 Task: Research Airbnb properties in Kuala Pilah, Malaysia from 6th December, 2023 to 10th December, 2023 for 1 adult.1  bedroom having 1 bed and 1 bathroom. Property type can be hotel. Look for 5 properties as per requirement.
Action: Mouse moved to (378, 227)
Screenshot: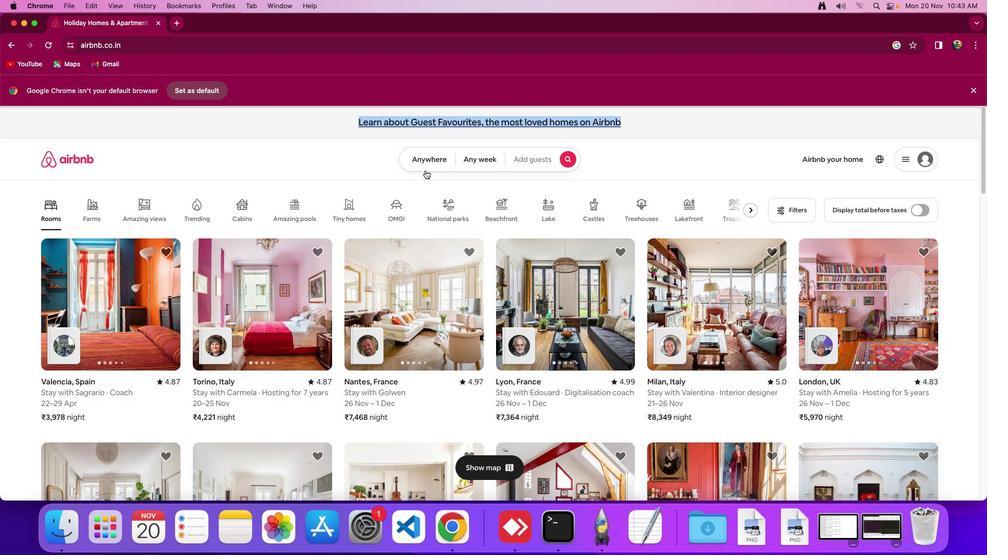 
Action: Mouse pressed left at (378, 227)
Screenshot: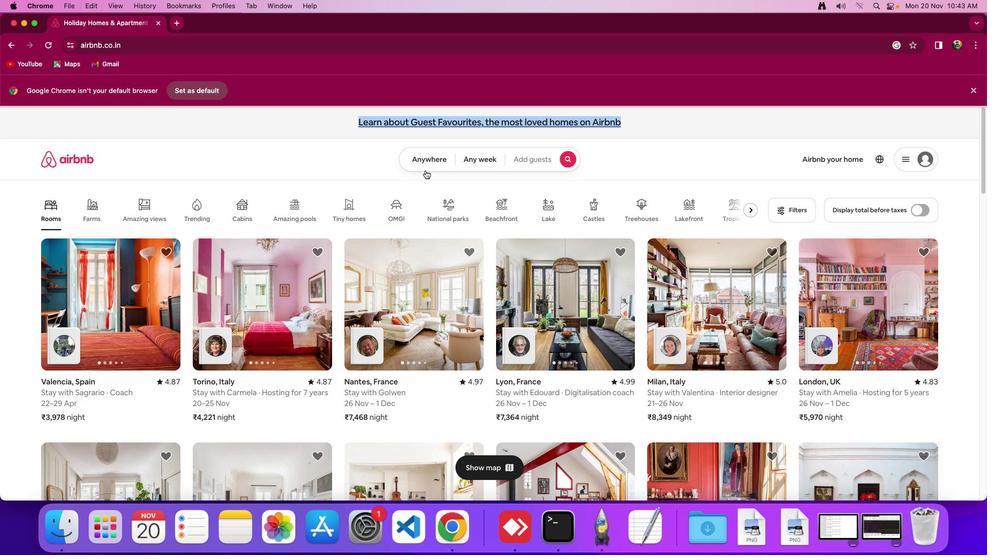 
Action: Mouse moved to (380, 222)
Screenshot: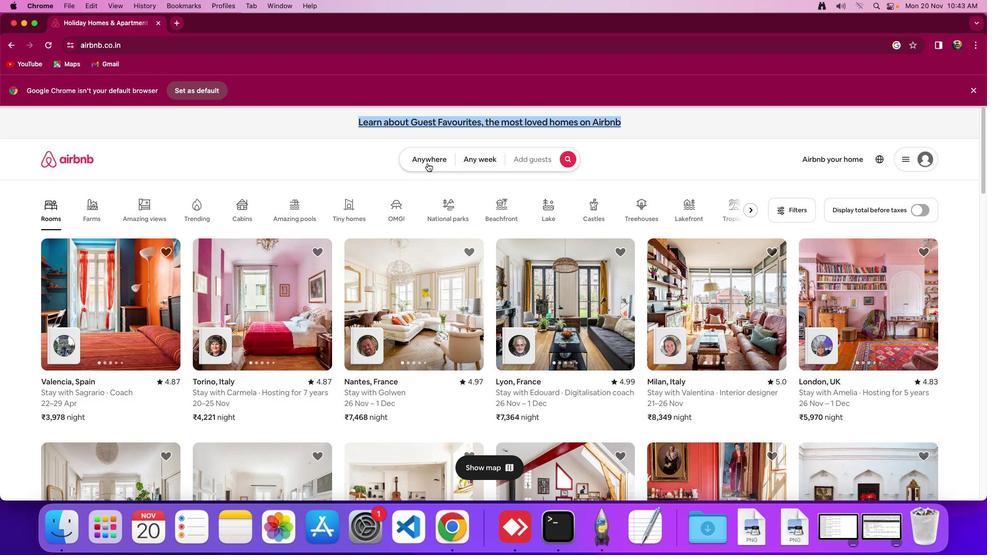 
Action: Mouse pressed left at (380, 222)
Screenshot: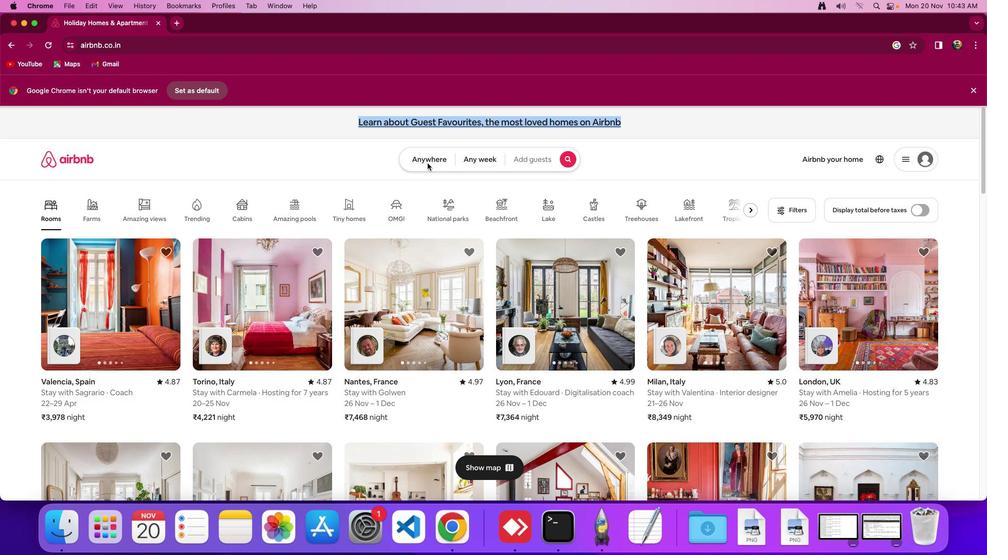 
Action: Mouse moved to (326, 246)
Screenshot: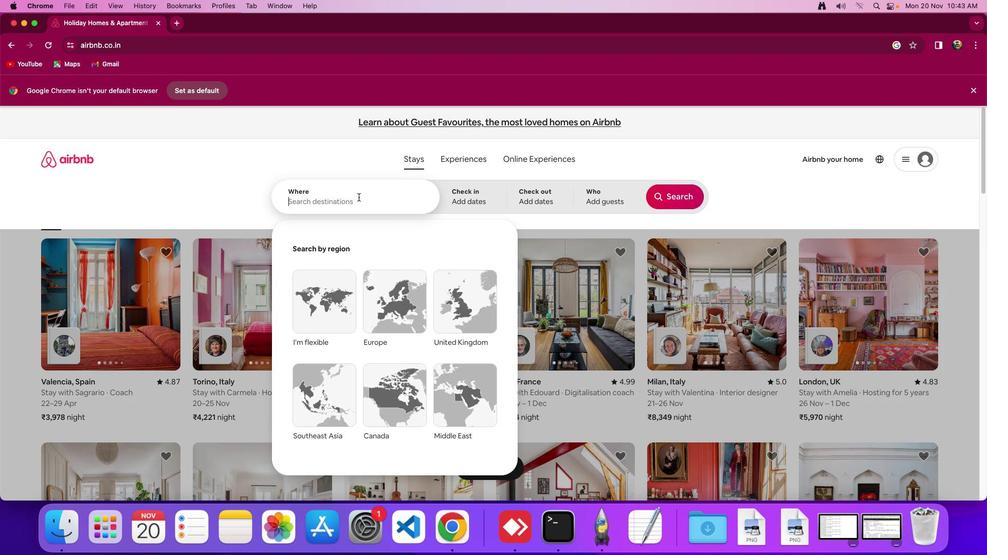
Action: Mouse pressed left at (326, 246)
Screenshot: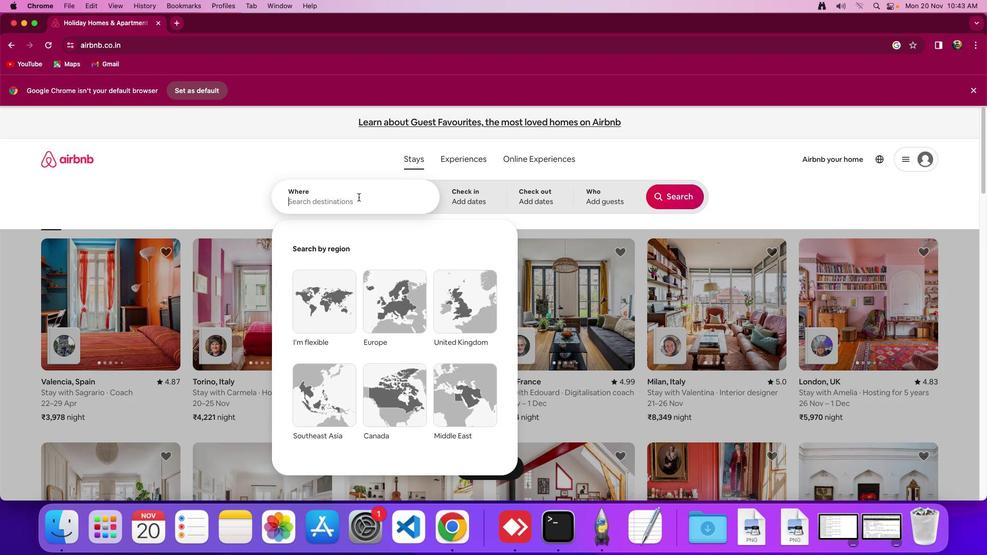 
Action: Mouse moved to (539, 223)
Screenshot: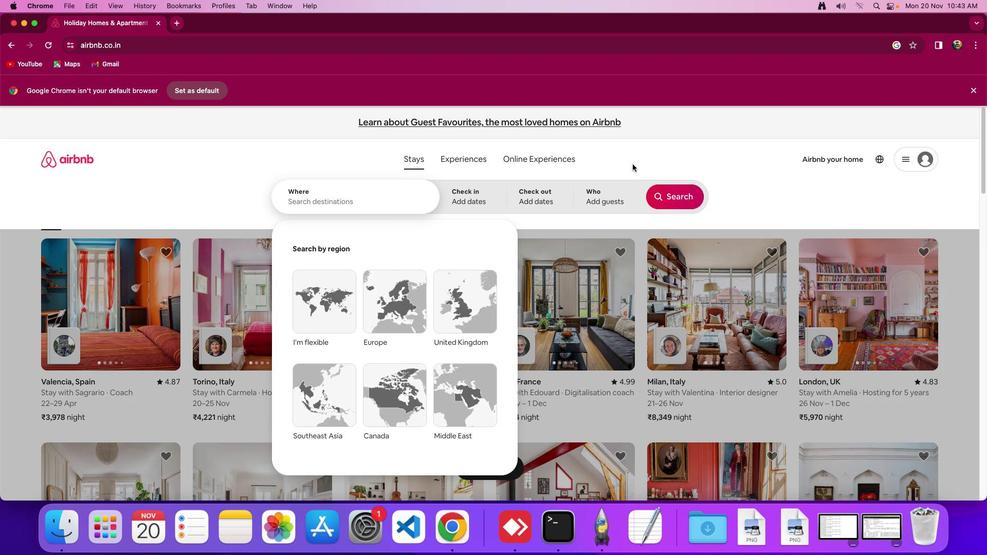 
Action: Key pressed Key.shift'K''u''a''l''a'Key.spaceKey.shift'P''i''l''a''h'','Key.spaceKey.shift'M''a''l''a''y''s''i''a'
Screenshot: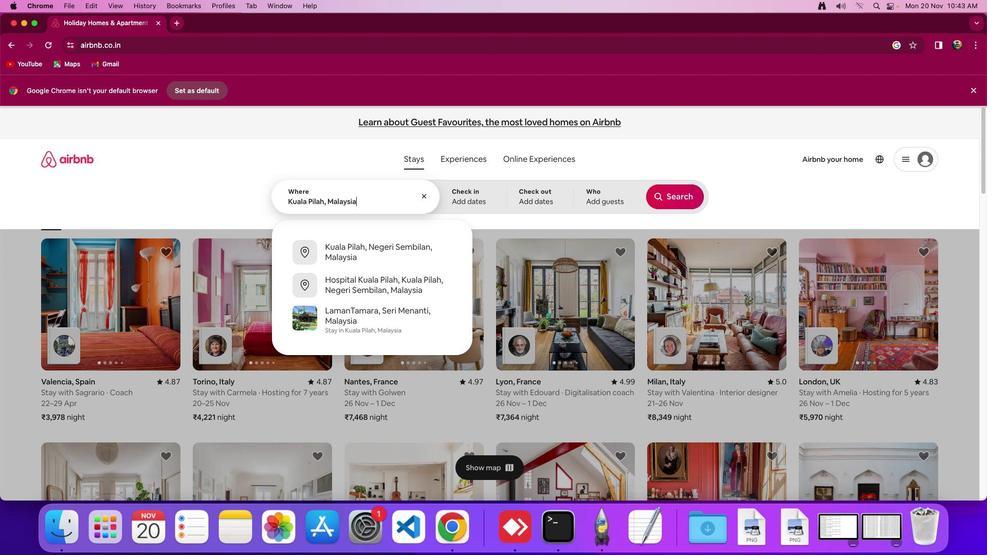 
Action: Mouse moved to (420, 246)
Screenshot: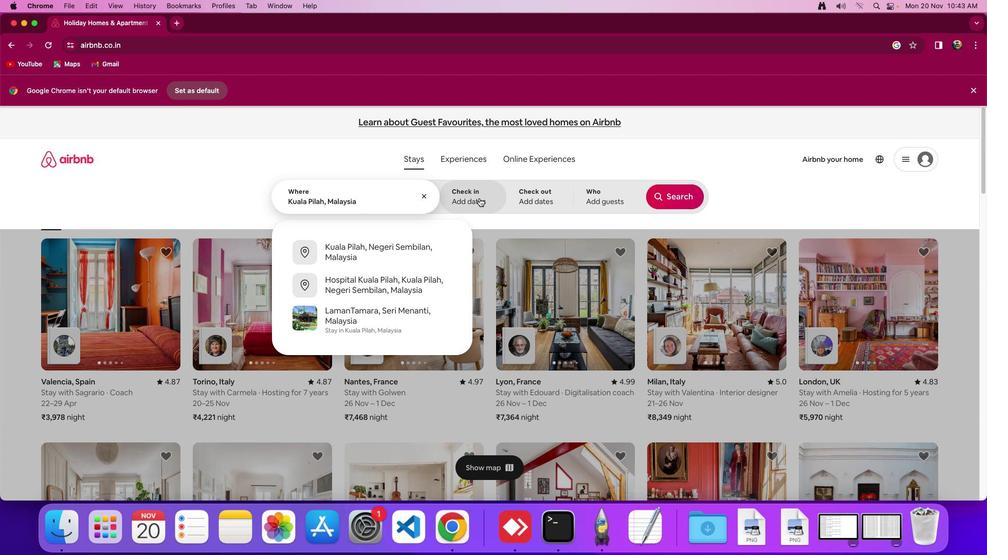
Action: Mouse pressed left at (420, 246)
Screenshot: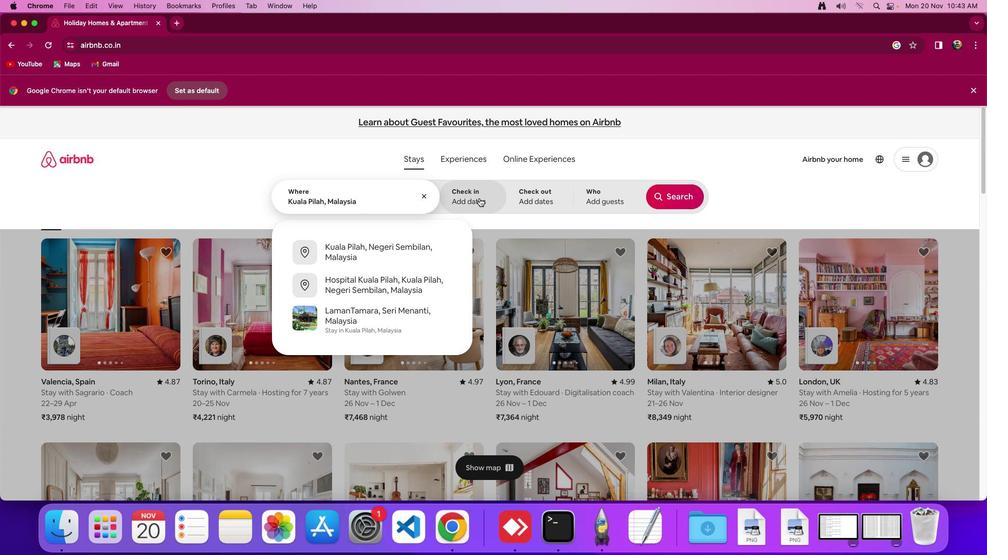 
Action: Mouse moved to (511, 351)
Screenshot: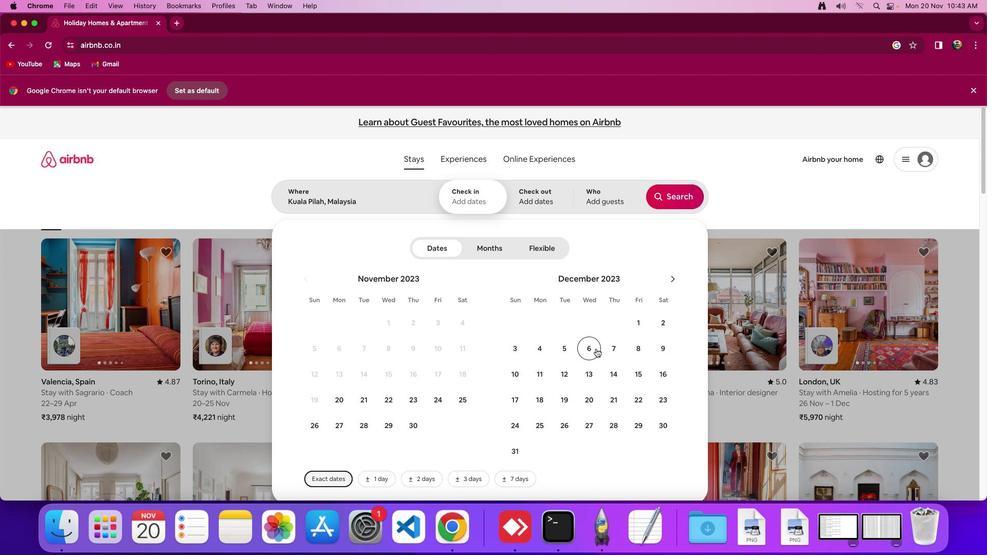 
Action: Mouse pressed left at (511, 351)
Screenshot: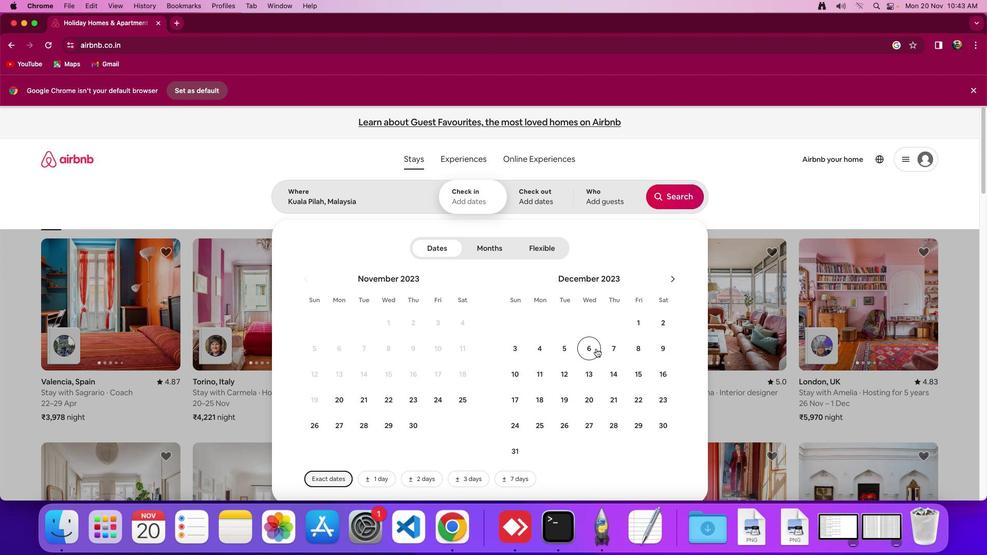 
Action: Mouse moved to (510, 351)
Screenshot: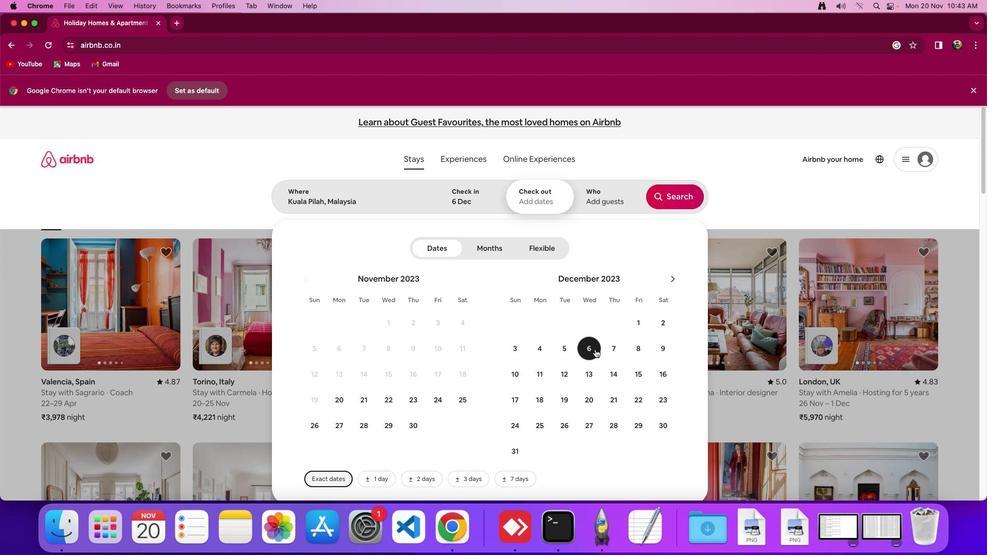 
Action: Mouse scrolled (510, 351) with delta (49, 107)
Screenshot: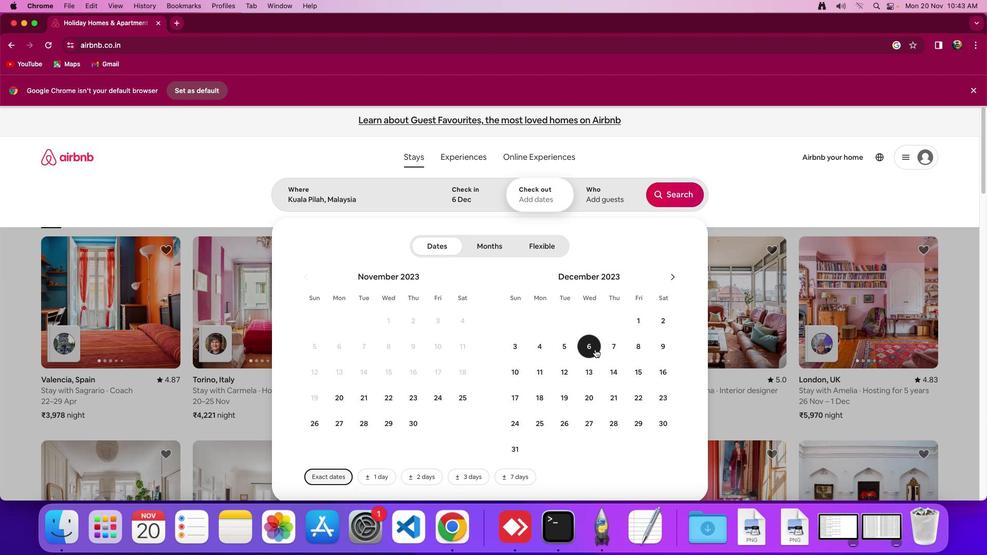 
Action: Mouse scrolled (510, 351) with delta (49, 107)
Screenshot: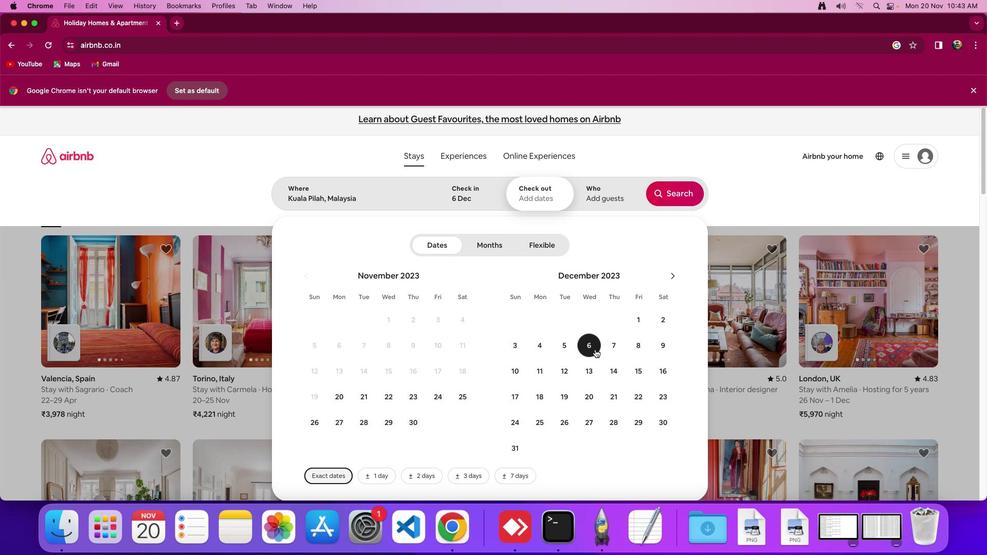 
Action: Mouse scrolled (510, 351) with delta (49, 107)
Screenshot: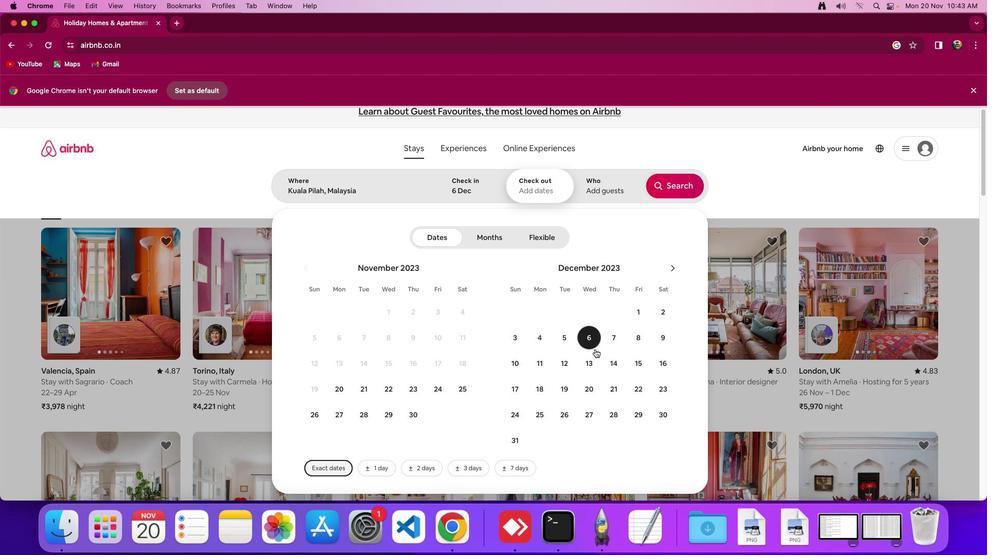 
Action: Mouse scrolled (510, 351) with delta (49, 107)
Screenshot: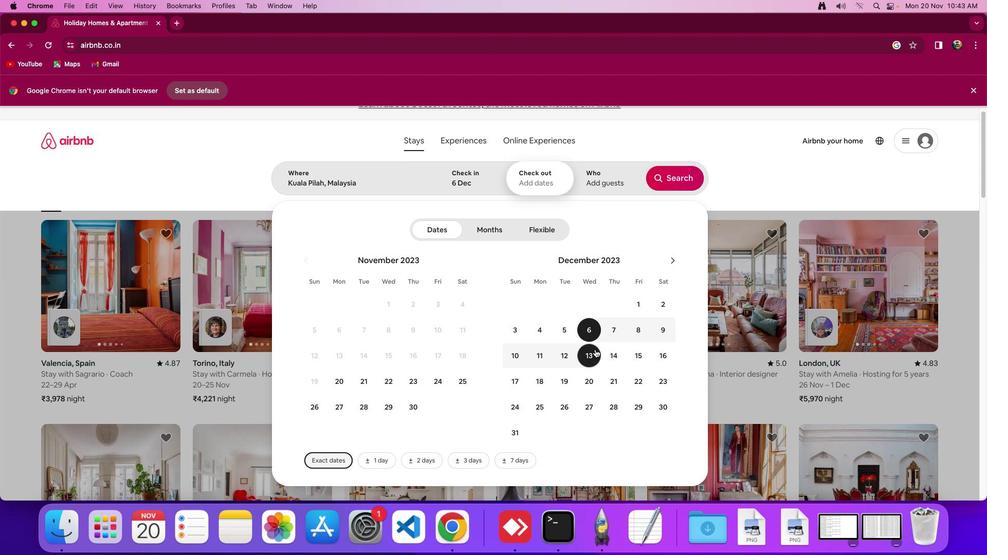 
Action: Mouse scrolled (510, 351) with delta (49, 107)
Screenshot: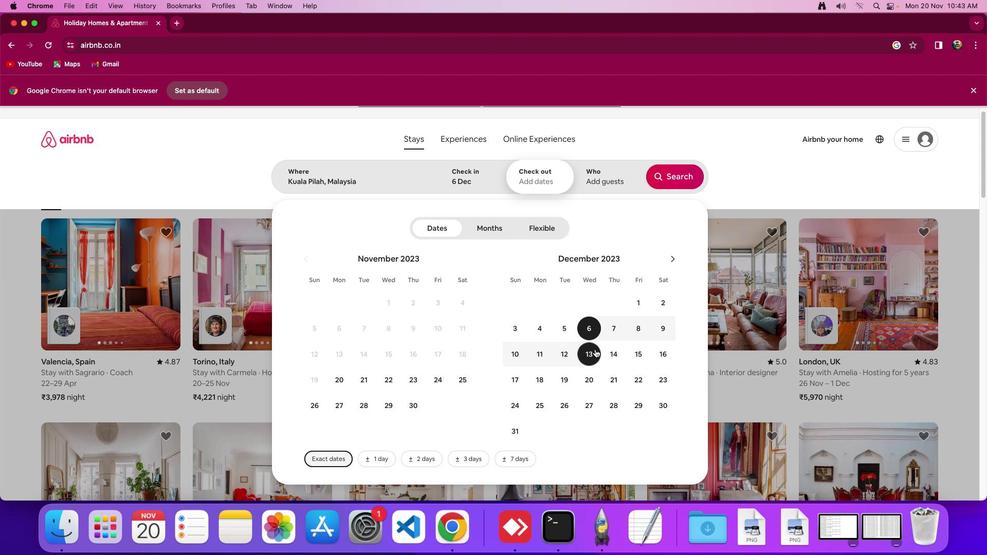 
Action: Mouse moved to (447, 355)
Screenshot: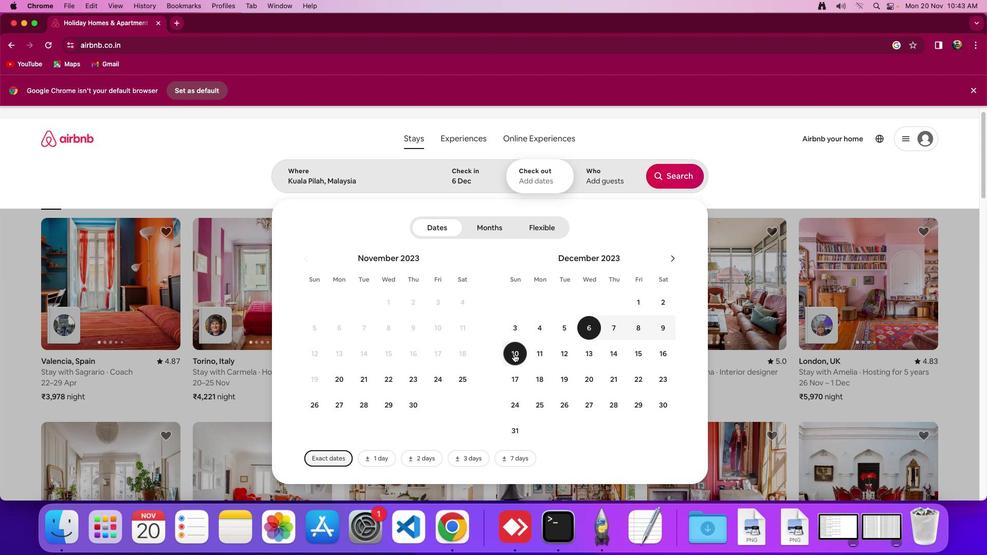 
Action: Mouse pressed left at (447, 355)
Screenshot: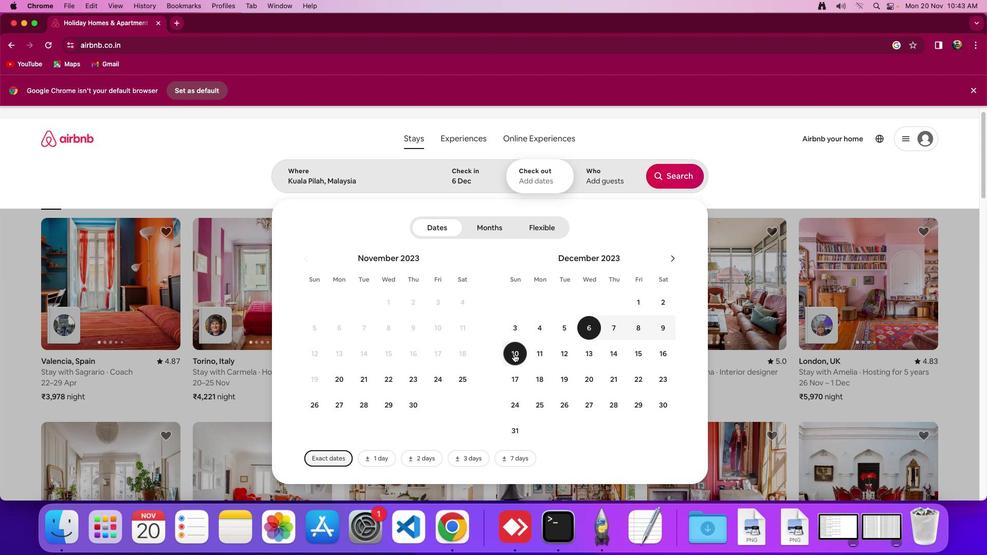 
Action: Mouse moved to (505, 354)
Screenshot: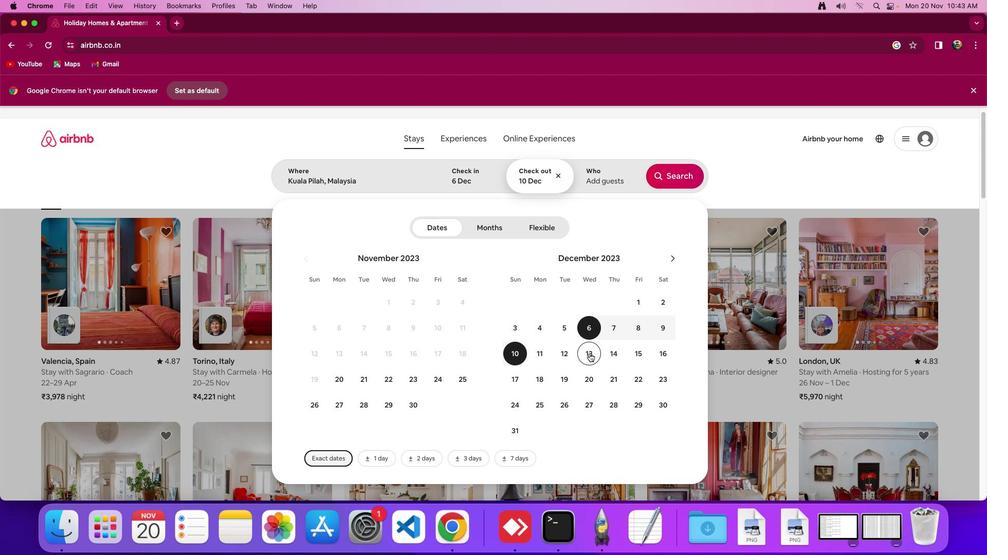 
Action: Mouse scrolled (505, 354) with delta (49, 107)
Screenshot: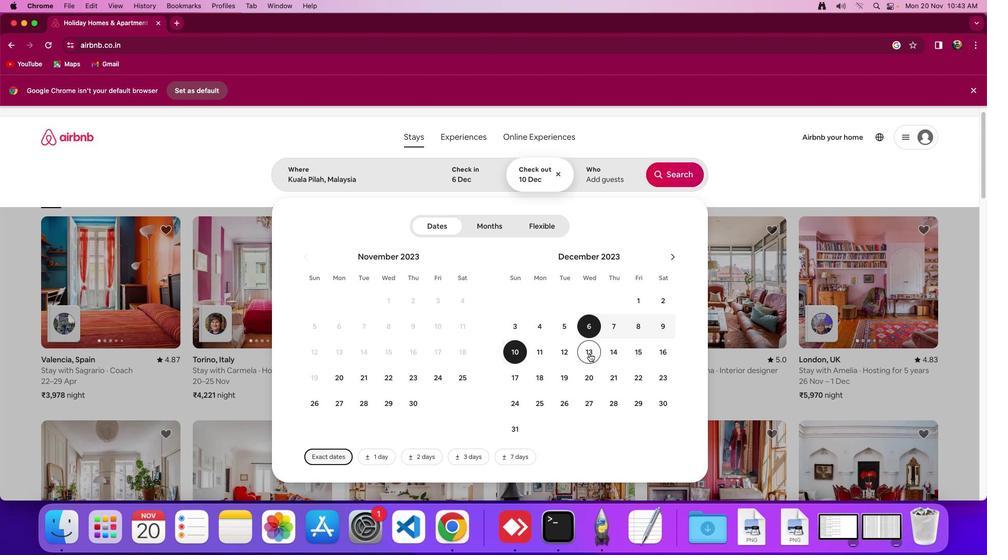 
Action: Mouse scrolled (505, 354) with delta (49, 107)
Screenshot: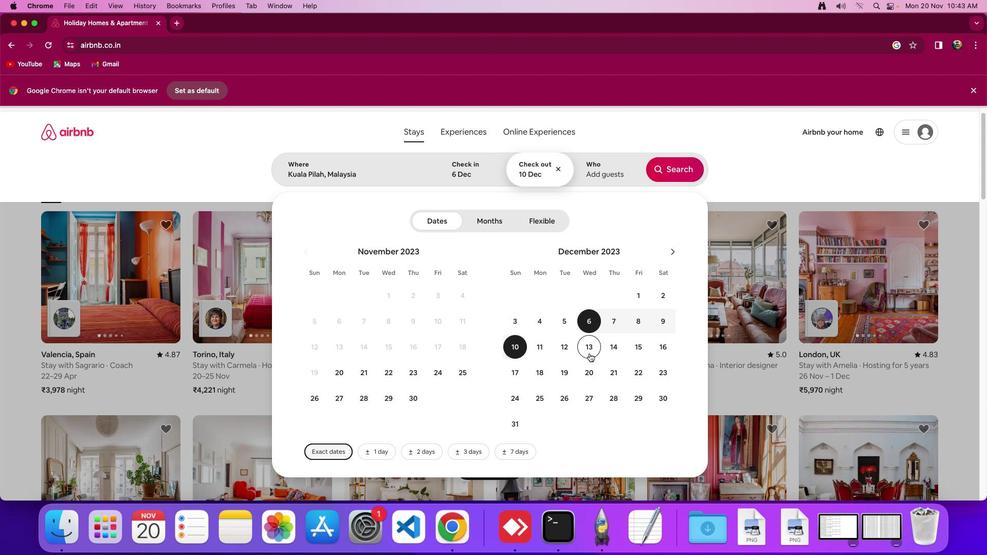 
Action: Mouse scrolled (505, 354) with delta (49, 107)
Screenshot: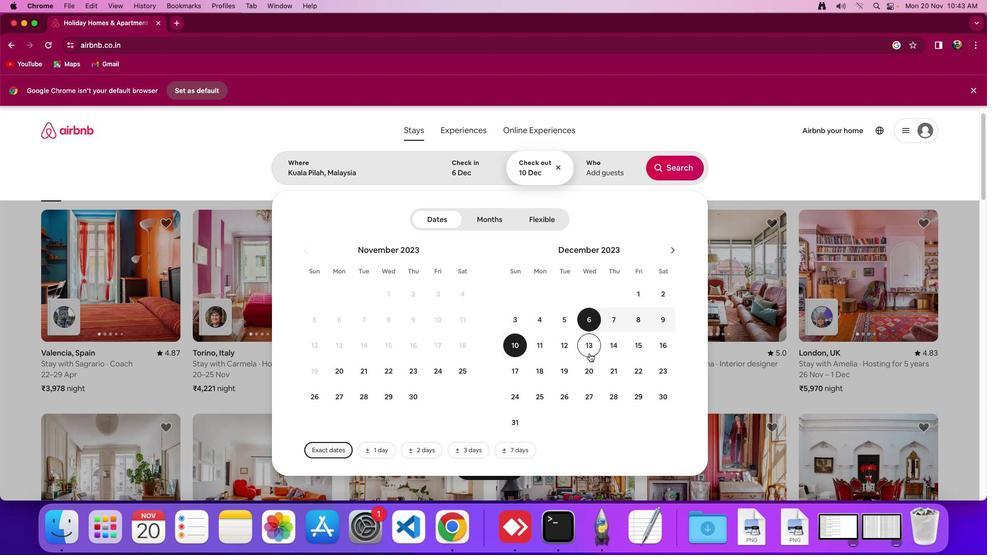 
Action: Mouse moved to (464, 196)
Screenshot: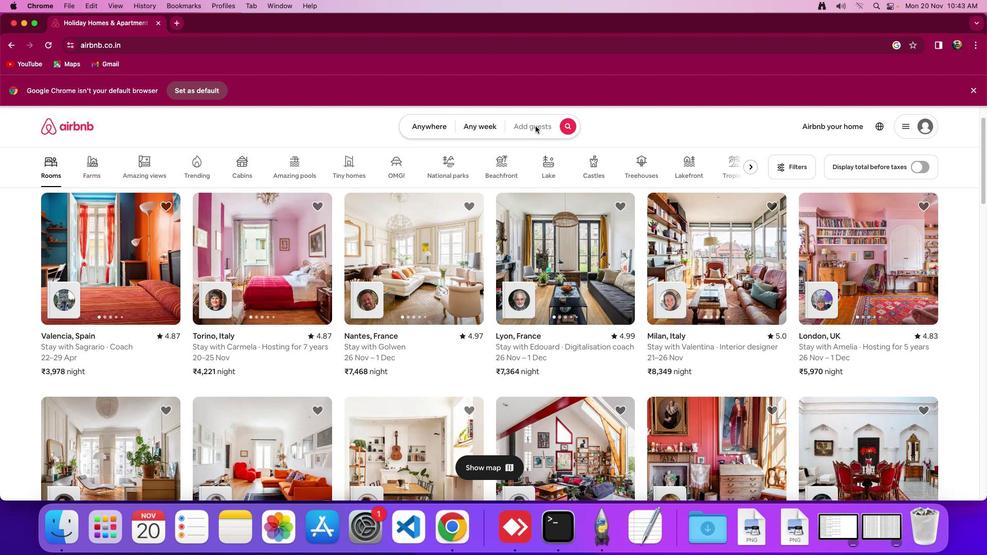 
Action: Mouse pressed left at (464, 196)
Screenshot: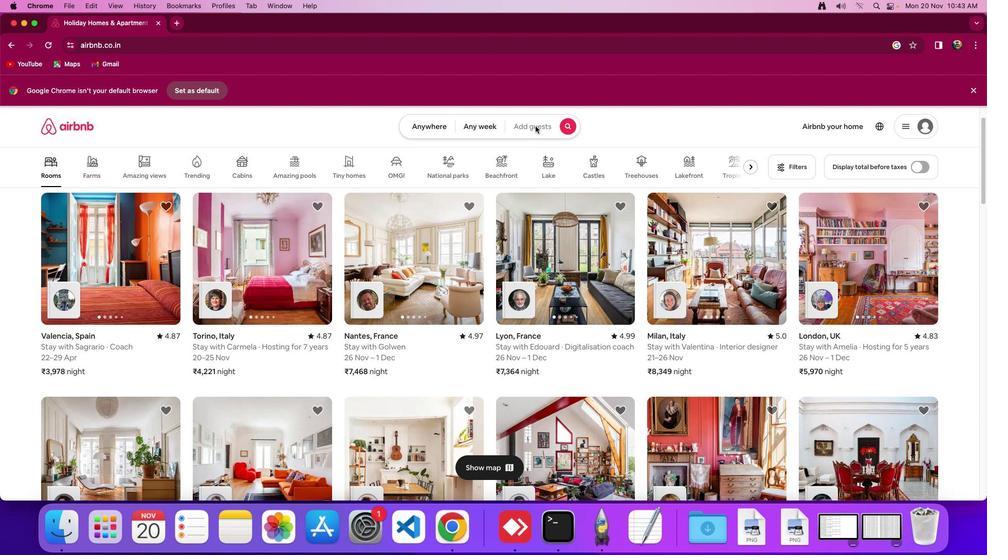 
Action: Mouse moved to (576, 259)
Screenshot: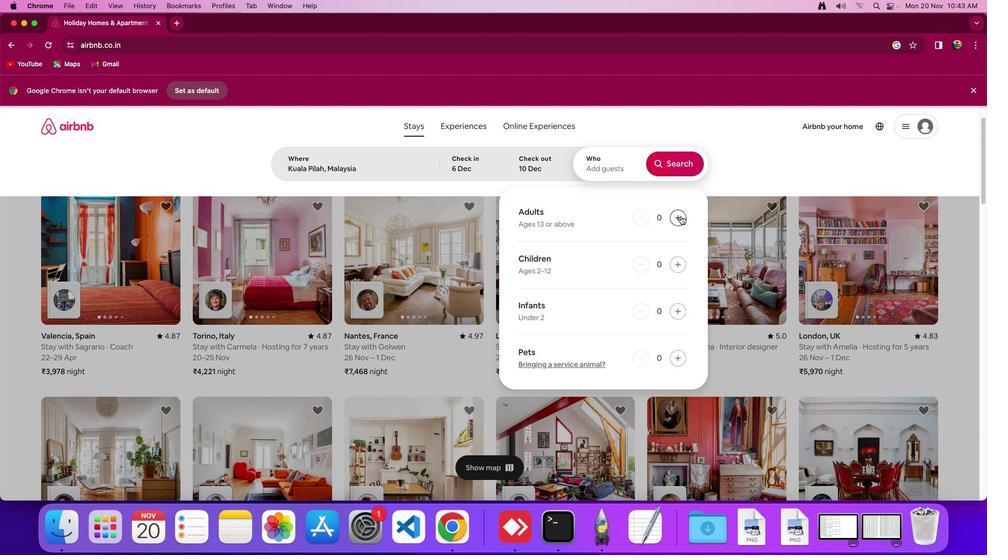 
Action: Mouse pressed left at (576, 259)
Screenshot: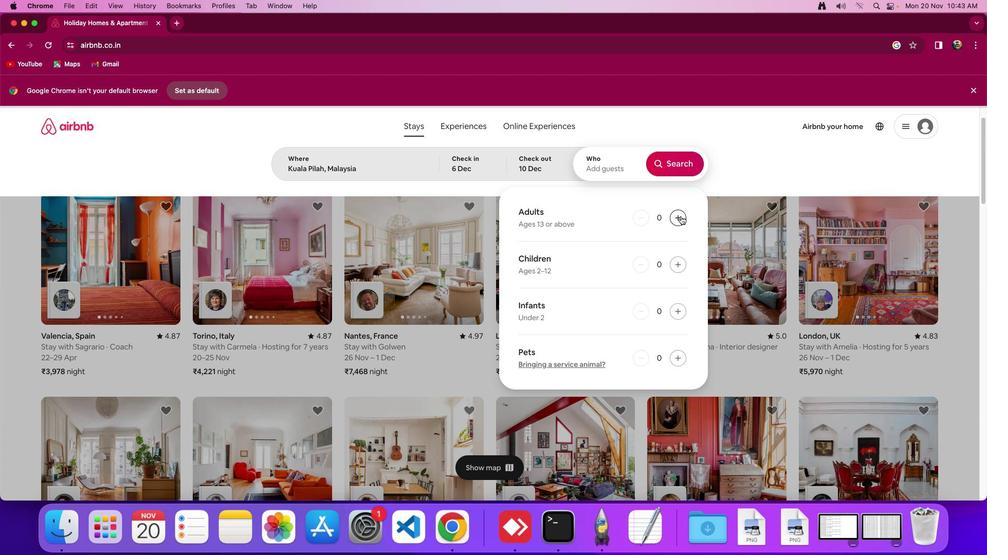 
Action: Mouse moved to (565, 221)
Screenshot: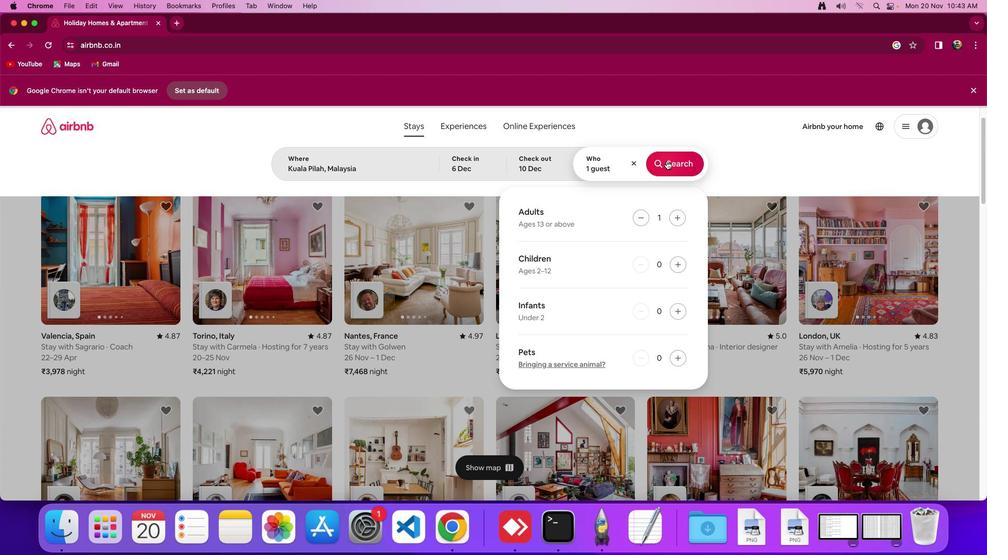 
Action: Mouse pressed left at (565, 221)
Screenshot: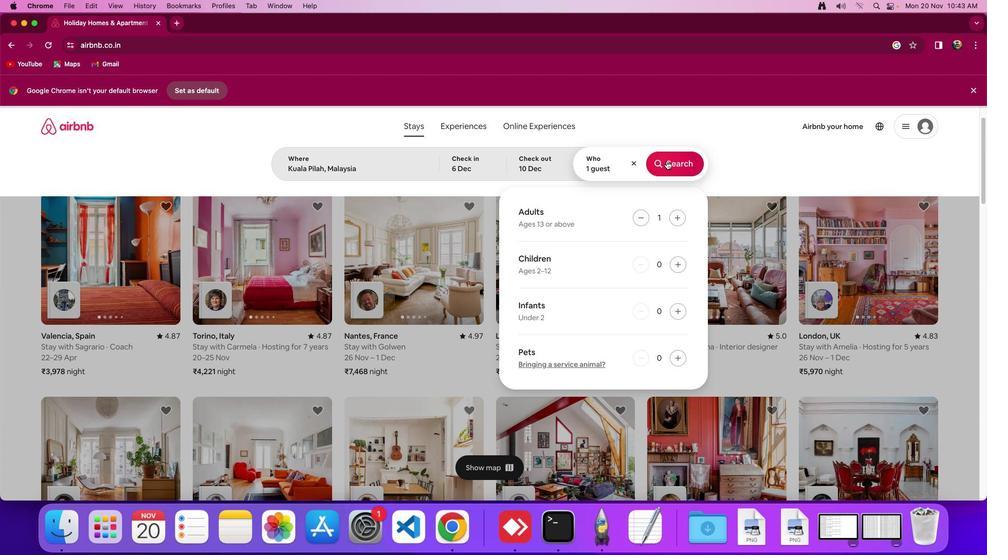 
Action: Mouse moved to (678, 225)
Screenshot: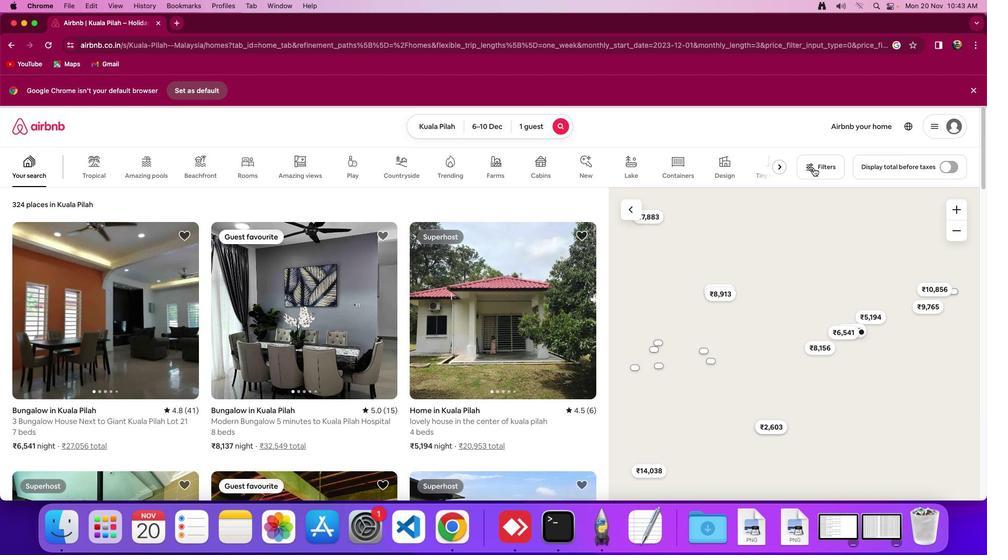 
Action: Mouse pressed left at (678, 225)
Screenshot: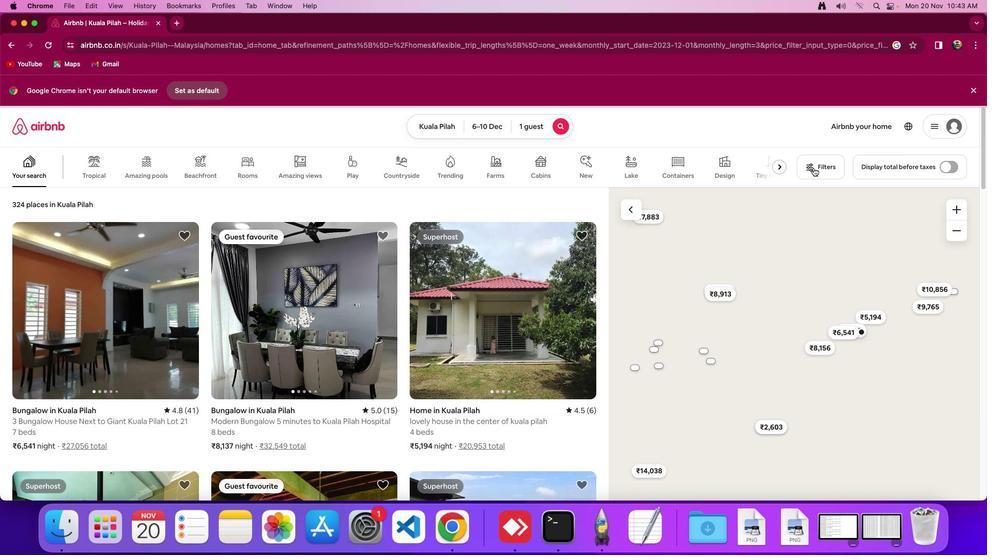 
Action: Mouse moved to (358, 295)
Screenshot: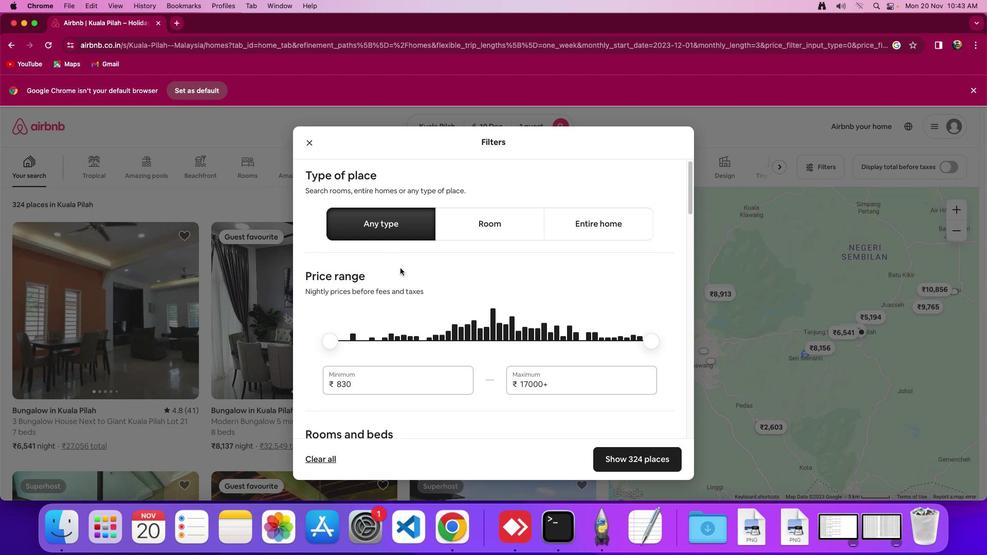 
Action: Mouse scrolled (358, 295) with delta (49, 107)
Screenshot: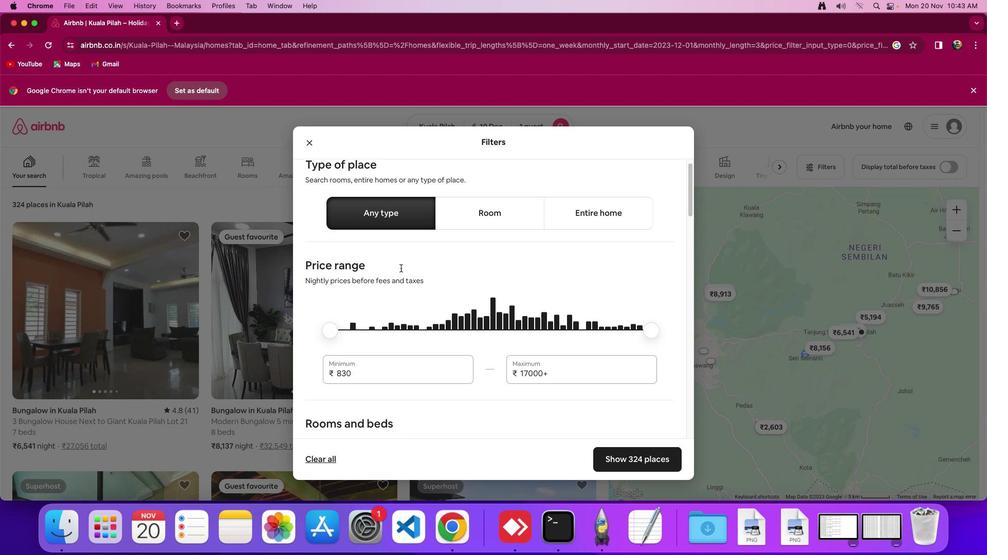 
Action: Mouse moved to (359, 295)
Screenshot: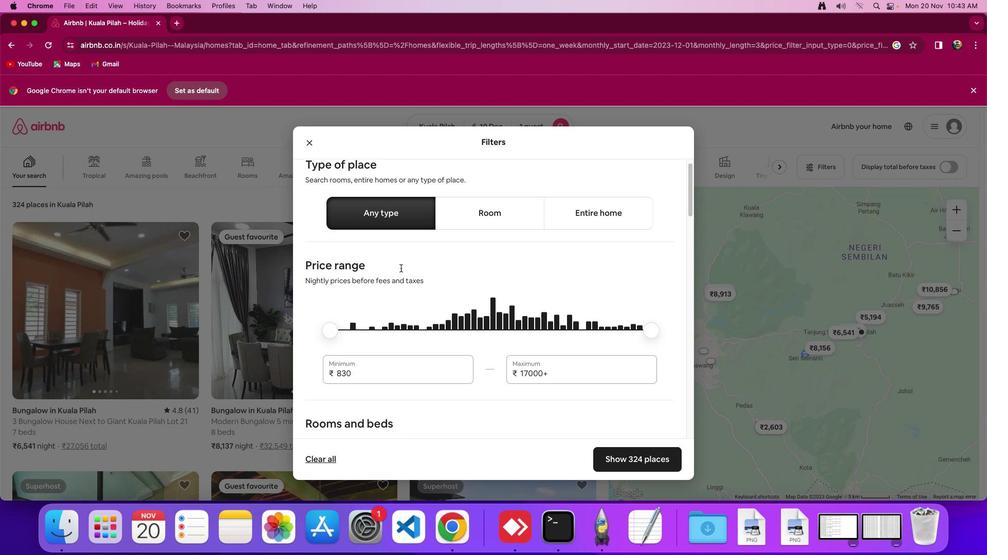 
Action: Mouse scrolled (359, 295) with delta (49, 107)
Screenshot: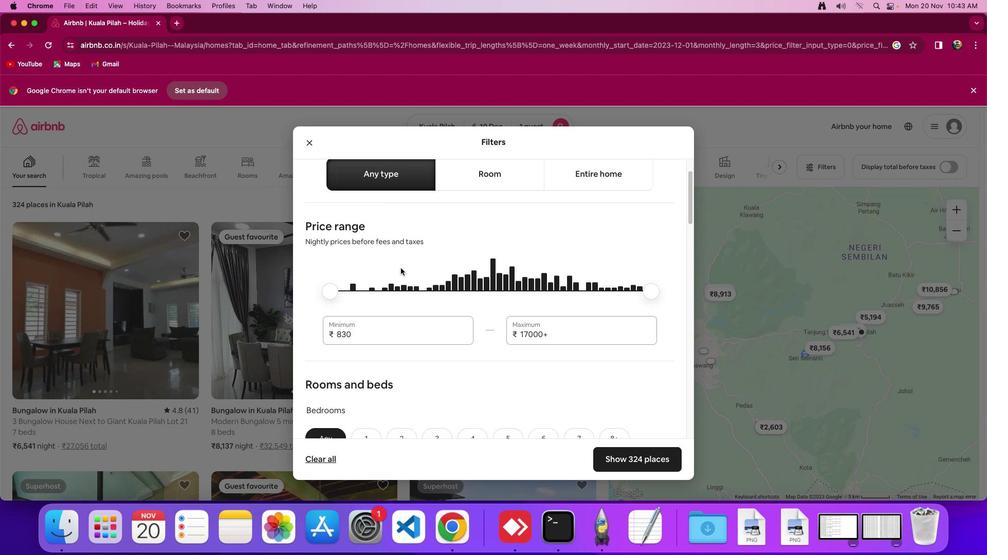
Action: Mouse moved to (359, 295)
Screenshot: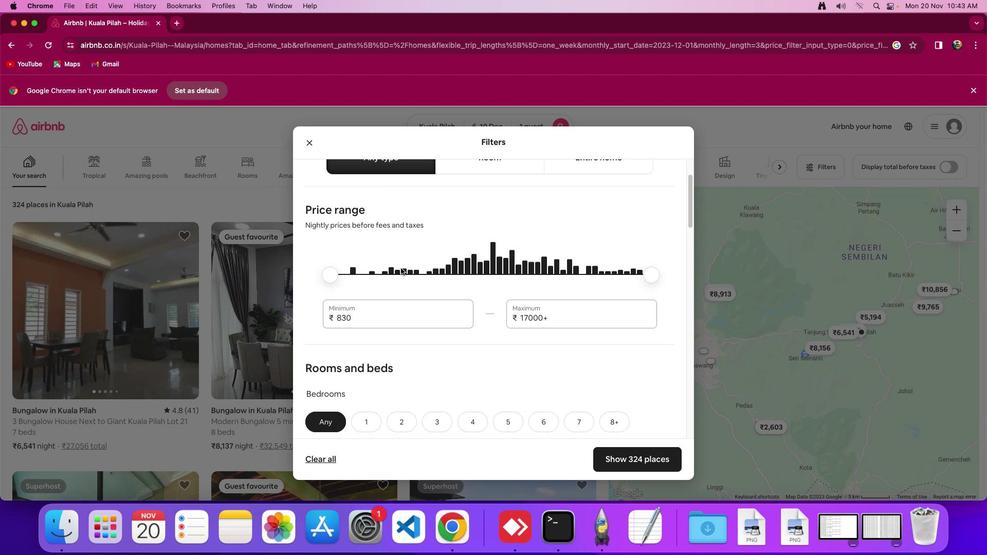 
Action: Mouse scrolled (359, 295) with delta (49, 107)
Screenshot: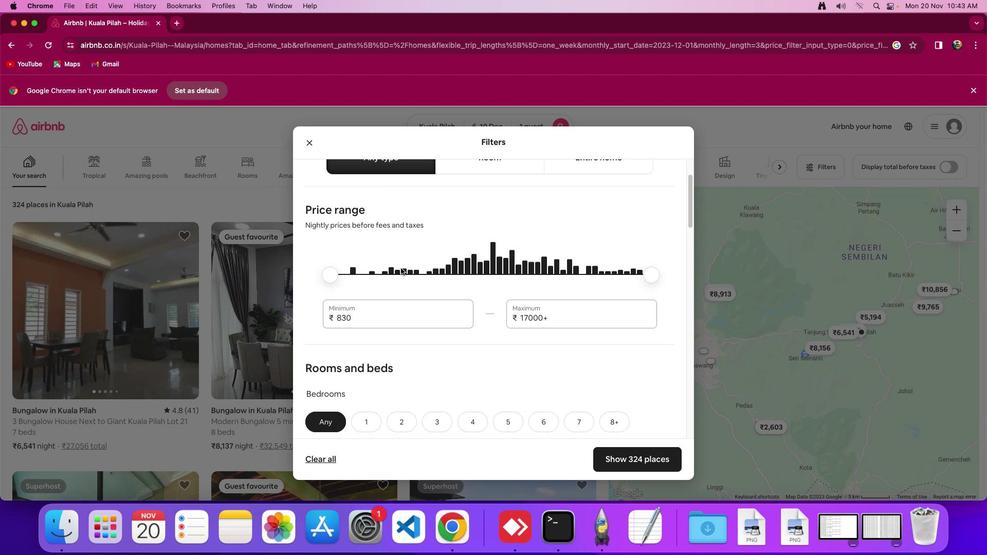 
Action: Mouse moved to (359, 295)
Screenshot: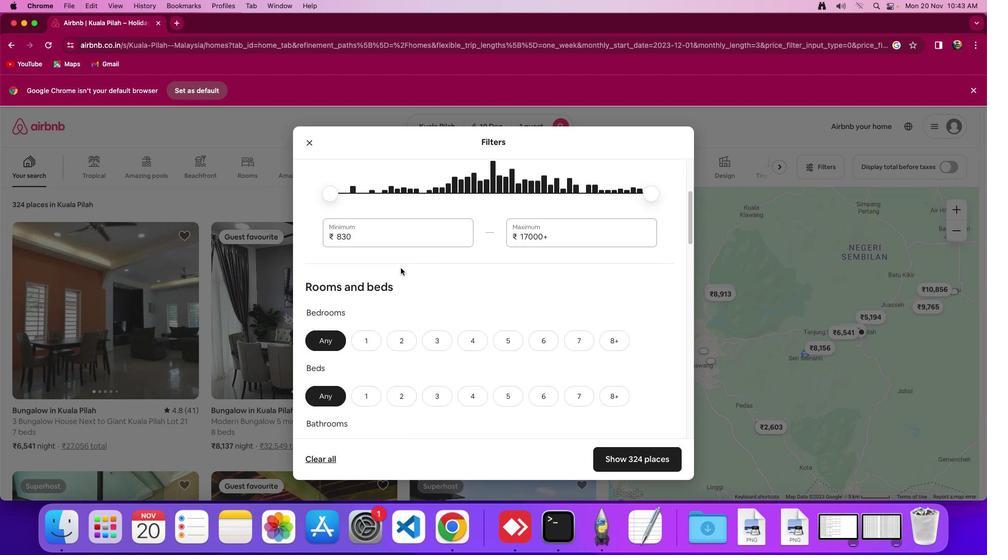 
Action: Mouse scrolled (359, 295) with delta (49, 106)
Screenshot: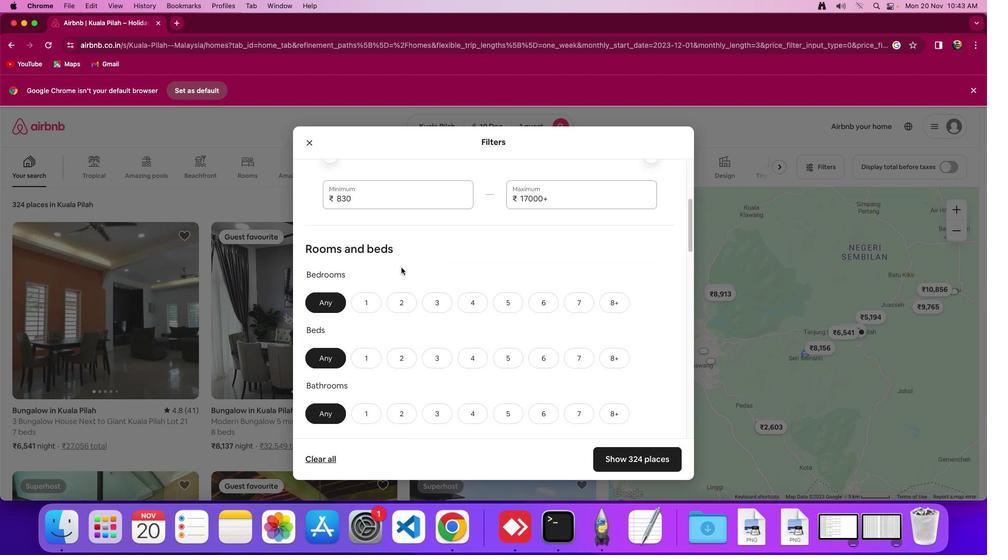 
Action: Mouse moved to (331, 314)
Screenshot: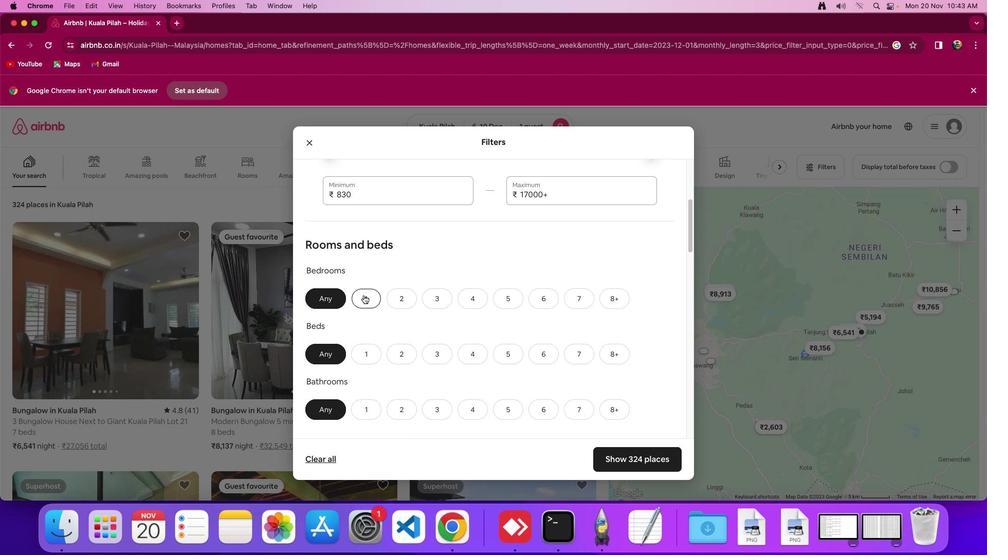 
Action: Mouse pressed left at (331, 314)
Screenshot: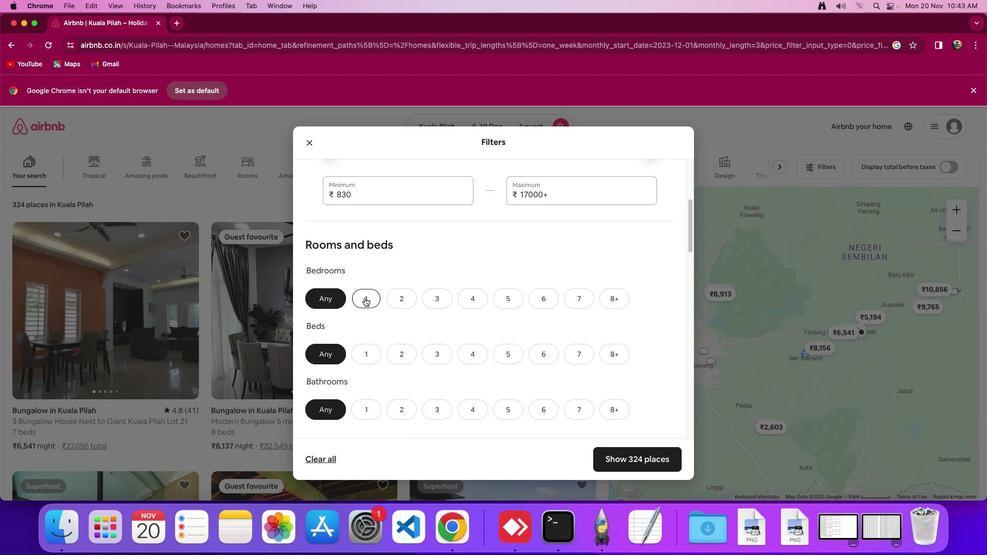 
Action: Mouse moved to (334, 354)
Screenshot: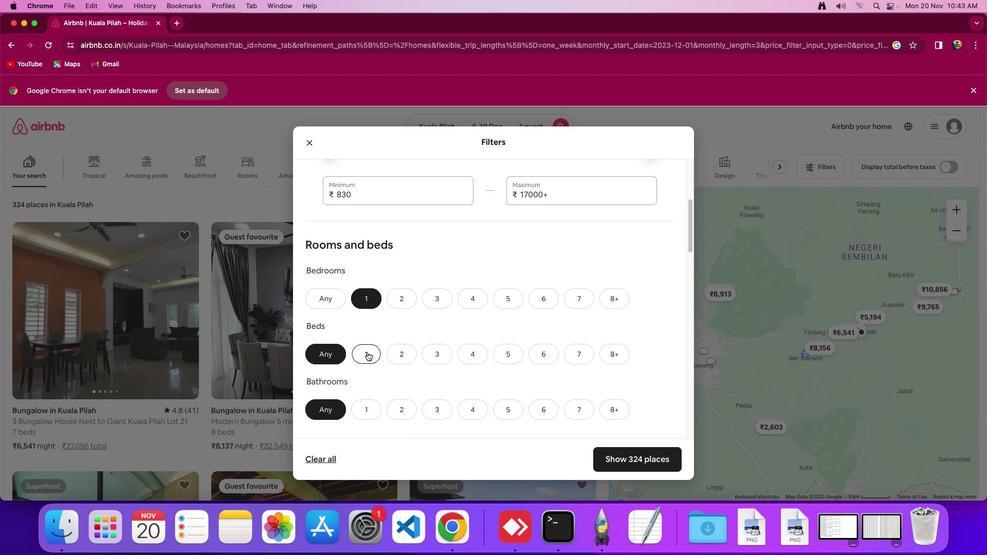
Action: Mouse pressed left at (334, 354)
Screenshot: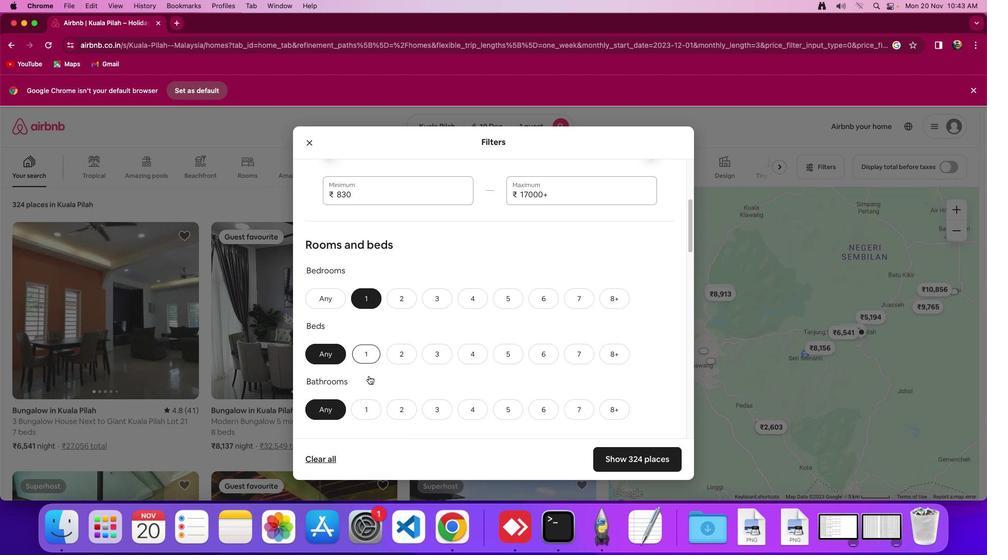 
Action: Mouse moved to (334, 391)
Screenshot: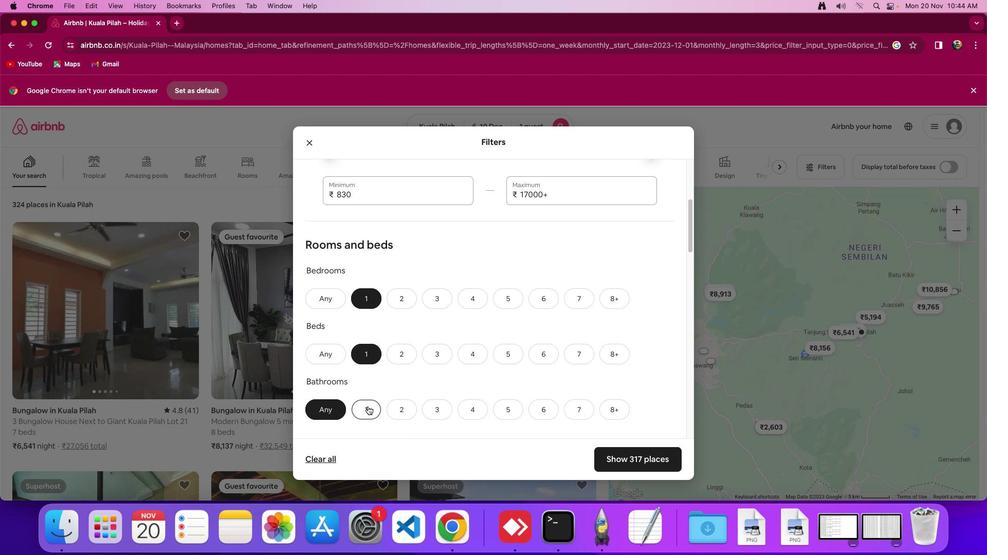 
Action: Mouse pressed left at (334, 391)
Screenshot: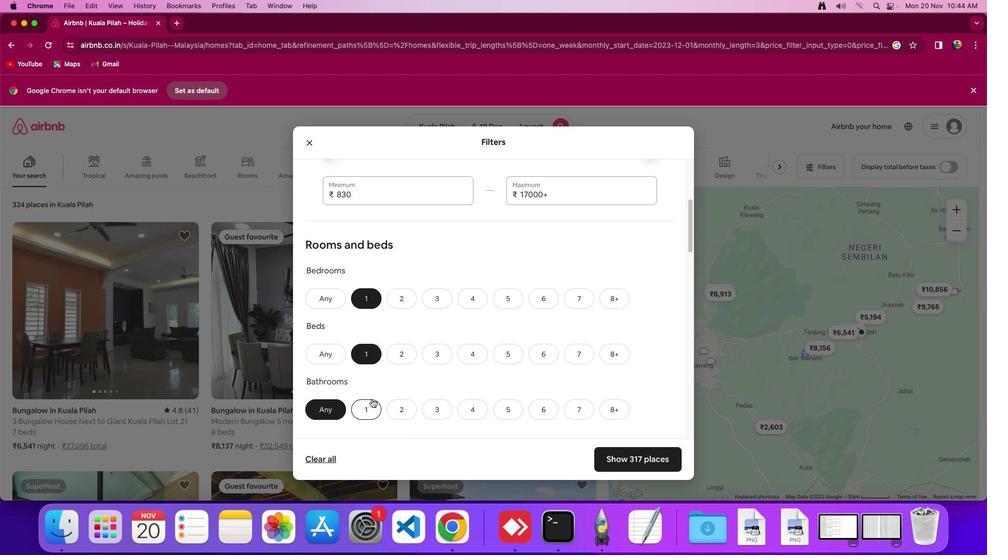 
Action: Mouse moved to (407, 332)
Screenshot: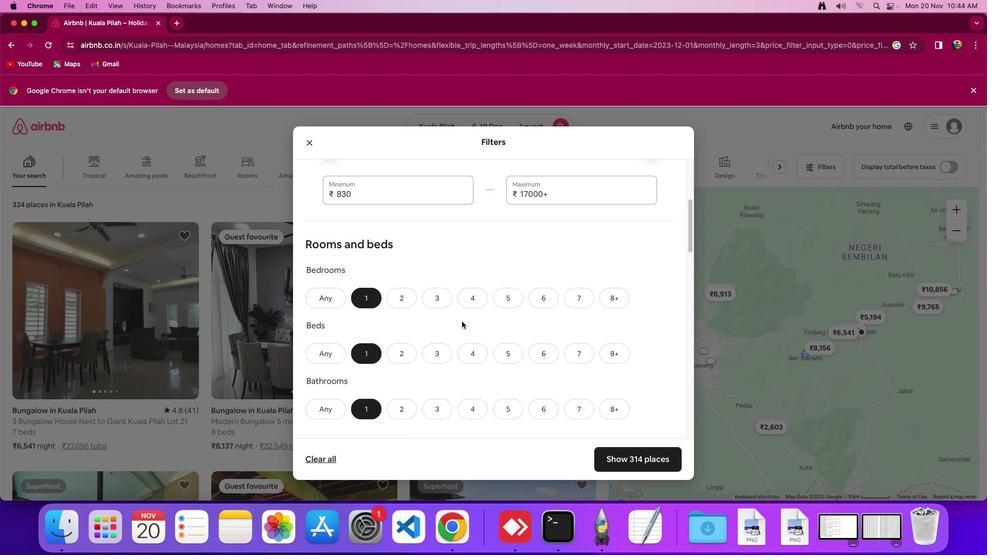 
Action: Mouse scrolled (407, 332) with delta (49, 107)
Screenshot: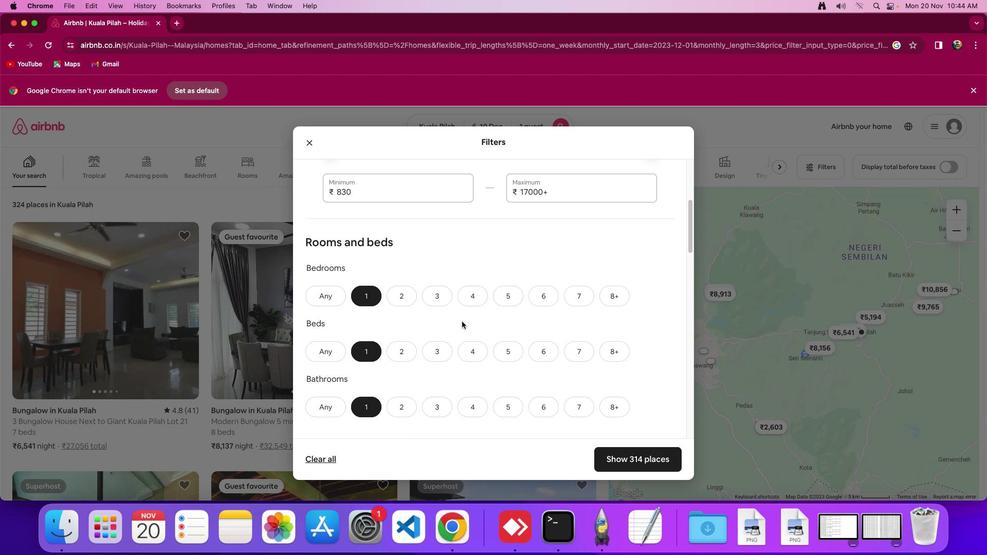 
Action: Mouse moved to (407, 332)
Screenshot: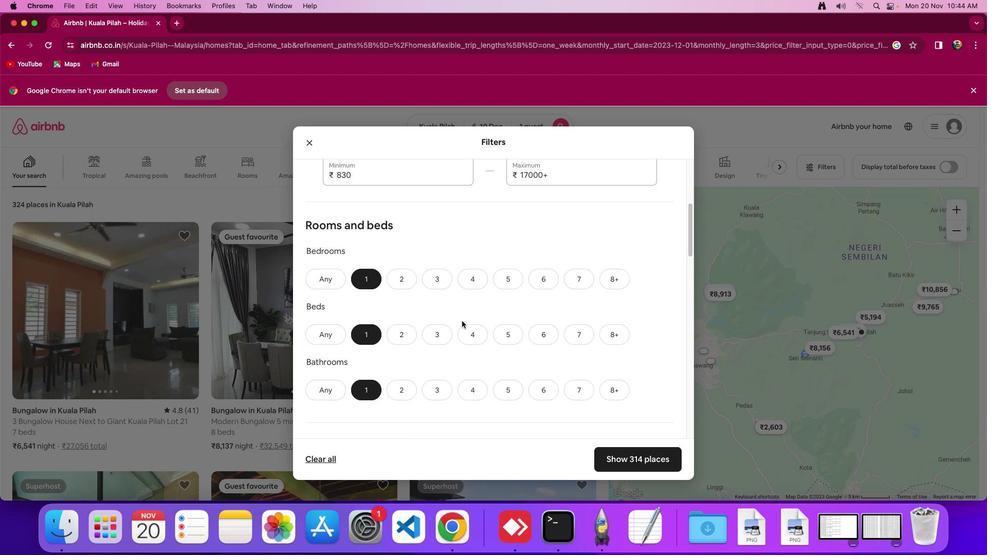 
Action: Mouse scrolled (407, 332) with delta (49, 107)
Screenshot: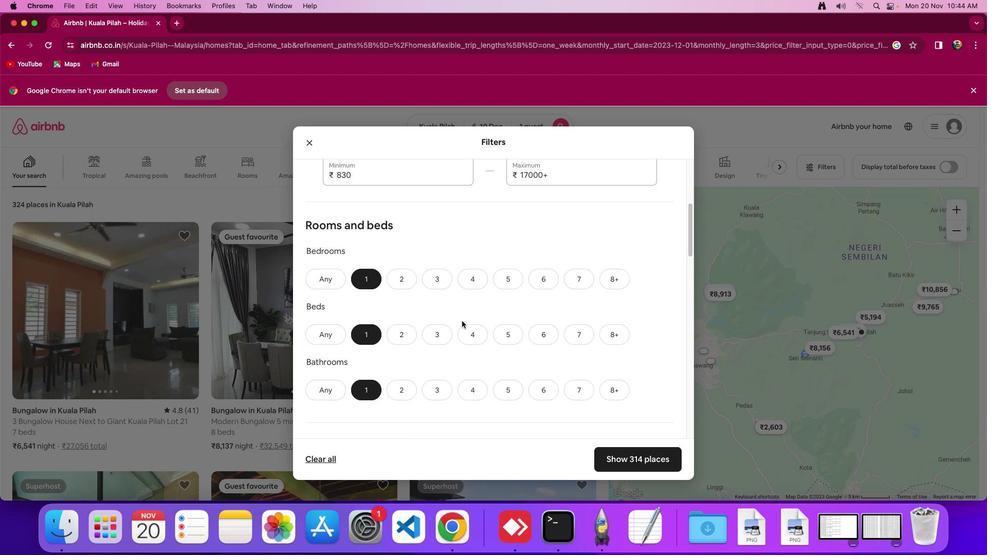 
Action: Mouse scrolled (407, 332) with delta (49, 107)
Screenshot: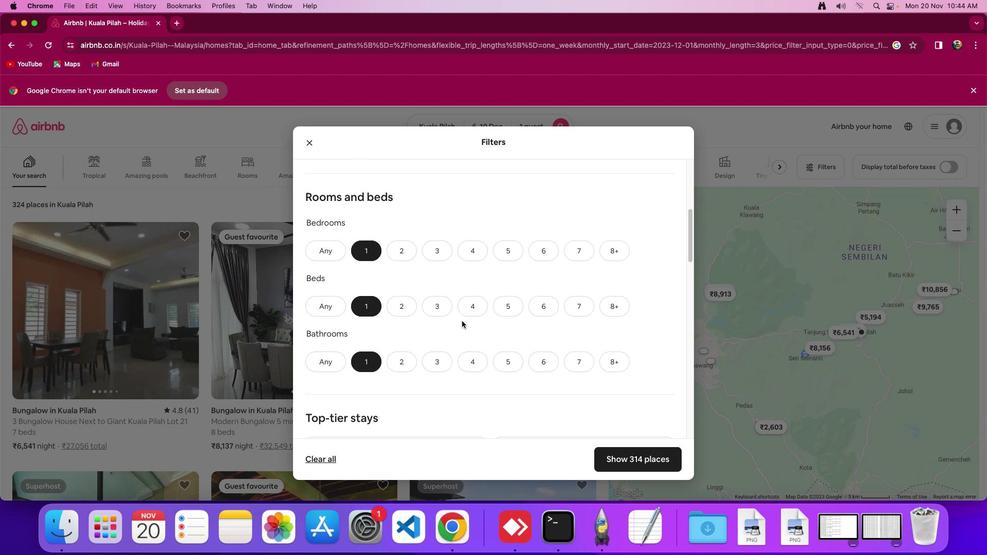 
Action: Mouse moved to (407, 332)
Screenshot: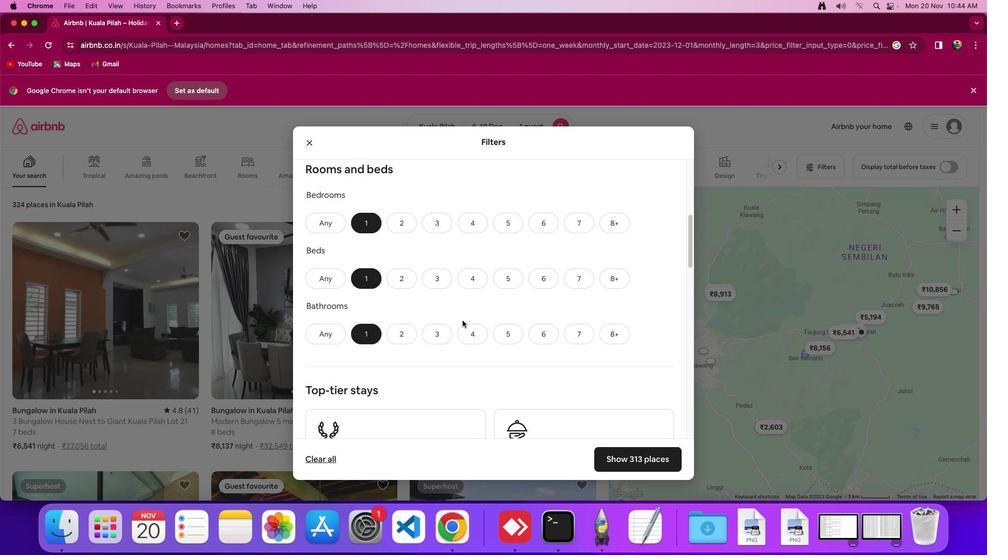 
Action: Mouse scrolled (407, 332) with delta (49, 107)
Screenshot: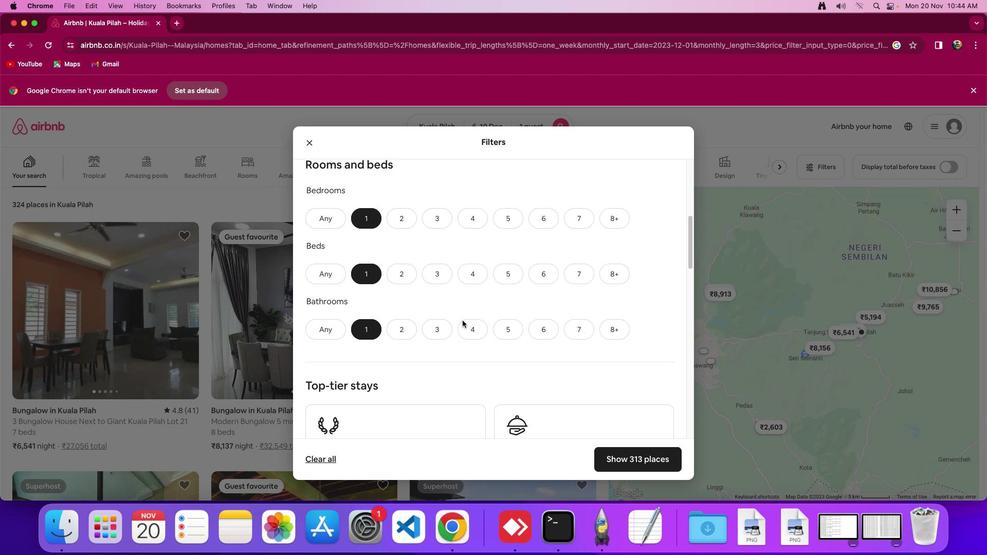 
Action: Mouse scrolled (407, 332) with delta (49, 107)
Screenshot: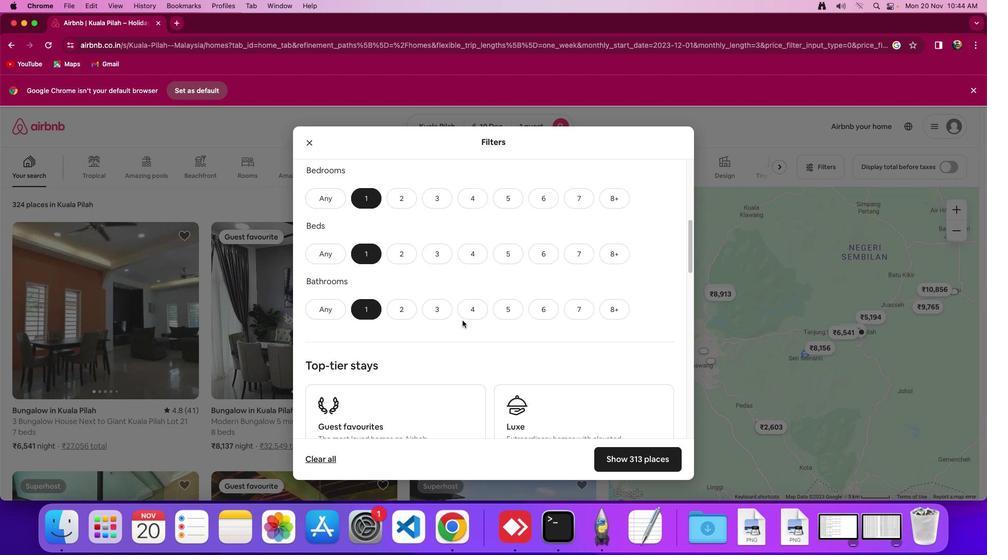 
Action: Mouse scrolled (407, 332) with delta (49, 107)
Screenshot: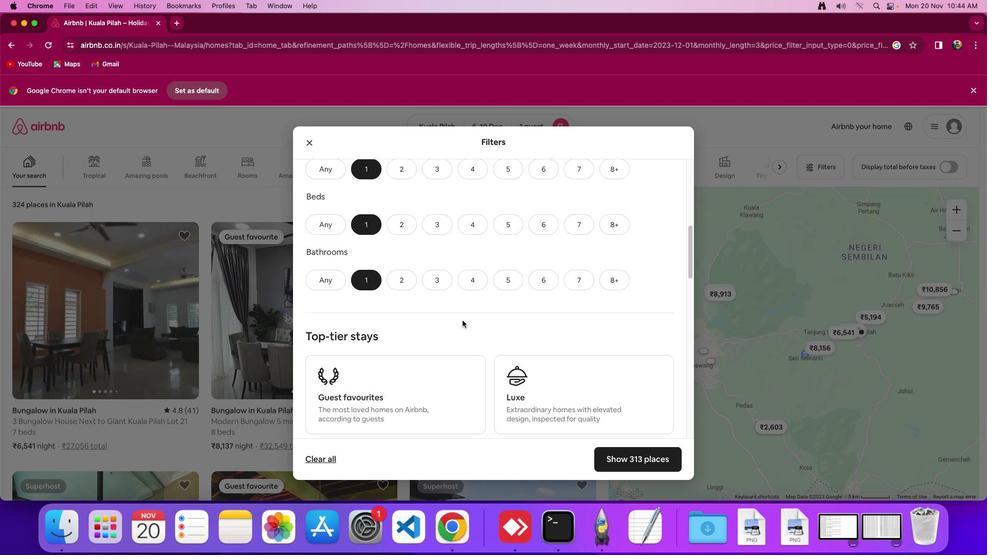 
Action: Mouse moved to (407, 331)
Screenshot: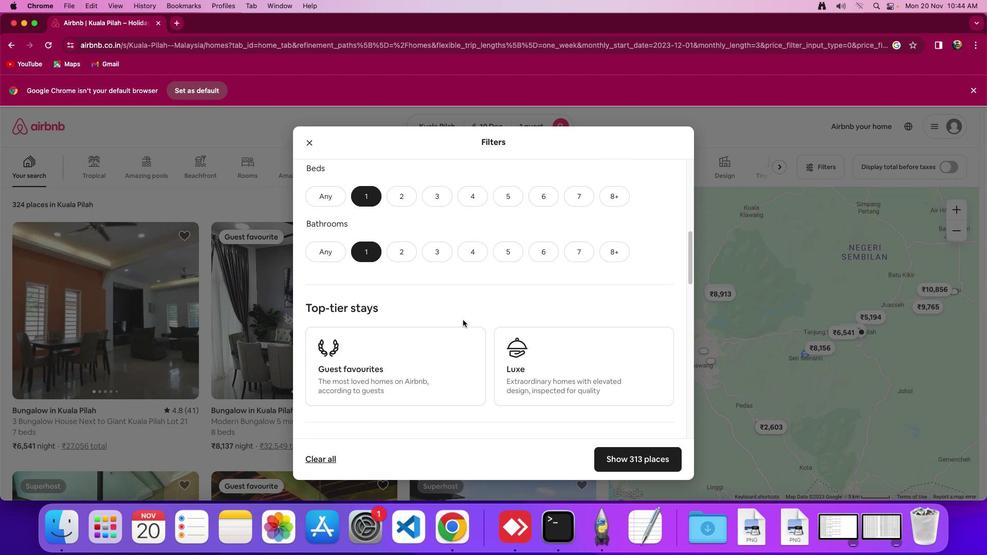 
Action: Mouse scrolled (407, 331) with delta (49, 107)
Screenshot: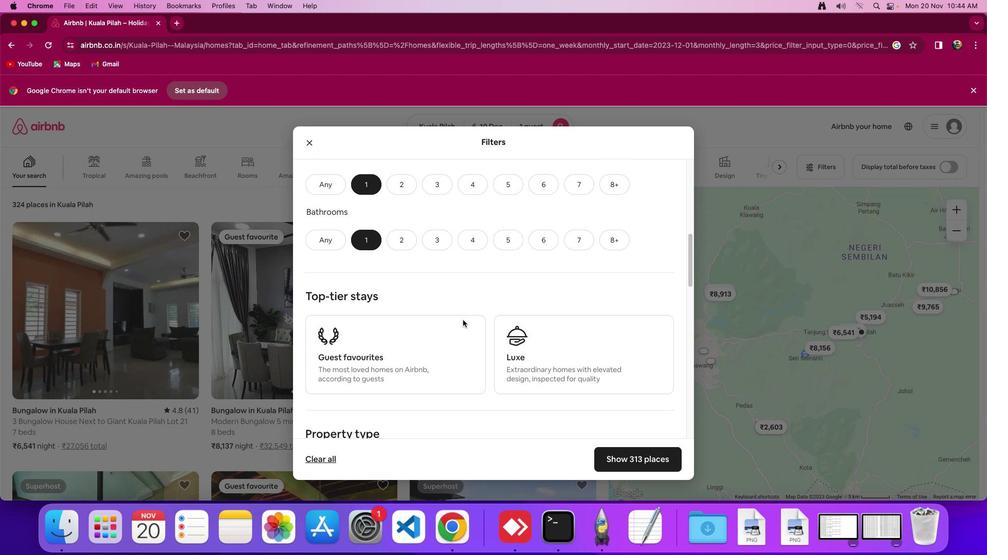 
Action: Mouse scrolled (407, 331) with delta (49, 107)
Screenshot: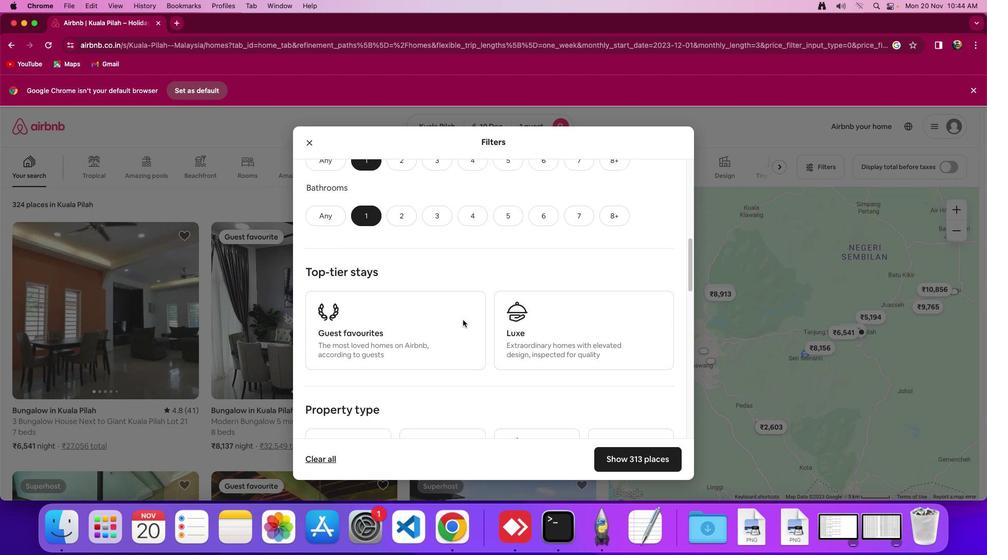 
Action: Mouse scrolled (407, 331) with delta (49, 107)
Screenshot: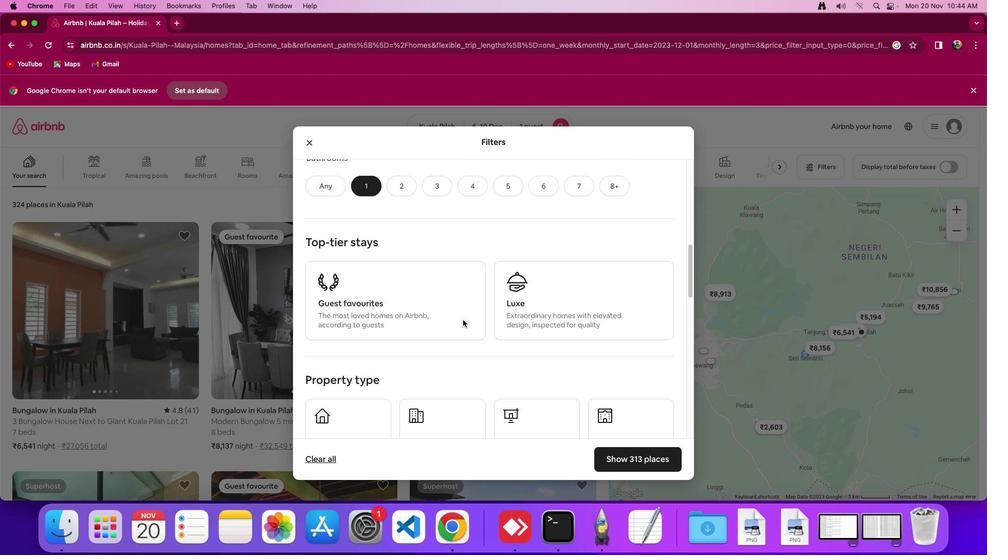 
Action: Mouse scrolled (407, 331) with delta (49, 107)
Screenshot: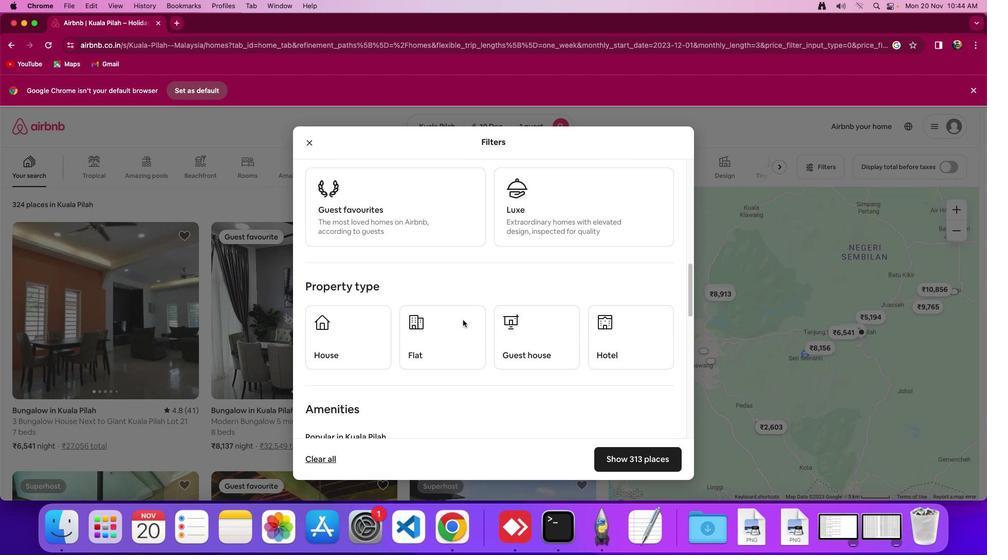 
Action: Mouse scrolled (407, 331) with delta (49, 107)
Screenshot: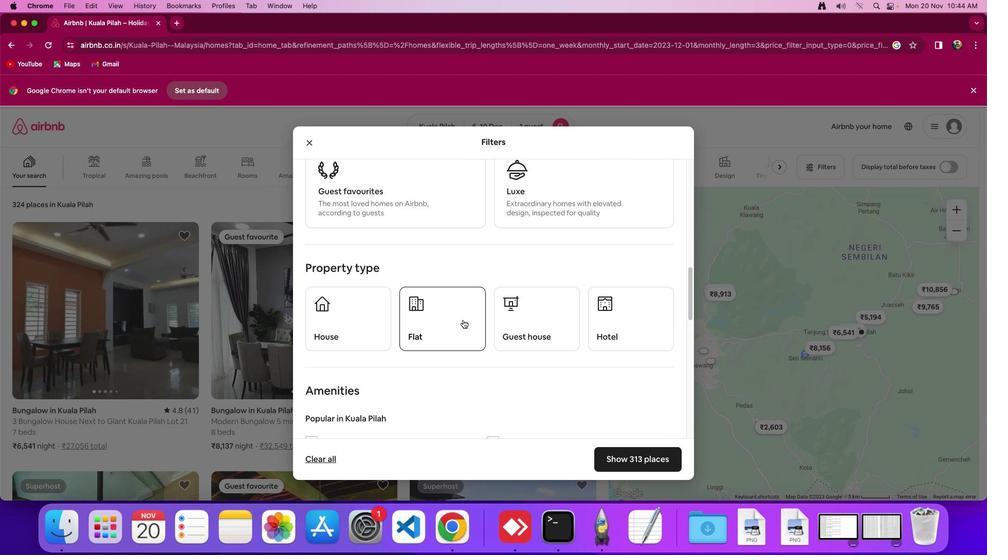 
Action: Mouse moved to (514, 330)
Screenshot: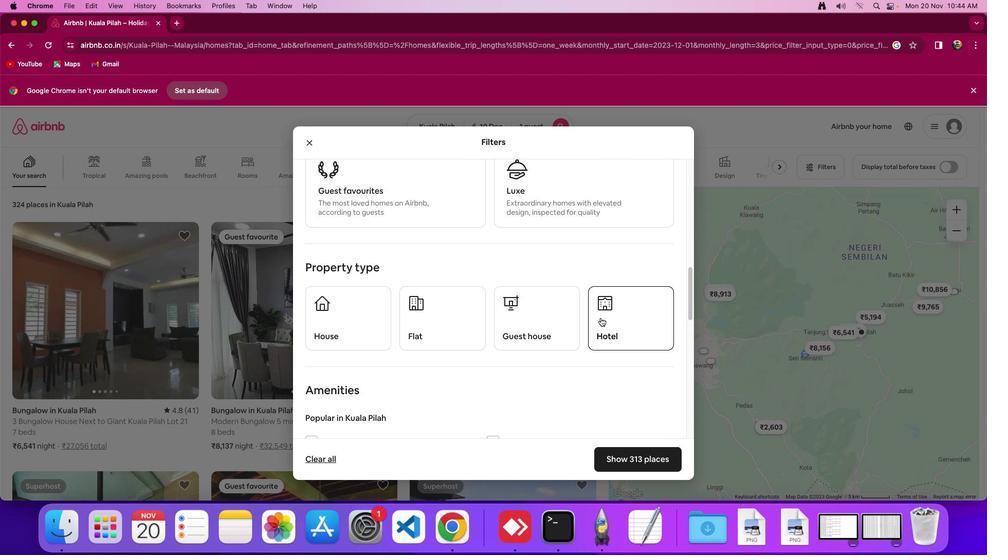 
Action: Mouse pressed left at (514, 330)
Screenshot: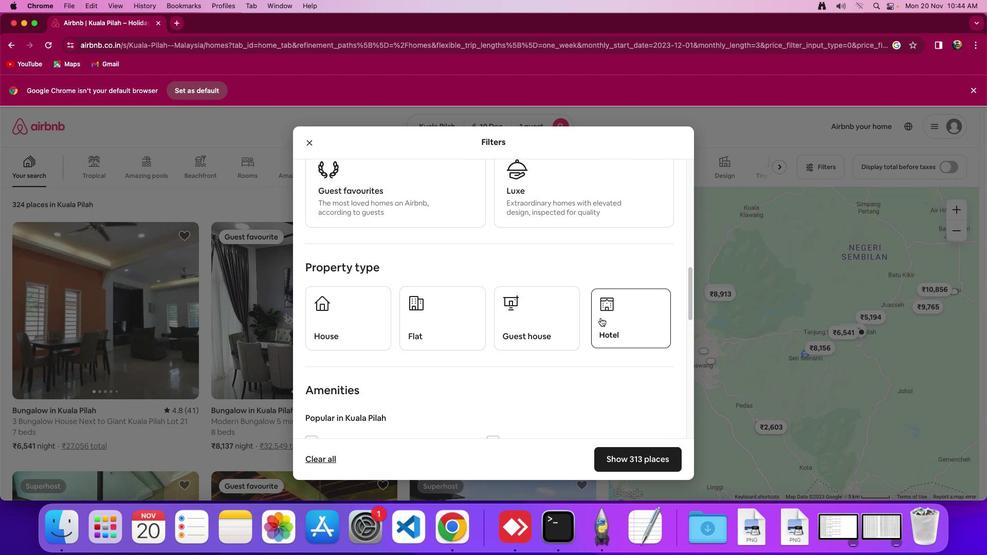 
Action: Mouse moved to (383, 363)
Screenshot: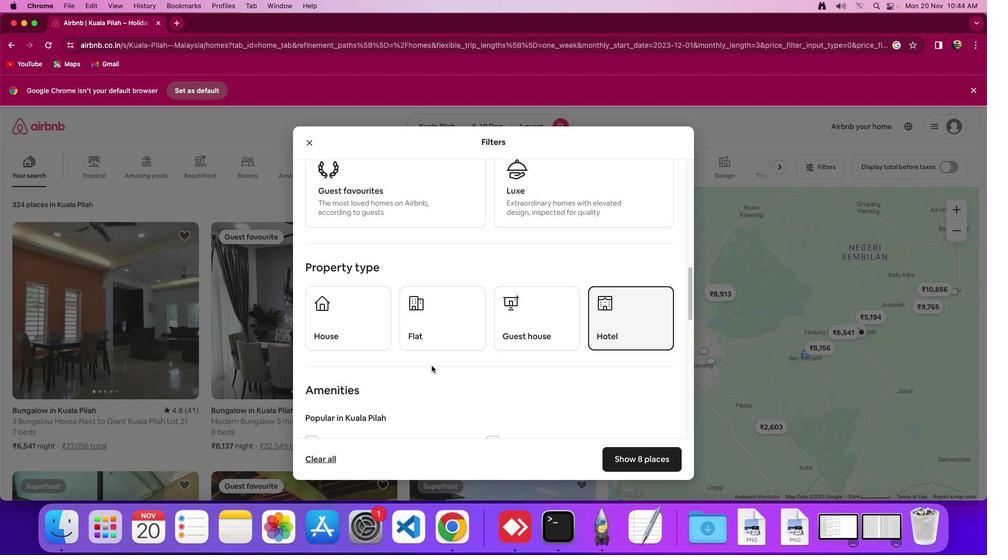 
Action: Mouse scrolled (383, 363) with delta (49, 107)
Screenshot: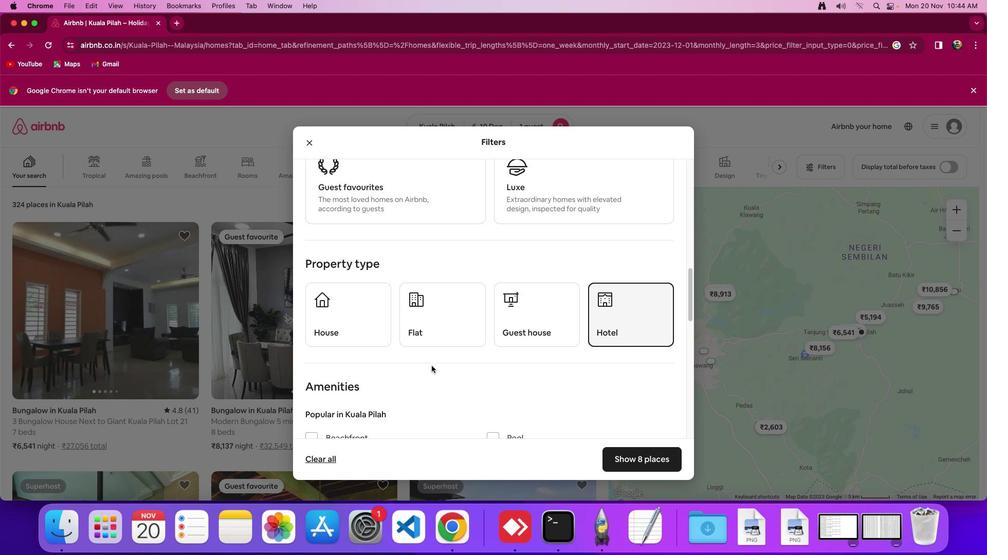 
Action: Mouse moved to (384, 363)
Screenshot: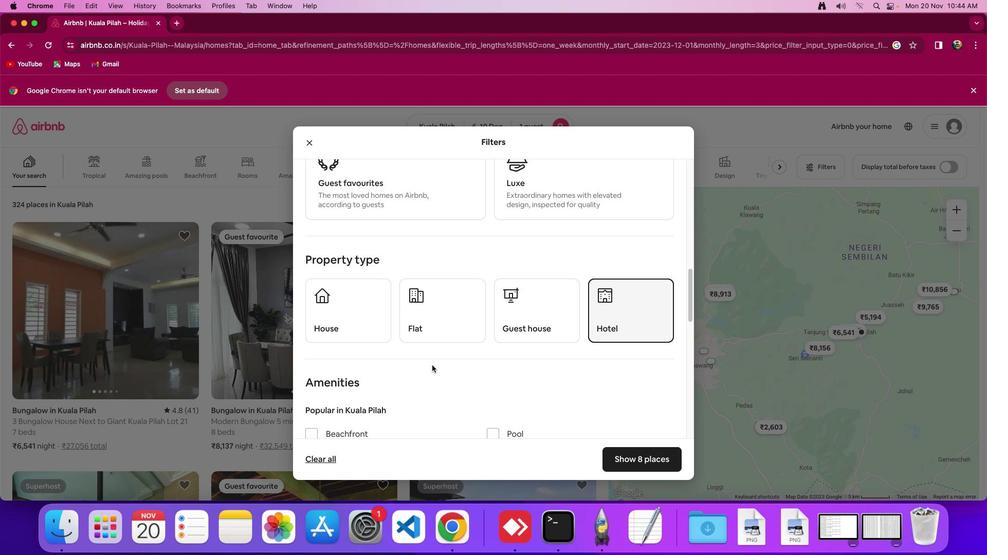 
Action: Mouse scrolled (384, 363) with delta (49, 107)
Screenshot: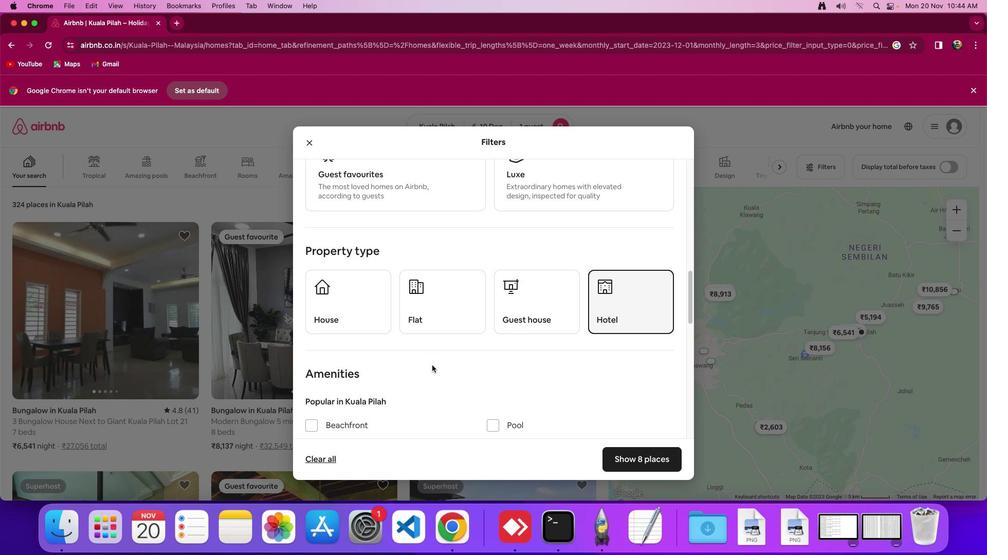 
Action: Mouse moved to (384, 363)
Screenshot: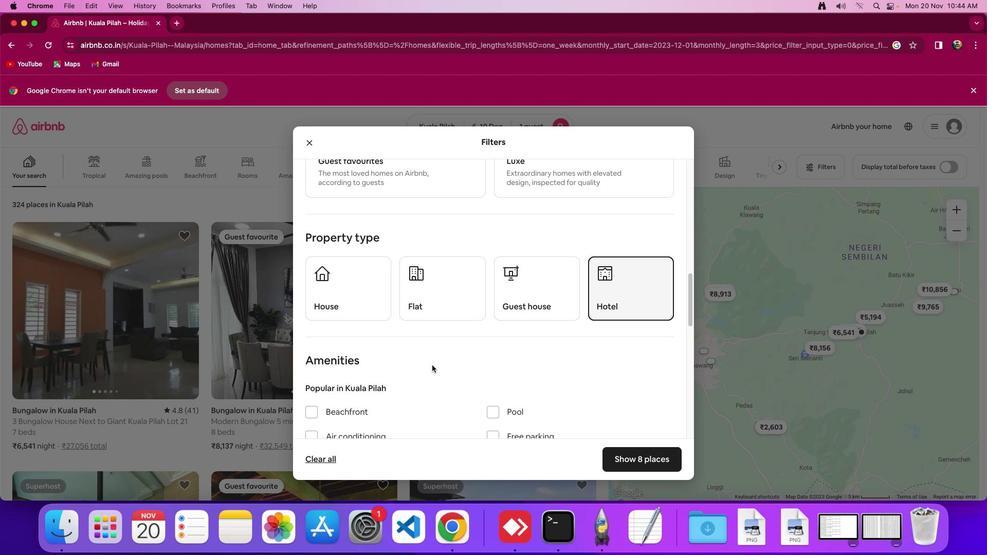
Action: Mouse scrolled (384, 363) with delta (49, 107)
Screenshot: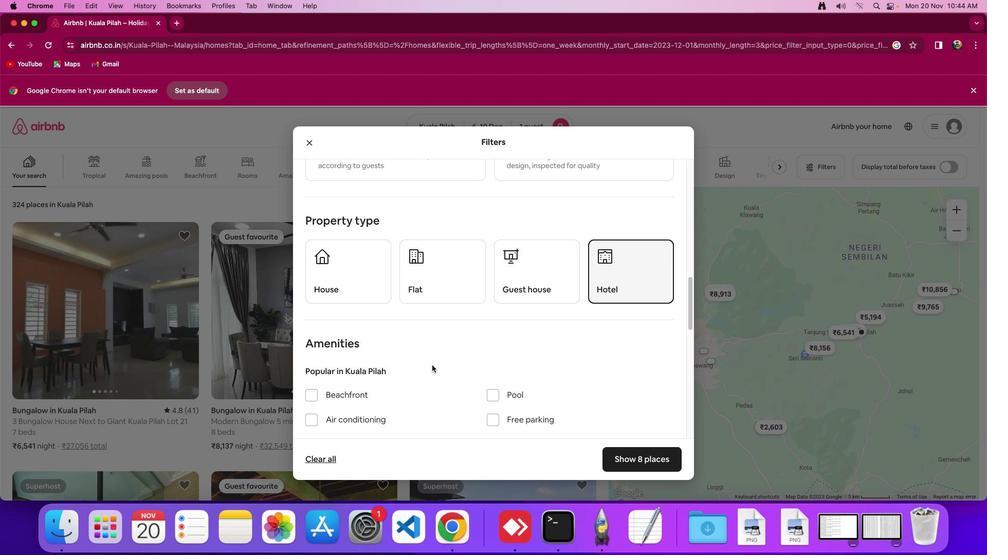 
Action: Mouse moved to (384, 362)
Screenshot: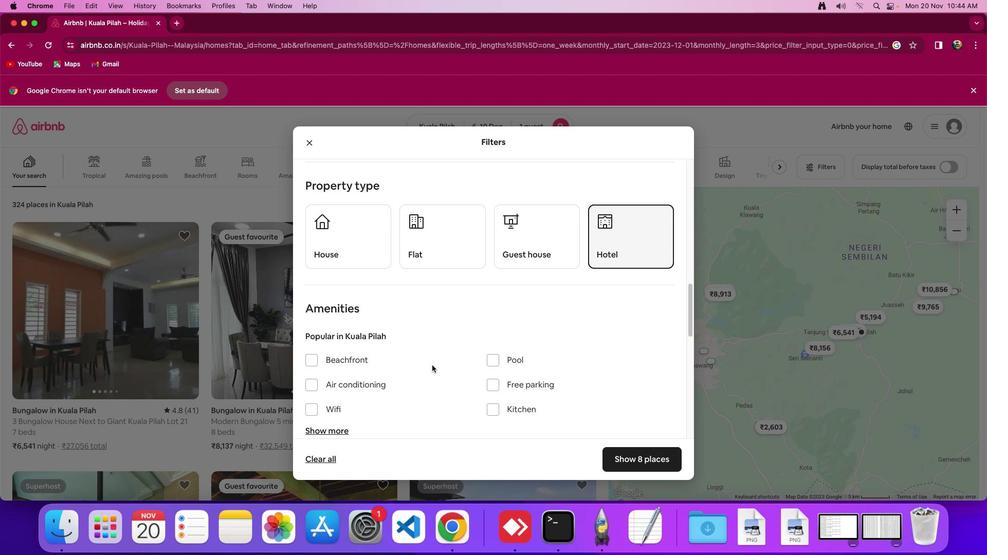 
Action: Mouse scrolled (384, 362) with delta (49, 107)
Screenshot: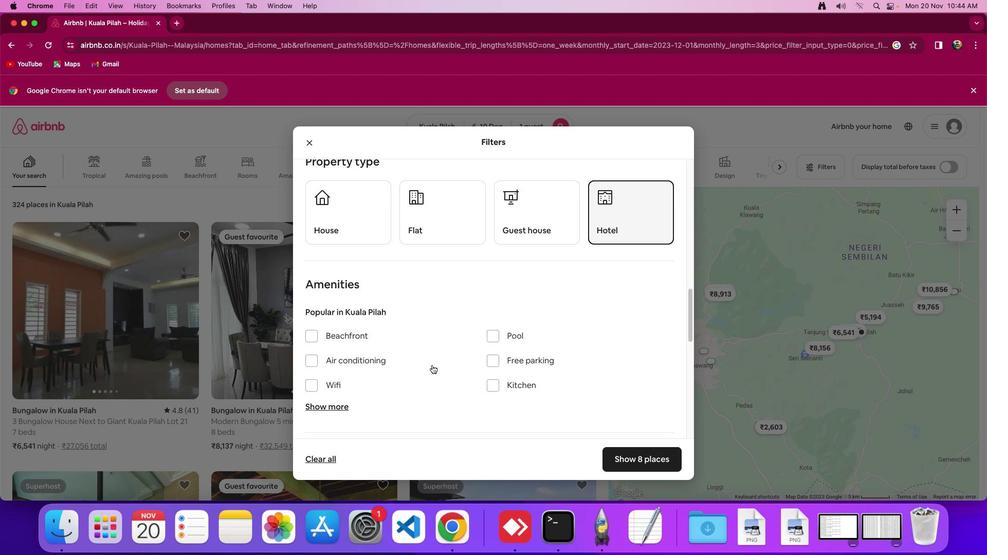 
Action: Mouse moved to (529, 427)
Screenshot: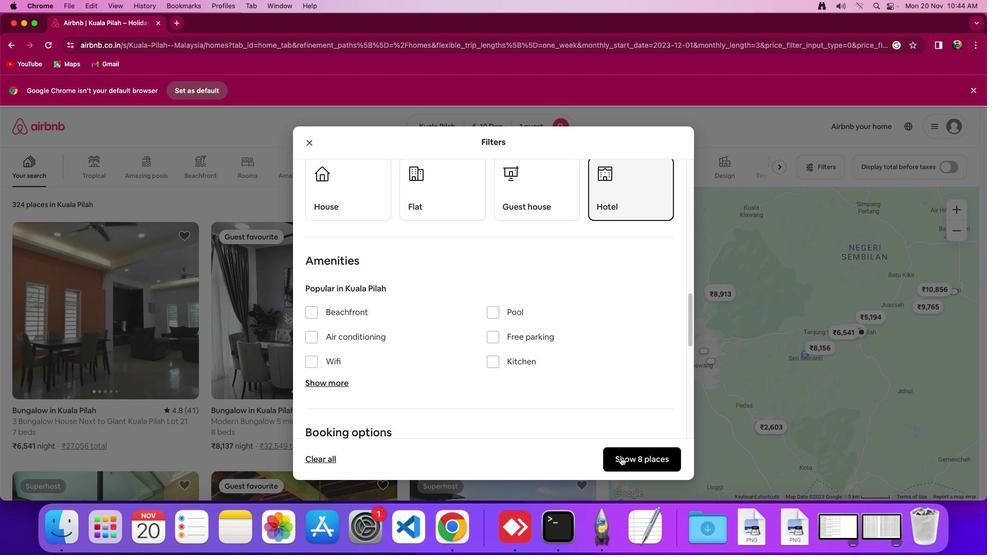 
Action: Mouse pressed left at (529, 427)
Screenshot: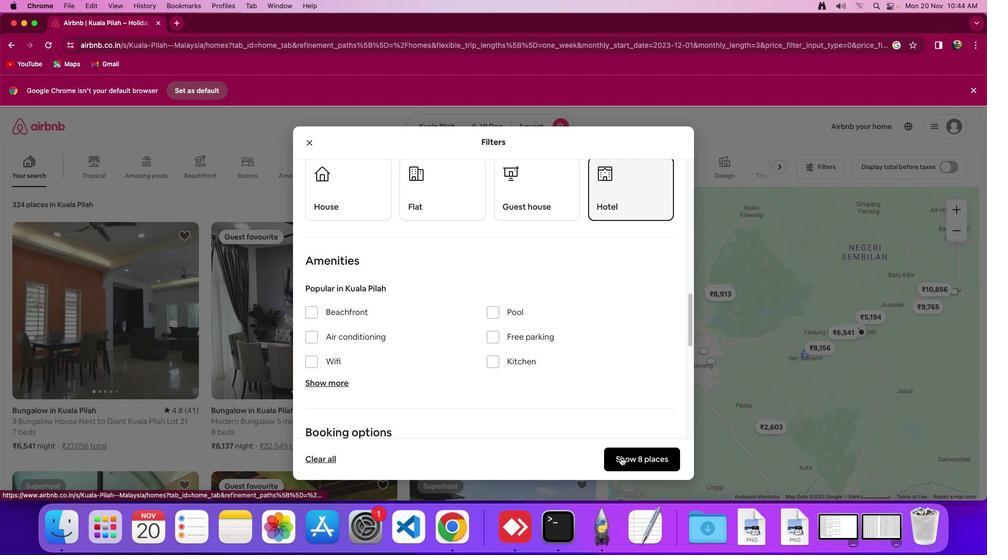 
Action: Mouse moved to (196, 338)
Screenshot: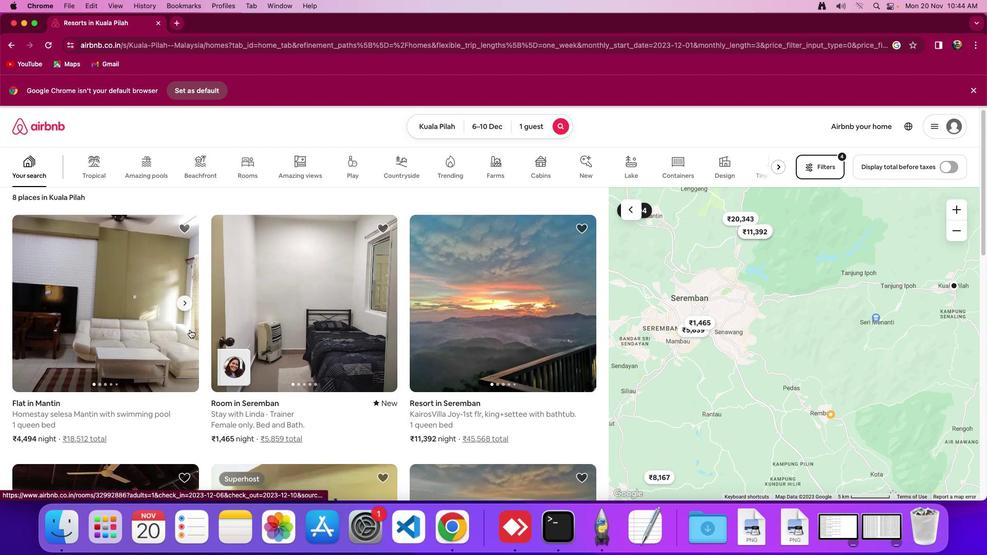 
Action: Mouse scrolled (196, 338) with delta (49, 107)
Screenshot: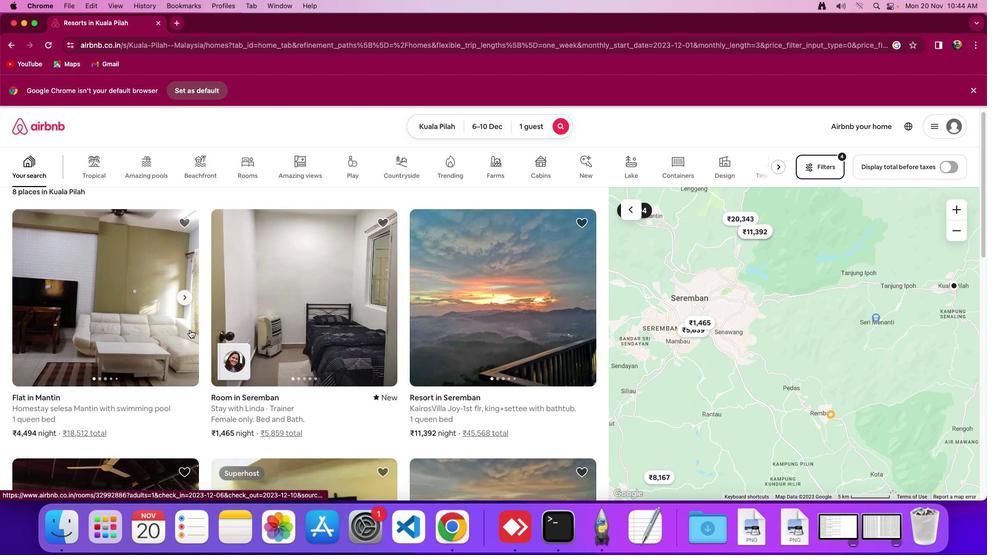 
Action: Mouse scrolled (196, 338) with delta (49, 107)
Screenshot: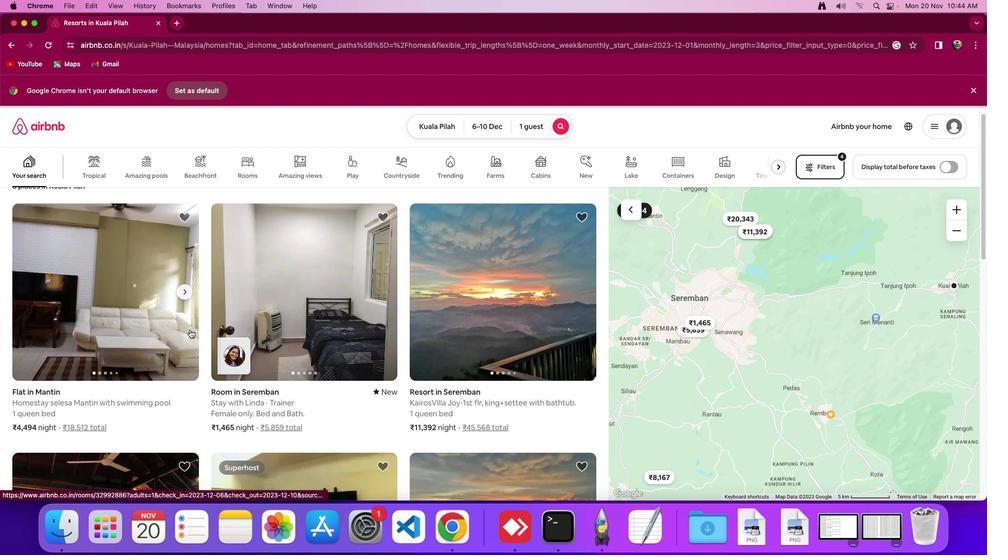 
Action: Mouse scrolled (196, 338) with delta (49, 107)
Screenshot: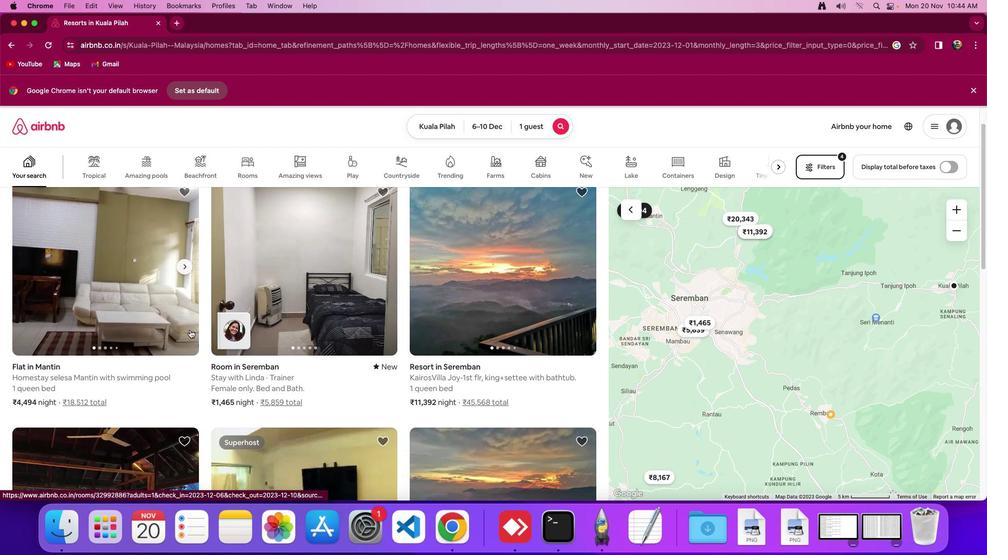 
Action: Mouse moved to (196, 338)
Screenshot: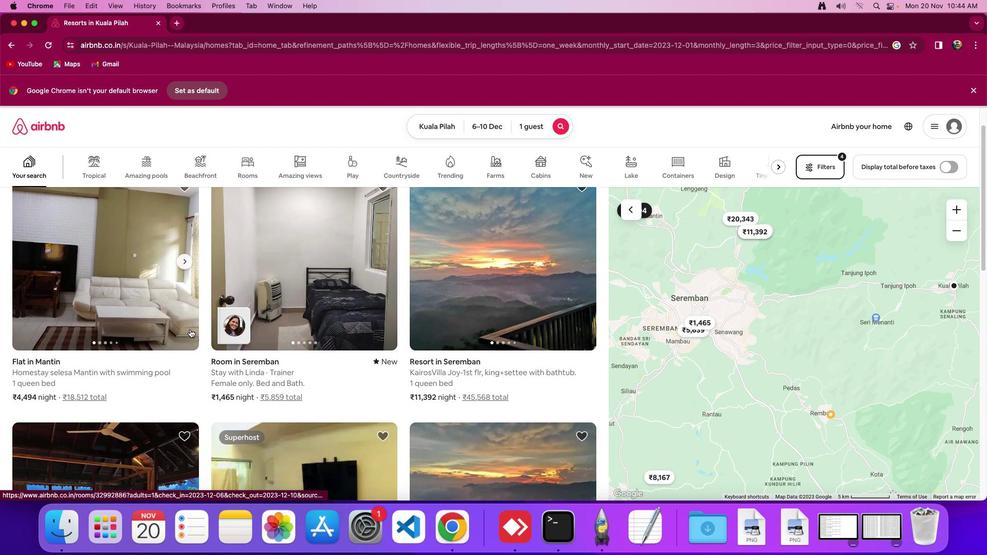 
Action: Mouse scrolled (196, 338) with delta (49, 107)
Screenshot: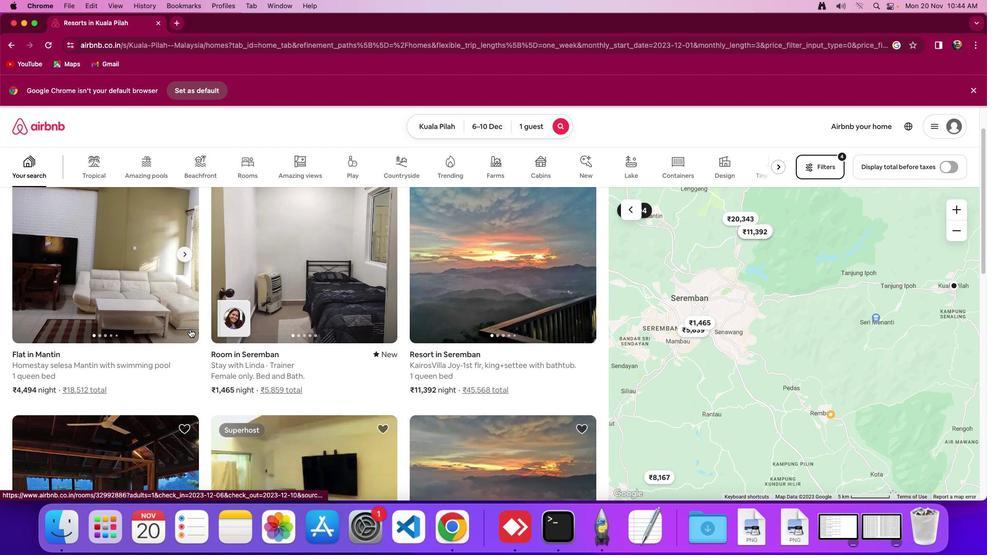 
Action: Mouse moved to (196, 338)
Screenshot: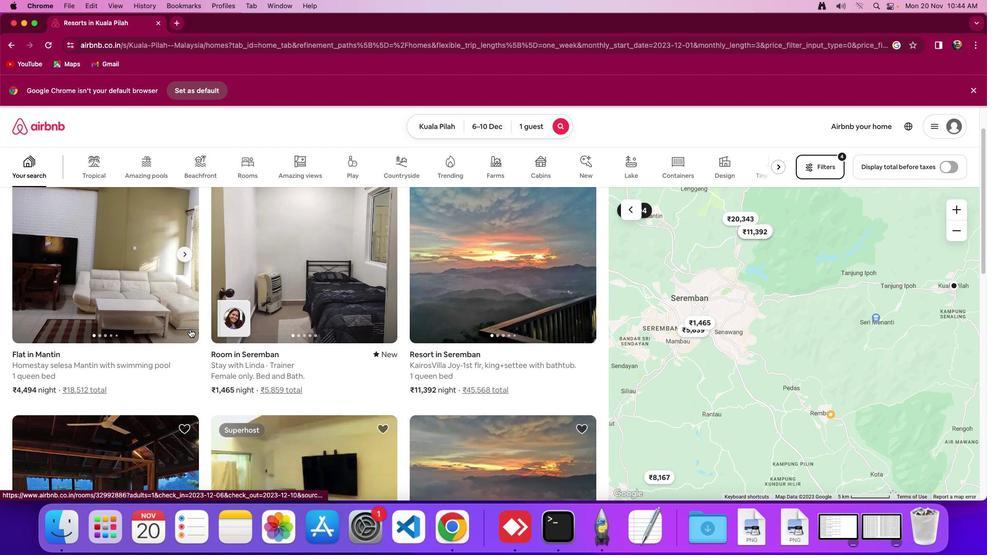 
Action: Mouse scrolled (196, 338) with delta (49, 107)
Screenshot: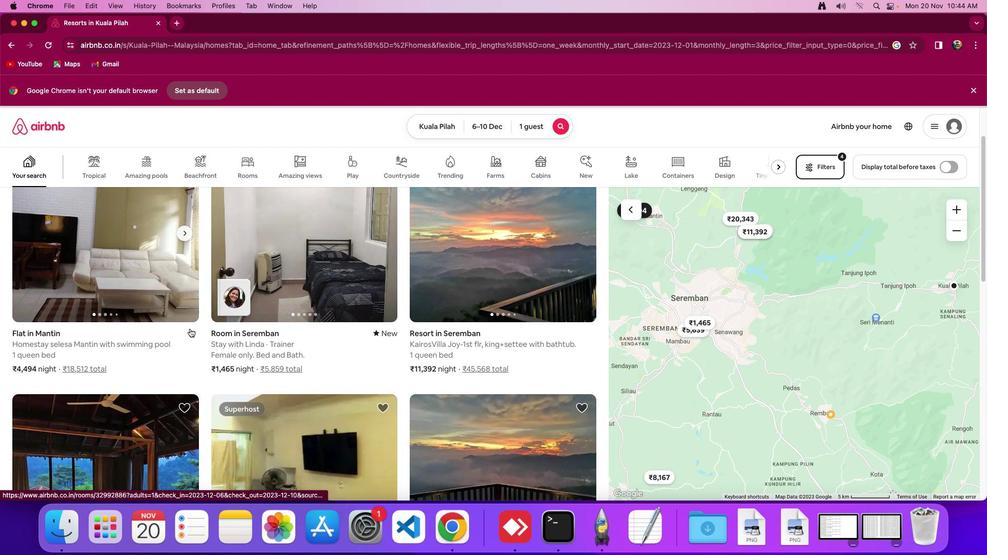 
Action: Mouse moved to (196, 337)
Screenshot: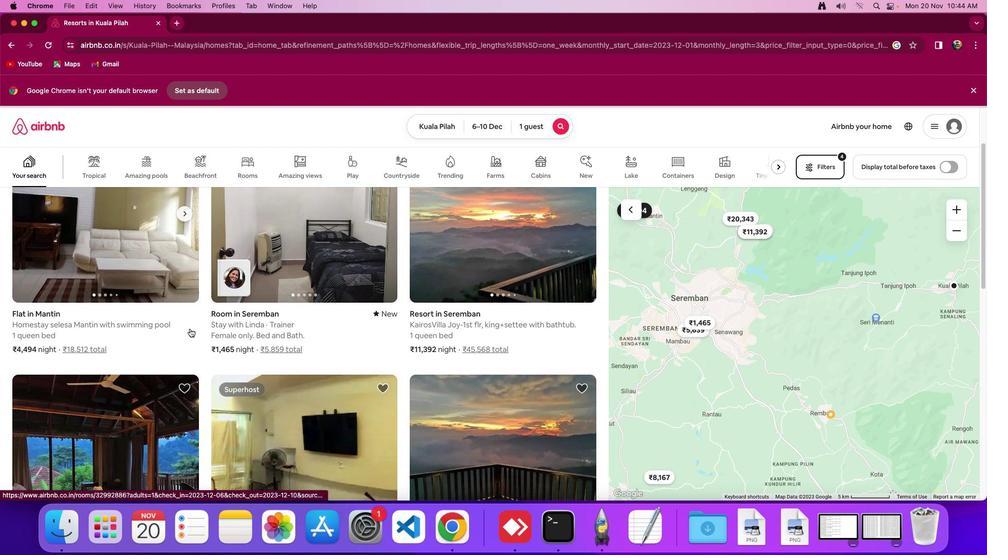 
Action: Mouse scrolled (196, 337) with delta (49, 107)
Screenshot: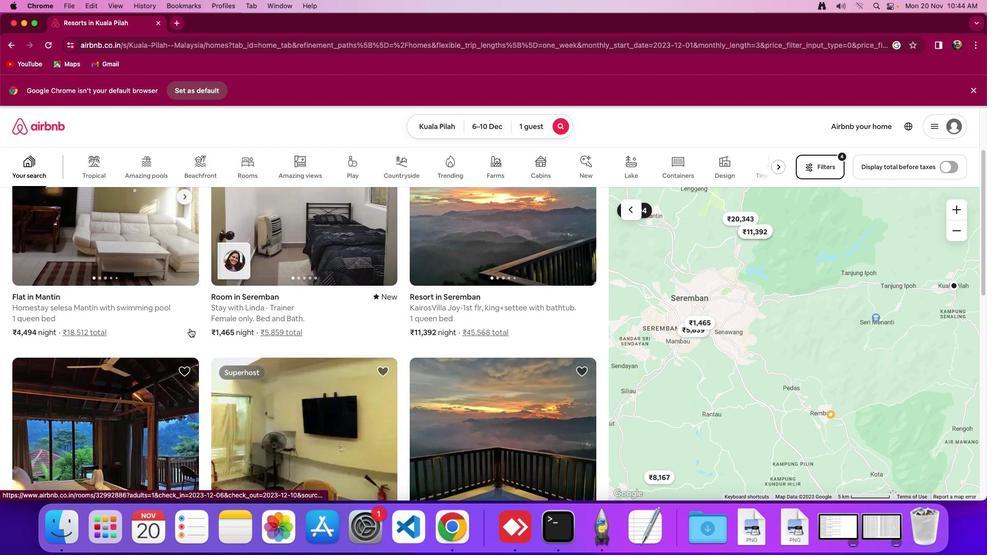 
Action: Mouse moved to (196, 337)
Screenshot: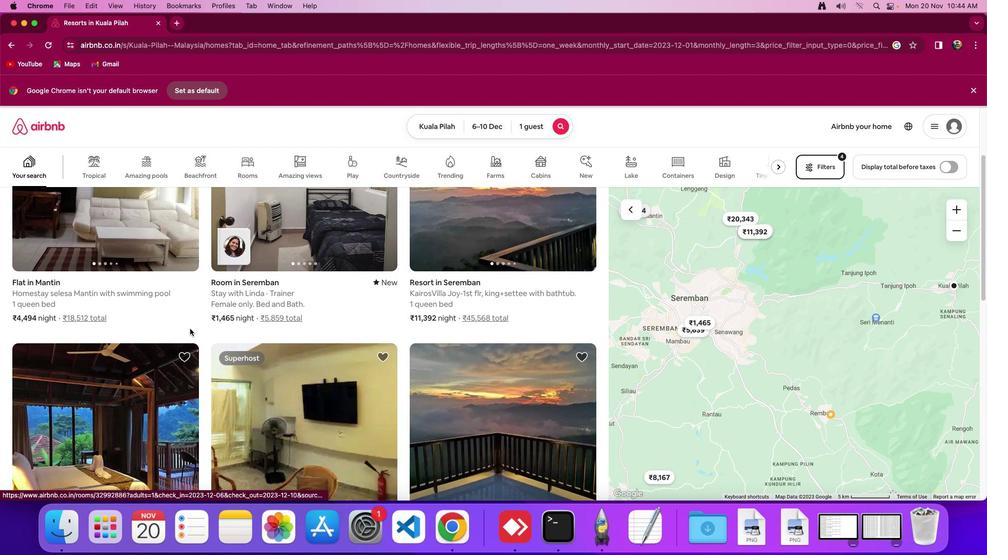 
Action: Mouse scrolled (196, 337) with delta (49, 107)
Screenshot: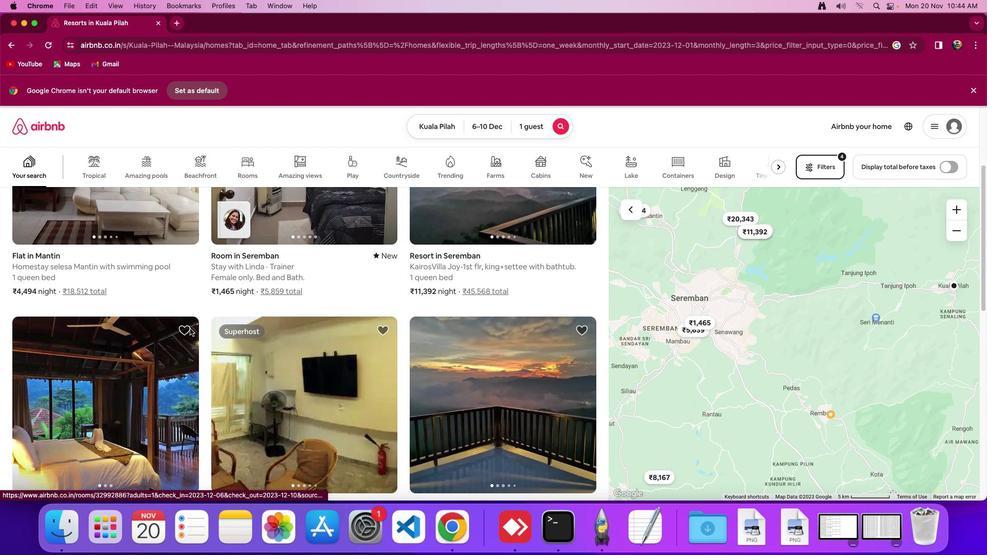 
Action: Mouse scrolled (196, 337) with delta (49, 107)
Screenshot: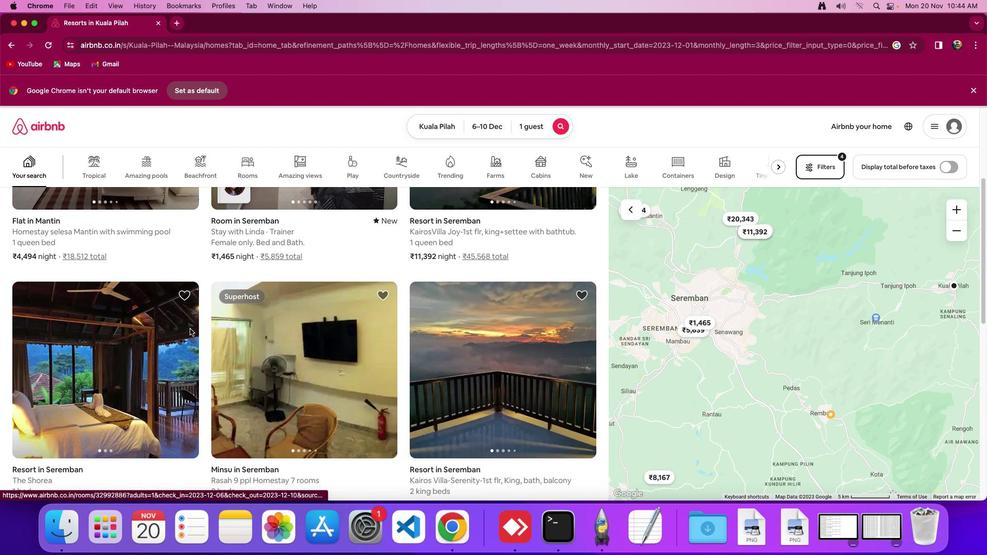 
Action: Mouse scrolled (196, 337) with delta (49, 106)
Screenshot: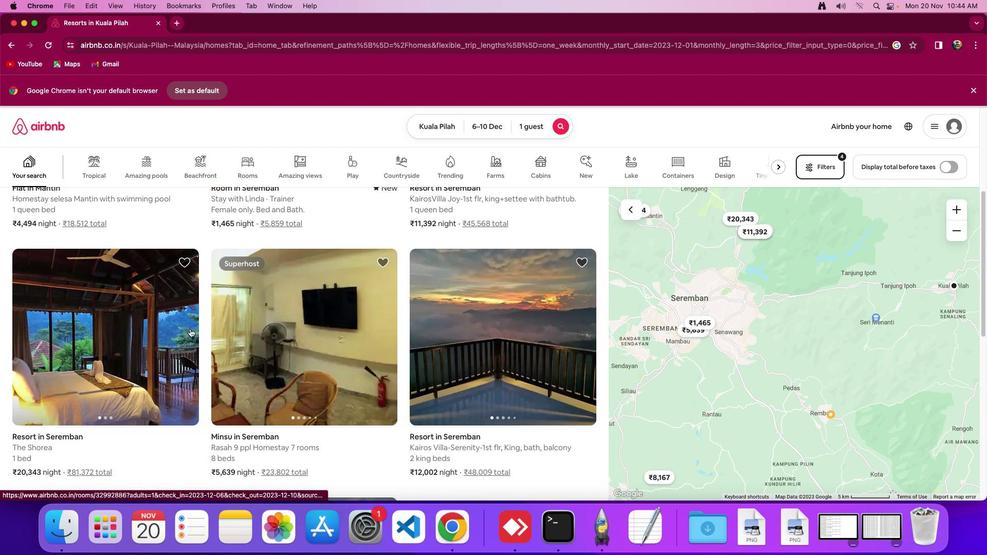 
Action: Mouse scrolled (196, 337) with delta (49, 107)
Screenshot: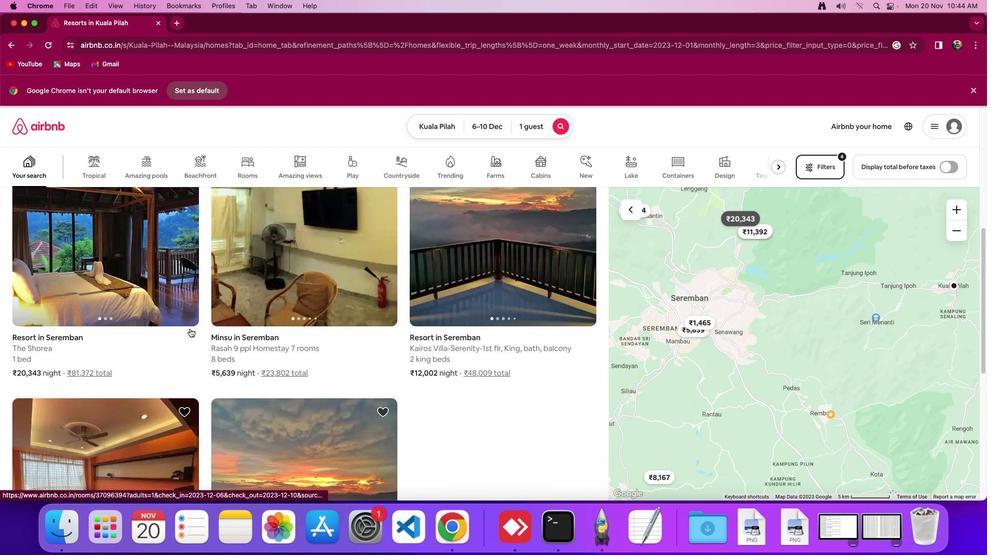 
Action: Mouse scrolled (196, 337) with delta (49, 108)
Screenshot: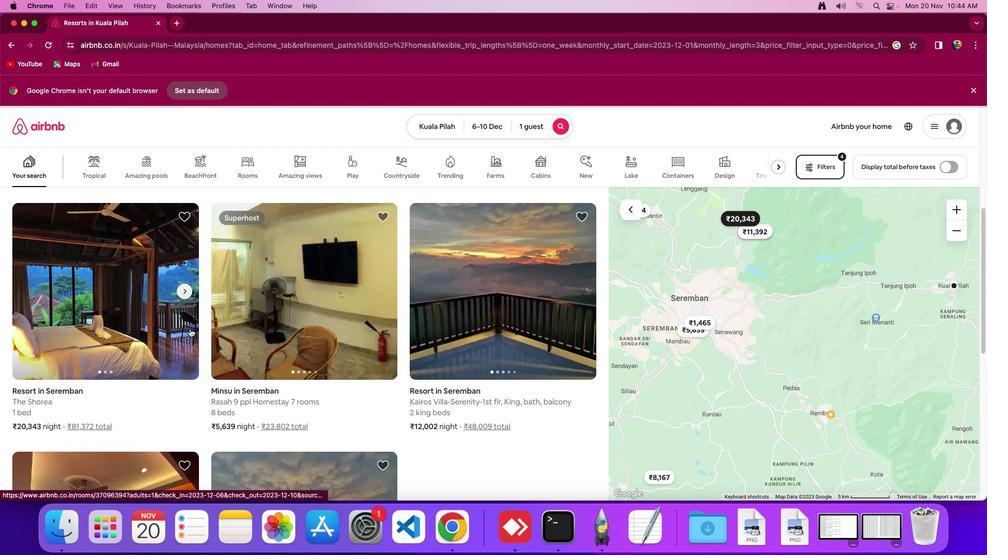 
Action: Mouse scrolled (196, 337) with delta (49, 108)
Screenshot: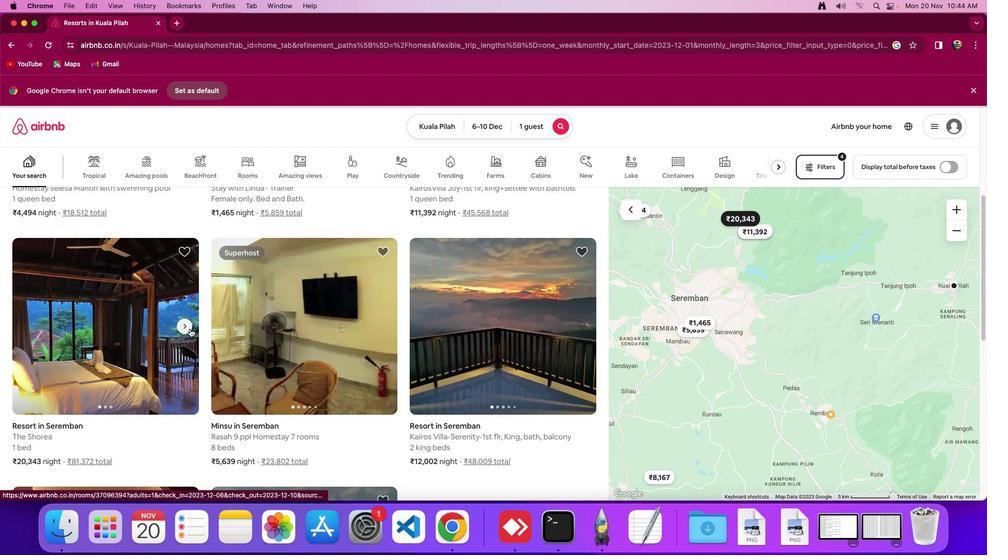 
Action: Mouse scrolled (196, 337) with delta (49, 109)
Screenshot: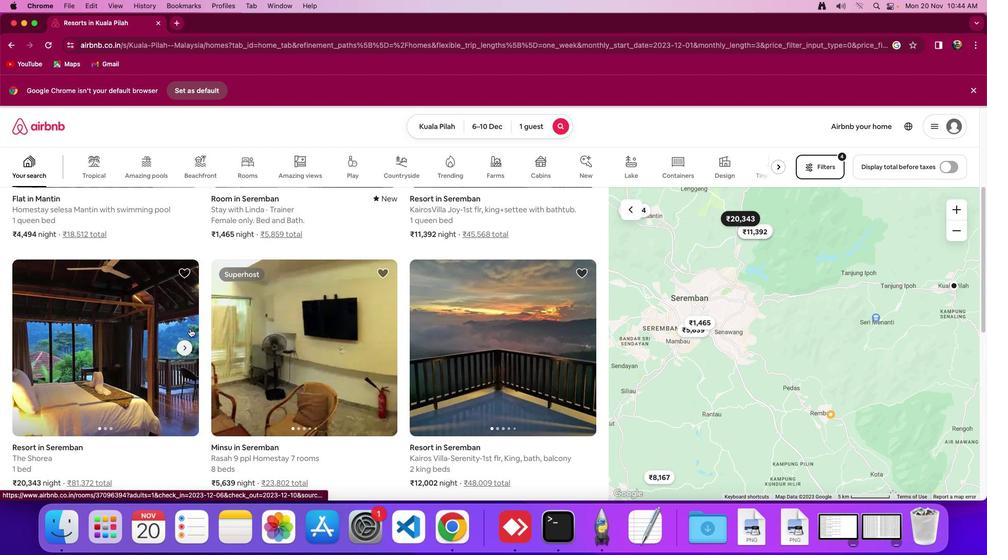
Action: Mouse scrolled (196, 337) with delta (49, 108)
Screenshot: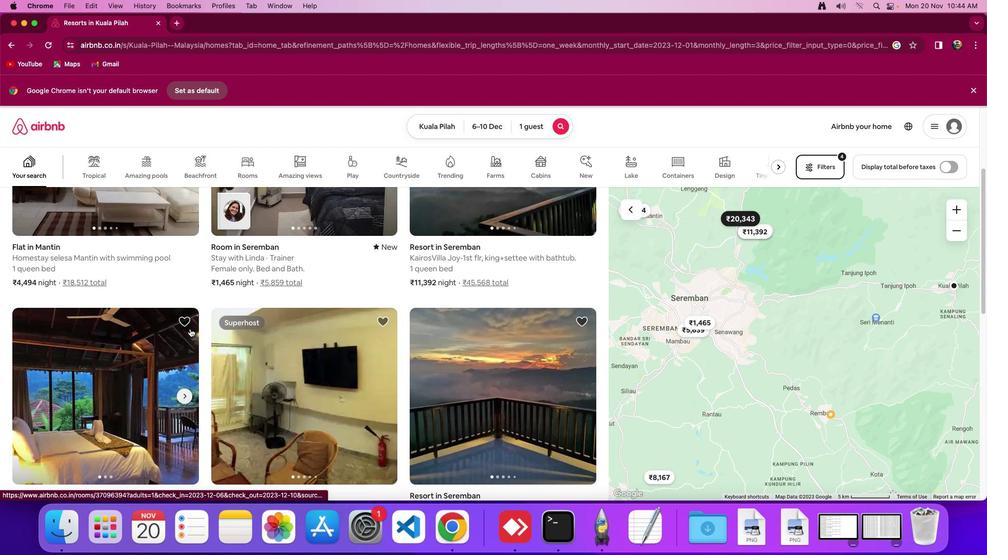 
Action: Mouse scrolled (196, 337) with delta (49, 108)
Screenshot: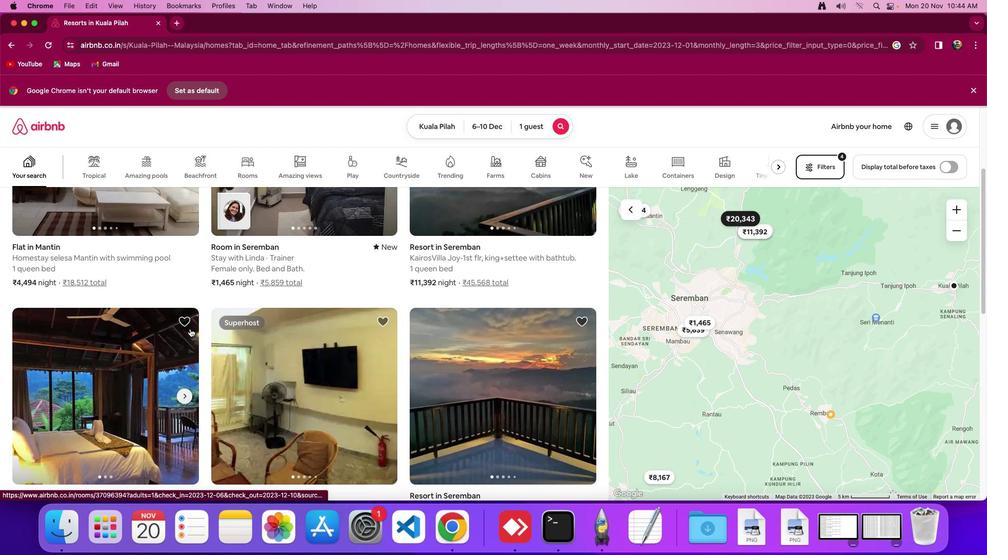 
Action: Mouse scrolled (196, 337) with delta (49, 109)
Screenshot: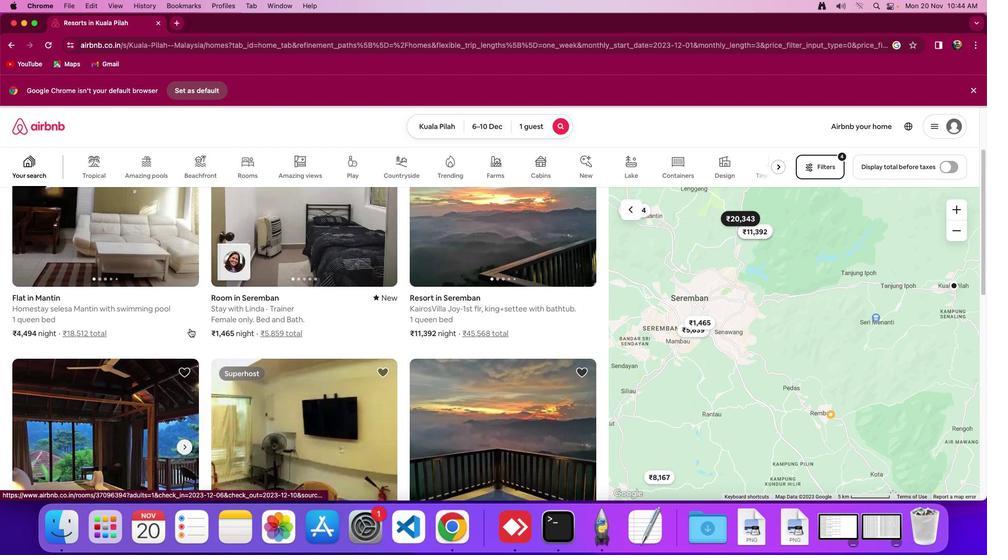 
Action: Mouse moved to (132, 293)
Screenshot: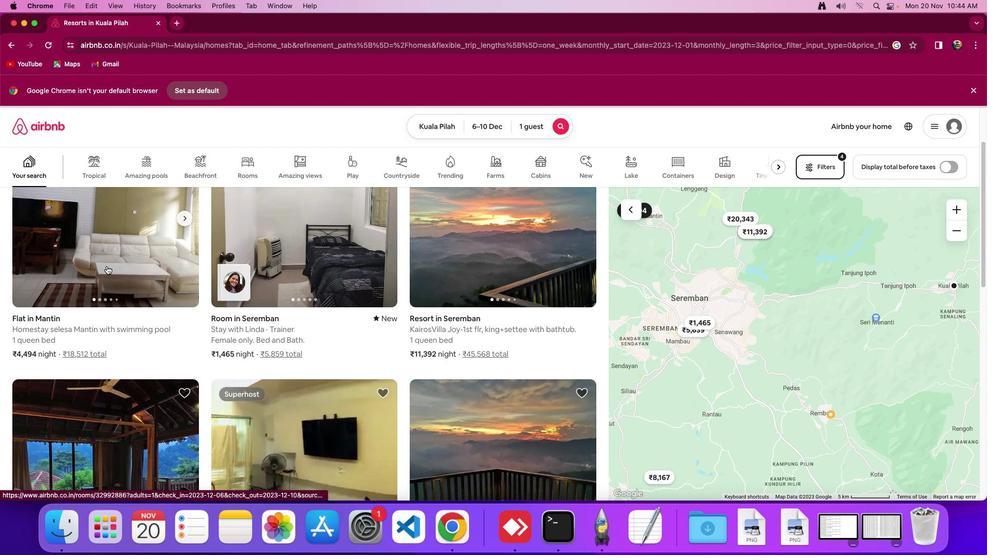 
Action: Mouse pressed left at (132, 293)
Screenshot: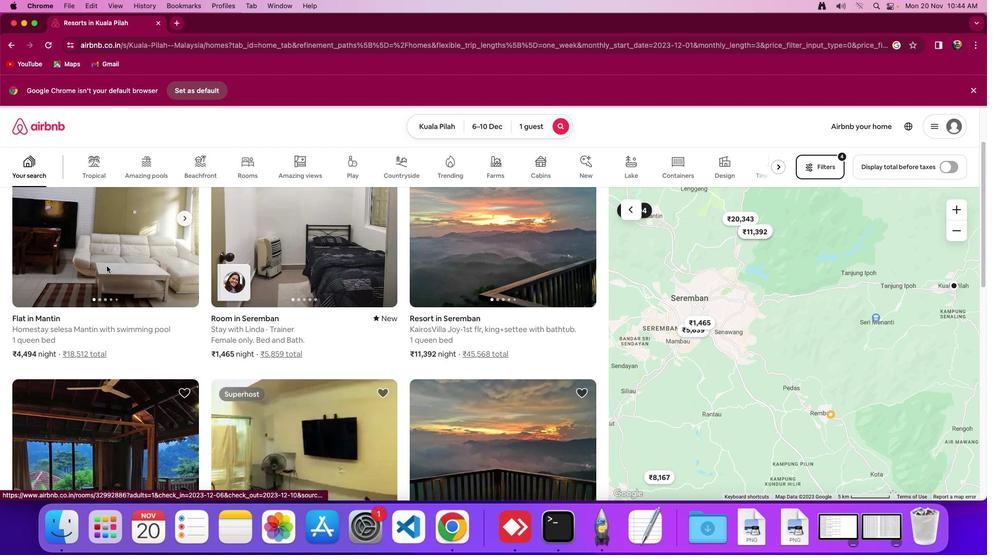 
Action: Mouse moved to (599, 357)
Screenshot: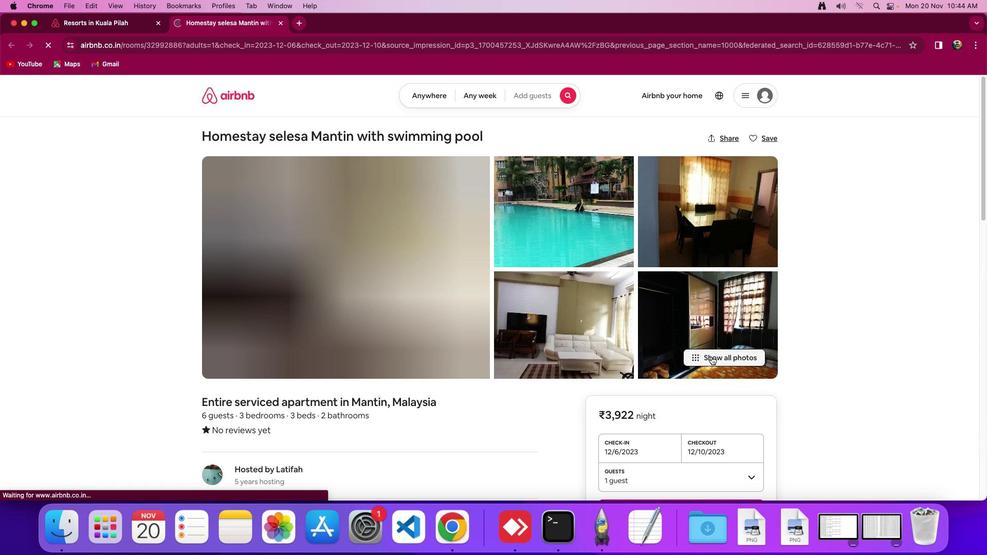 
Action: Mouse pressed left at (599, 357)
Screenshot: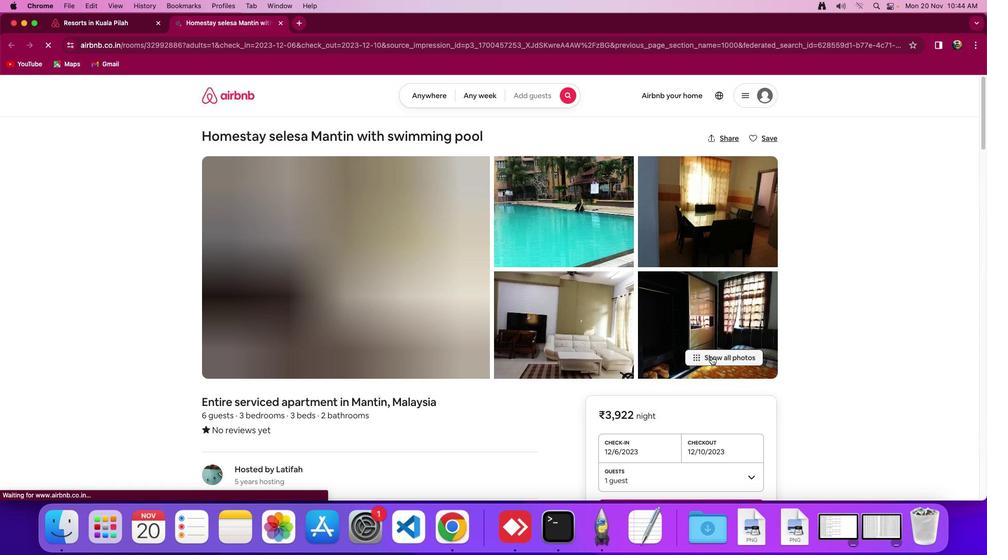 
Action: Mouse moved to (431, 333)
Screenshot: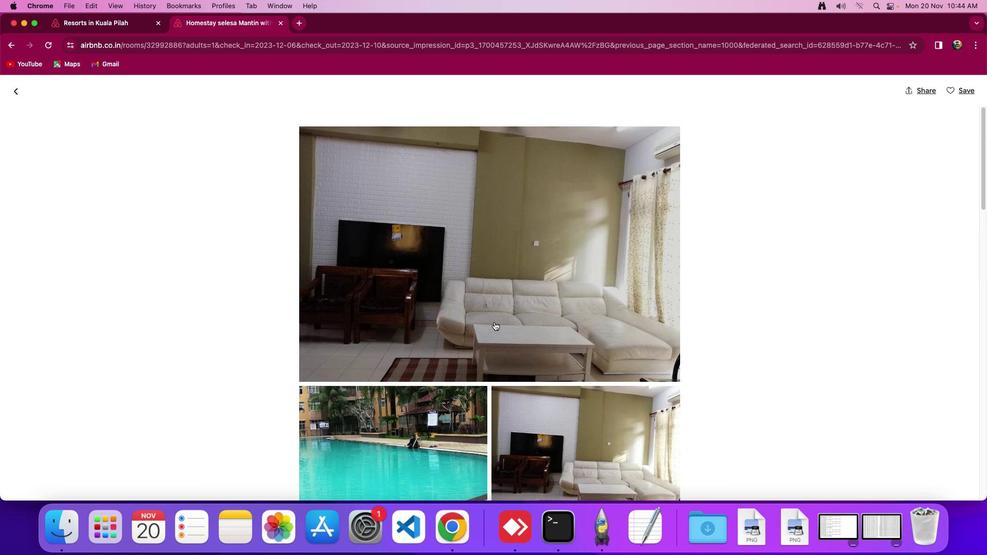 
Action: Mouse scrolled (431, 333) with delta (49, 107)
Screenshot: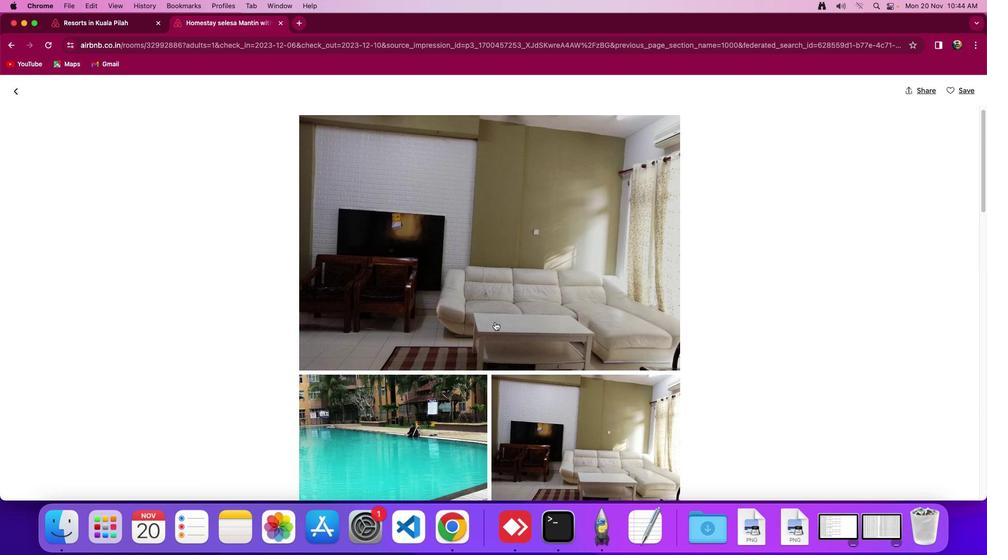 
Action: Mouse scrolled (431, 333) with delta (49, 107)
Screenshot: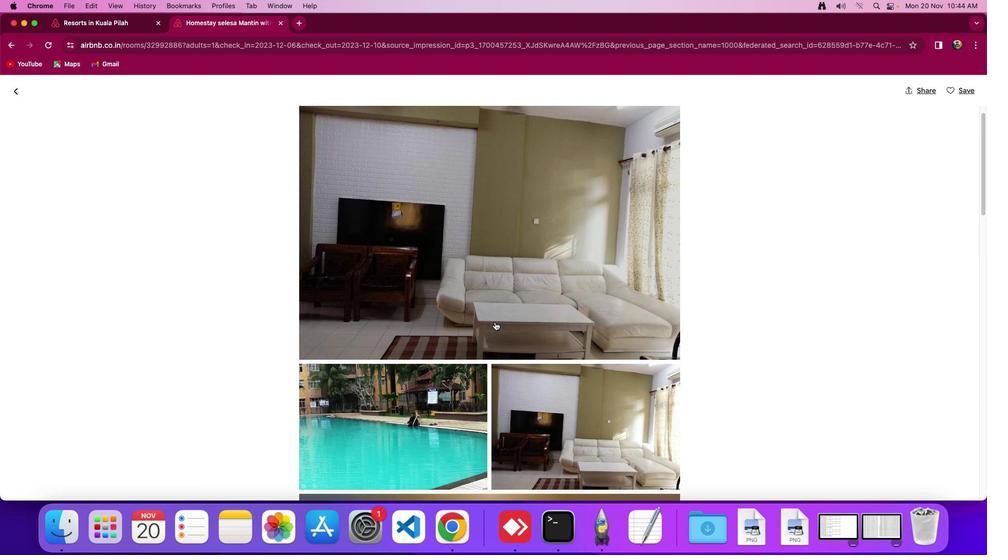 
Action: Mouse moved to (432, 333)
Screenshot: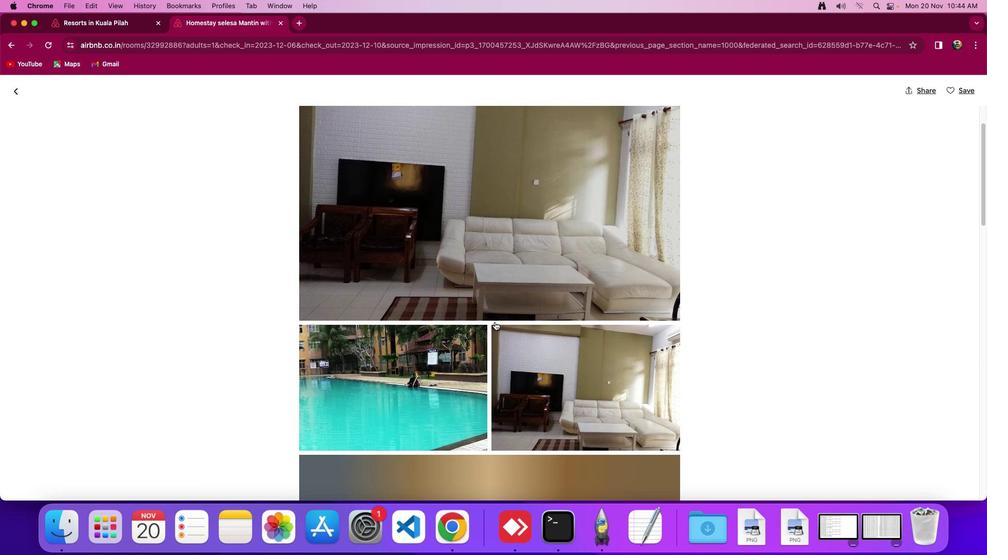 
Action: Mouse scrolled (432, 333) with delta (49, 106)
Screenshot: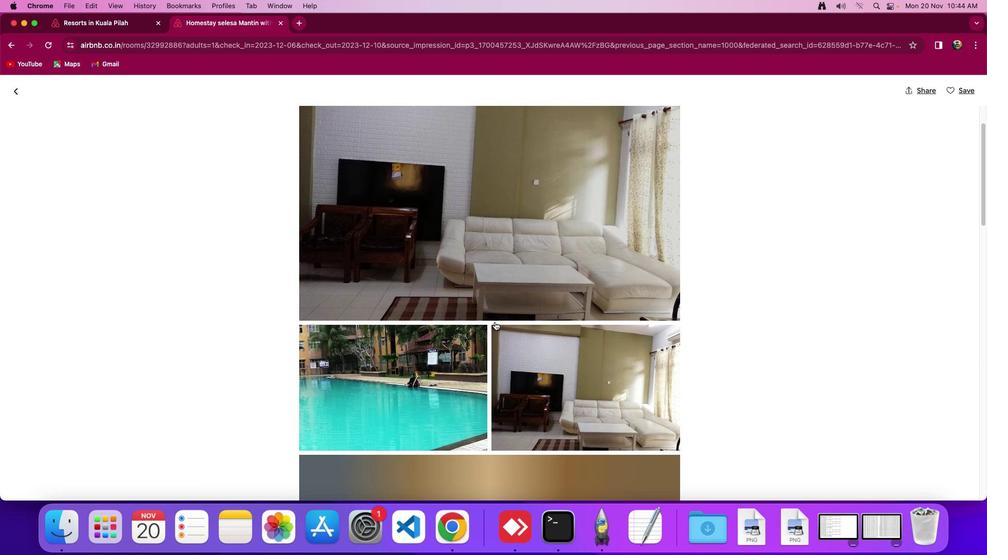 
Action: Mouse moved to (432, 332)
Screenshot: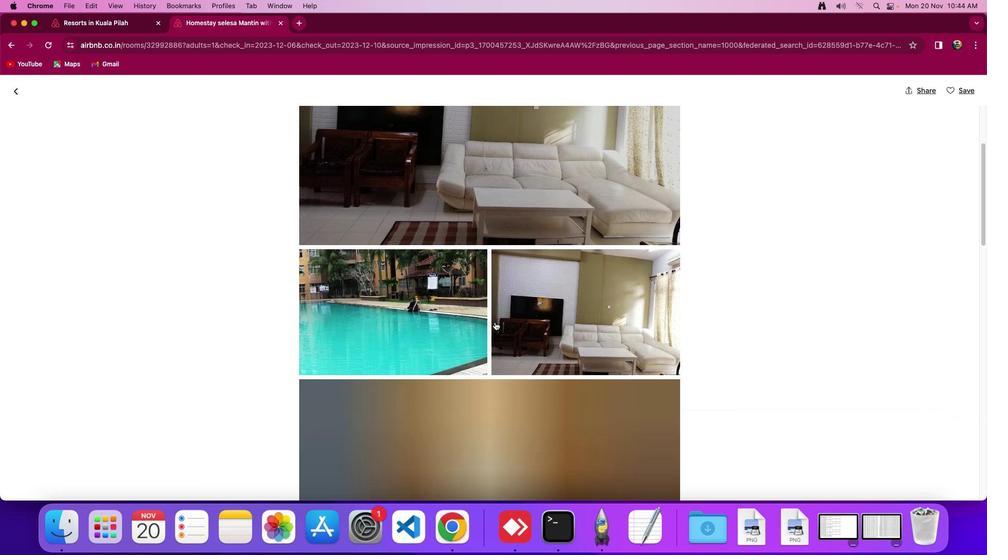 
Action: Mouse scrolled (432, 332) with delta (49, 106)
Screenshot: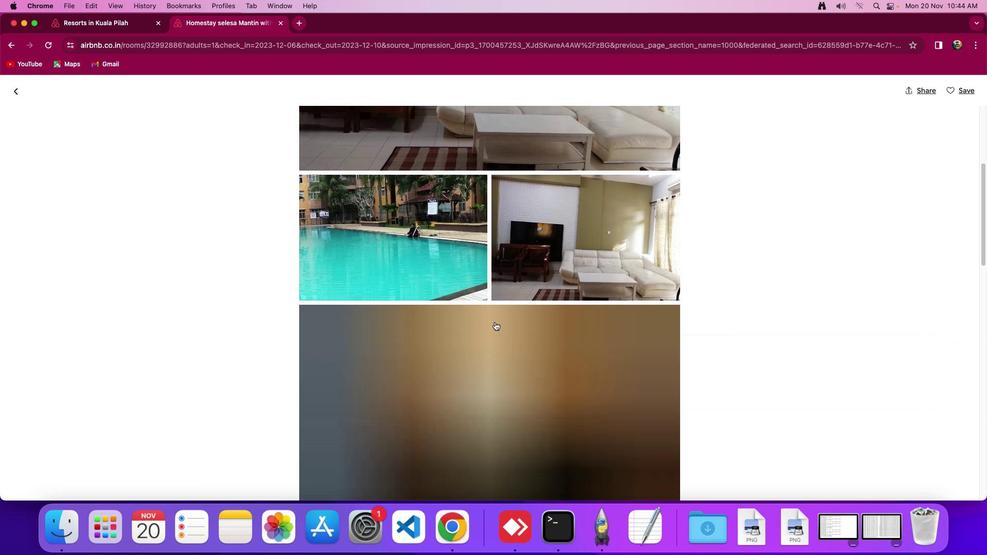 
Action: Mouse scrolled (432, 332) with delta (49, 107)
Screenshot: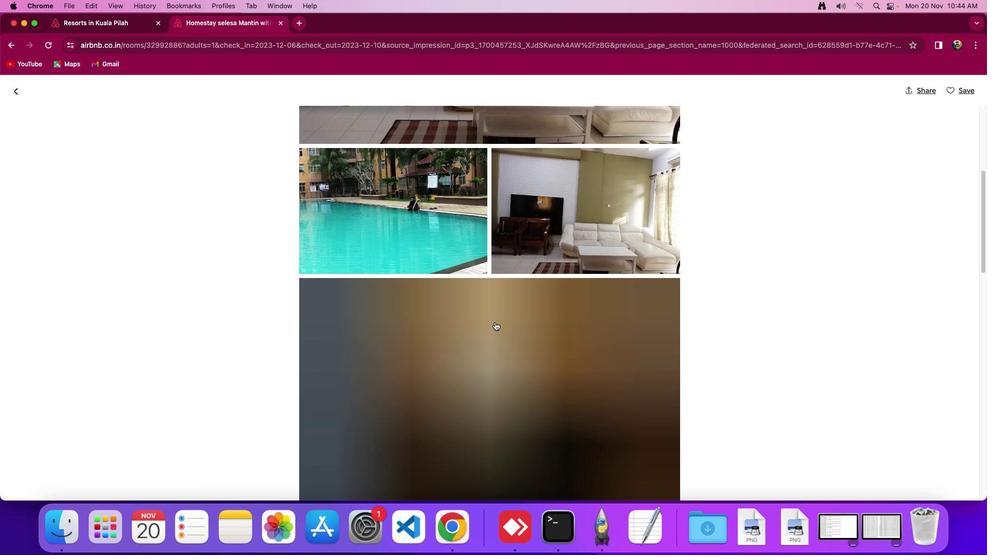 
Action: Mouse scrolled (432, 332) with delta (49, 107)
Screenshot: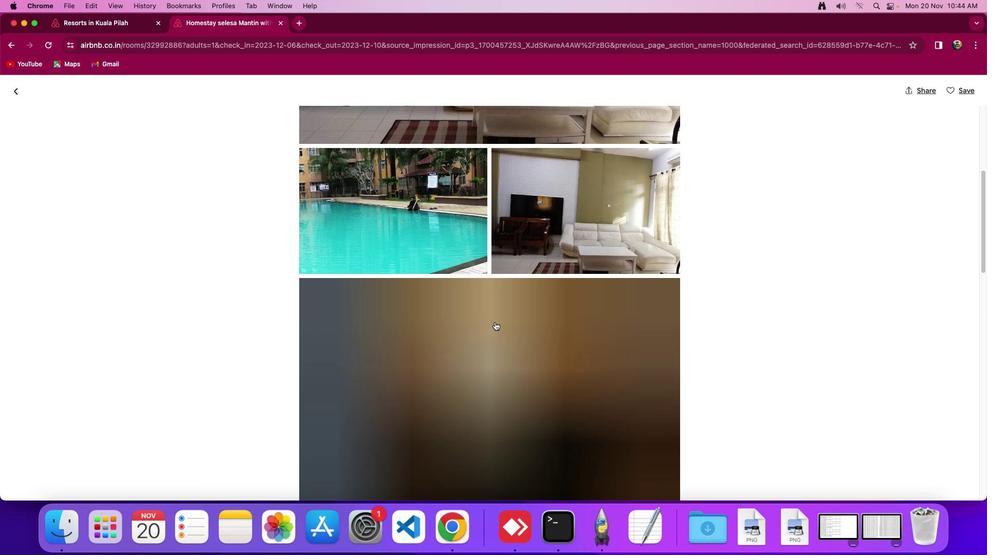 
Action: Mouse moved to (433, 332)
Screenshot: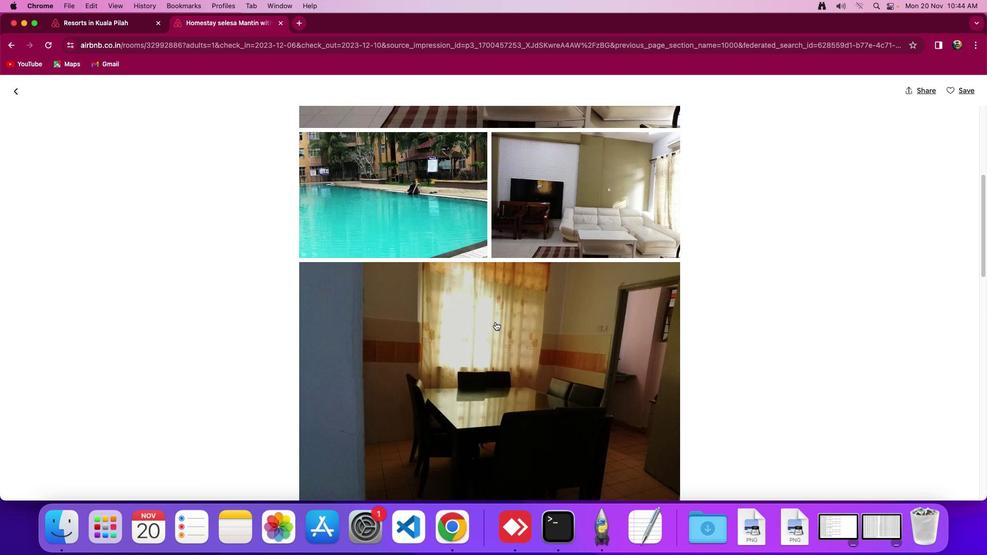 
Action: Mouse scrolled (433, 332) with delta (49, 107)
Screenshot: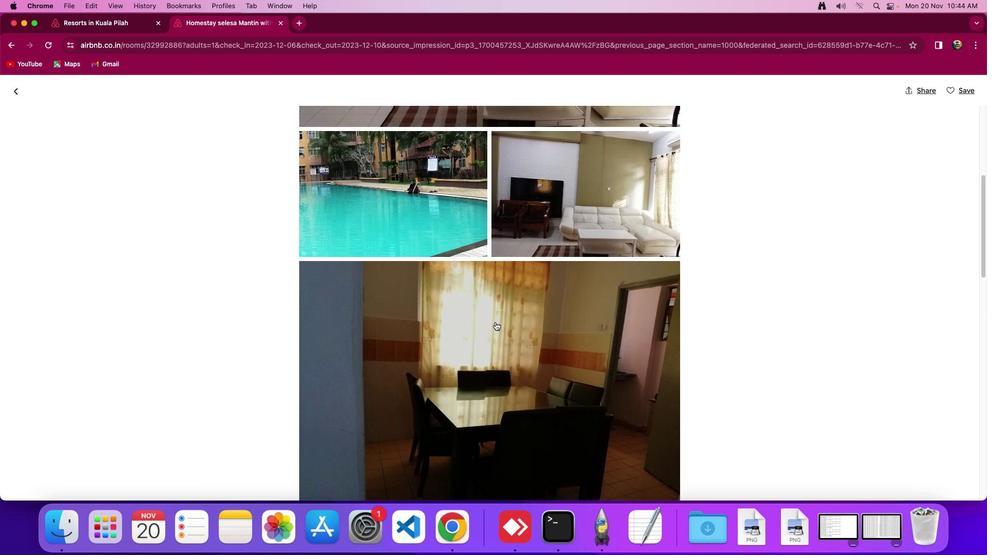 
Action: Mouse scrolled (433, 332) with delta (49, 107)
Screenshot: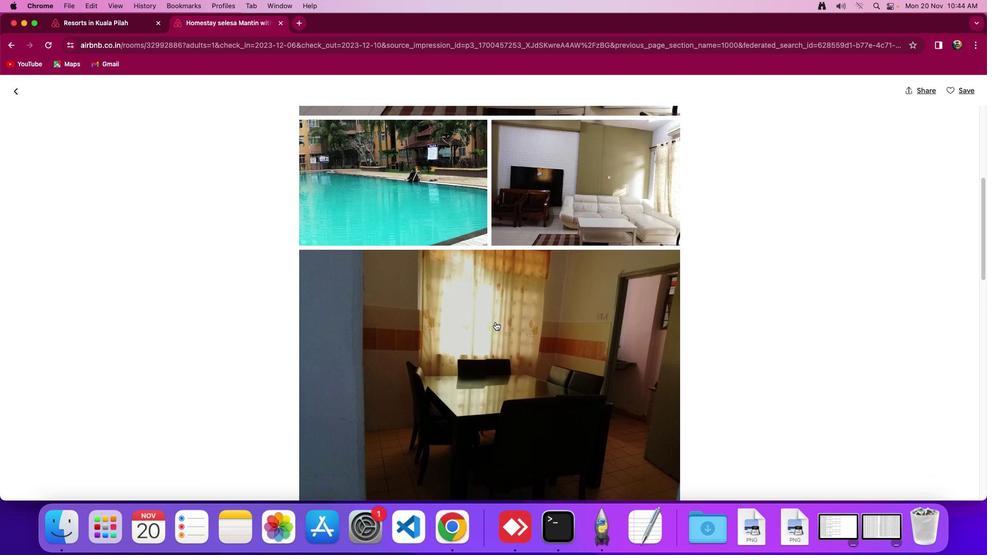 
Action: Mouse scrolled (433, 332) with delta (49, 107)
Screenshot: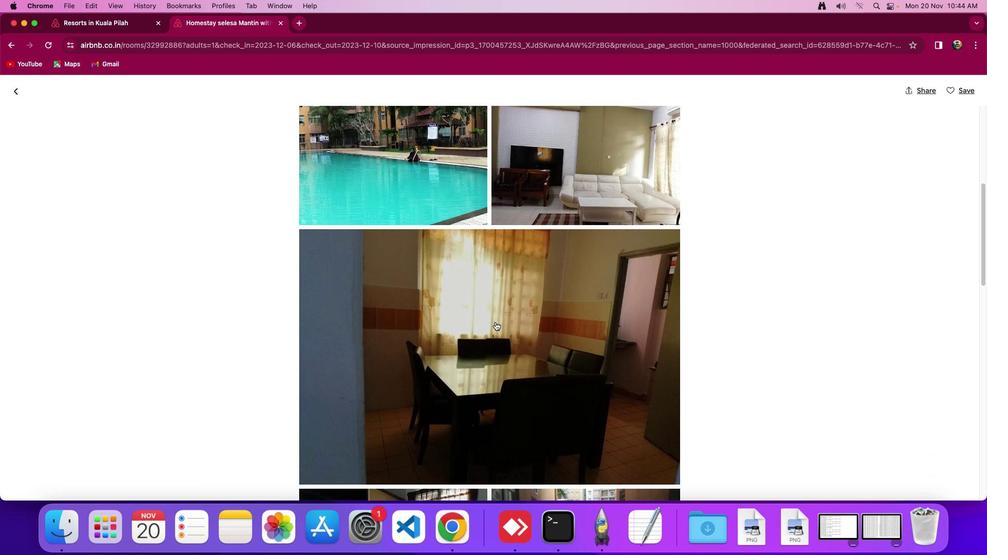 
Action: Mouse scrolled (433, 332) with delta (49, 106)
Screenshot: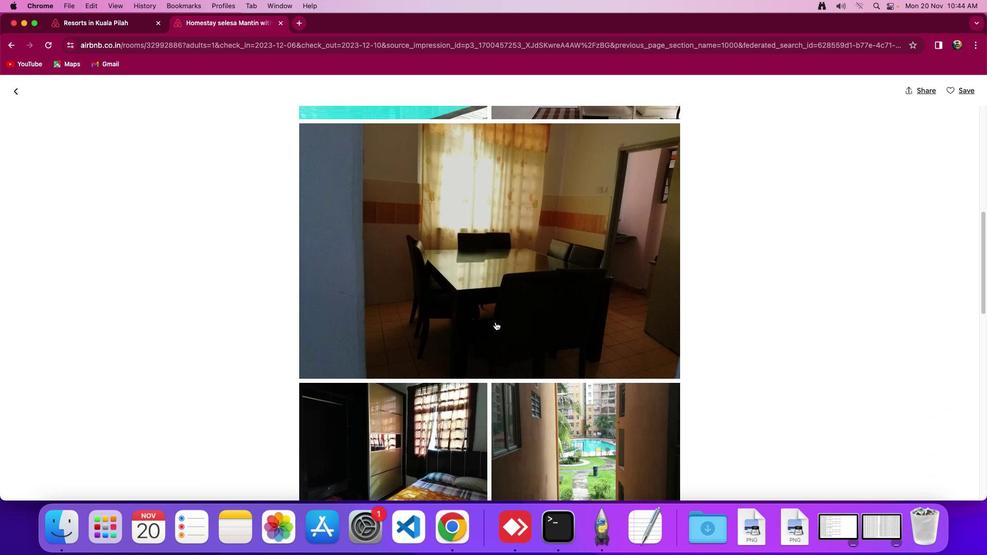
Action: Mouse scrolled (433, 332) with delta (49, 107)
Screenshot: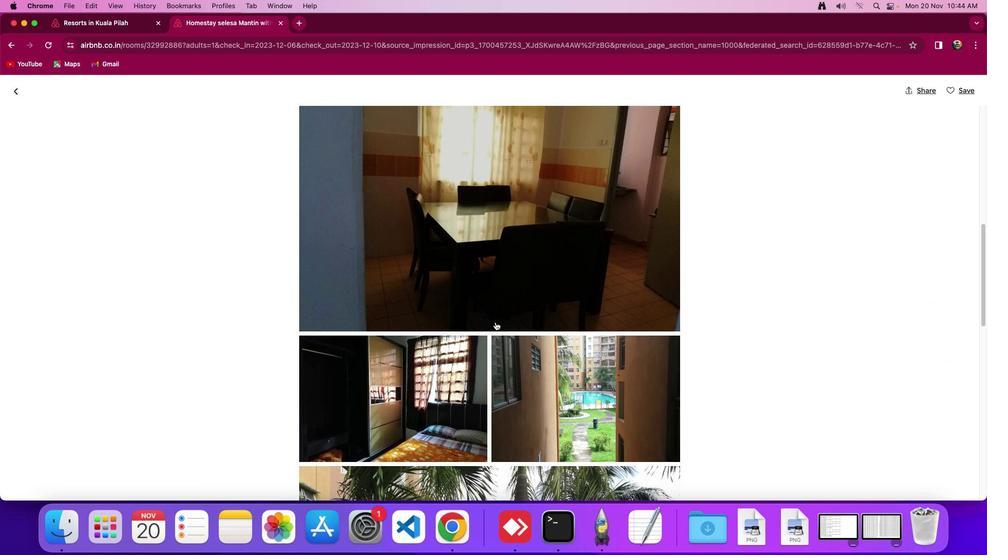 
Action: Mouse scrolled (433, 332) with delta (49, 107)
Screenshot: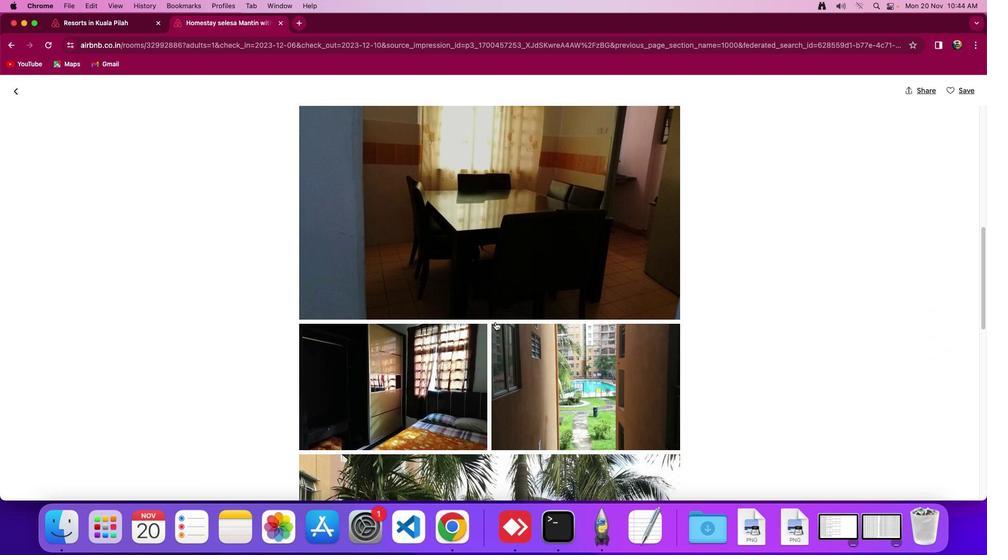 
Action: Mouse scrolled (433, 332) with delta (49, 107)
Screenshot: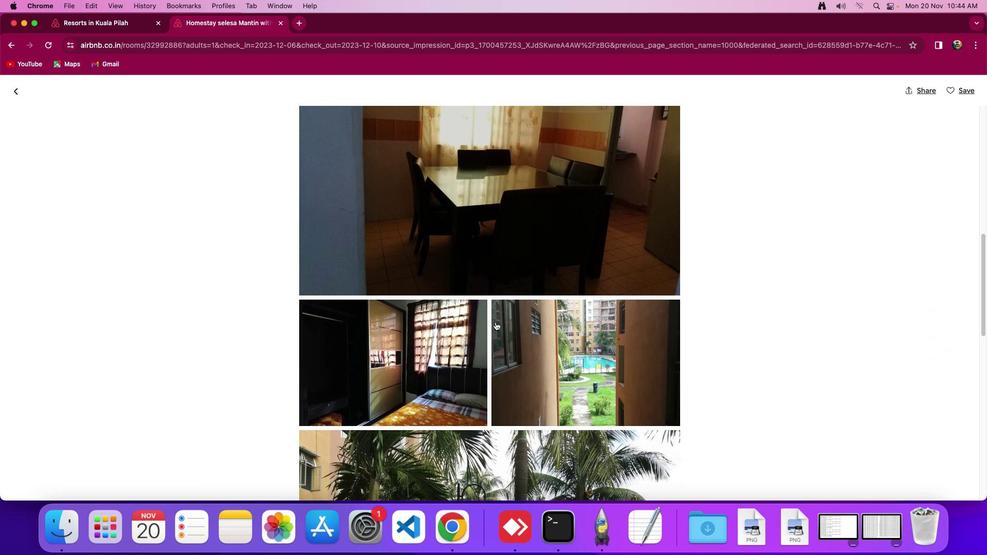
Action: Mouse scrolled (433, 332) with delta (49, 106)
Screenshot: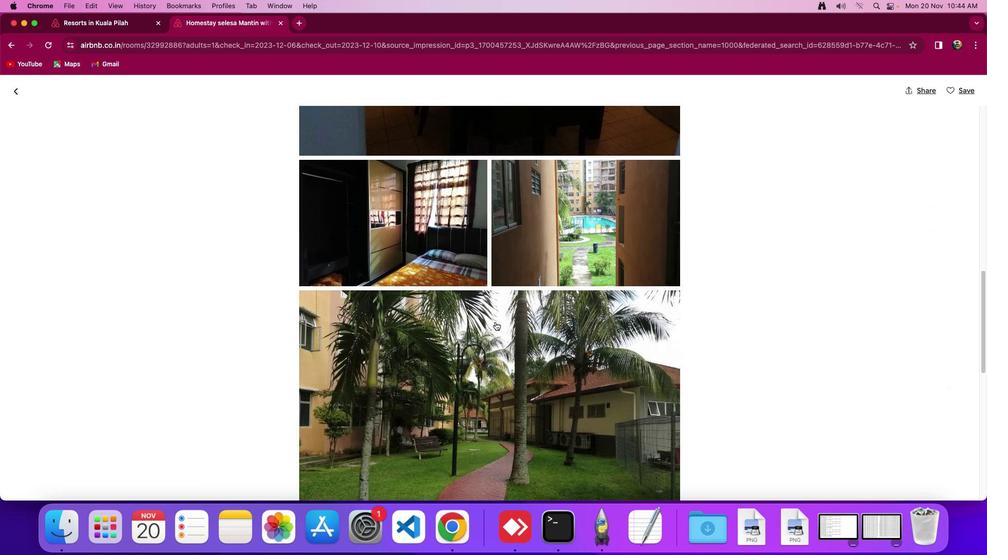 
Action: Mouse scrolled (433, 332) with delta (49, 107)
Screenshot: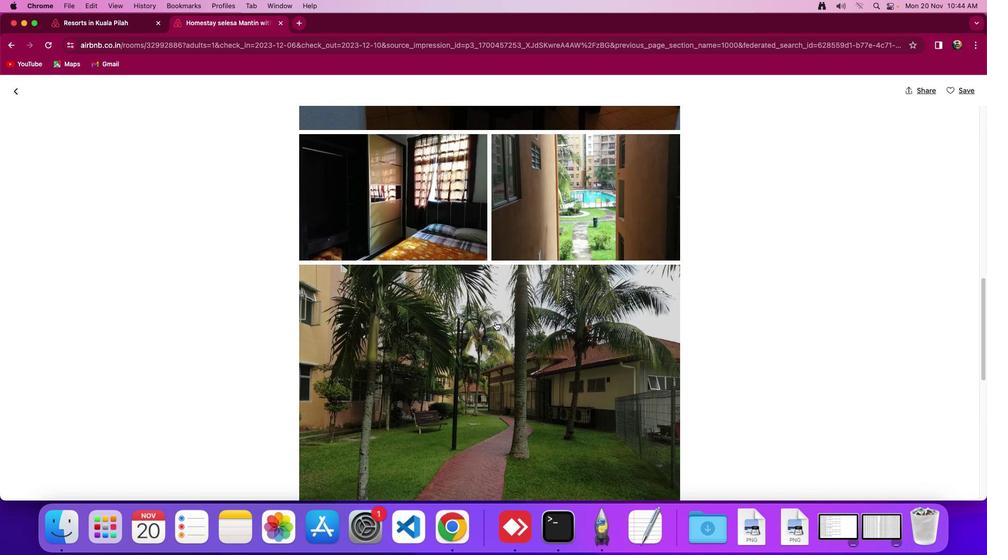 
Action: Mouse scrolled (433, 332) with delta (49, 107)
Screenshot: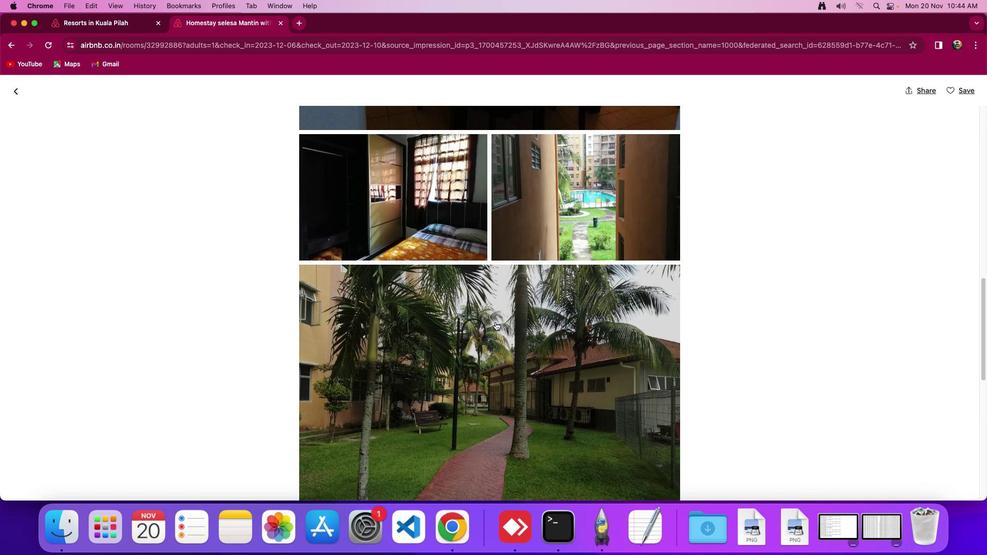 
Action: Mouse scrolled (433, 332) with delta (49, 107)
Screenshot: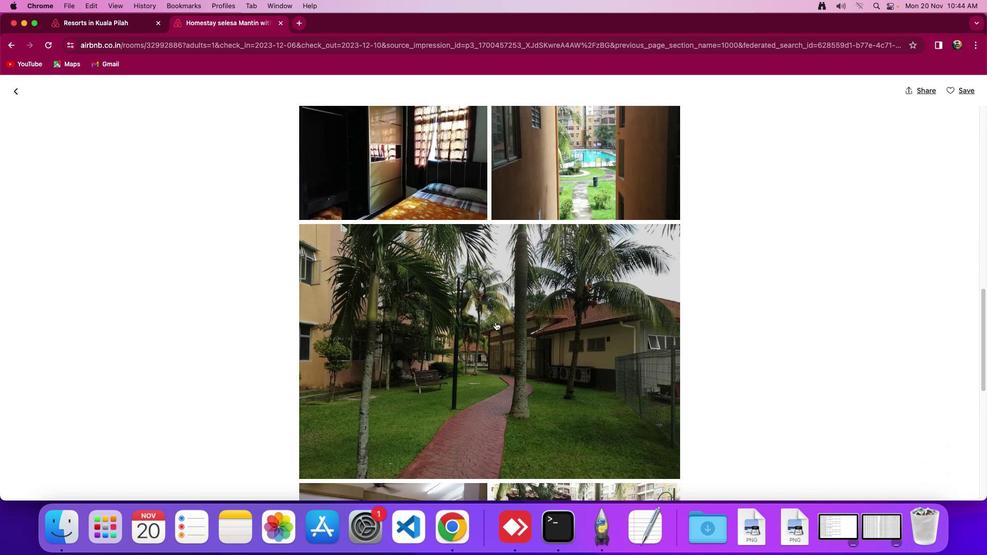 
Action: Mouse moved to (433, 333)
Screenshot: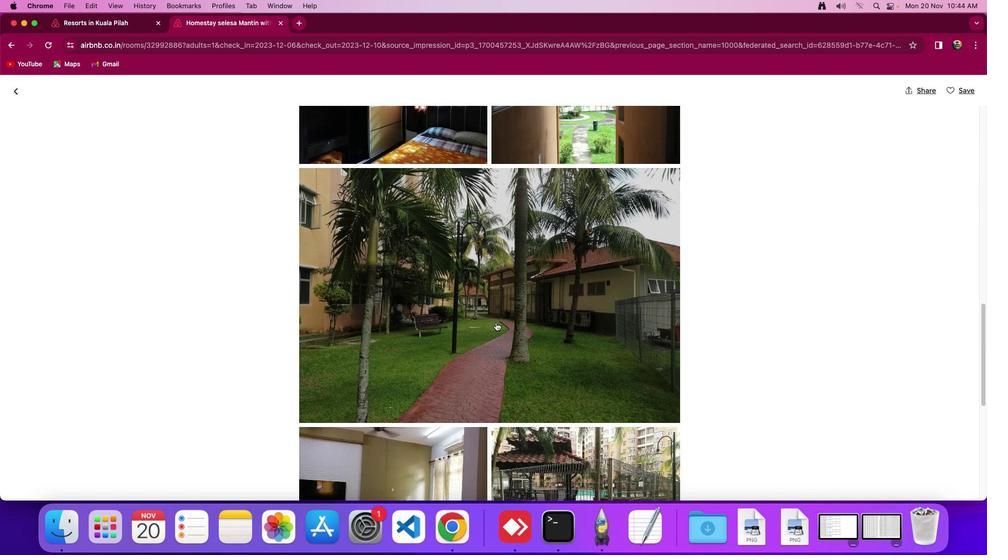 
Action: Mouse scrolled (433, 333) with delta (49, 107)
Screenshot: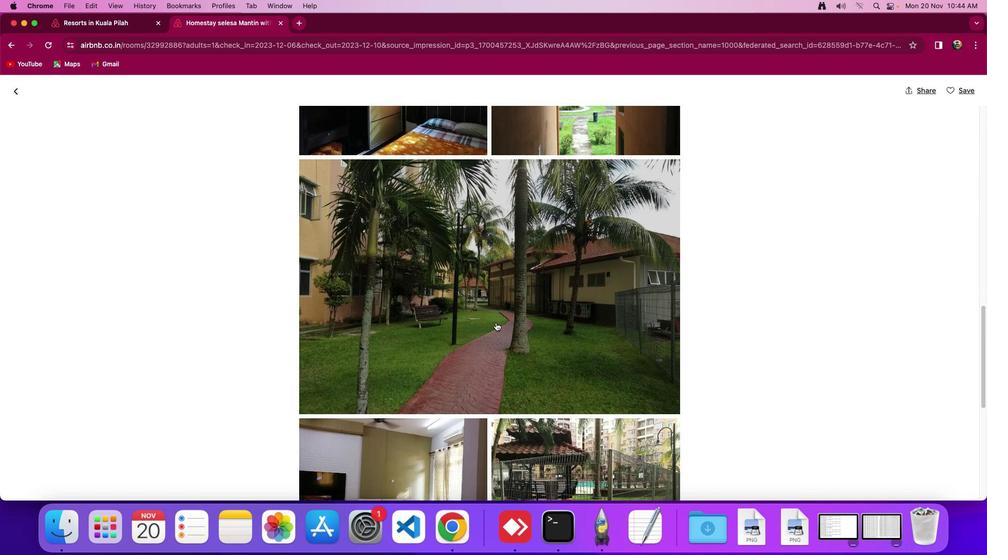 
Action: Mouse scrolled (433, 333) with delta (49, 107)
Screenshot: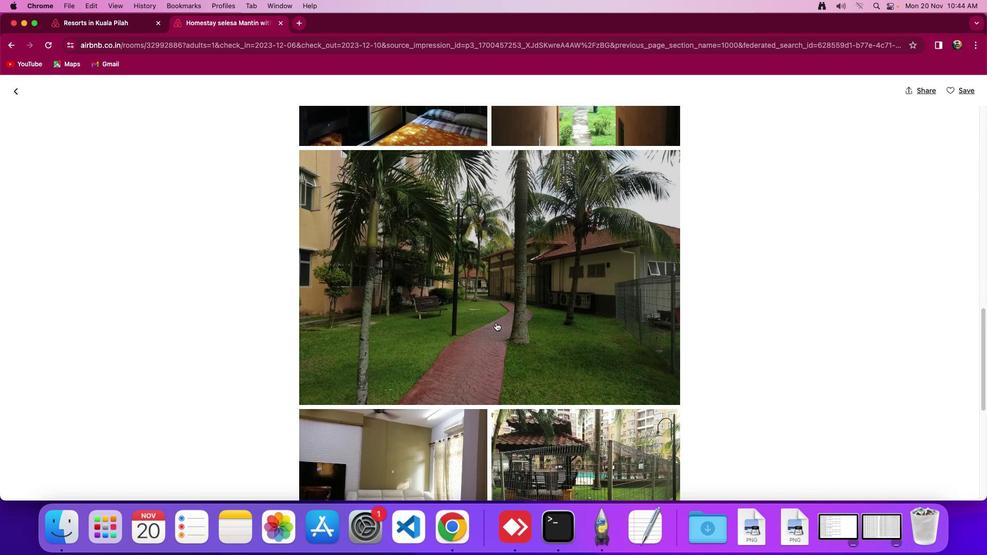
Action: Mouse scrolled (433, 333) with delta (49, 106)
Screenshot: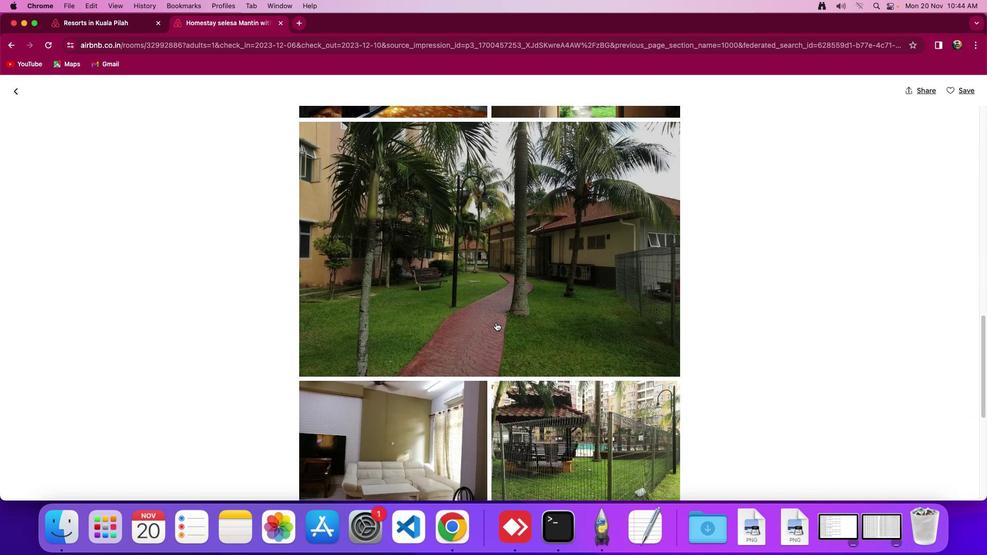 
Action: Mouse scrolled (433, 333) with delta (49, 107)
Screenshot: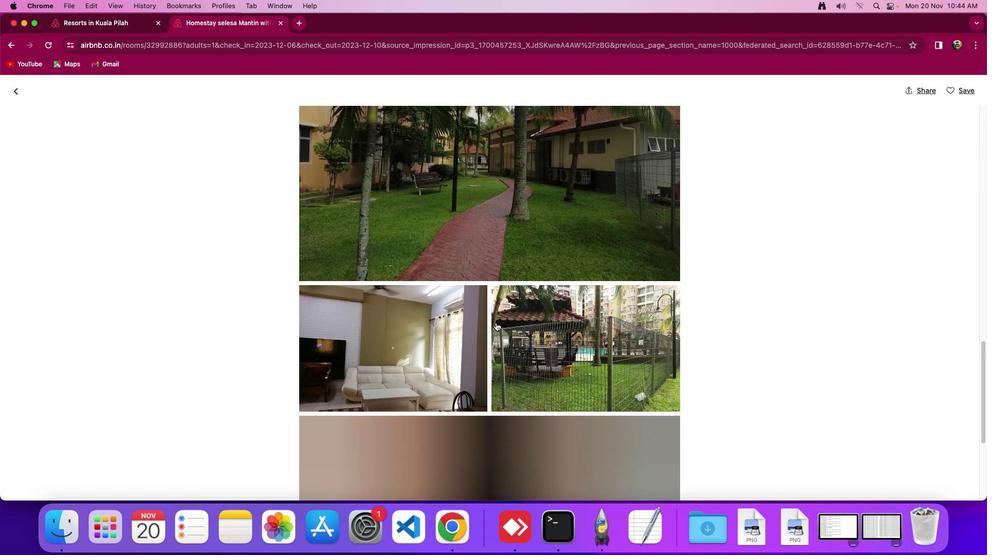 
Action: Mouse scrolled (433, 333) with delta (49, 107)
Screenshot: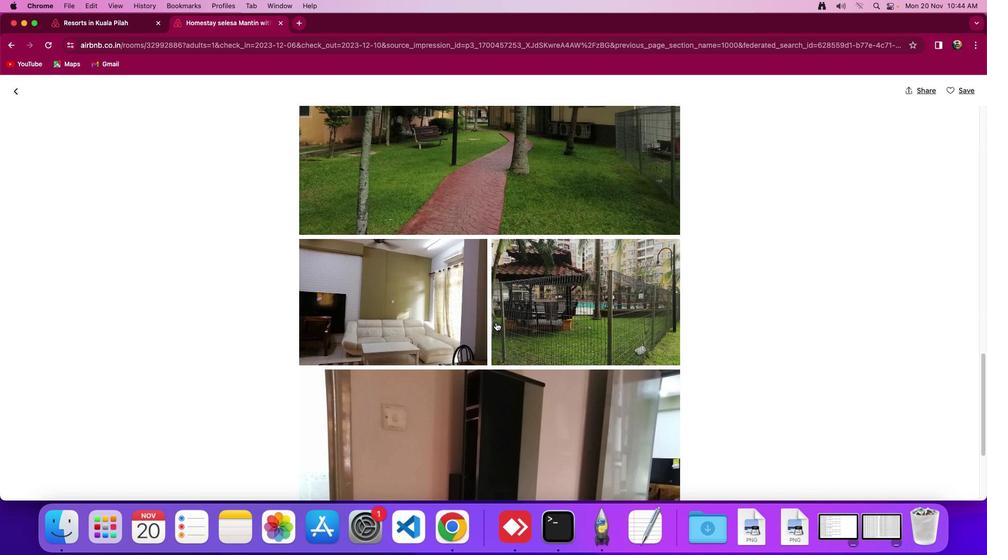 
Action: Mouse scrolled (433, 333) with delta (49, 107)
Screenshot: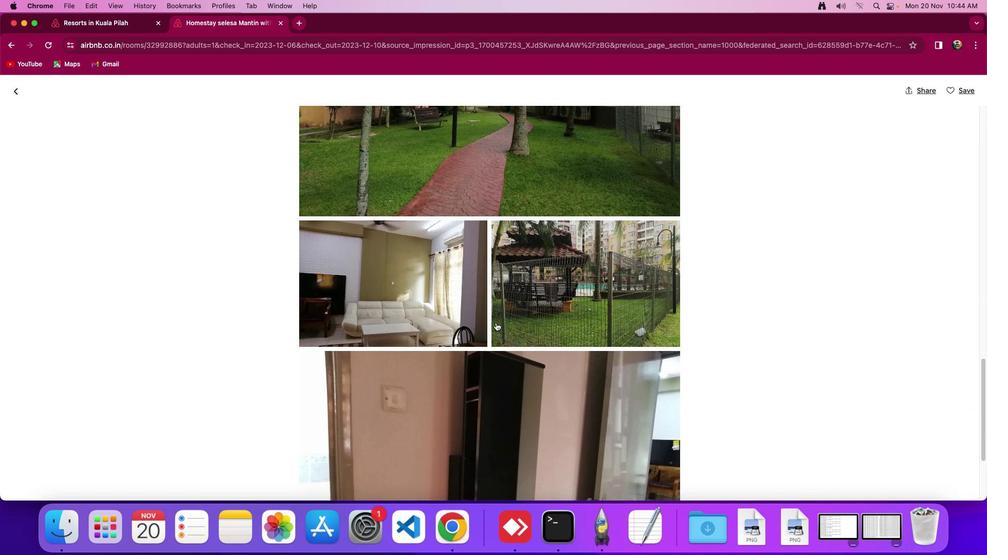 
Action: Mouse scrolled (433, 333) with delta (49, 107)
Screenshot: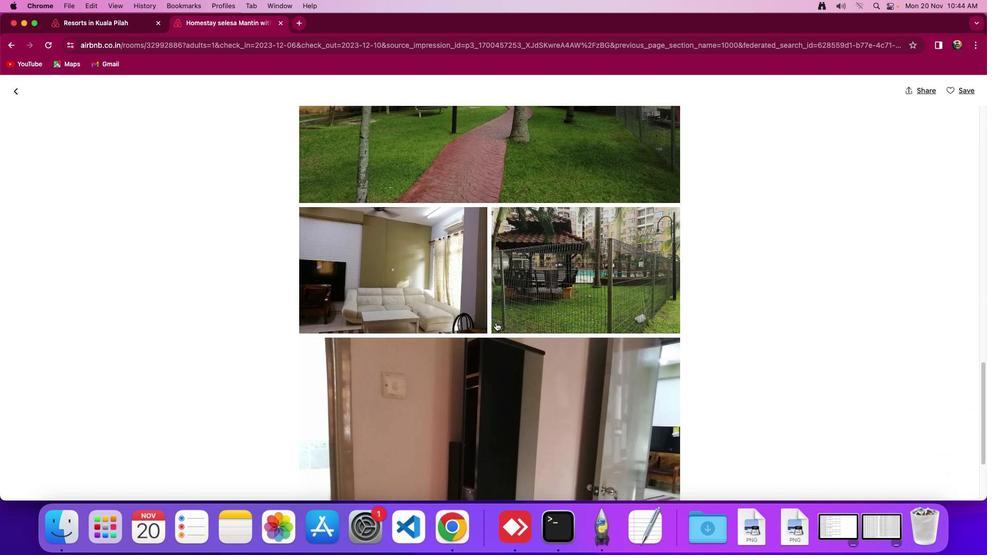 
Action: Mouse moved to (433, 333)
Screenshot: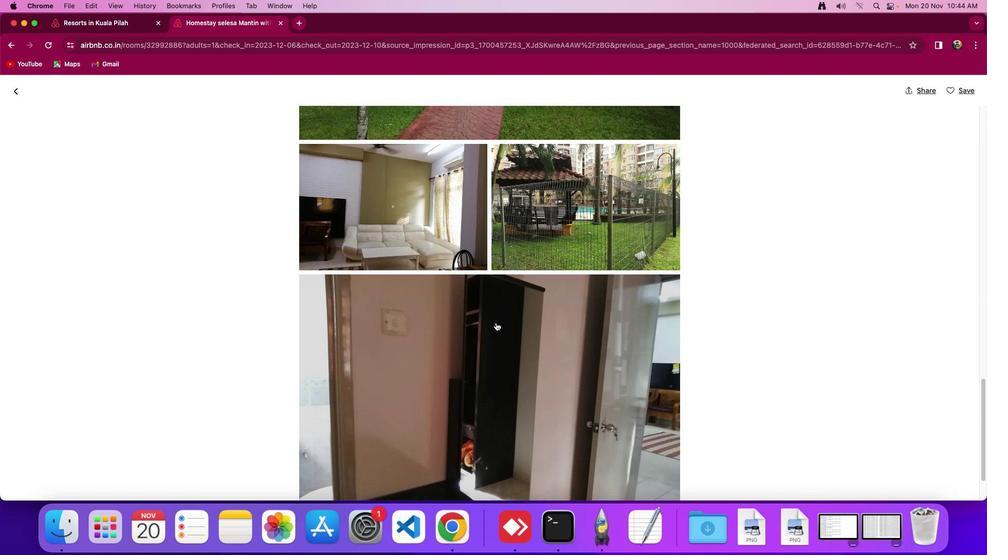 
Action: Mouse scrolled (433, 333) with delta (49, 107)
Screenshot: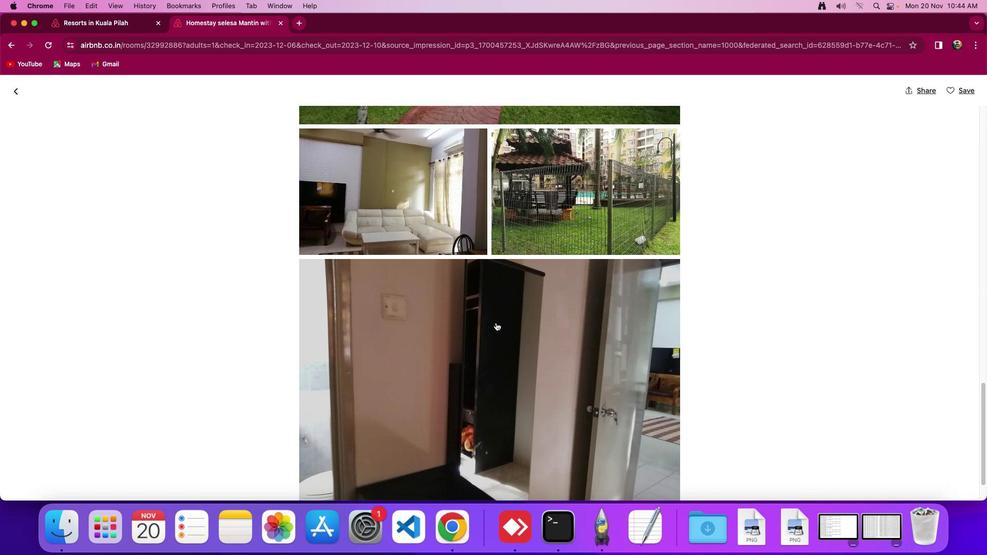 
Action: Mouse scrolled (433, 333) with delta (49, 107)
Screenshot: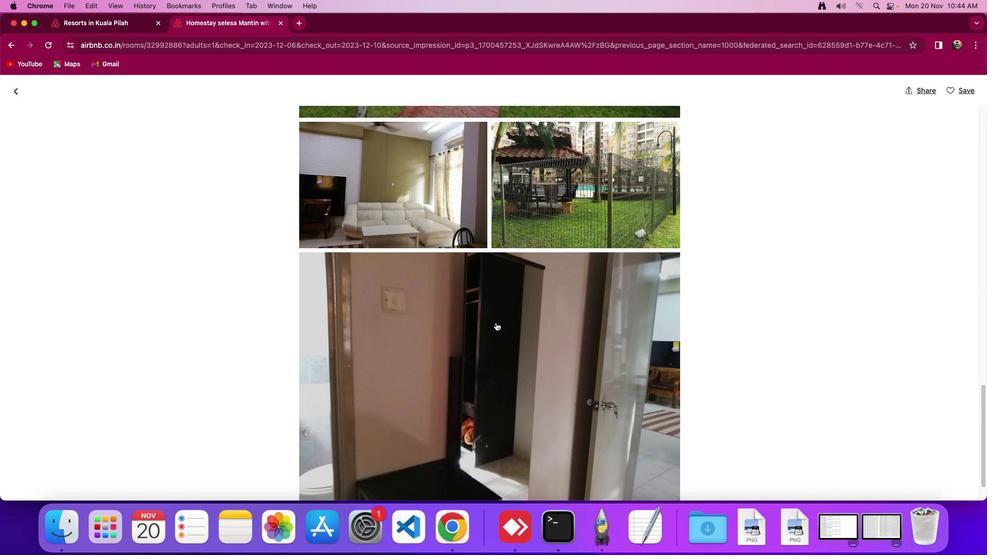 
Action: Mouse scrolled (433, 333) with delta (49, 106)
Screenshot: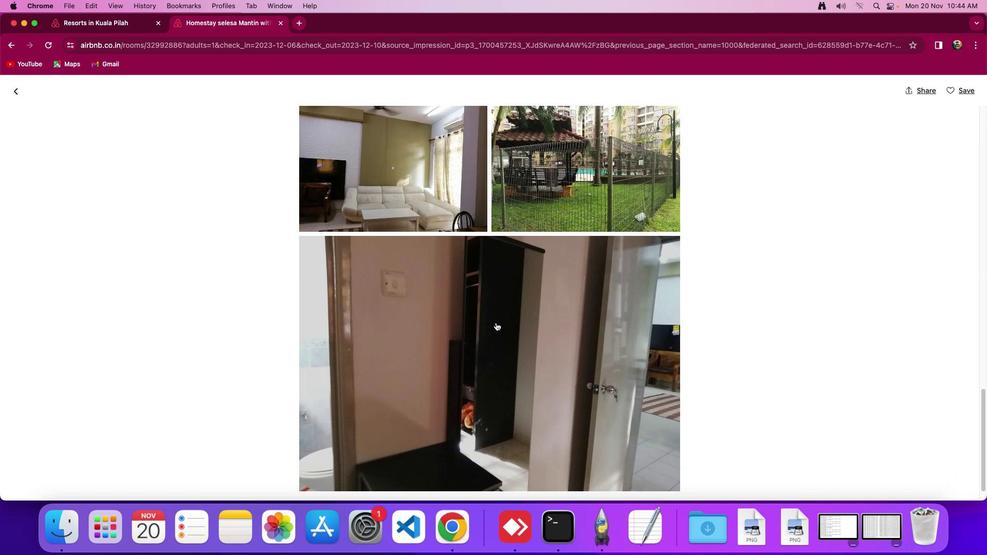 
Action: Mouse scrolled (433, 333) with delta (49, 106)
Screenshot: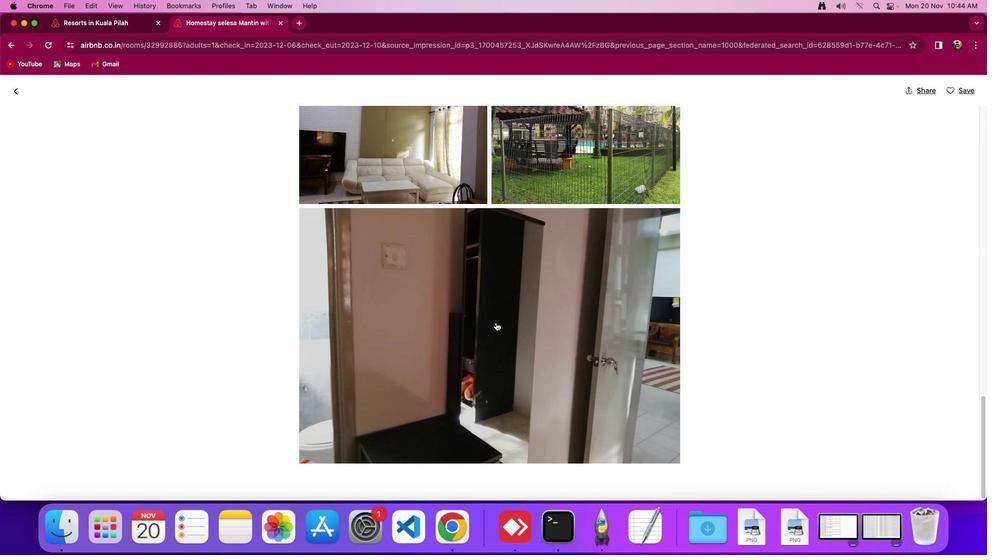 
Action: Mouse scrolled (433, 333) with delta (49, 107)
Screenshot: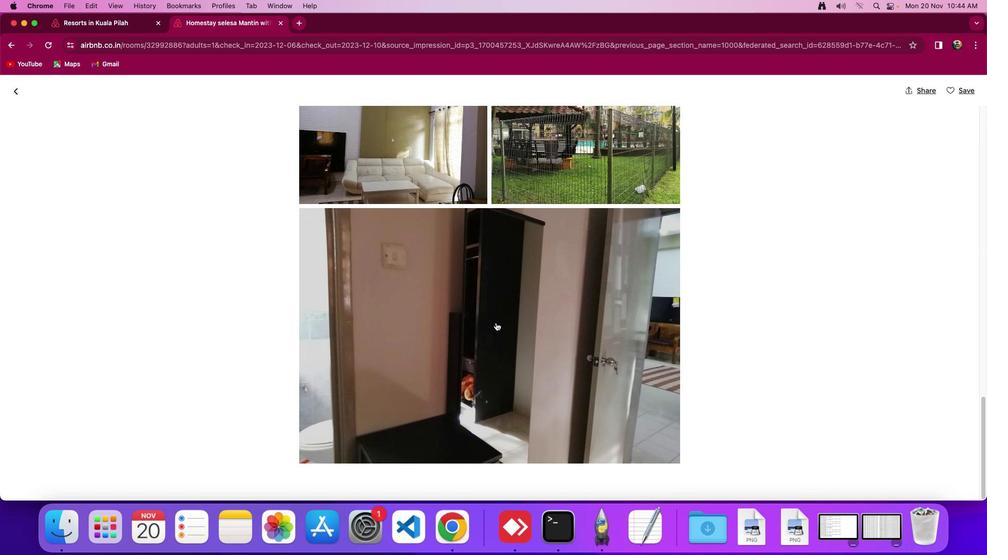 
Action: Mouse scrolled (433, 333) with delta (49, 107)
Screenshot: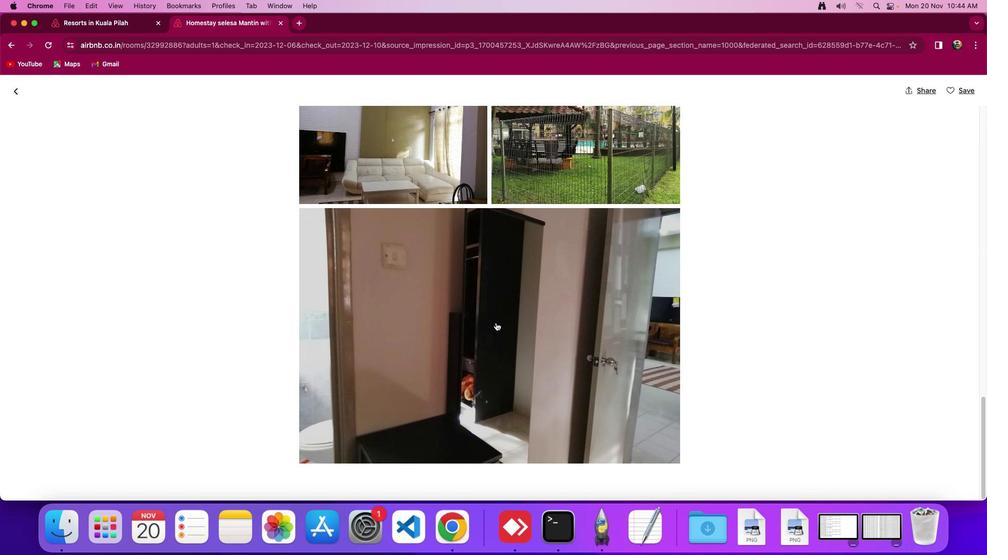 
Action: Mouse scrolled (433, 333) with delta (49, 106)
Screenshot: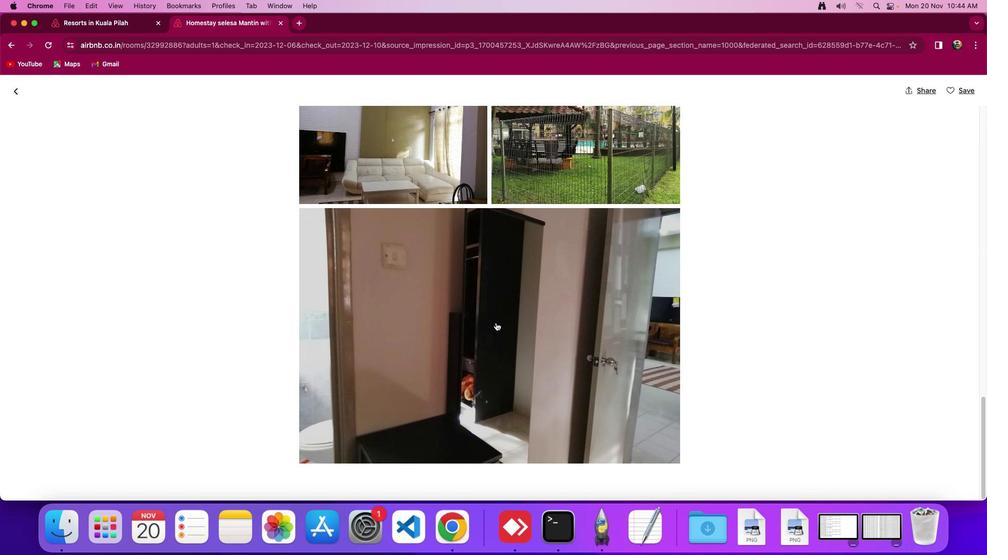 
Action: Mouse scrolled (433, 333) with delta (49, 107)
Screenshot: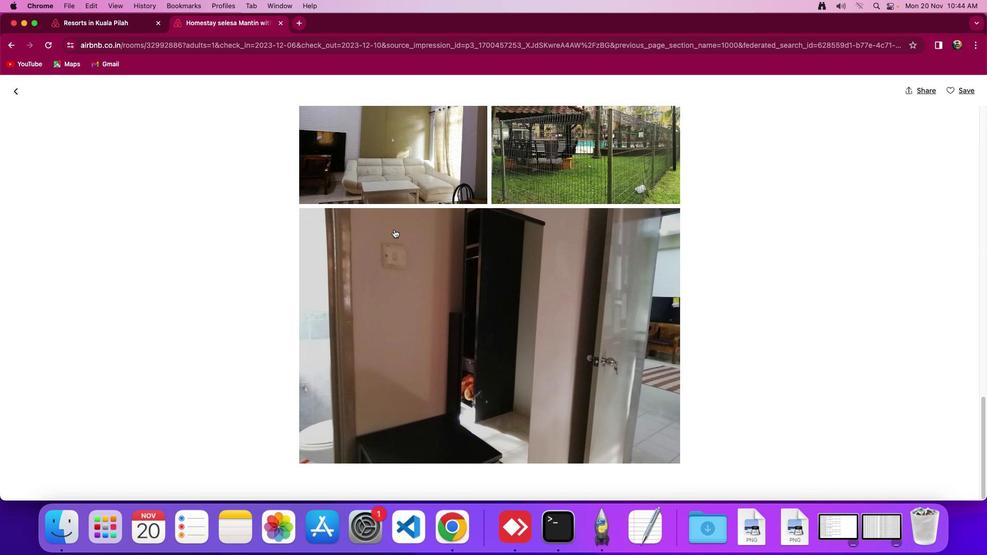 
Action: Mouse moved to (59, 173)
Screenshot: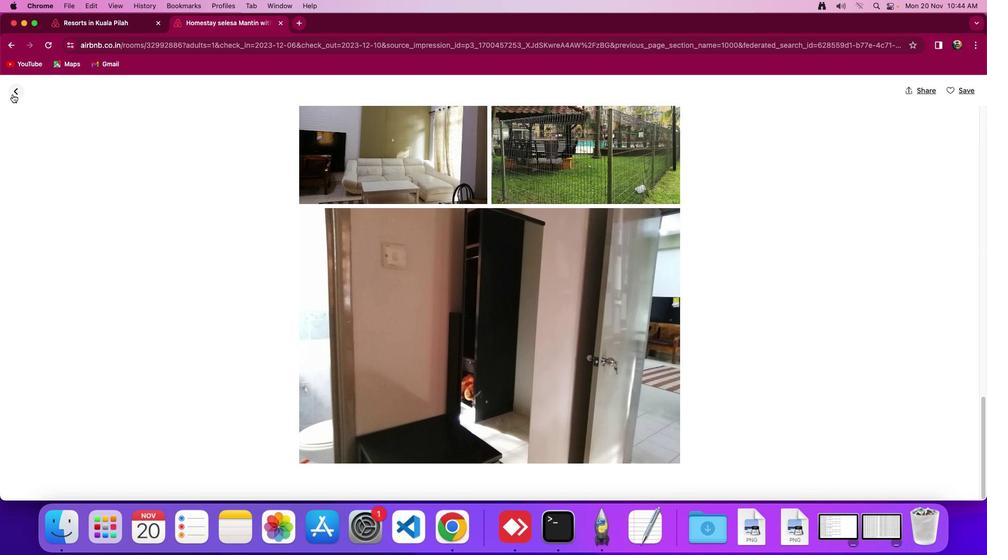 
Action: Mouse pressed left at (59, 173)
Screenshot: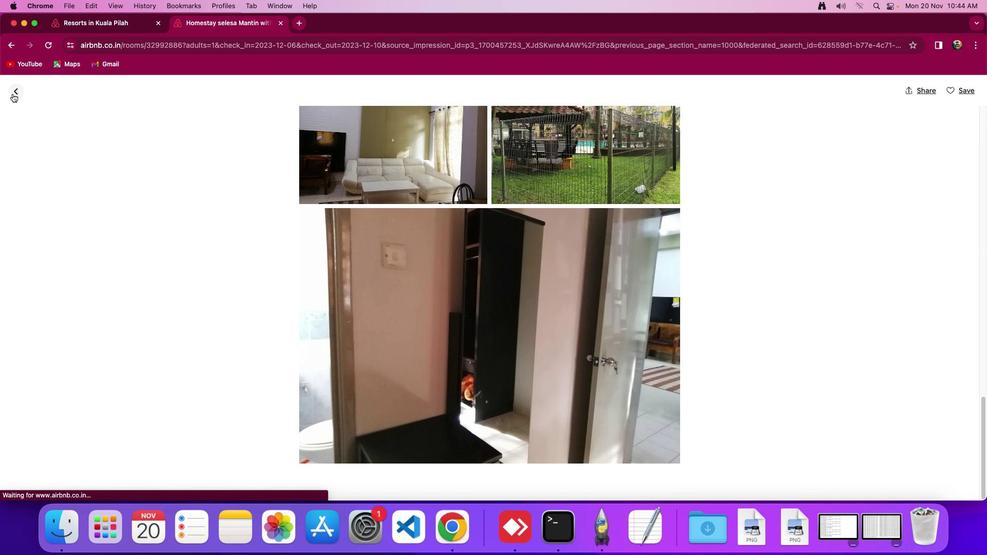 
Action: Mouse moved to (533, 395)
Screenshot: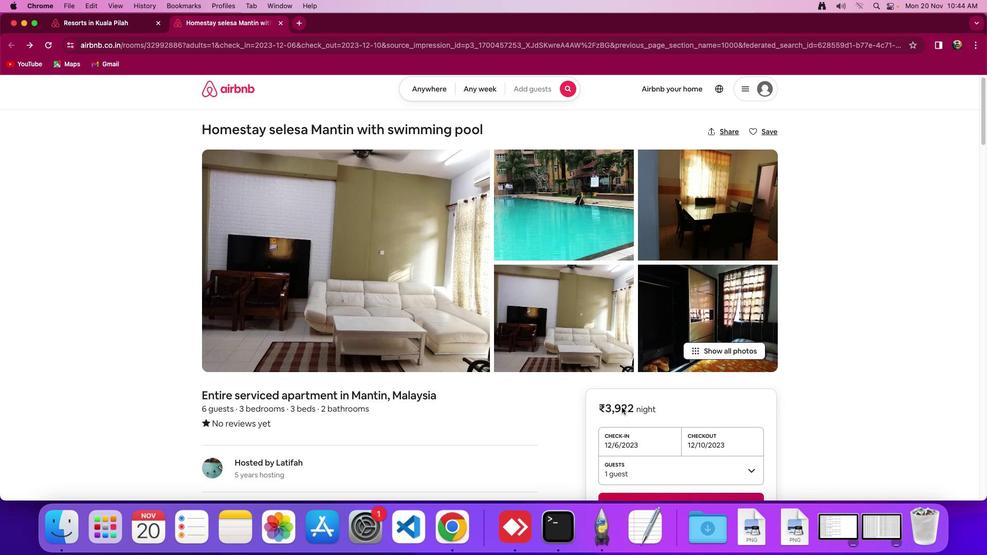 
Action: Mouse scrolled (533, 395) with delta (49, 107)
Screenshot: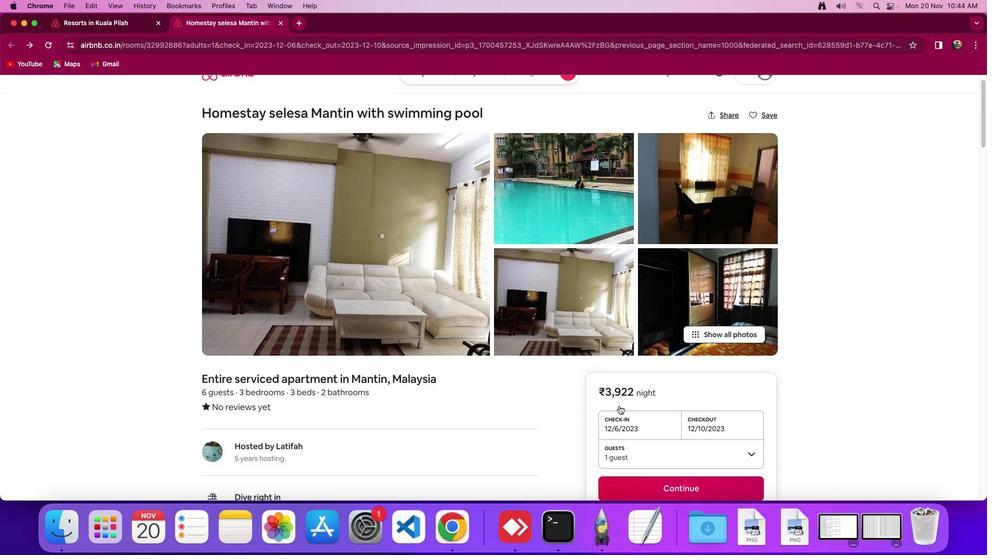
Action: Mouse moved to (532, 395)
Screenshot: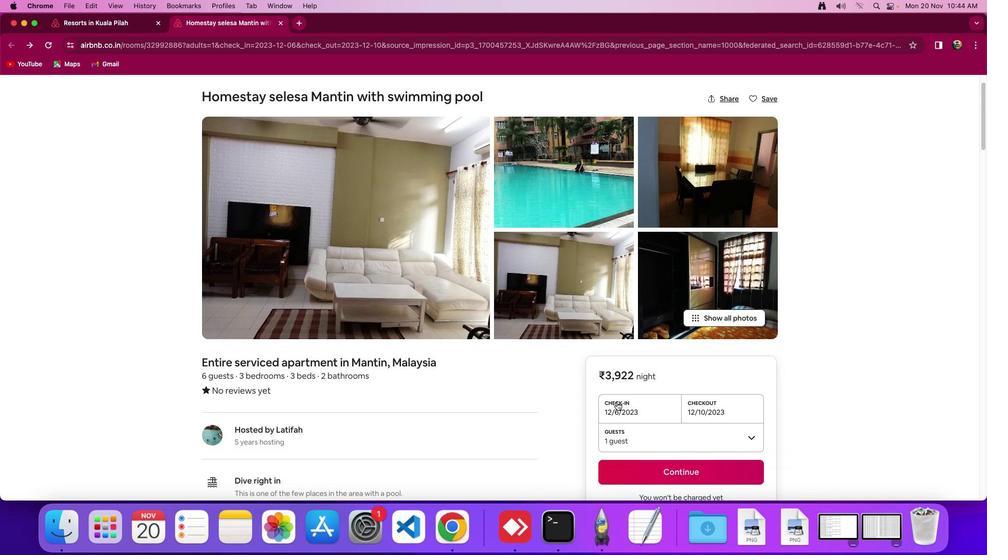 
Action: Mouse scrolled (532, 395) with delta (49, 107)
Screenshot: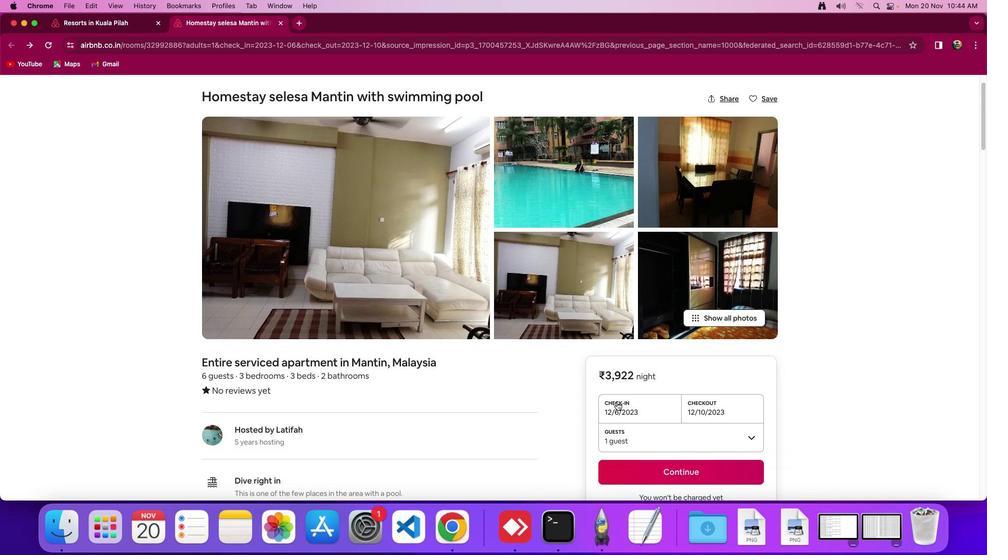 
Action: Mouse moved to (532, 394)
Screenshot: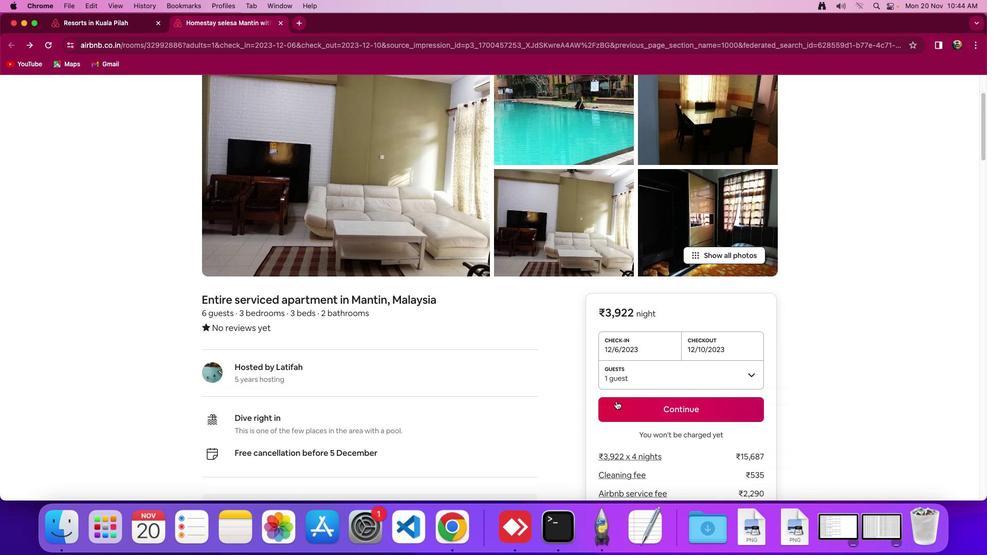 
Action: Mouse scrolled (532, 394) with delta (49, 107)
Screenshot: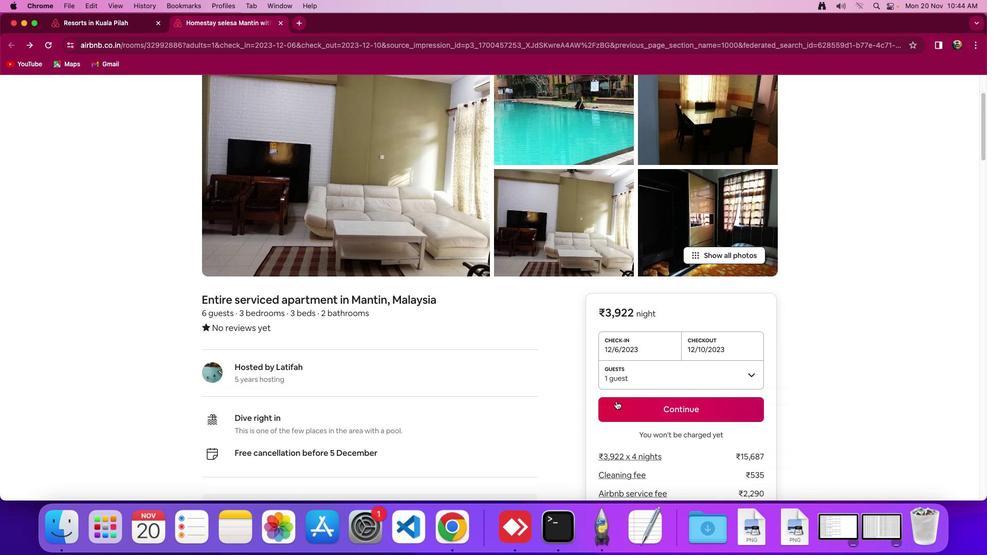 
Action: Mouse moved to (529, 391)
Screenshot: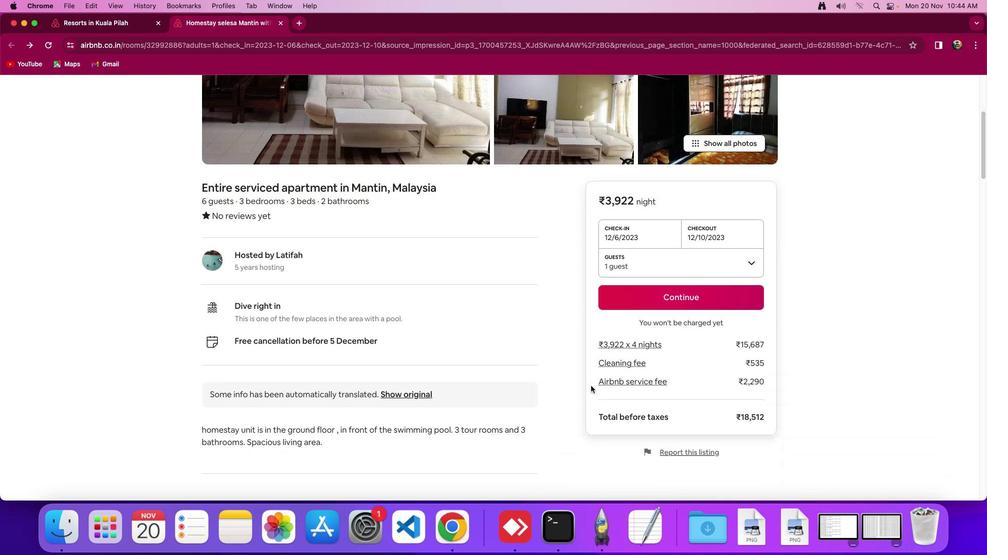 
Action: Mouse scrolled (529, 391) with delta (49, 106)
Screenshot: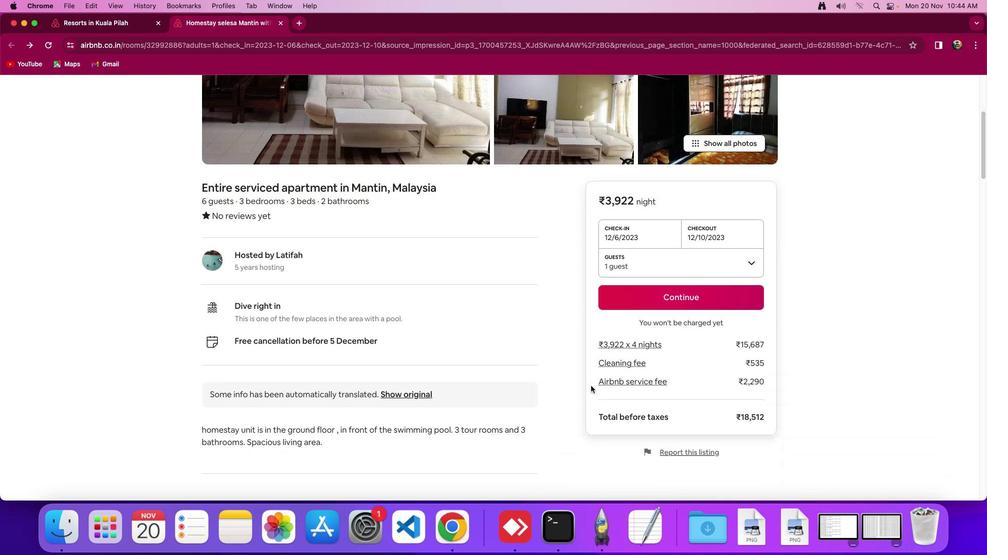 
Action: Mouse moved to (427, 366)
Screenshot: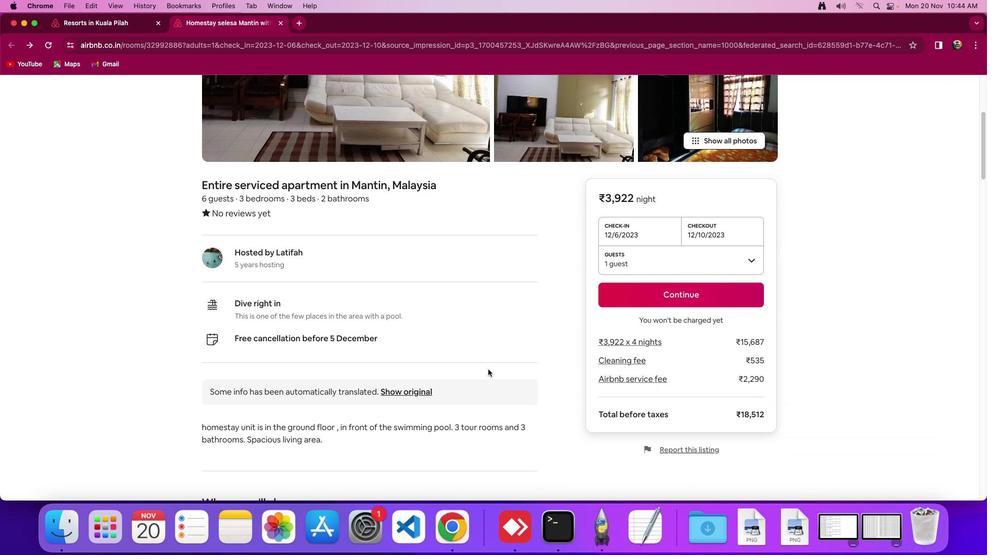 
Action: Mouse scrolled (427, 366) with delta (49, 107)
Screenshot: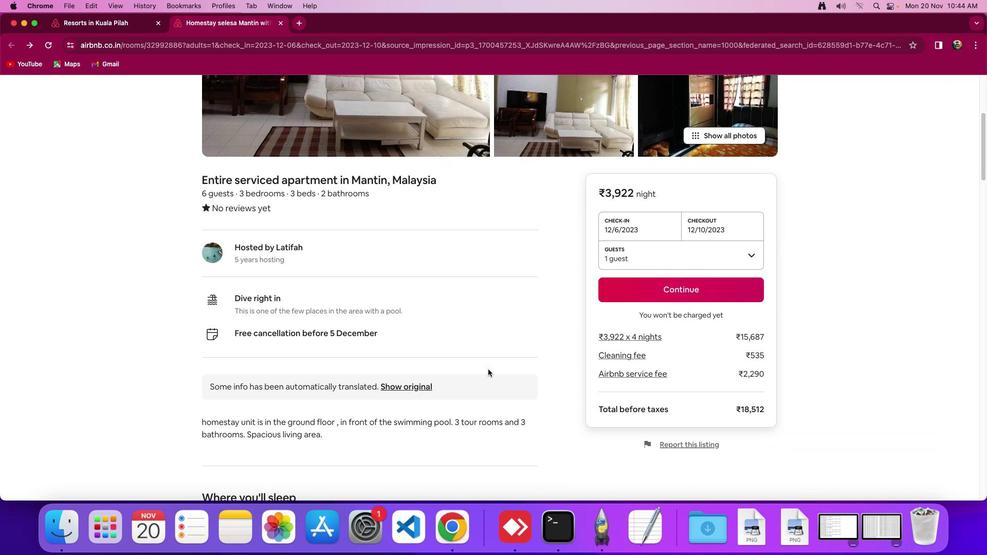 
Action: Mouse scrolled (427, 366) with delta (49, 107)
Screenshot: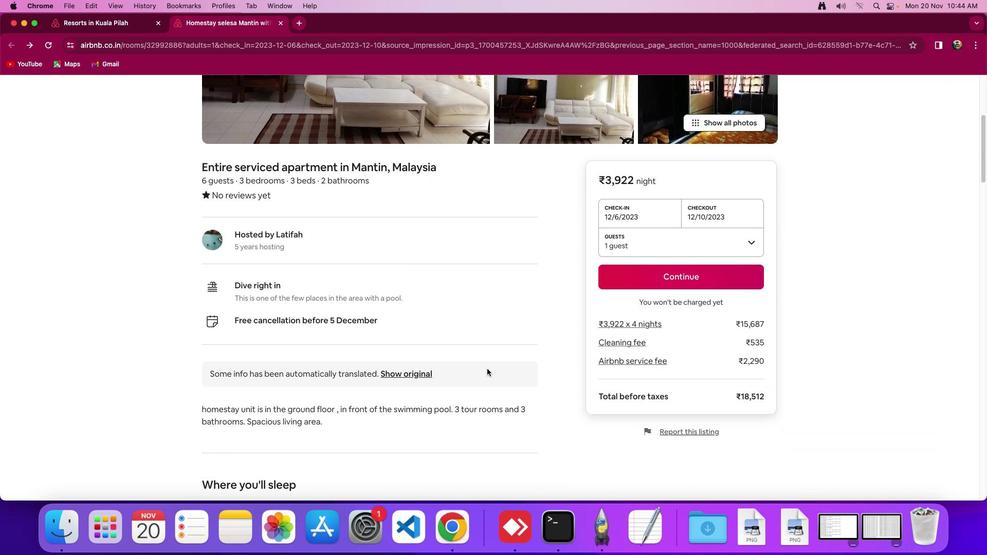 
Action: Mouse scrolled (427, 366) with delta (49, 107)
Screenshot: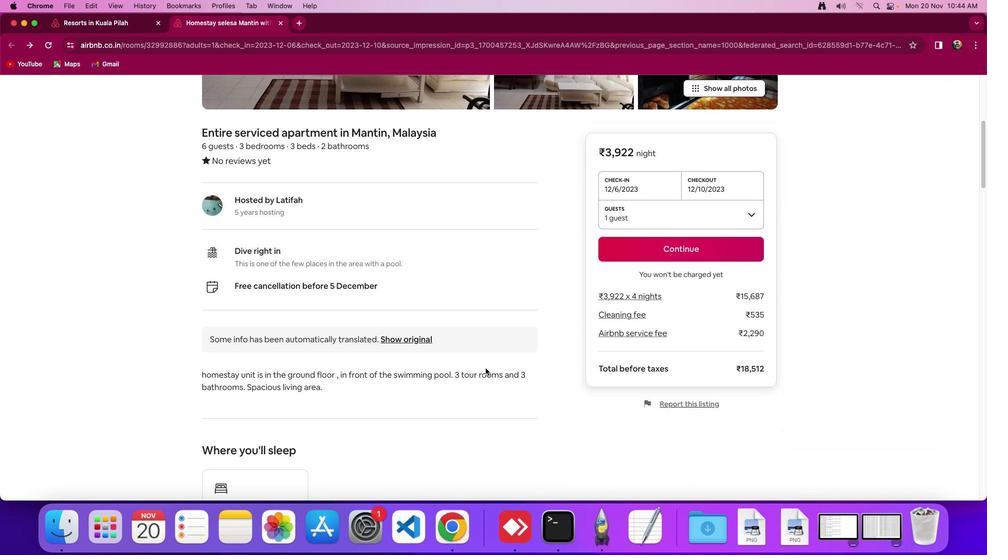 
Action: Mouse moved to (375, 364)
Screenshot: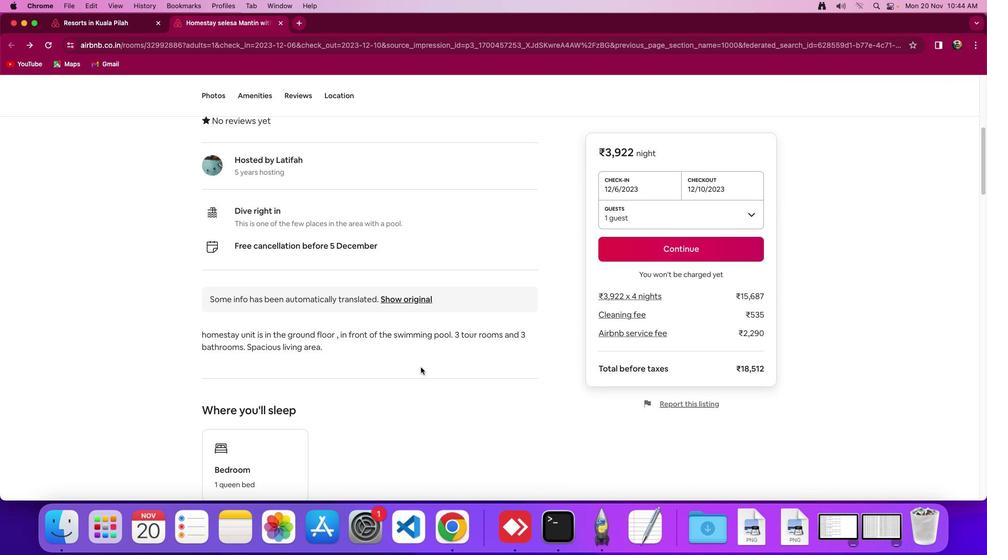 
Action: Mouse scrolled (375, 364) with delta (49, 107)
Screenshot: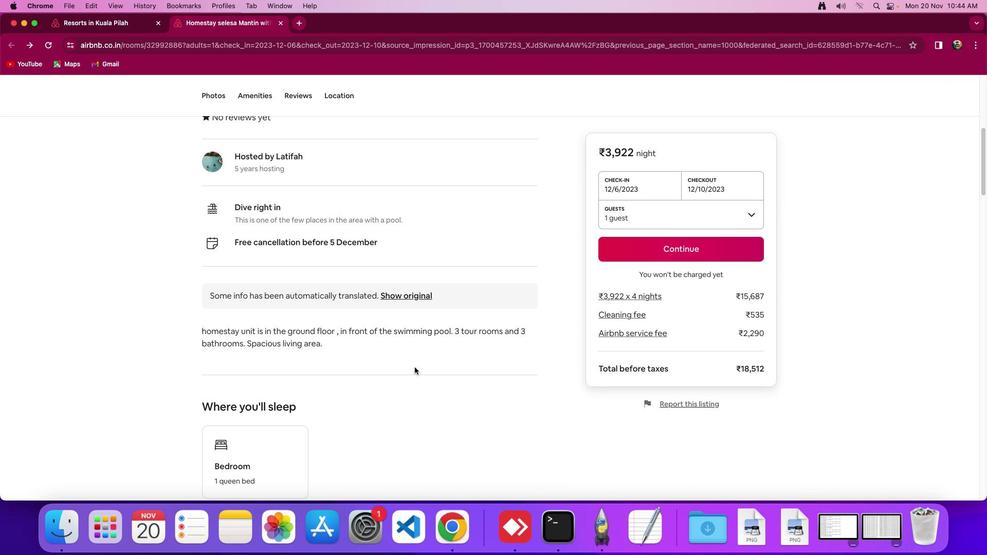 
Action: Mouse scrolled (375, 364) with delta (49, 107)
Screenshot: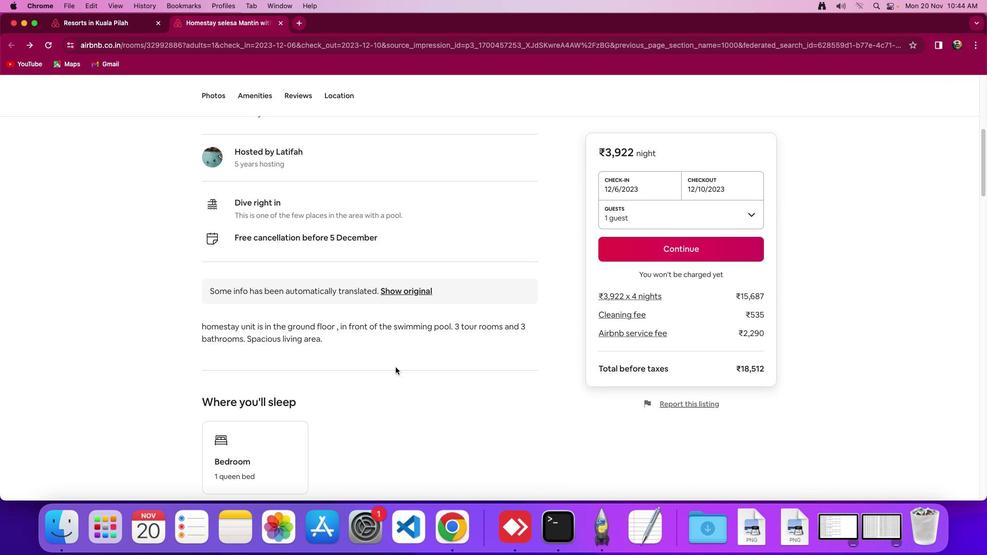 
Action: Mouse moved to (272, 370)
Screenshot: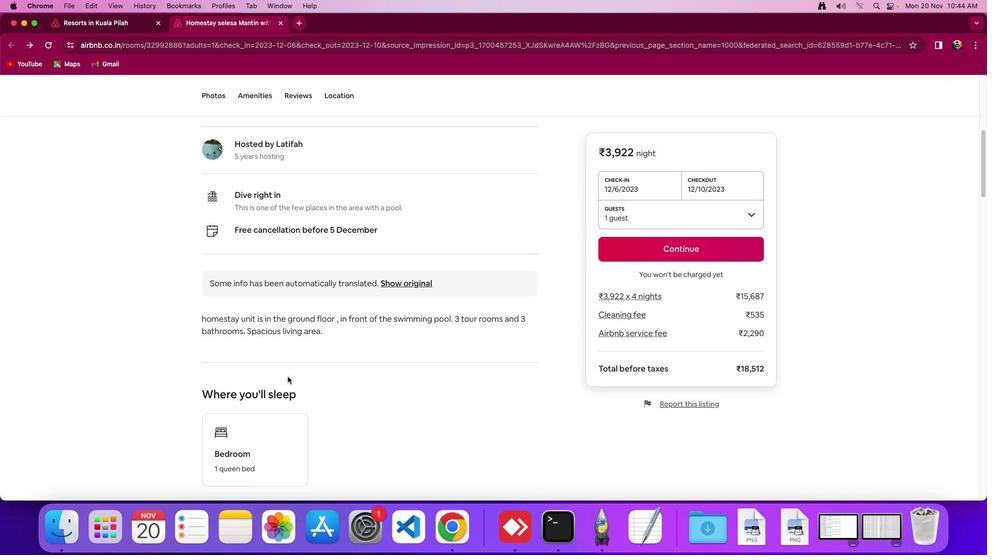 
Action: Mouse scrolled (272, 370) with delta (49, 107)
Screenshot: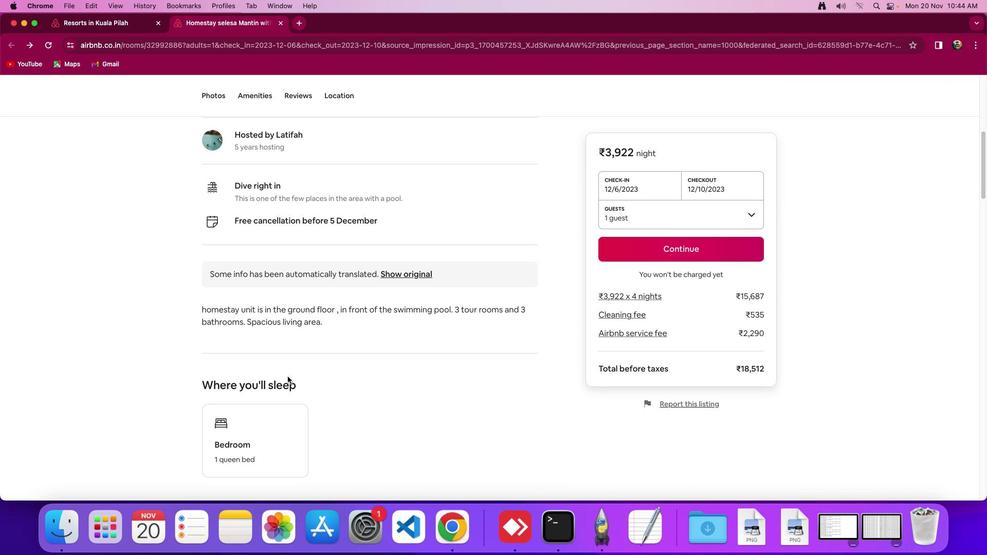 
Action: Mouse scrolled (272, 370) with delta (49, 107)
Screenshot: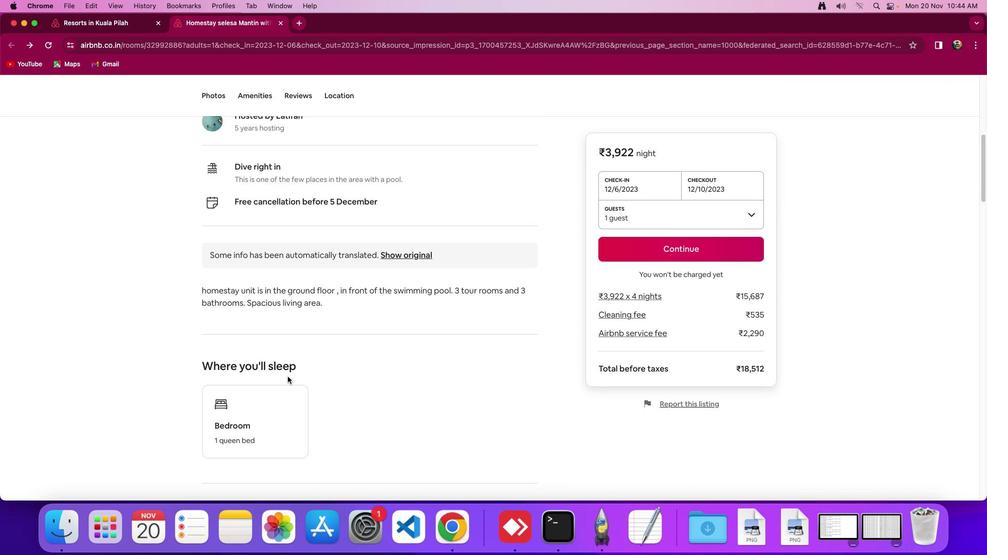 
Action: Mouse scrolled (272, 370) with delta (49, 107)
Screenshot: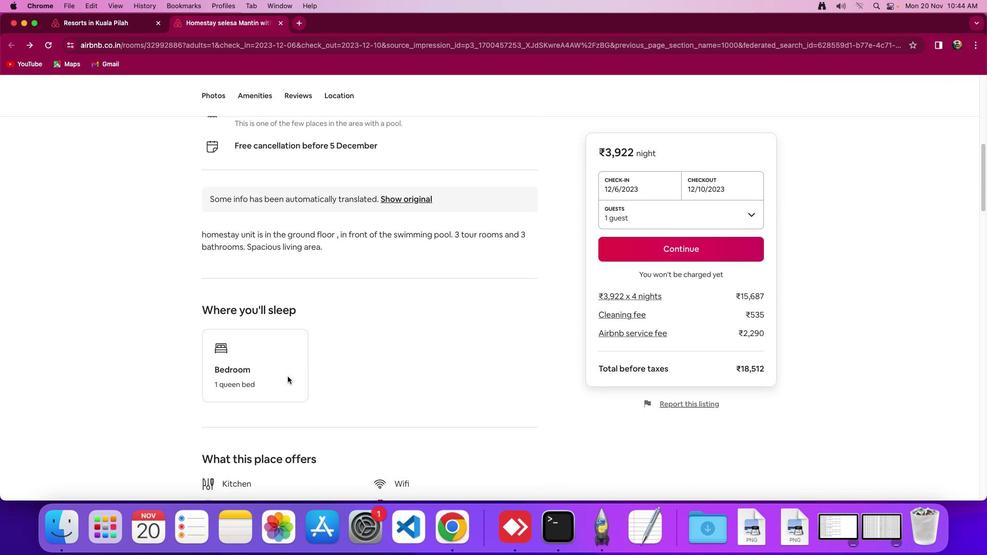 
Action: Mouse moved to (271, 371)
Screenshot: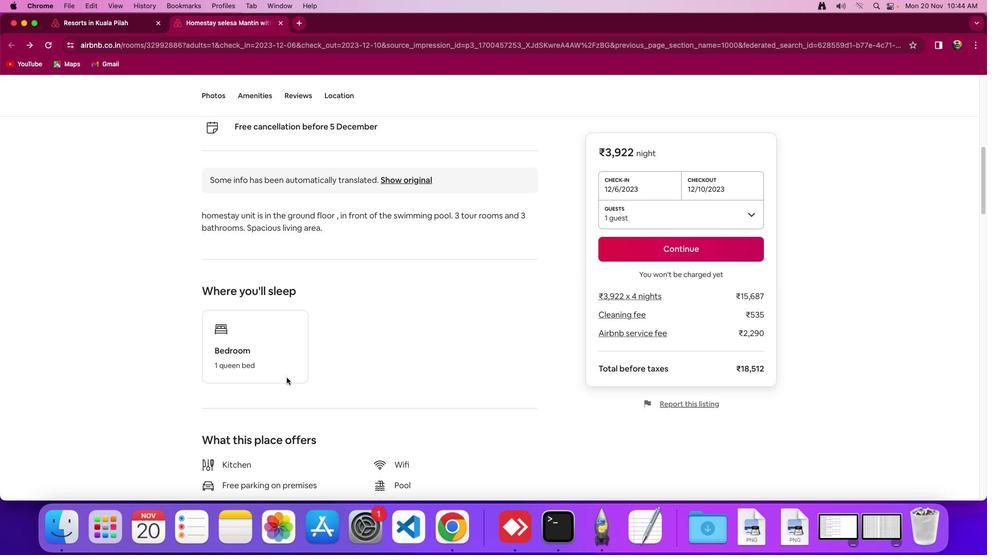 
Action: Mouse scrolled (271, 371) with delta (49, 107)
Screenshot: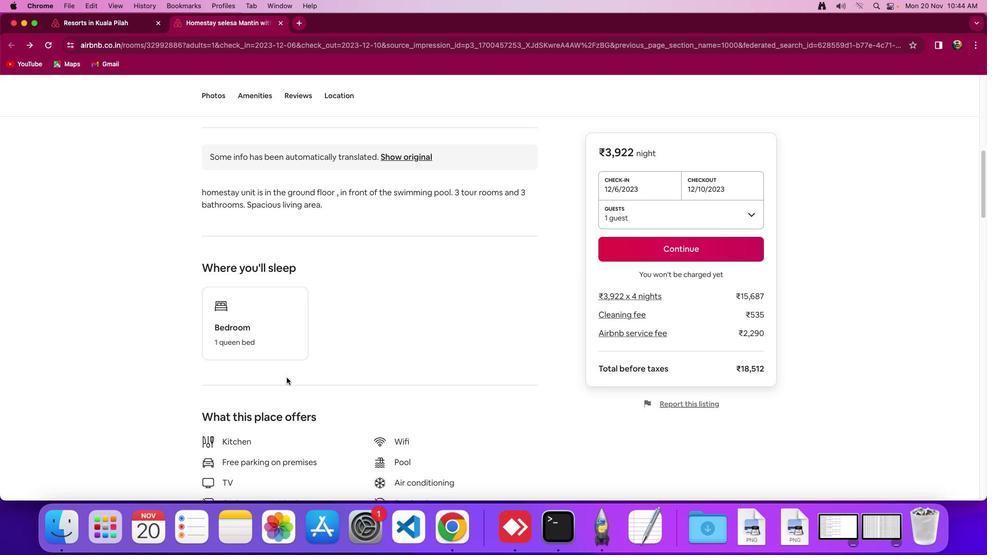 
Action: Mouse scrolled (271, 371) with delta (49, 107)
Screenshot: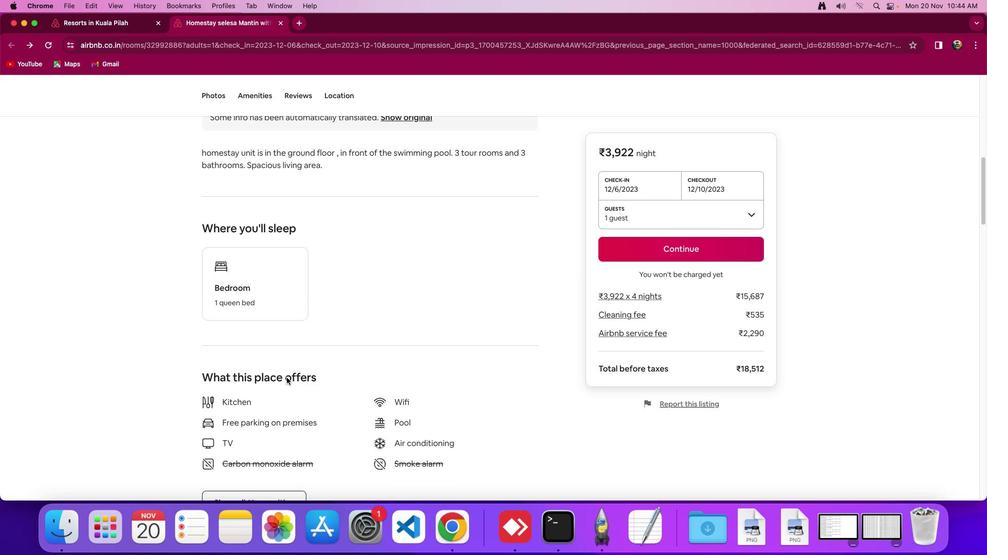 
Action: Mouse scrolled (271, 371) with delta (49, 106)
Screenshot: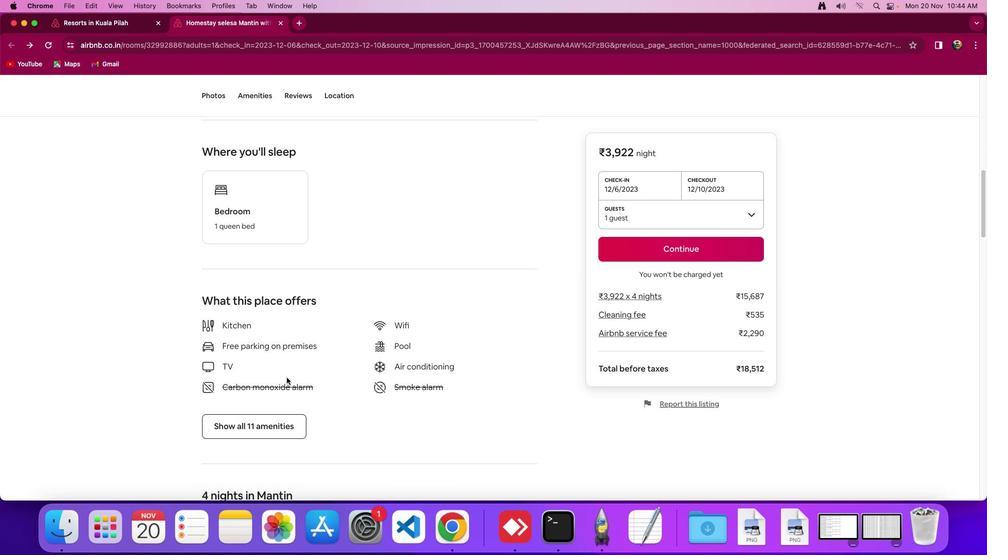 
Action: Mouse scrolled (271, 371) with delta (49, 106)
Screenshot: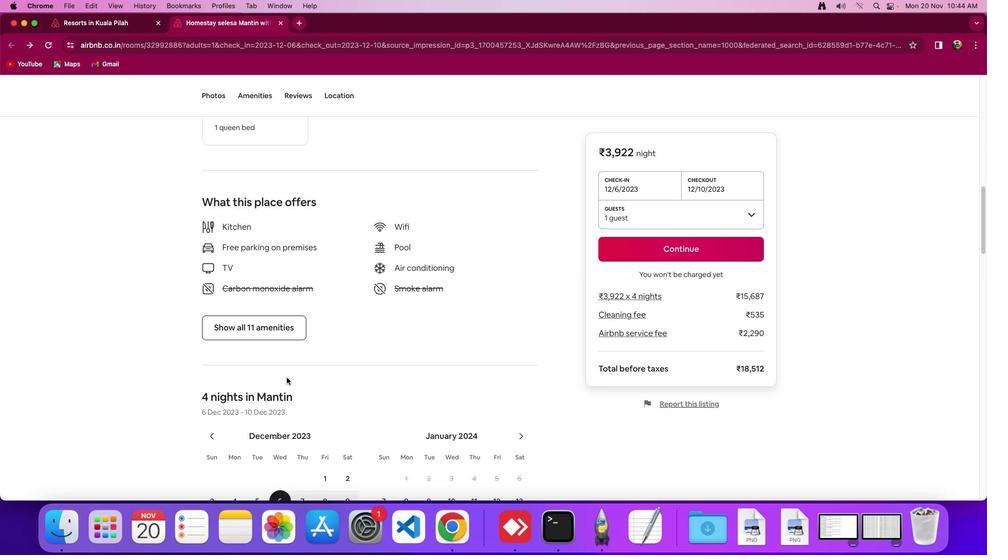 
Action: Mouse moved to (265, 341)
Screenshot: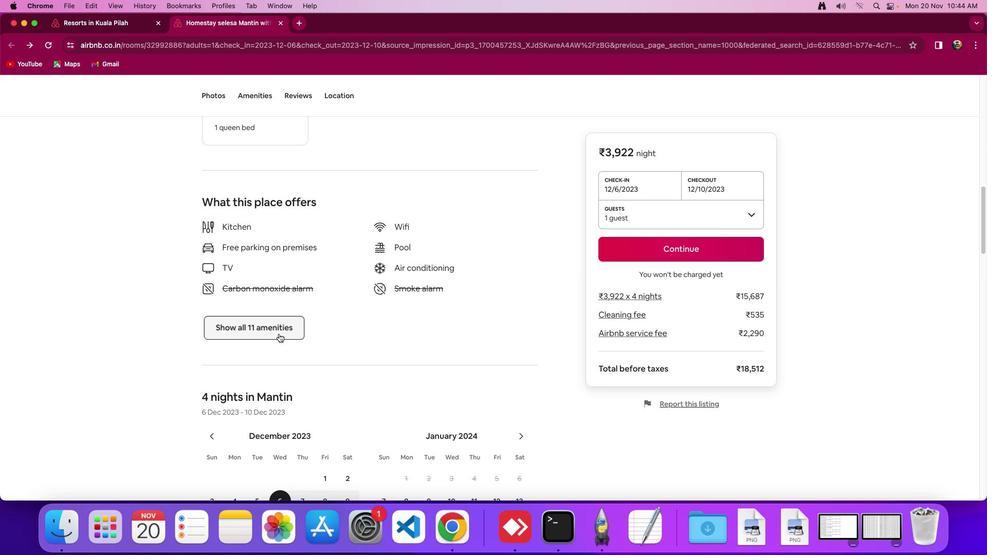 
Action: Mouse pressed left at (265, 341)
Screenshot: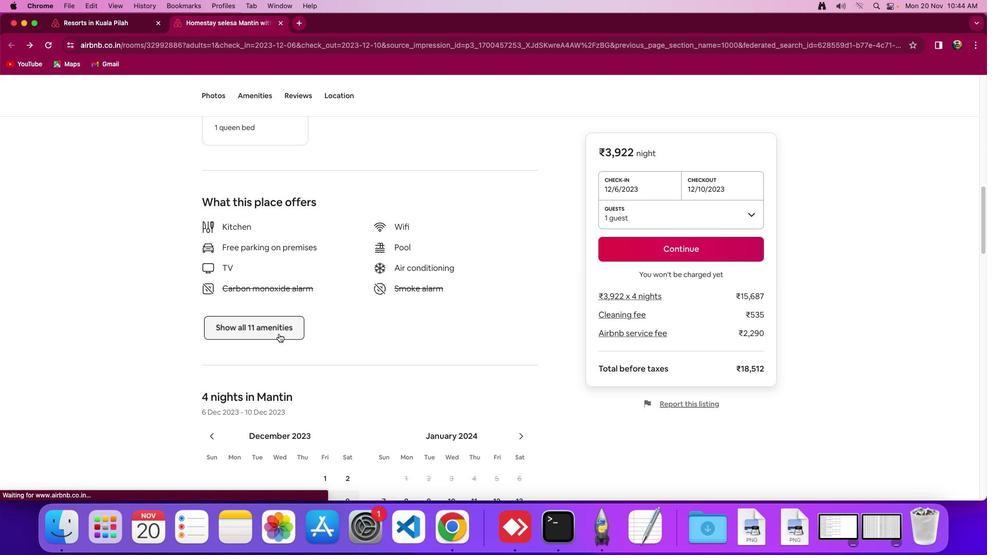 
Action: Mouse moved to (437, 311)
Screenshot: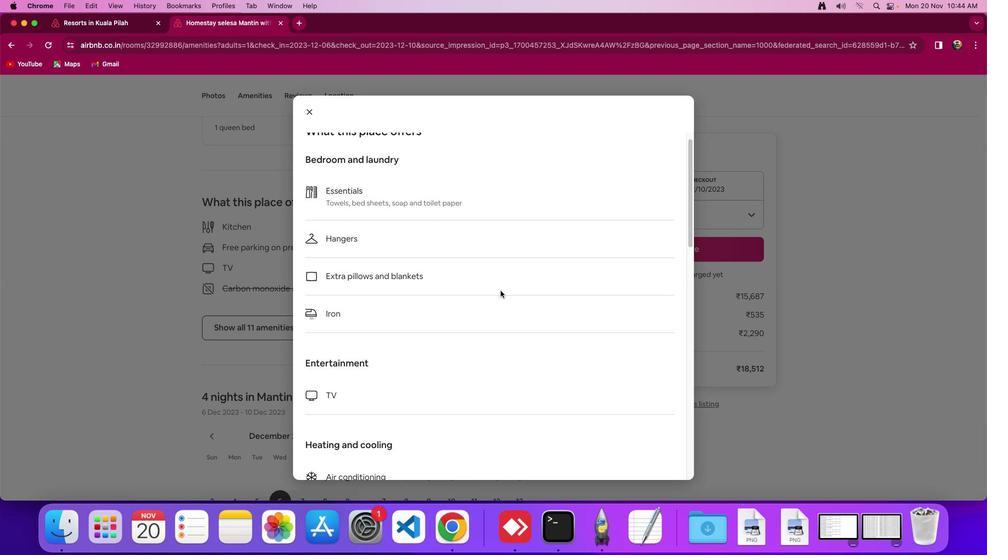 
Action: Mouse scrolled (437, 311) with delta (49, 107)
Screenshot: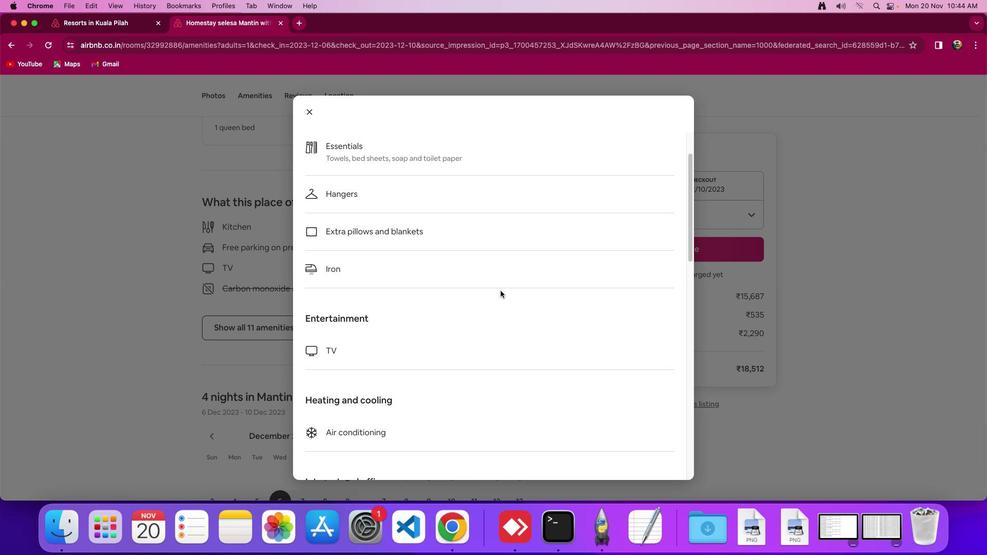 
Action: Mouse scrolled (437, 311) with delta (49, 107)
Screenshot: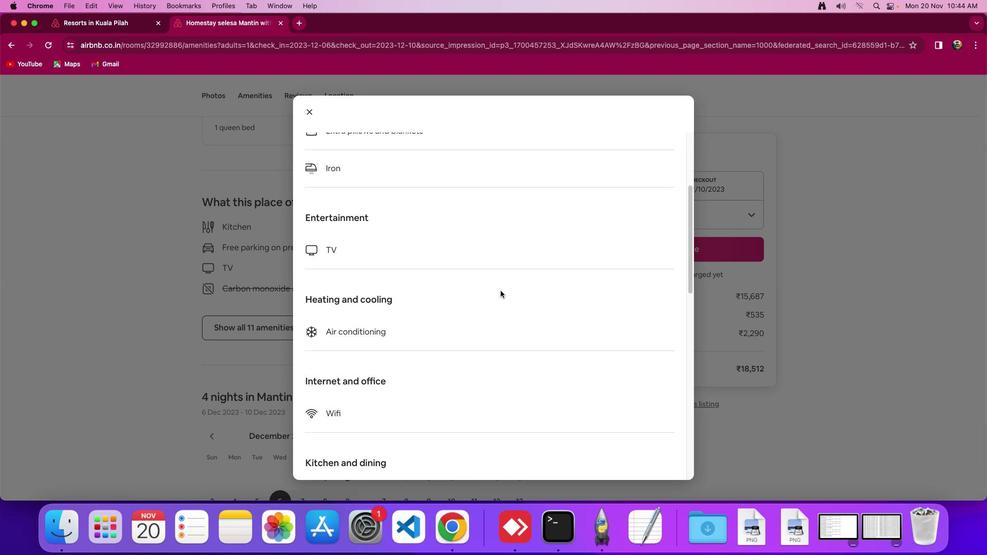 
Action: Mouse scrolled (437, 311) with delta (49, 106)
Screenshot: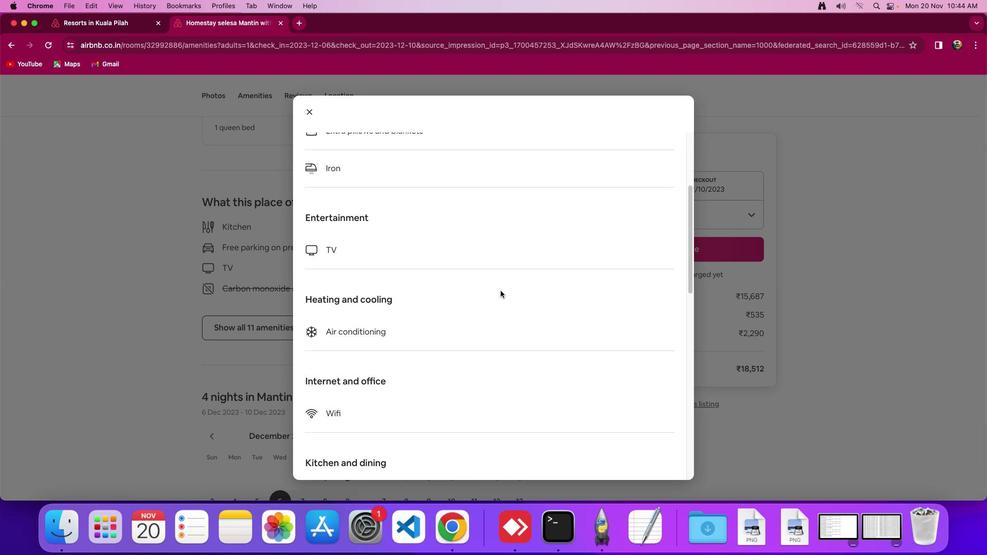 
Action: Mouse moved to (437, 311)
Screenshot: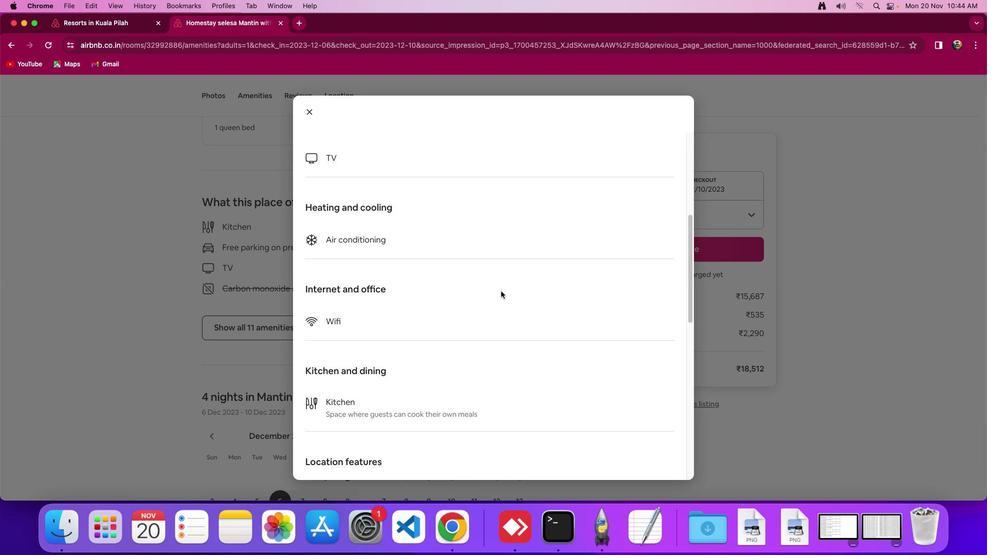 
Action: Mouse scrolled (437, 311) with delta (49, 105)
Screenshot: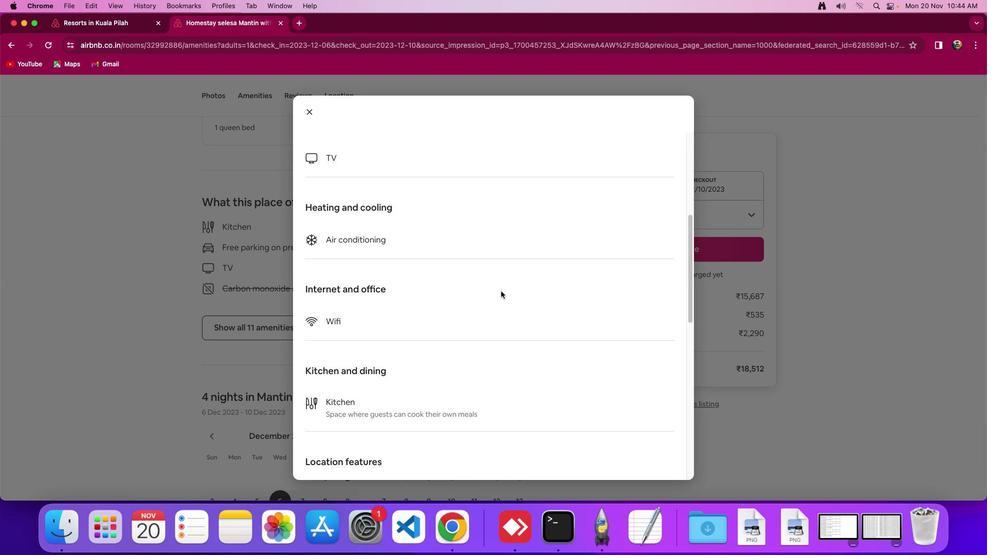 
Action: Mouse moved to (439, 312)
Screenshot: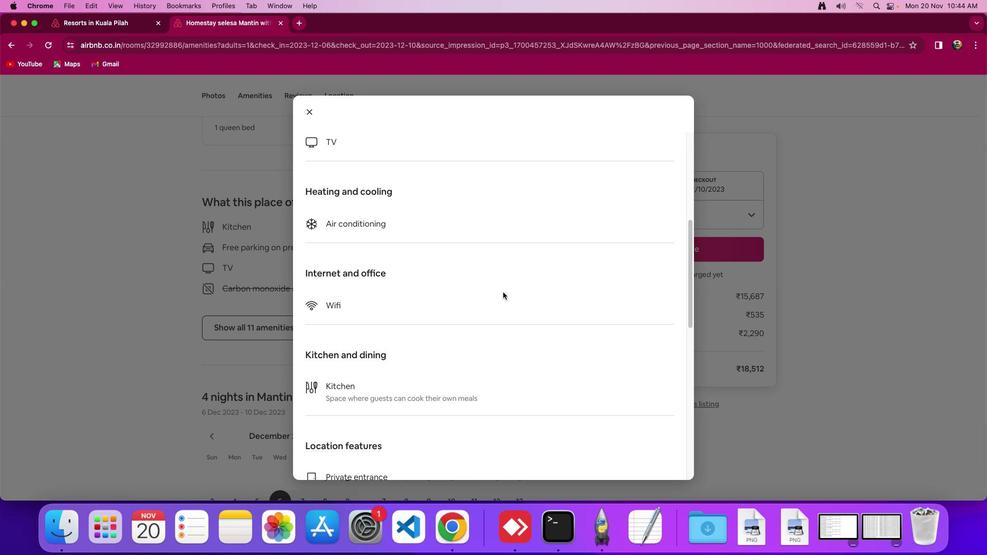 
Action: Mouse scrolled (439, 312) with delta (49, 107)
Screenshot: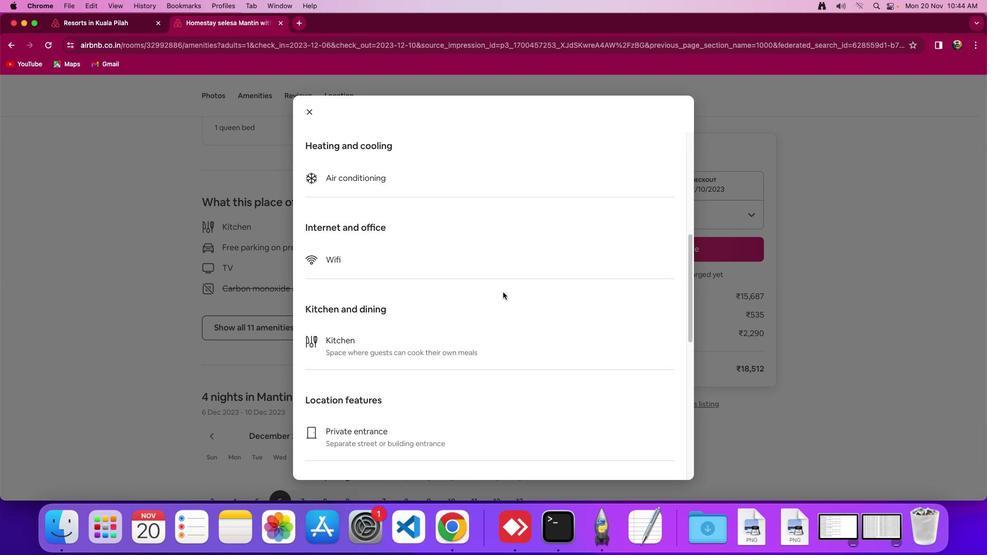 
Action: Mouse scrolled (439, 312) with delta (49, 107)
Screenshot: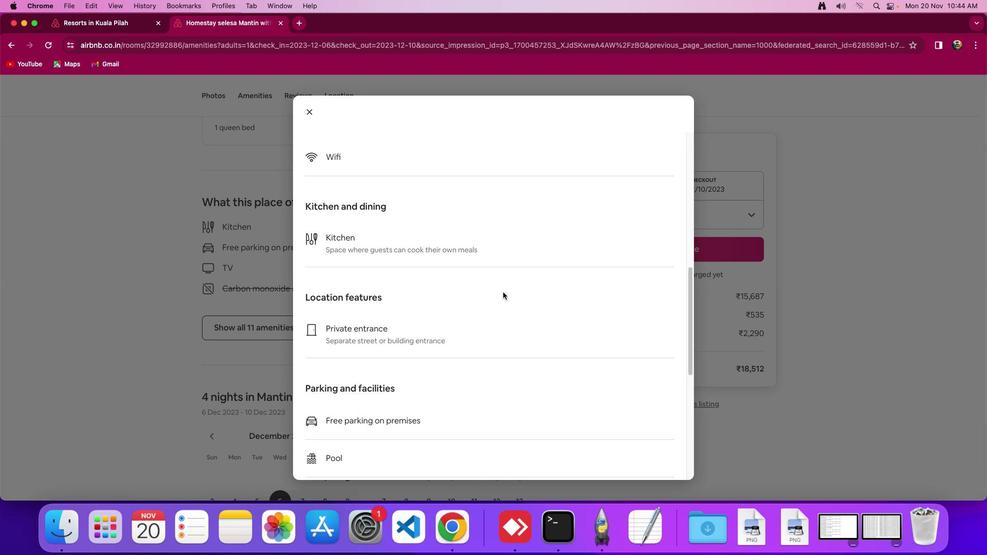 
Action: Mouse scrolled (439, 312) with delta (49, 106)
Screenshot: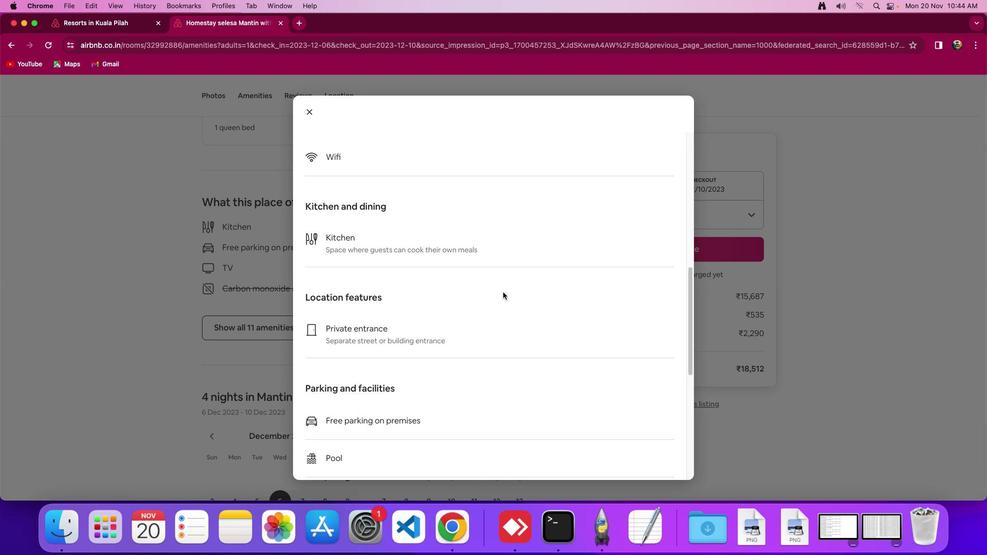 
Action: Mouse scrolled (439, 312) with delta (49, 105)
Screenshot: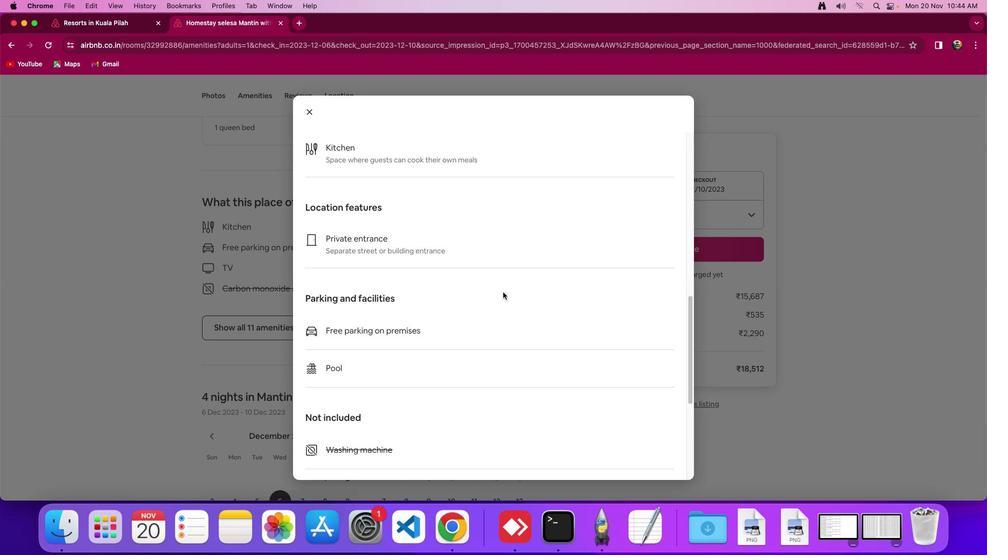 
Action: Mouse moved to (438, 313)
Screenshot: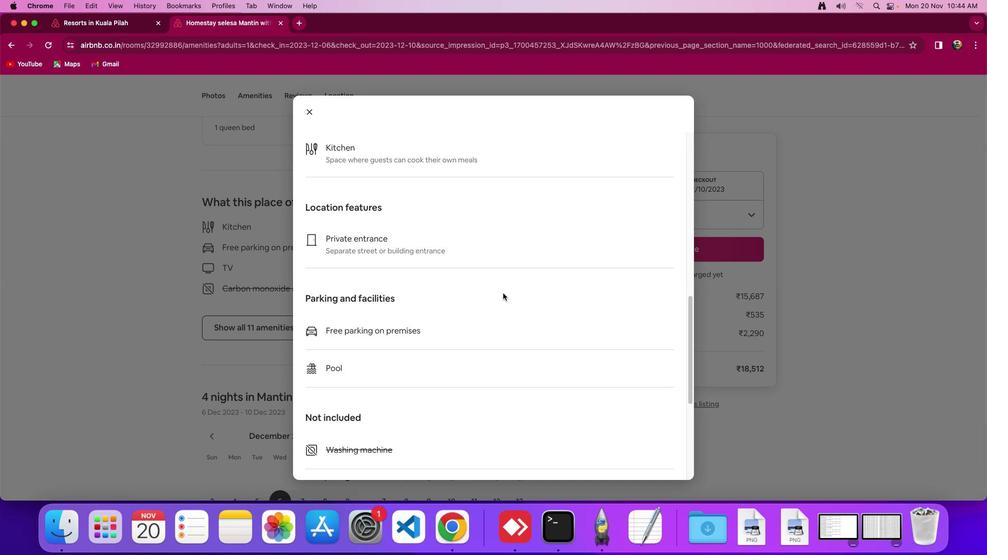 
Action: Mouse scrolled (438, 313) with delta (49, 107)
Screenshot: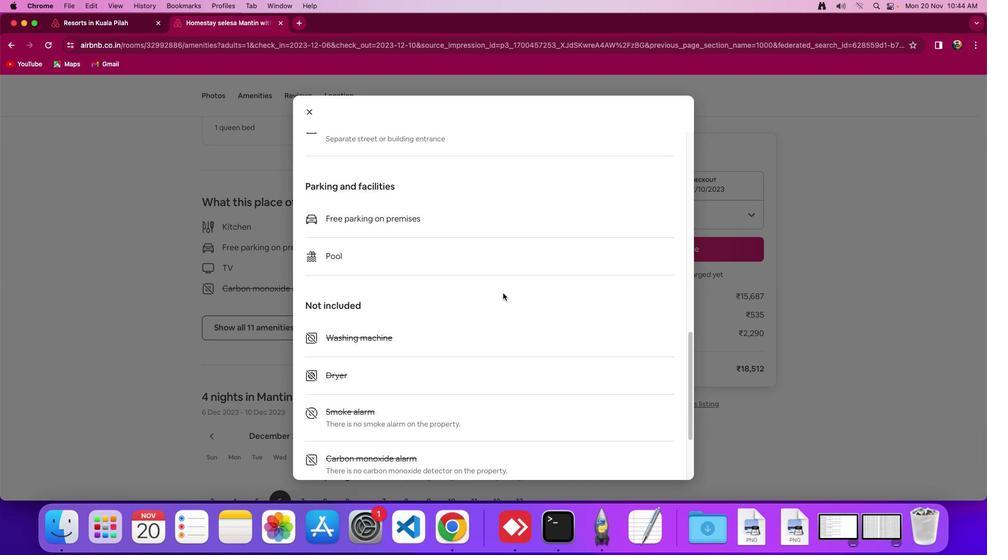 
Action: Mouse scrolled (438, 313) with delta (49, 107)
Screenshot: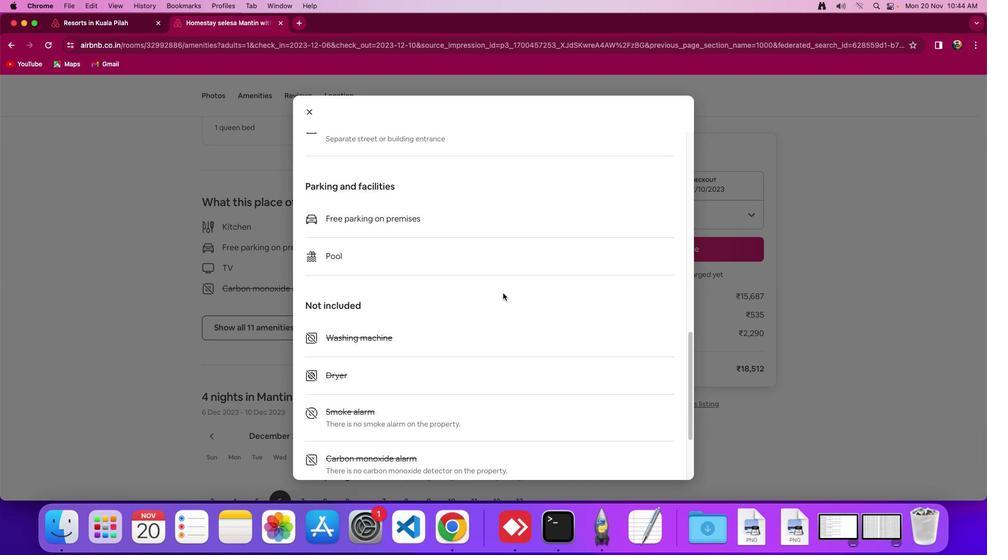 
Action: Mouse scrolled (438, 313) with delta (49, 106)
Screenshot: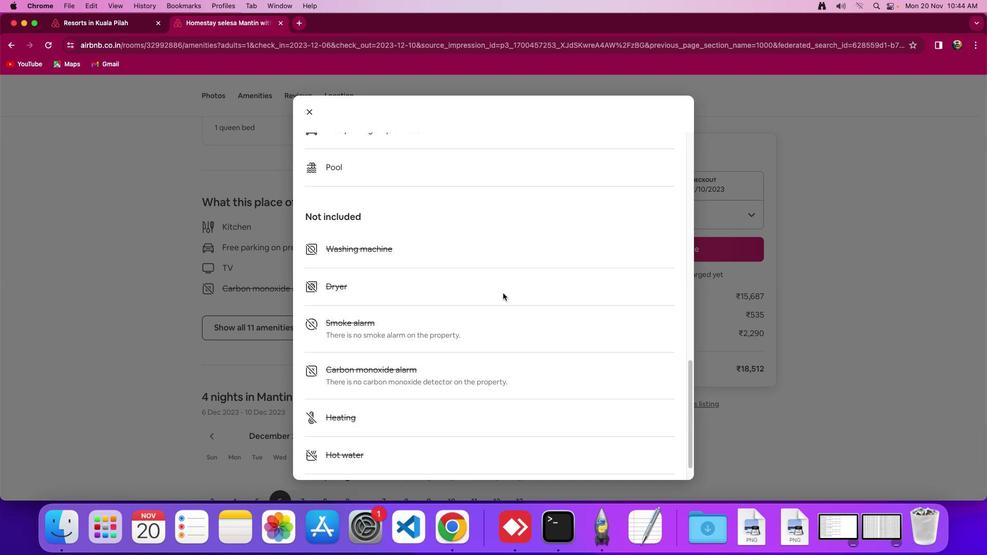 
Action: Mouse scrolled (438, 313) with delta (49, 105)
Screenshot: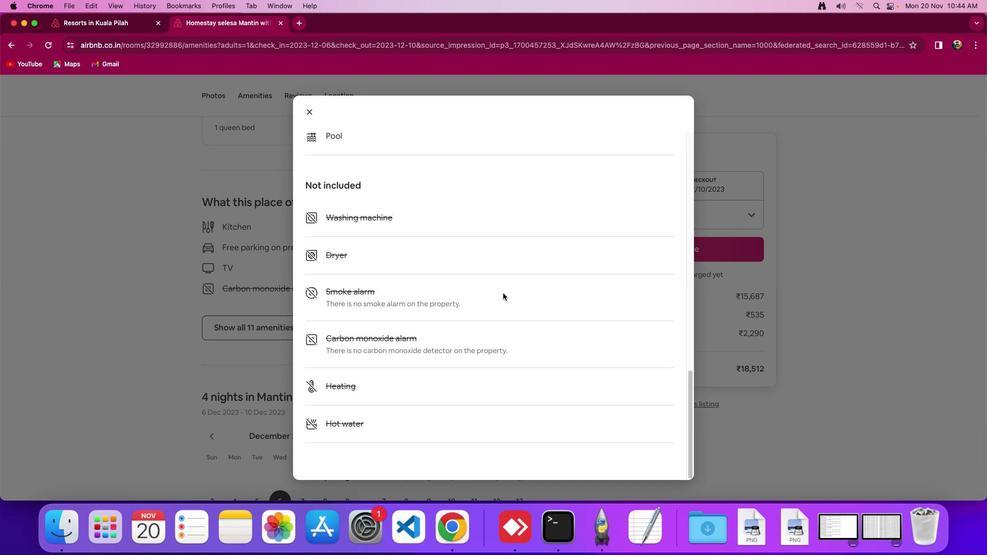 
Action: Mouse moved to (433, 310)
Screenshot: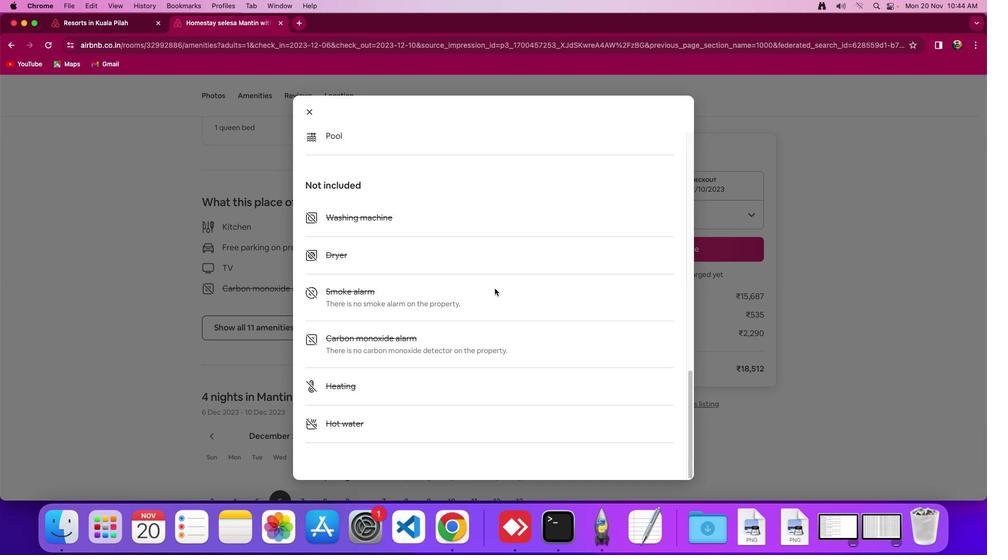 
Action: Mouse scrolled (433, 310) with delta (49, 107)
Screenshot: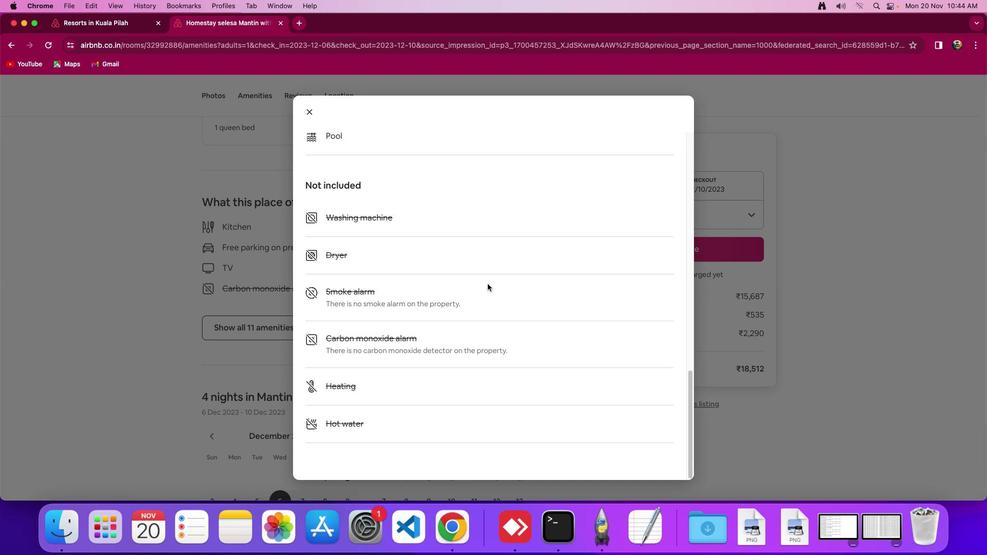 
Action: Mouse scrolled (433, 310) with delta (49, 107)
Screenshot: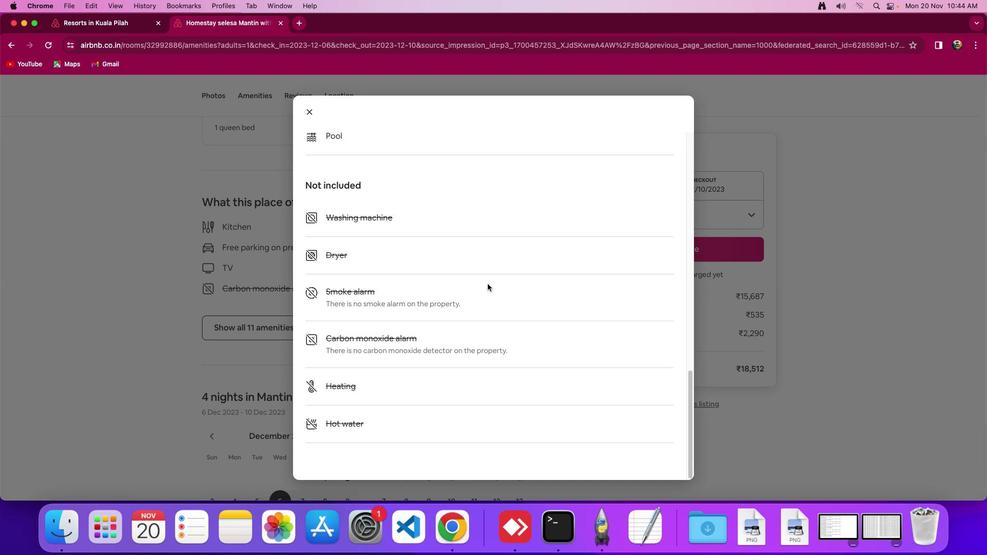 
Action: Mouse moved to (433, 310)
Screenshot: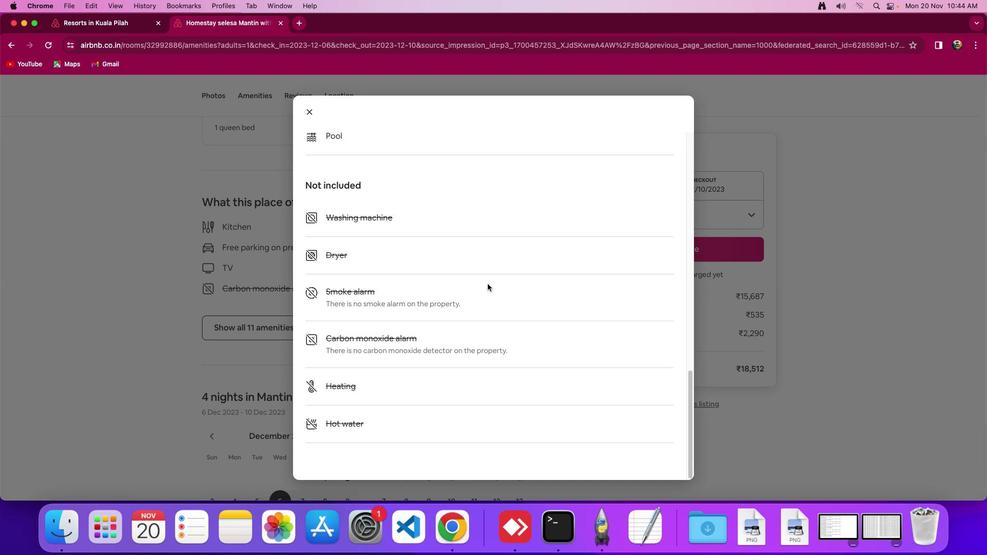 
Action: Mouse scrolled (433, 310) with delta (49, 106)
Screenshot: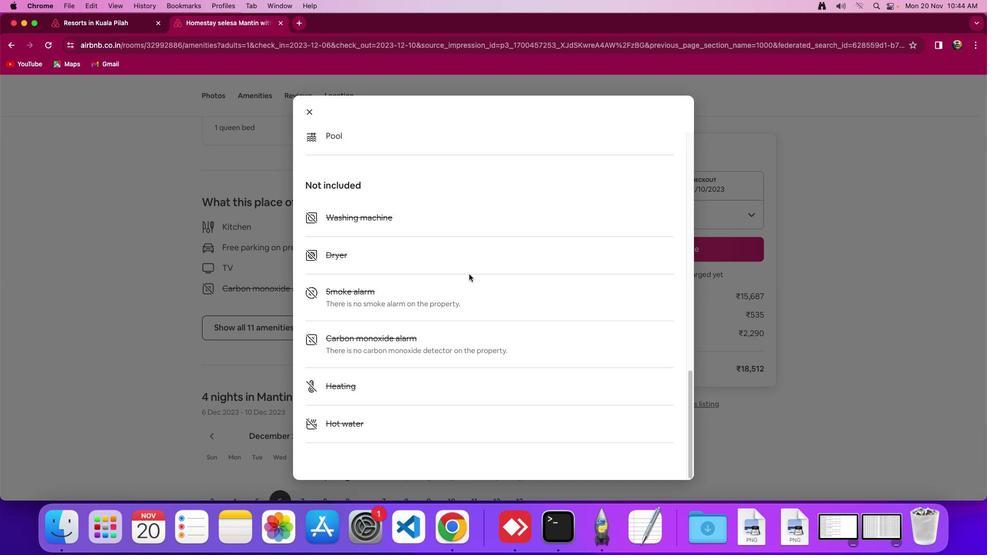
Action: Mouse moved to (432, 309)
Screenshot: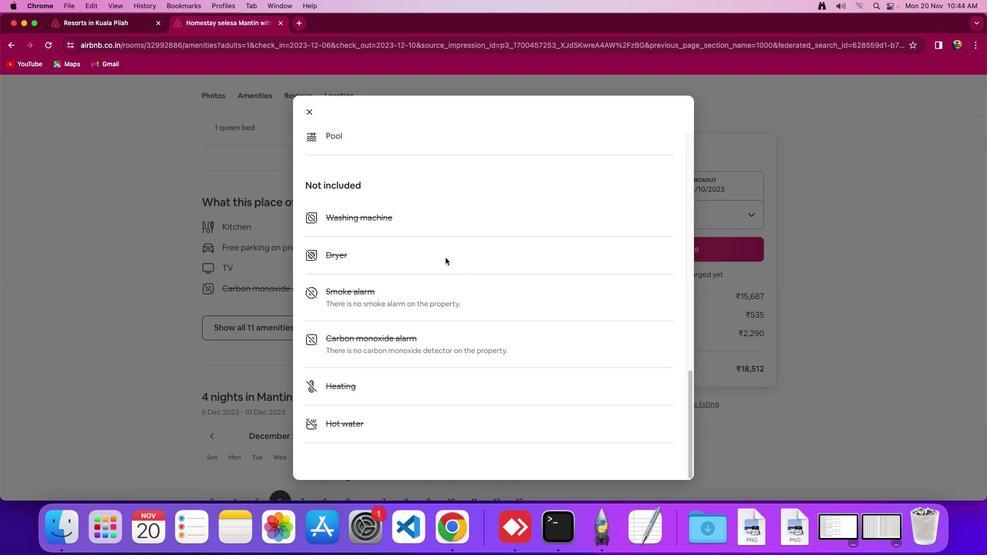 
Action: Mouse scrolled (432, 309) with delta (49, 105)
Screenshot: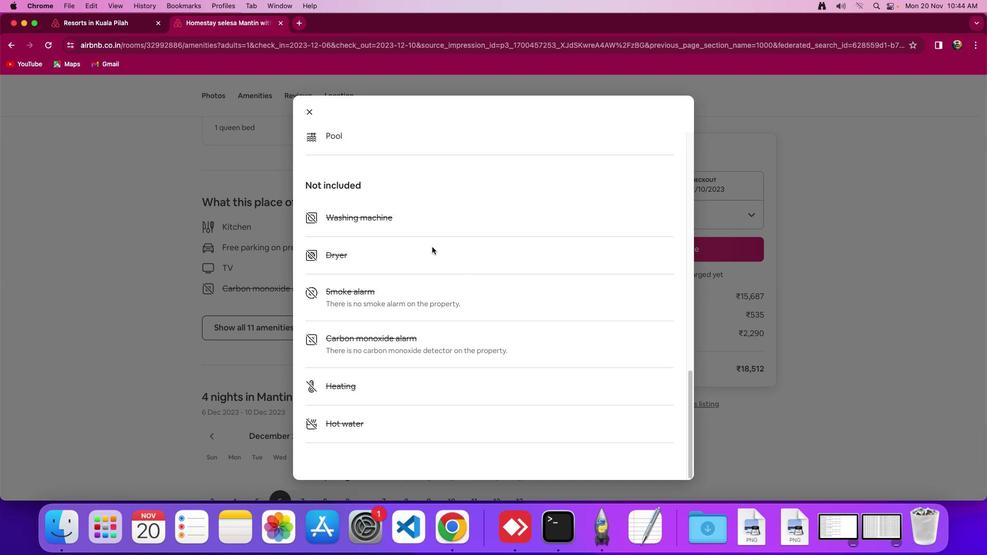 
Action: Mouse moved to (288, 184)
Screenshot: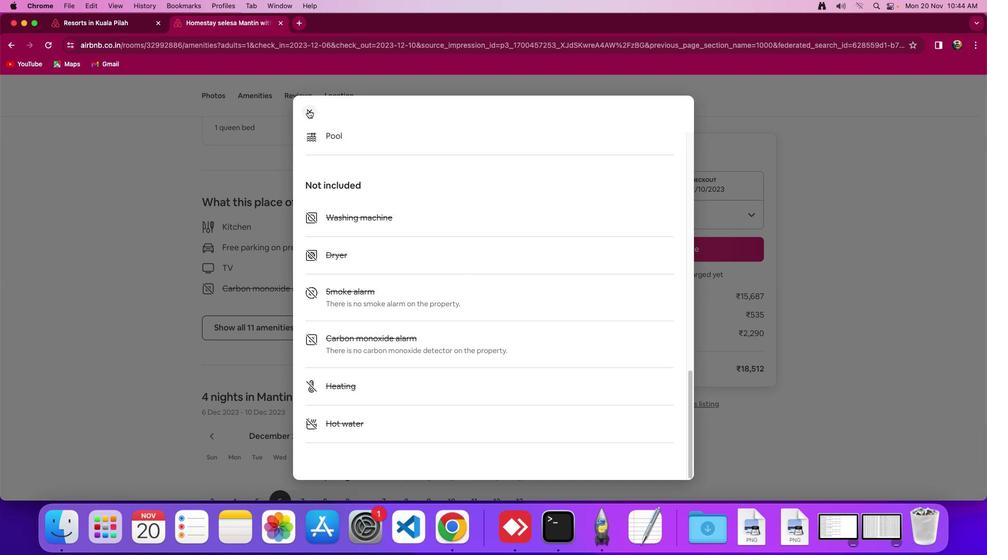 
Action: Mouse pressed left at (288, 184)
Screenshot: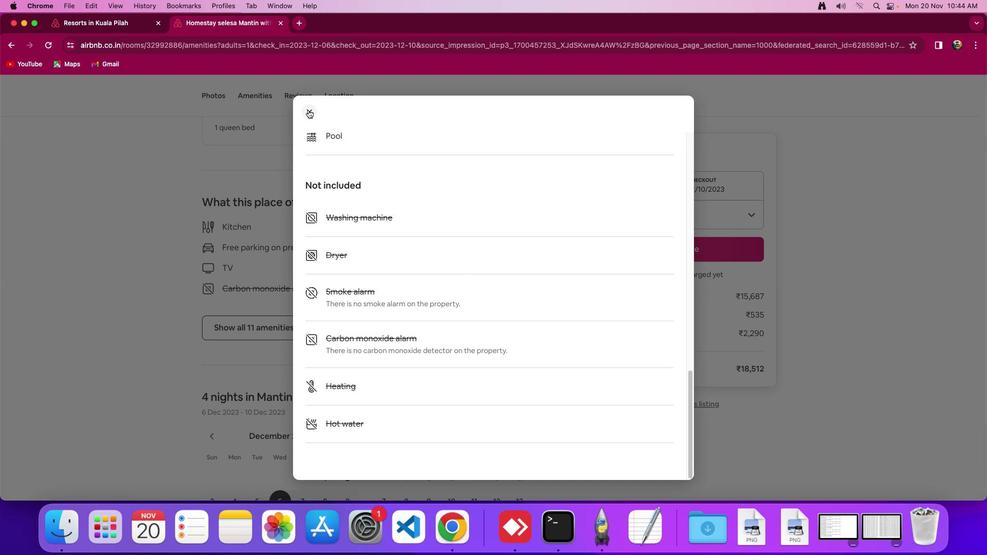 
Action: Mouse moved to (242, 314)
Screenshot: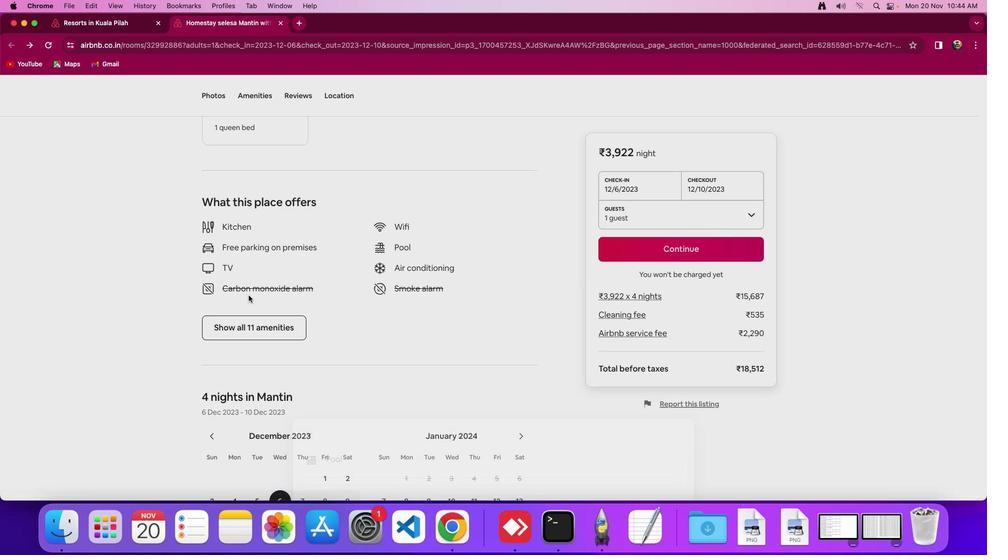 
Action: Mouse scrolled (242, 314) with delta (49, 107)
Screenshot: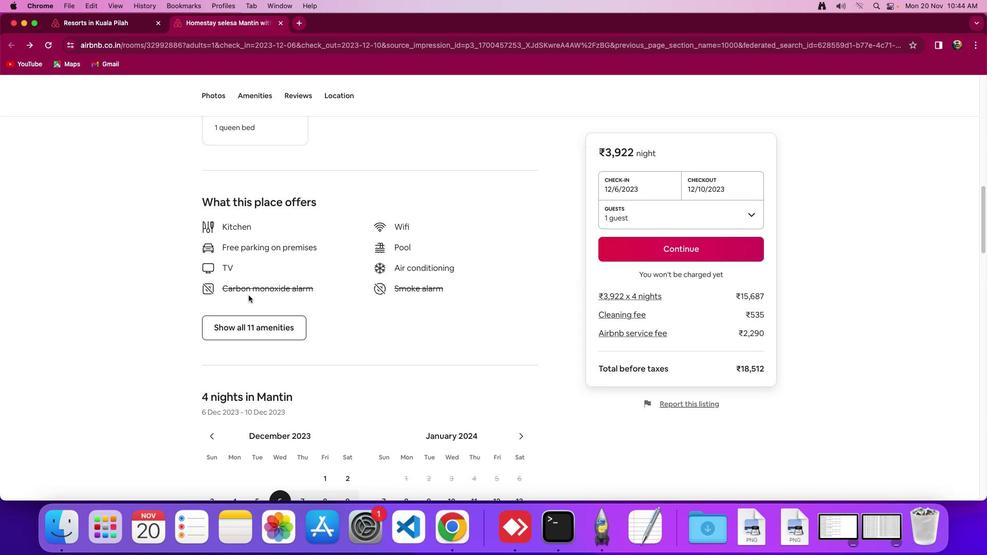 
Action: Mouse scrolled (242, 314) with delta (49, 107)
Screenshot: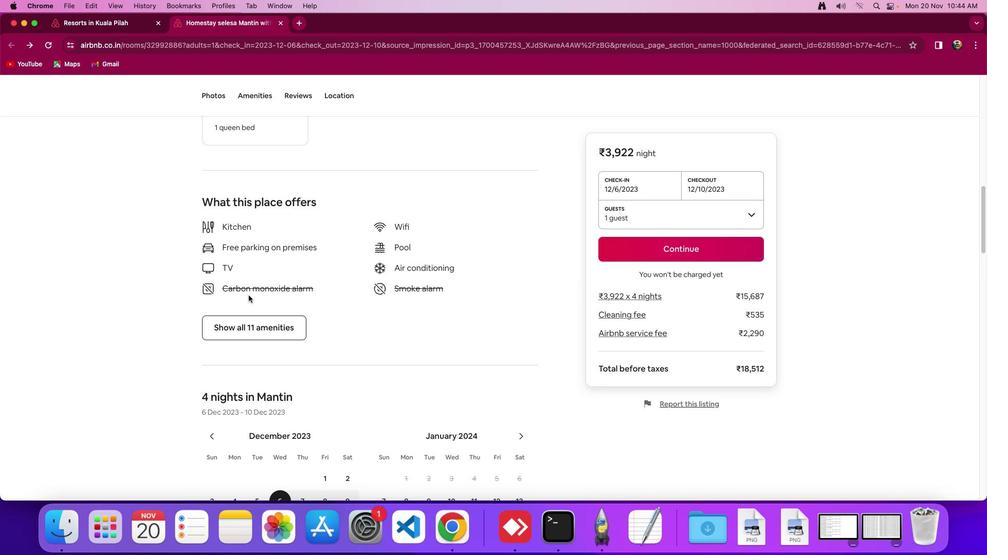 
Action: Mouse scrolled (242, 314) with delta (49, 106)
Screenshot: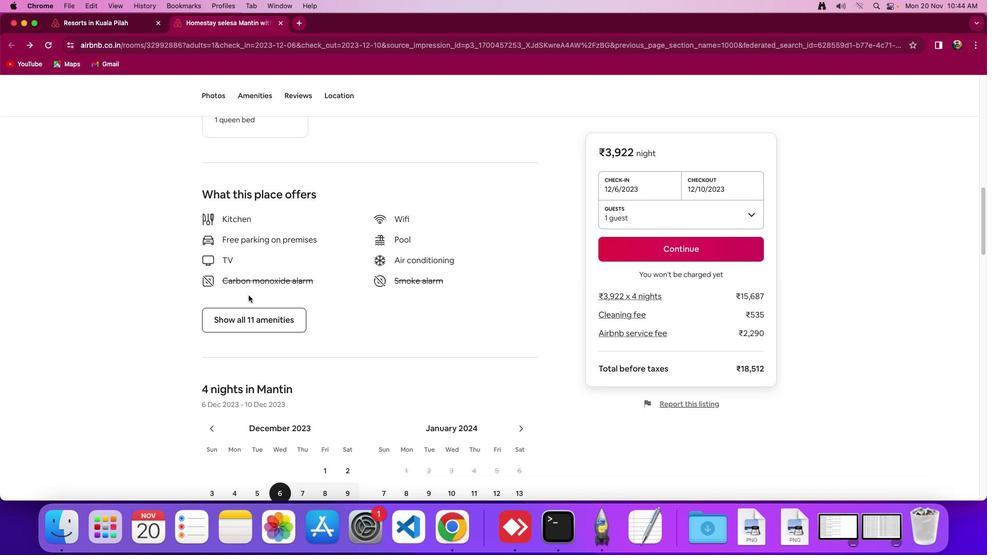 
Action: Mouse scrolled (242, 314) with delta (49, 106)
Screenshot: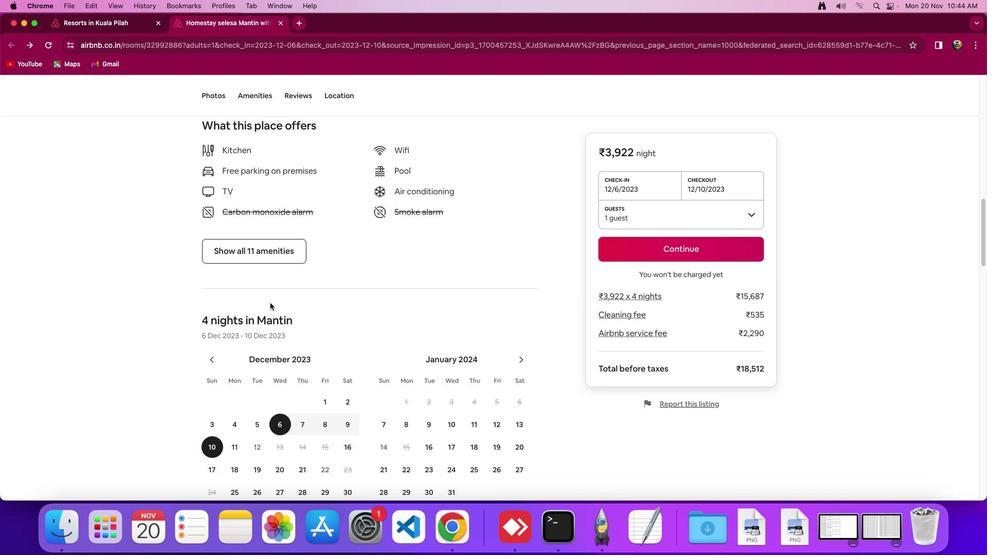 
Action: Mouse moved to (268, 323)
Screenshot: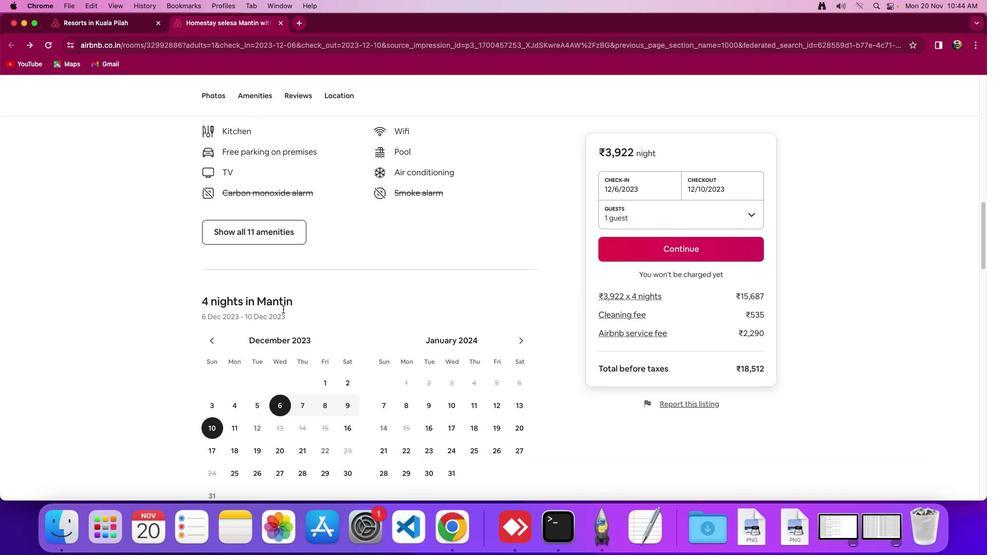 
Action: Mouse scrolled (268, 323) with delta (49, 107)
Screenshot: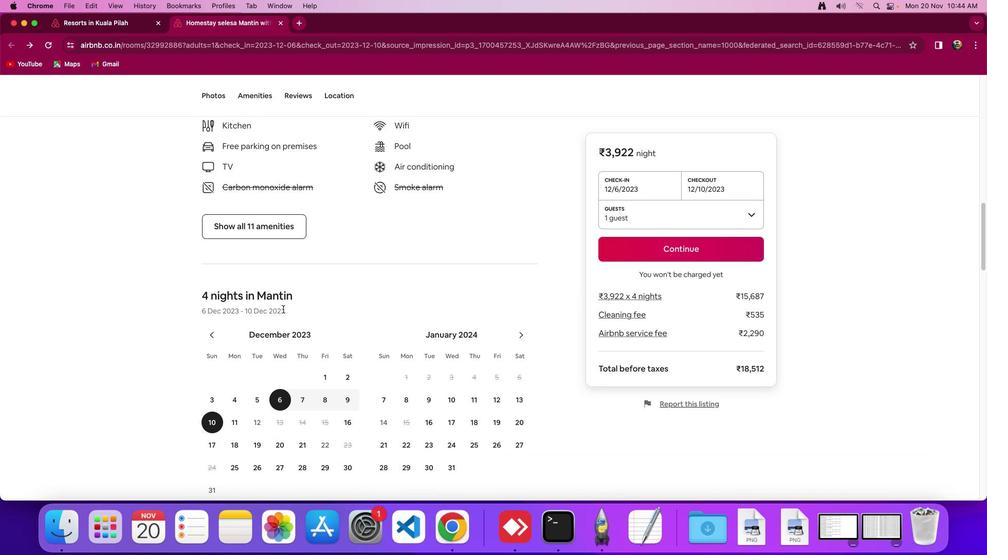
Action: Mouse scrolled (268, 323) with delta (49, 107)
Screenshot: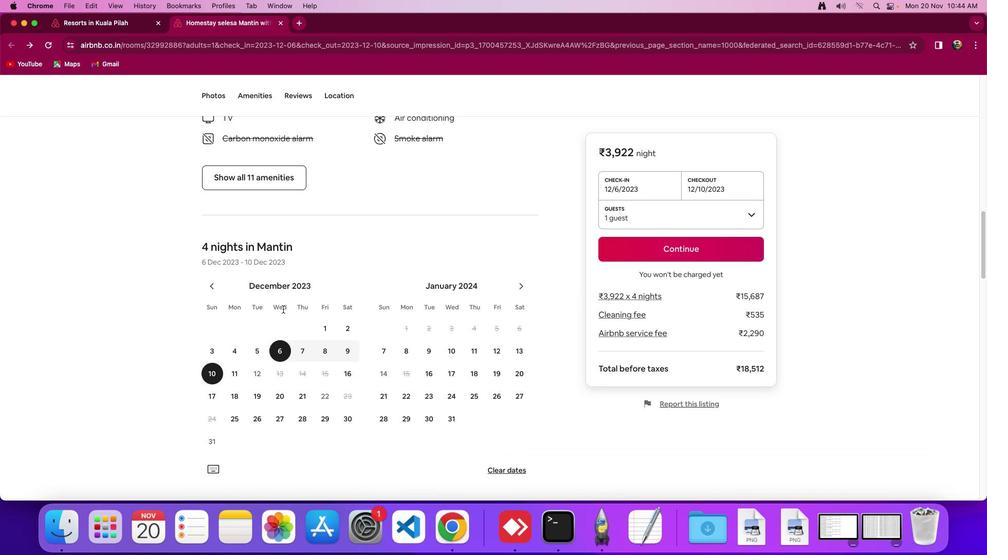 
Action: Mouse scrolled (268, 323) with delta (49, 107)
Screenshot: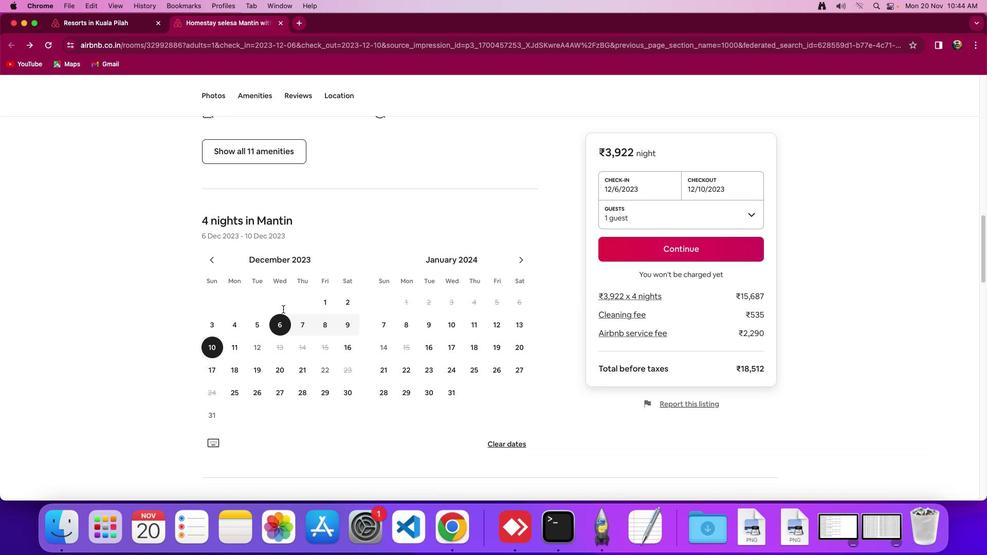 
Action: Mouse moved to (269, 325)
Screenshot: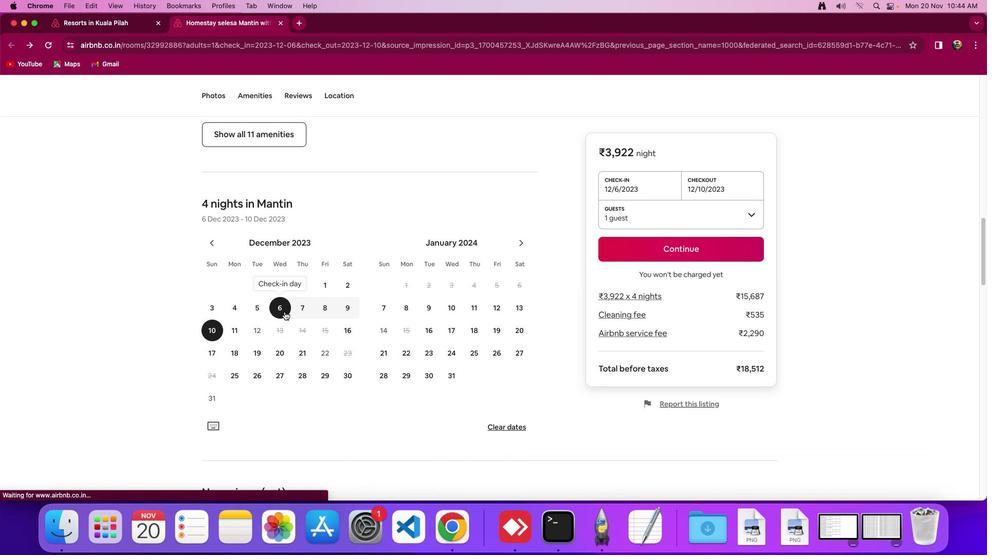 
Action: Mouse scrolled (269, 325) with delta (49, 107)
Screenshot: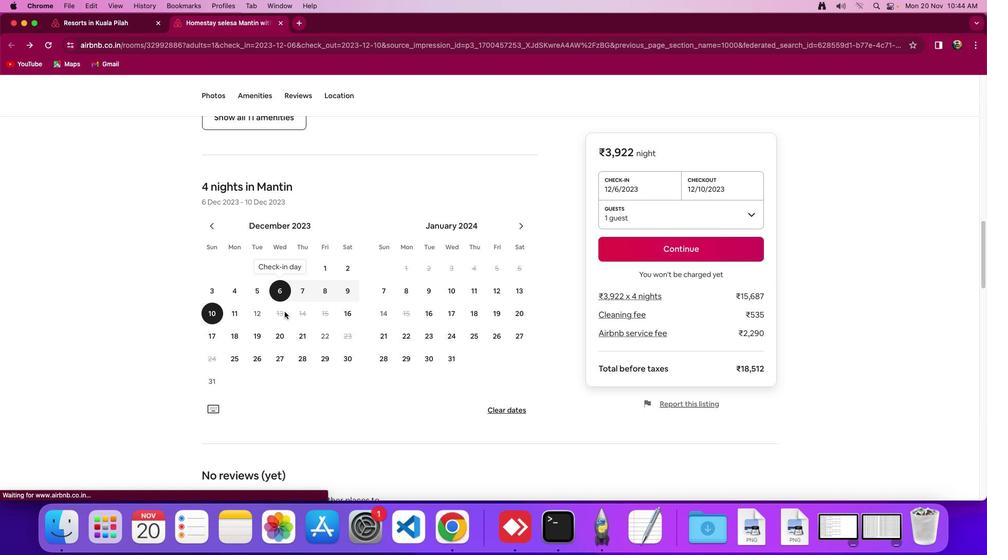 
Action: Mouse moved to (269, 325)
Screenshot: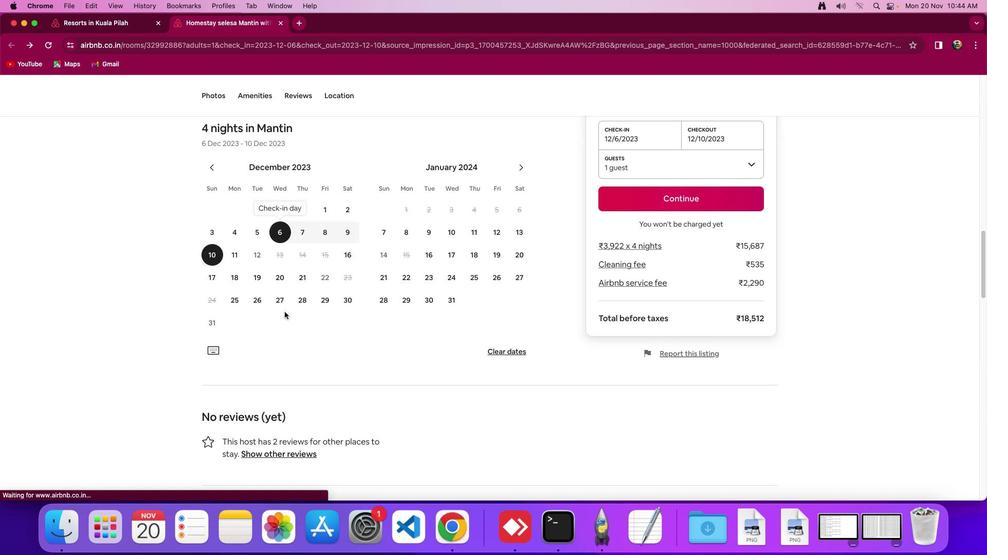 
Action: Mouse scrolled (269, 325) with delta (49, 107)
Screenshot: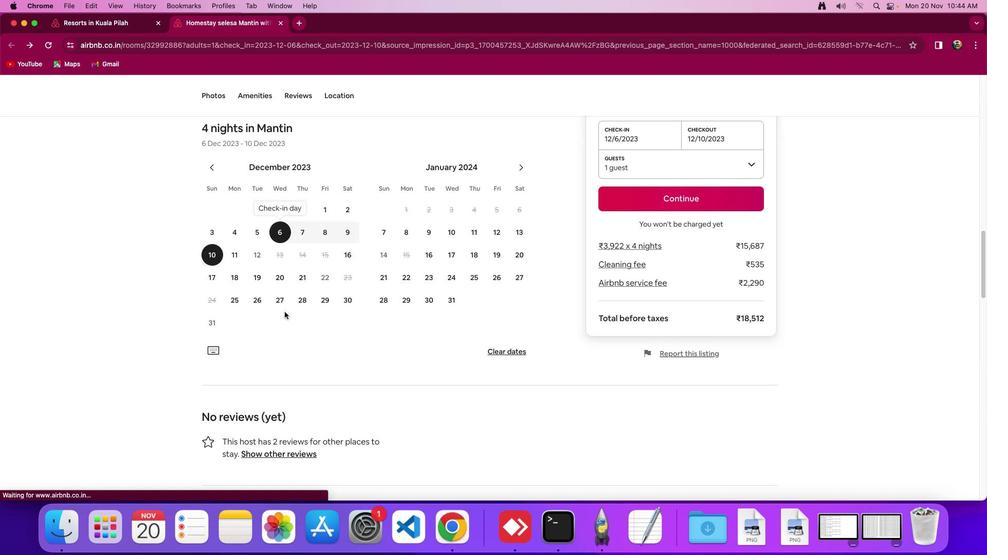 
Action: Mouse moved to (269, 325)
Screenshot: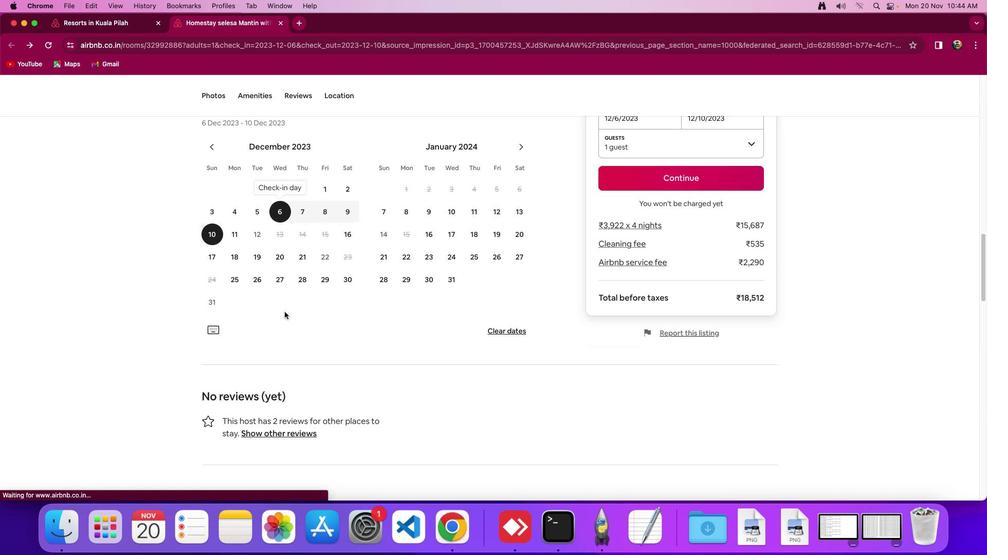 
Action: Mouse scrolled (269, 325) with delta (49, 106)
Screenshot: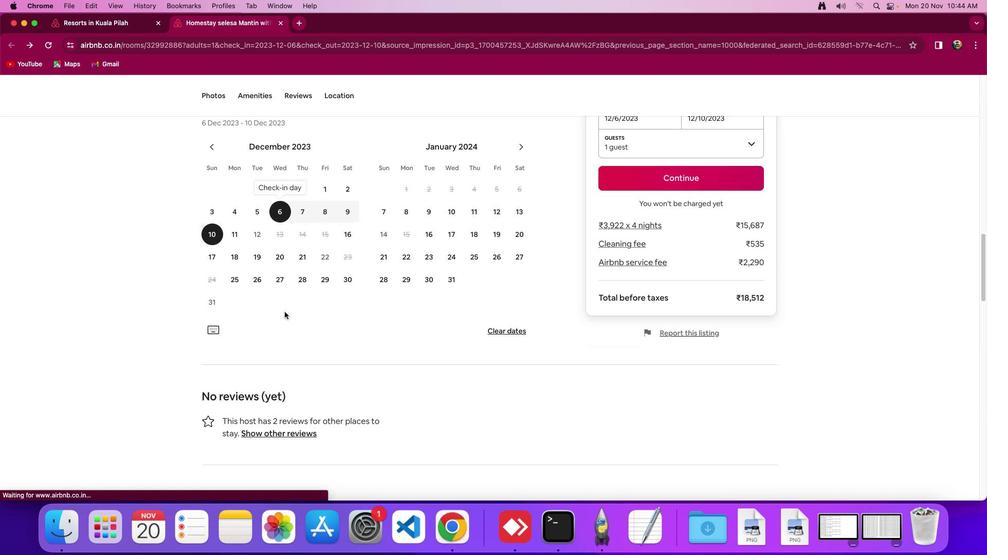 
Action: Mouse moved to (237, 374)
Screenshot: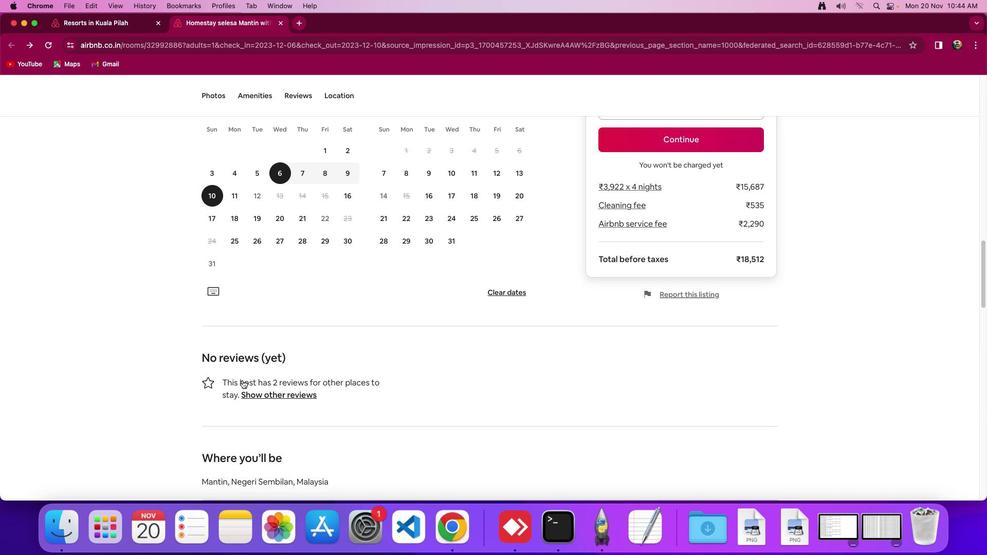 
Action: Mouse scrolled (237, 374) with delta (49, 107)
Screenshot: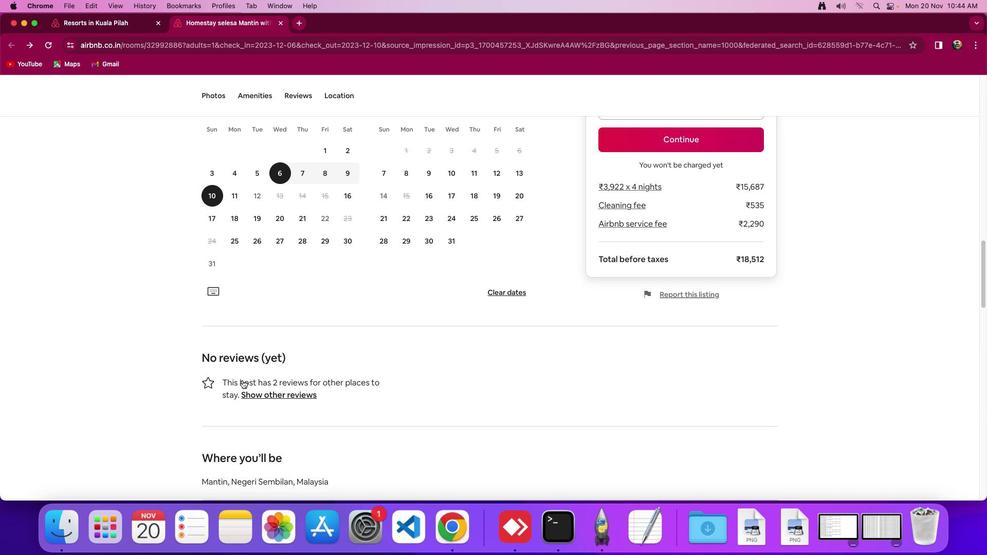 
Action: Mouse moved to (237, 374)
Screenshot: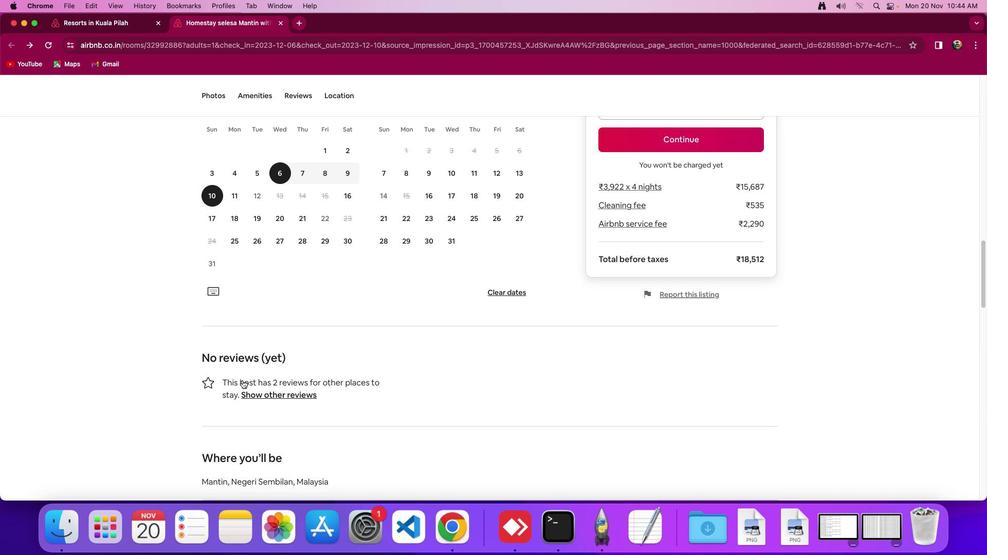 
Action: Mouse scrolled (237, 374) with delta (49, 107)
Screenshot: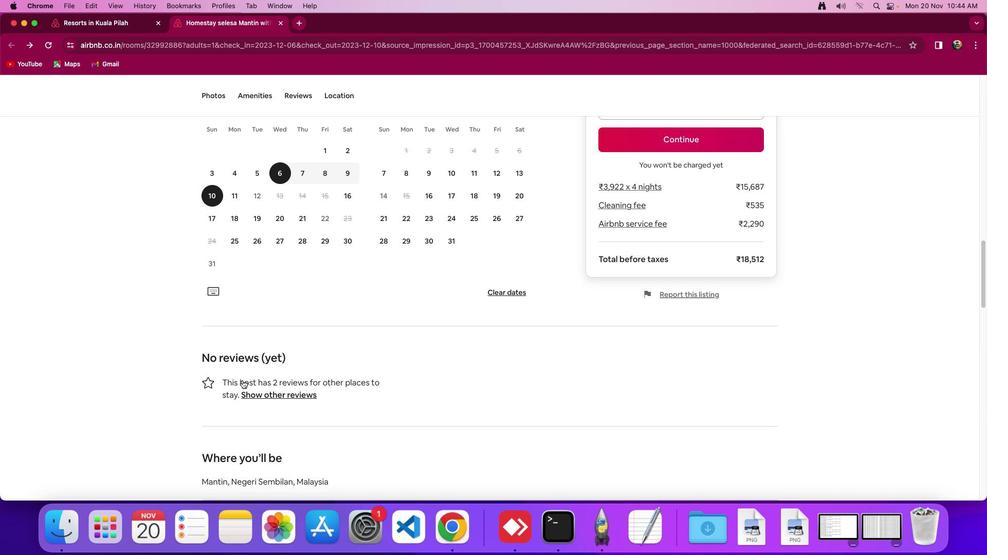 
Action: Mouse moved to (237, 374)
Screenshot: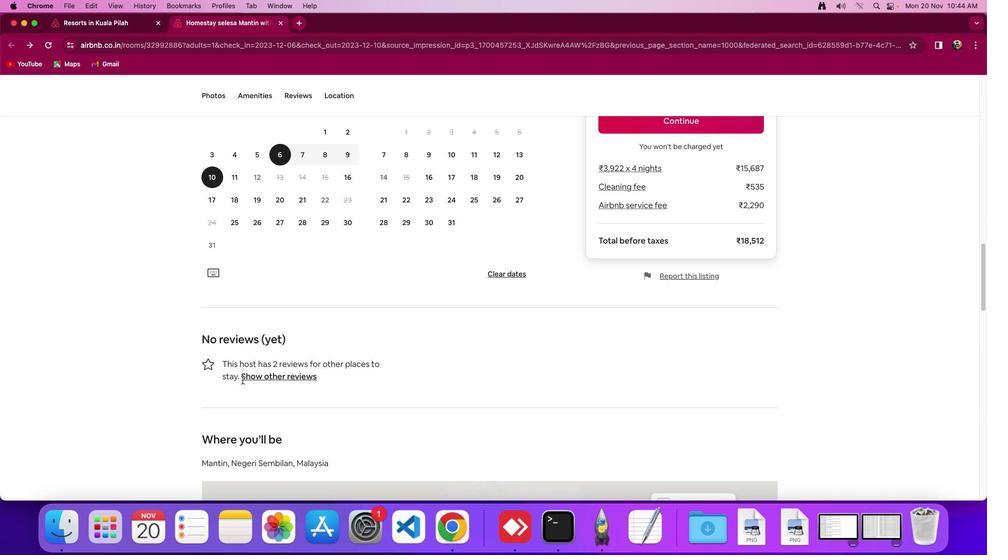 
Action: Mouse scrolled (237, 374) with delta (49, 106)
Screenshot: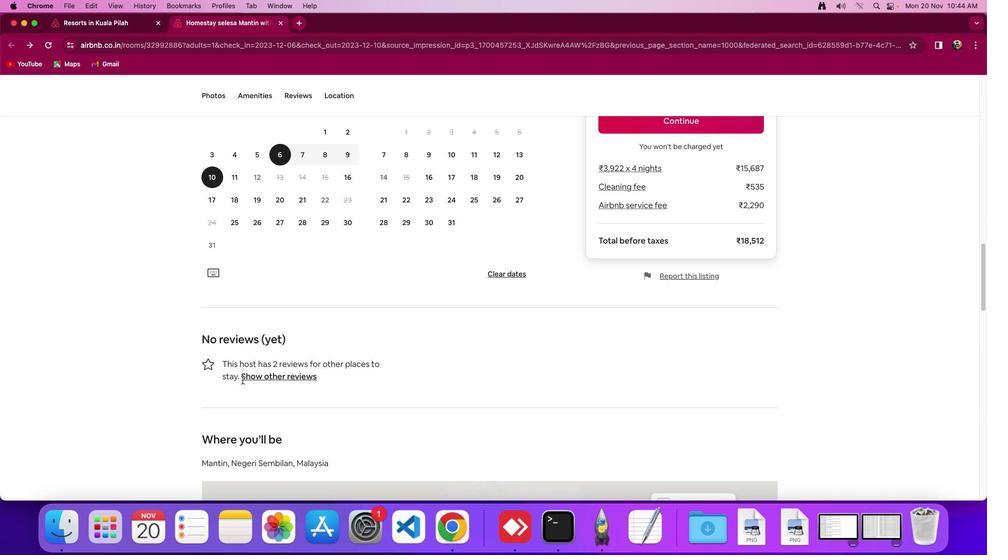 
Action: Mouse moved to (238, 373)
Screenshot: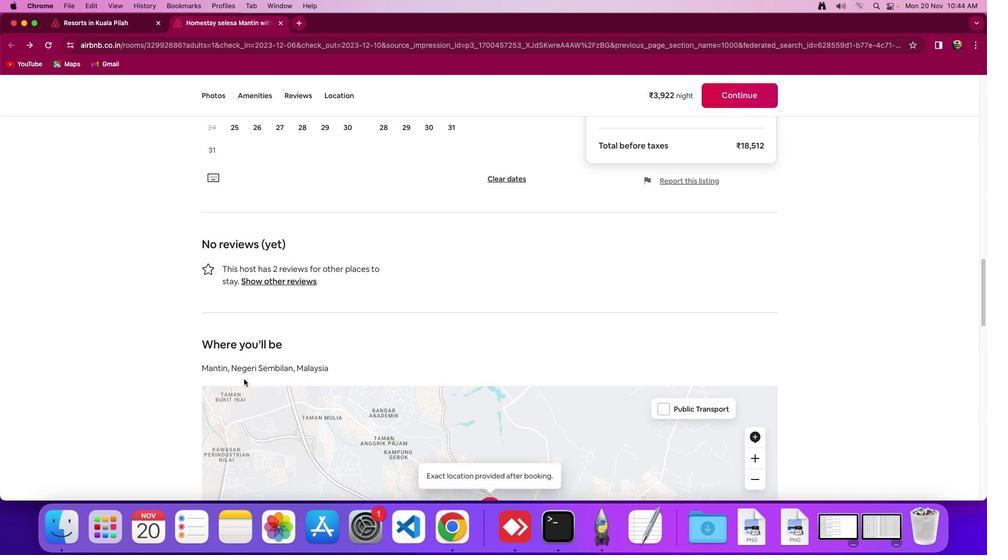 
Action: Mouse scrolled (238, 373) with delta (49, 107)
Screenshot: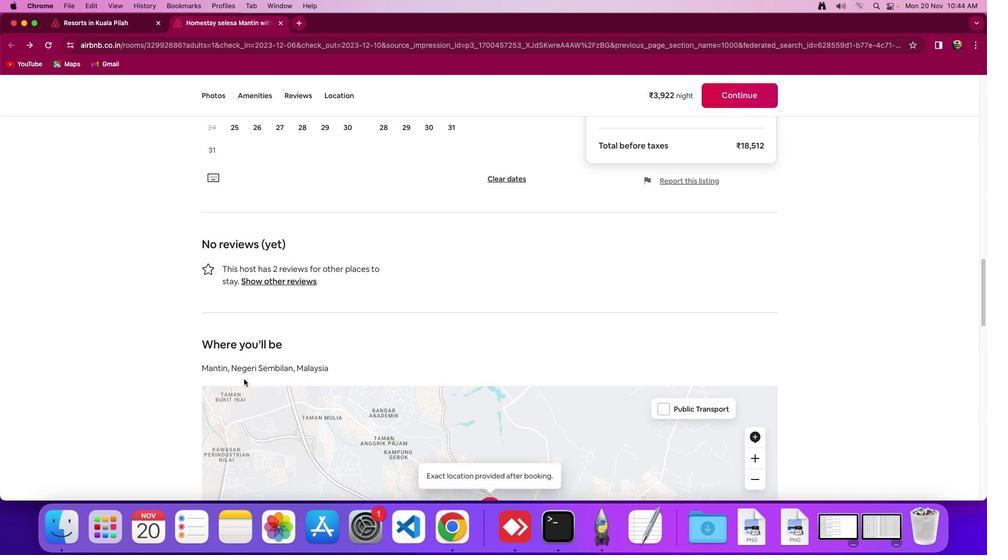 
Action: Mouse scrolled (238, 373) with delta (49, 107)
Screenshot: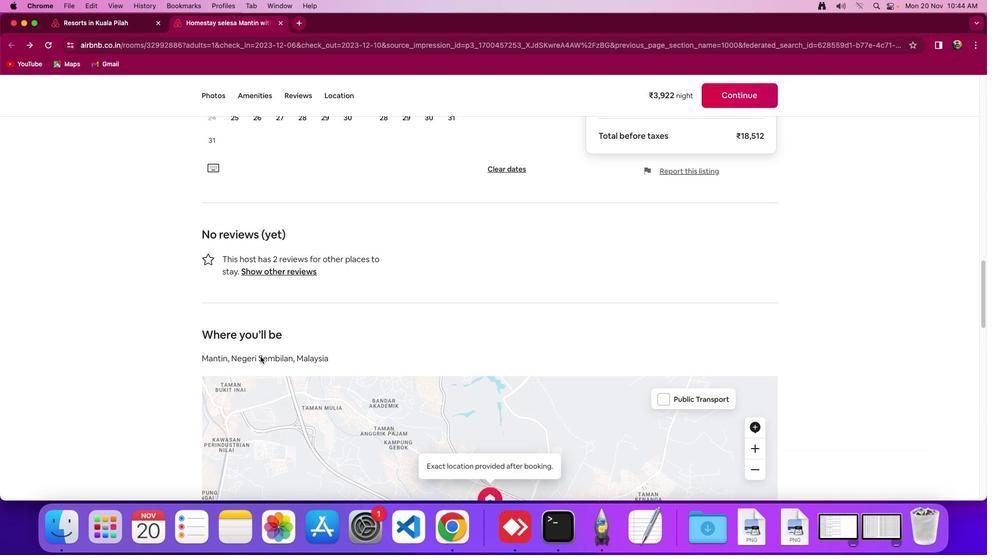 
Action: Mouse moved to (265, 320)
Screenshot: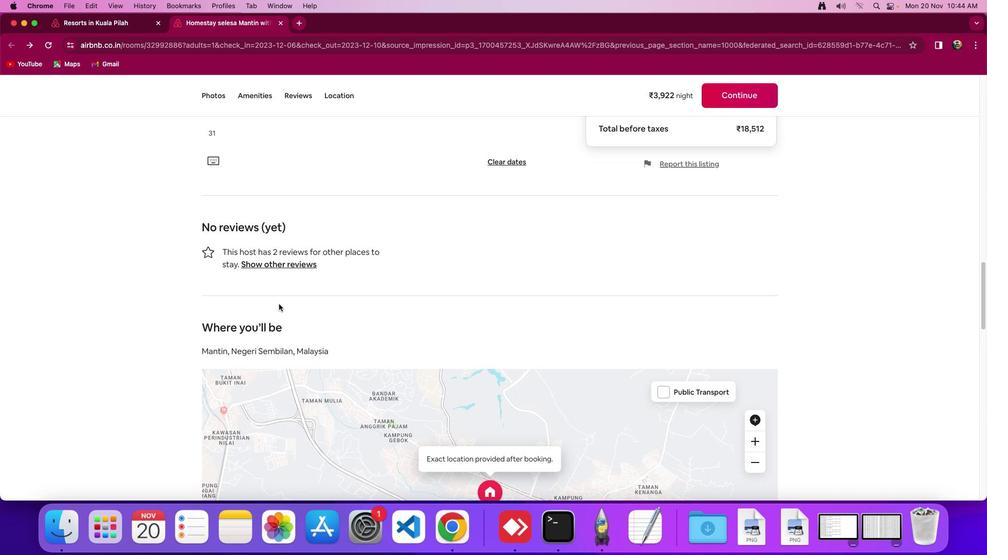 
Action: Mouse scrolled (265, 320) with delta (49, 107)
Screenshot: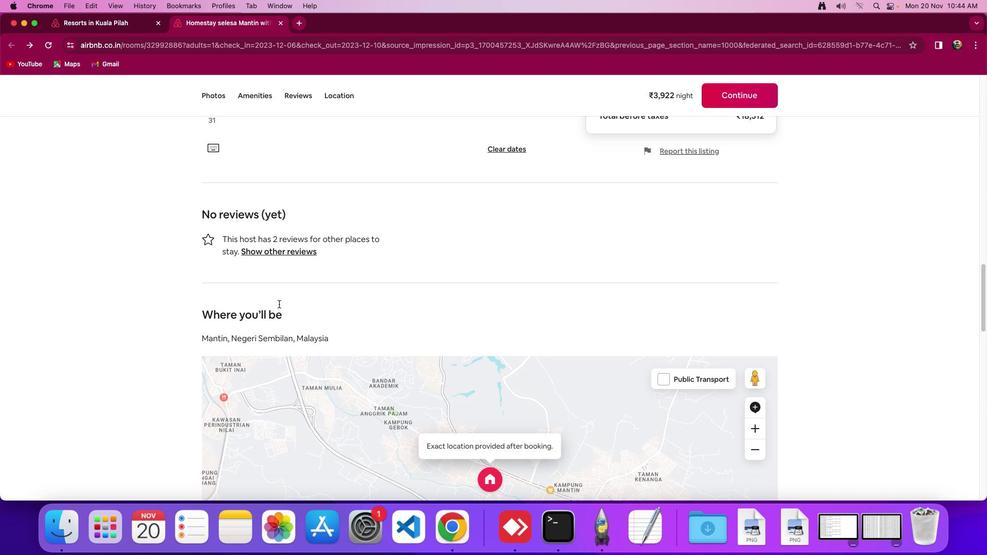 
Action: Mouse scrolled (265, 320) with delta (49, 107)
Screenshot: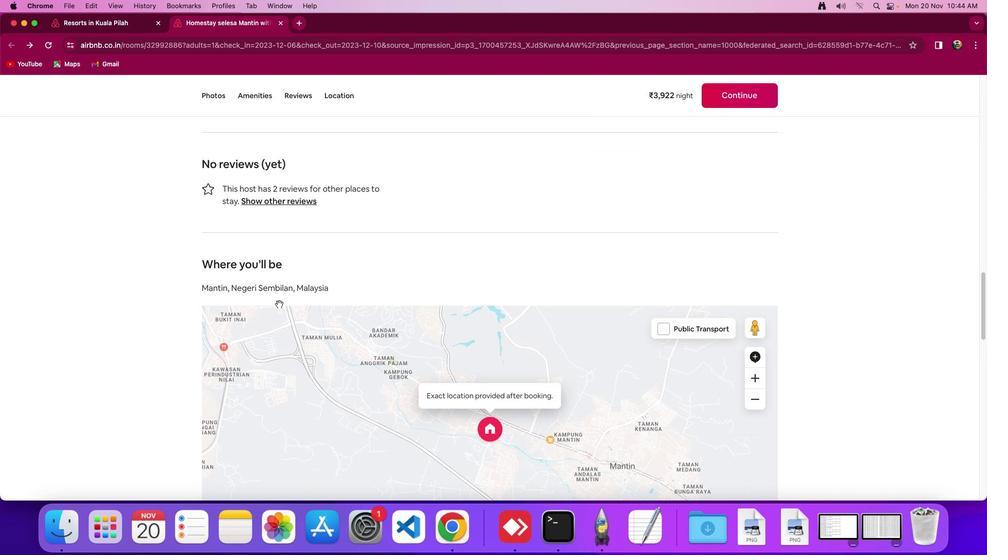 
Action: Mouse scrolled (265, 320) with delta (49, 106)
Screenshot: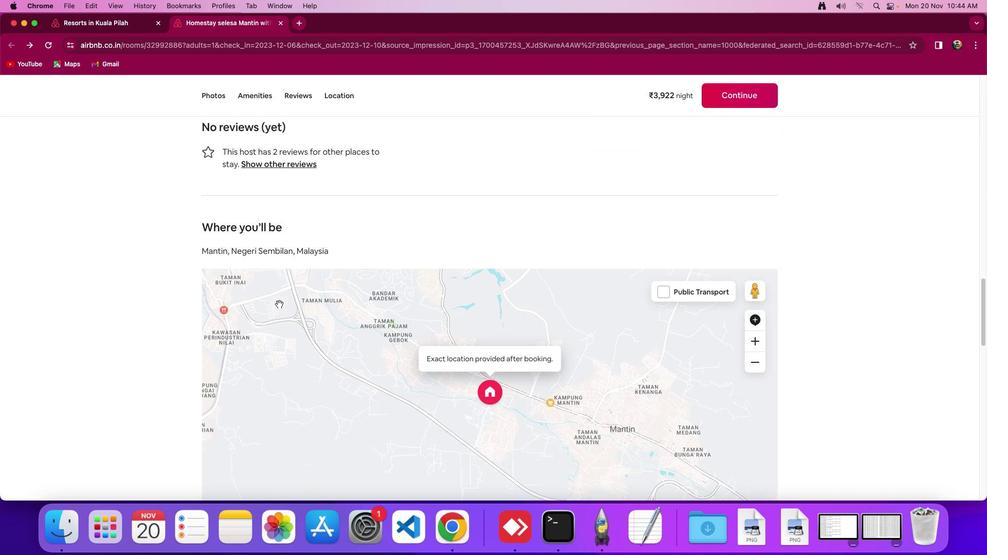 
Action: Mouse moved to (274, 337)
Screenshot: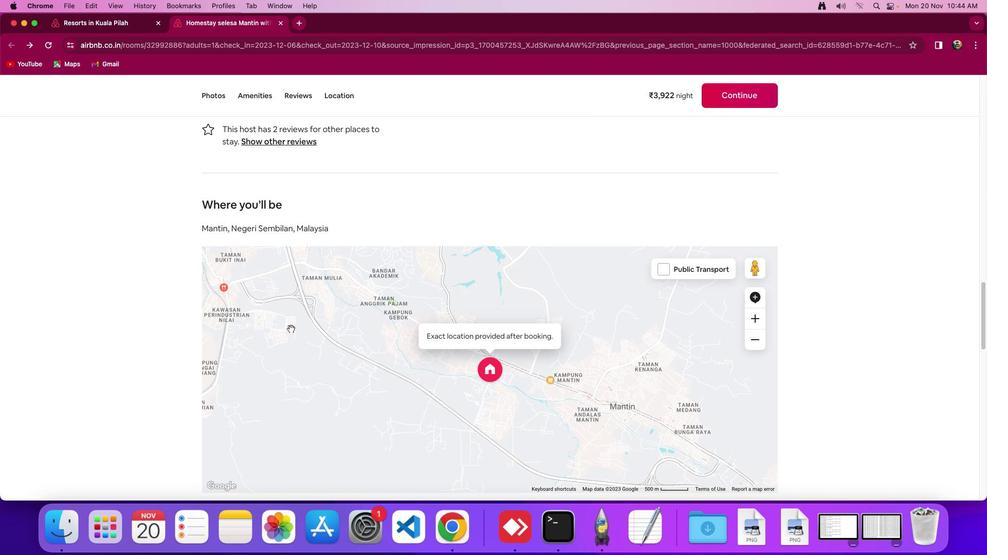 
Action: Mouse scrolled (274, 337) with delta (49, 107)
Screenshot: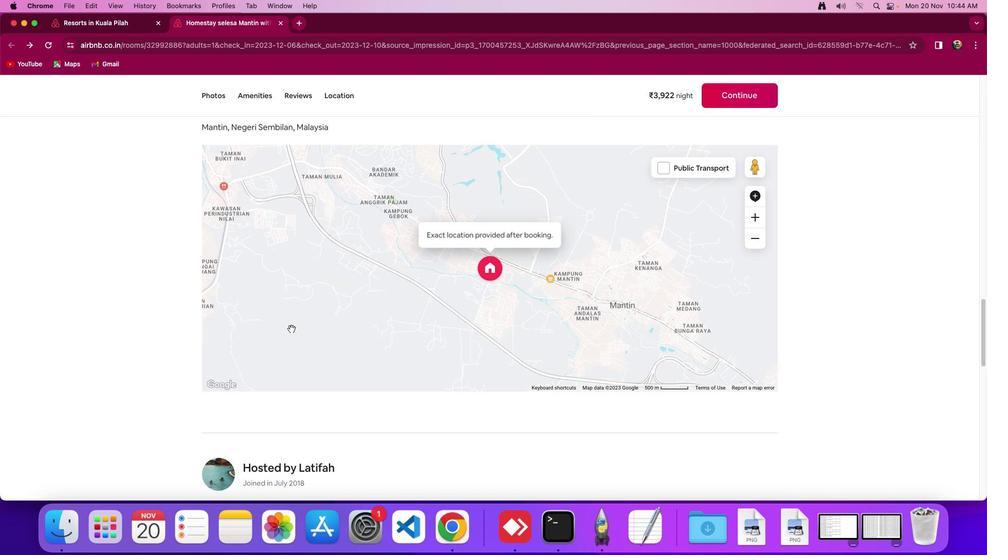 
Action: Mouse scrolled (274, 337) with delta (49, 107)
Screenshot: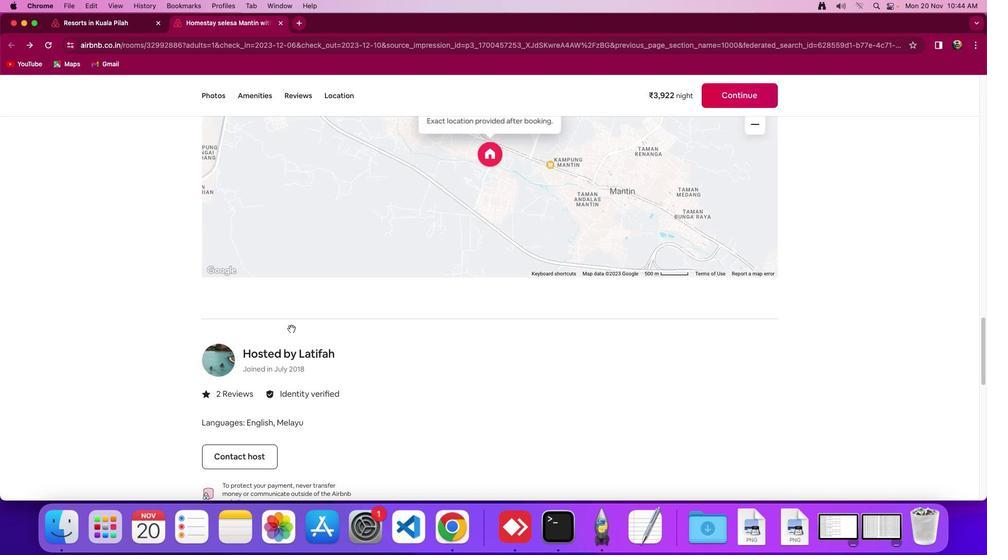 
Action: Mouse moved to (275, 337)
Screenshot: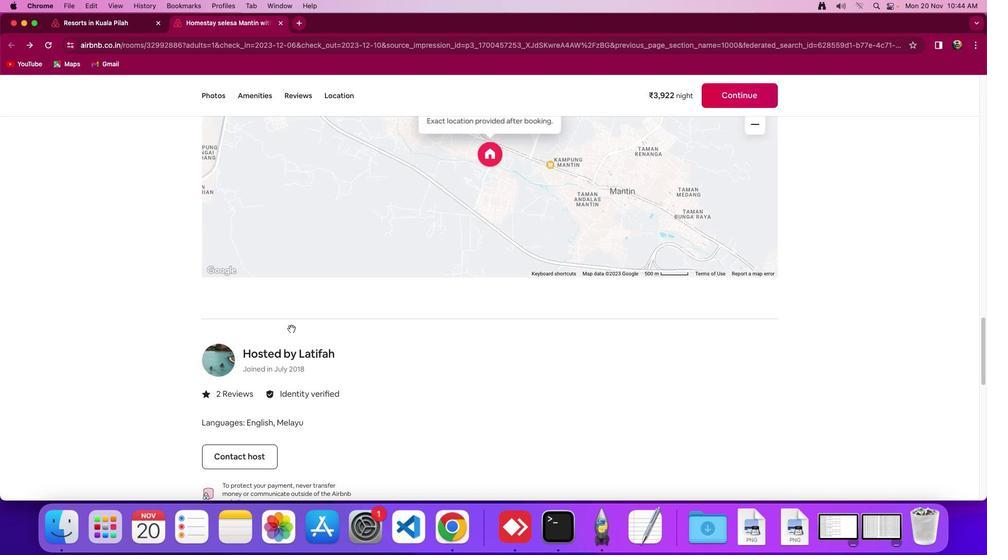 
Action: Mouse scrolled (275, 337) with delta (49, 106)
Screenshot: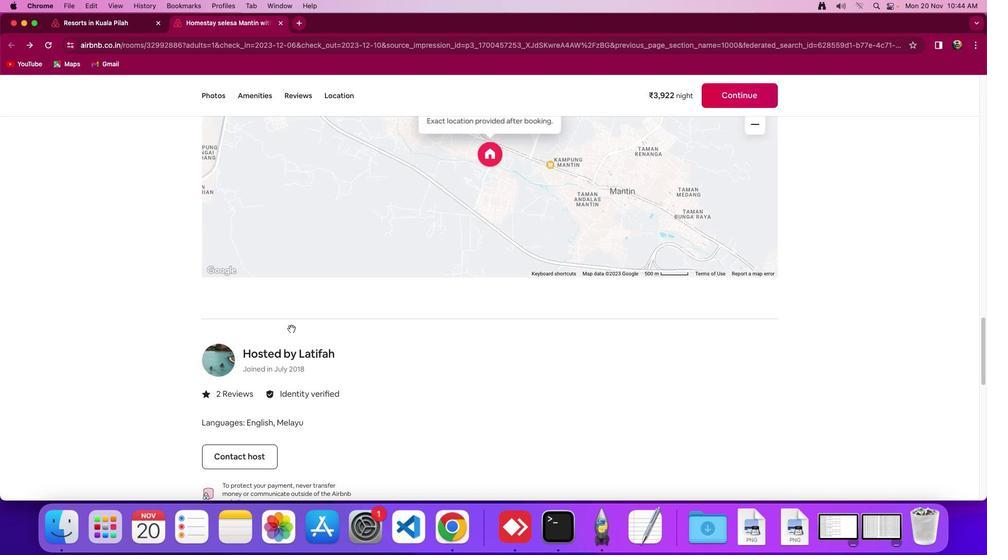 
Action: Mouse moved to (275, 337)
Screenshot: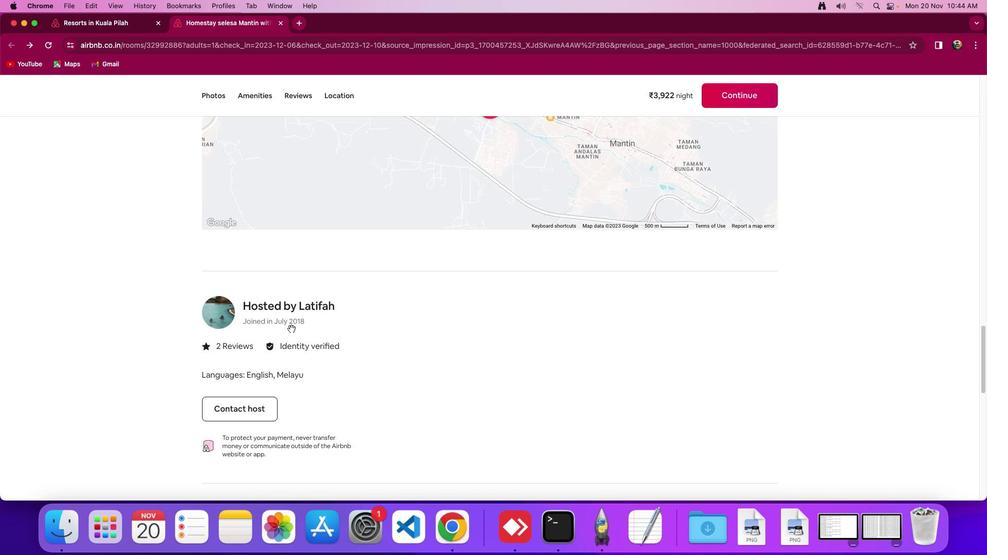 
Action: Mouse scrolled (275, 337) with delta (49, 105)
Screenshot: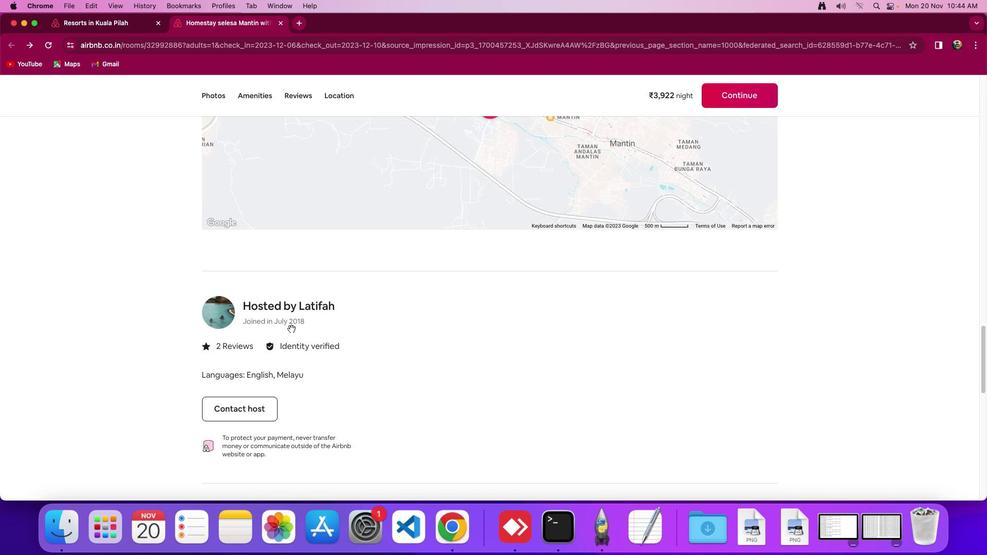 
Action: Mouse moved to (249, 360)
Screenshot: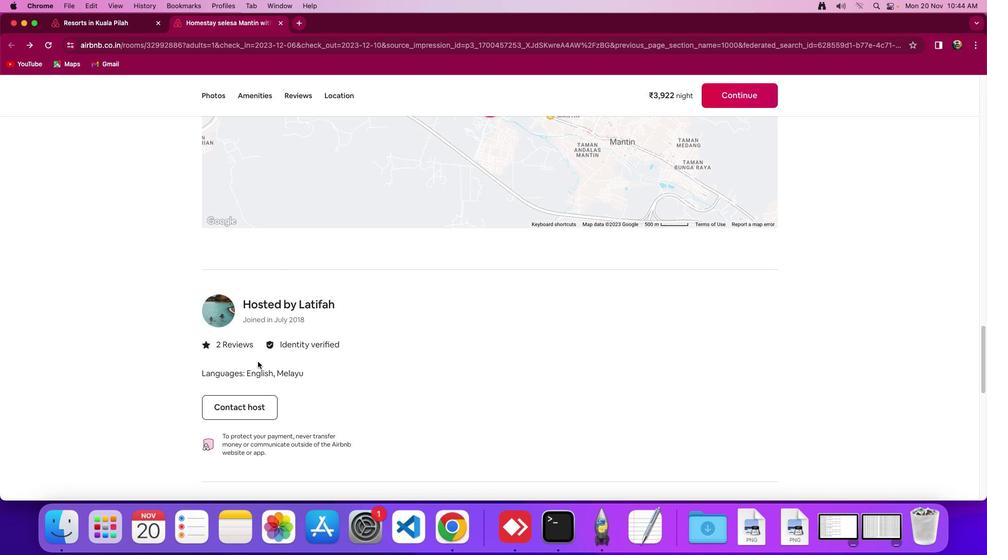 
Action: Mouse scrolled (249, 360) with delta (49, 107)
Screenshot: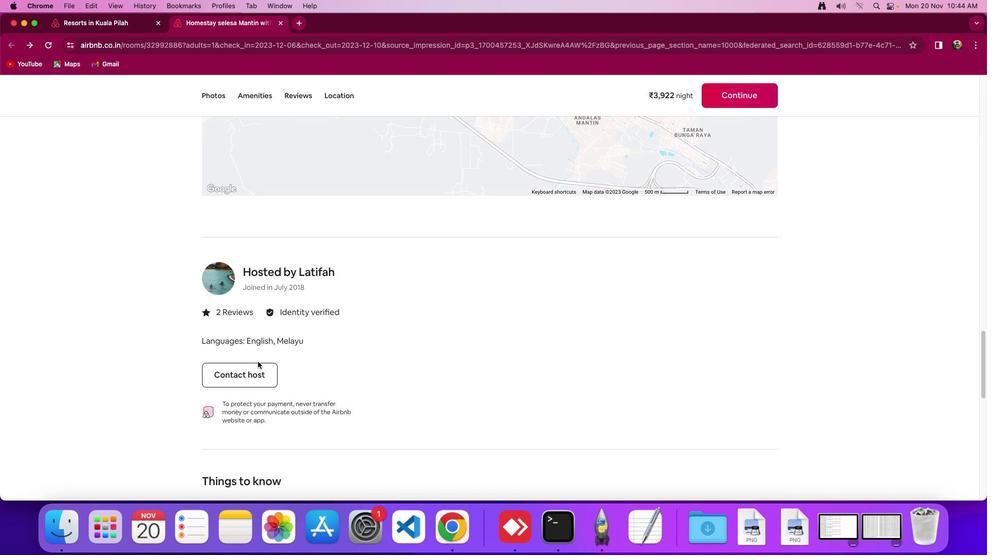 
Action: Mouse scrolled (249, 360) with delta (49, 107)
Screenshot: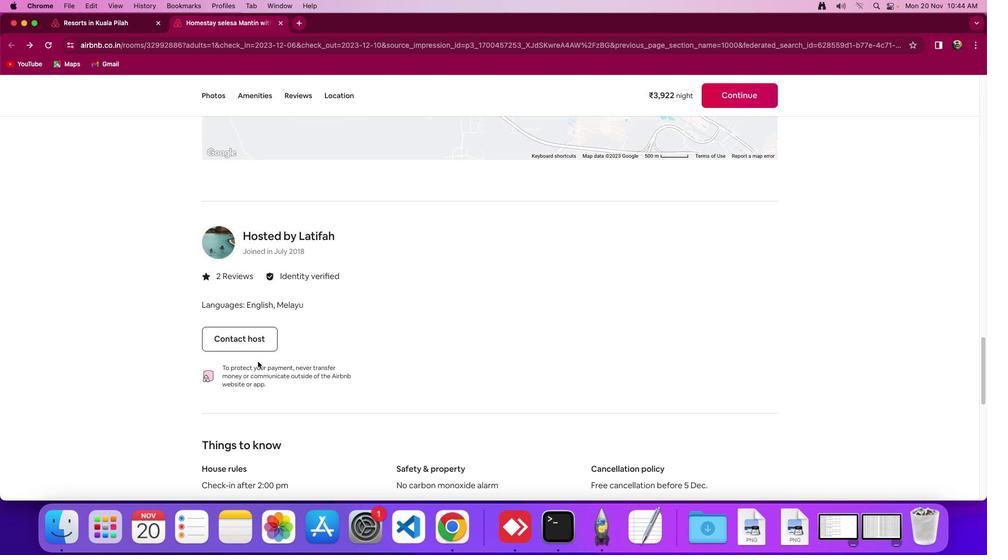 
Action: Mouse scrolled (249, 360) with delta (49, 106)
Screenshot: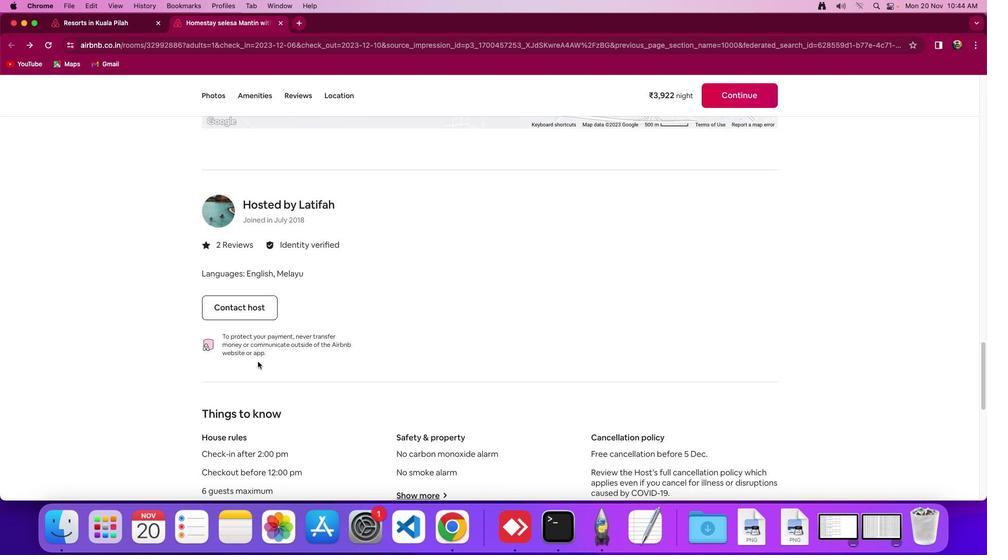 
Action: Mouse moved to (247, 374)
Screenshot: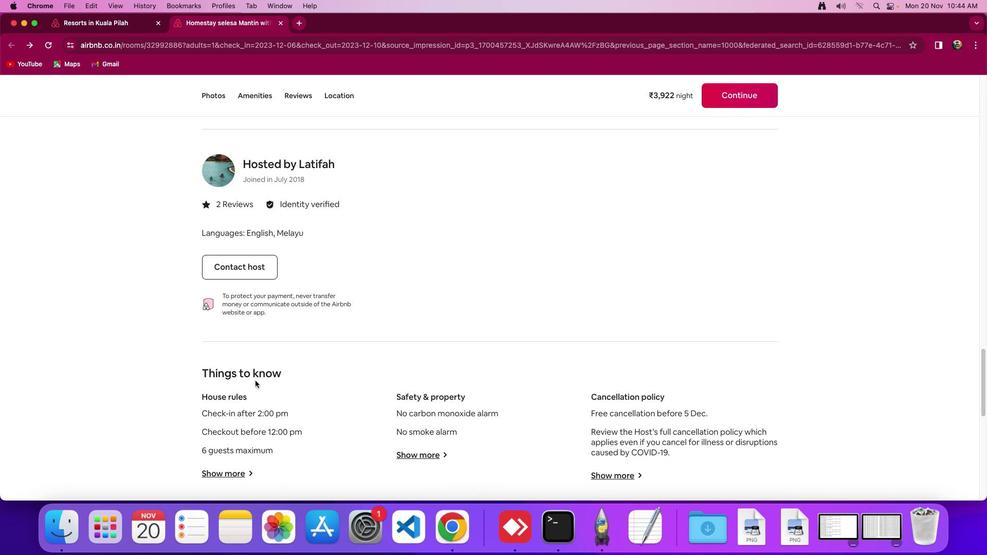 
Action: Mouse scrolled (247, 374) with delta (49, 107)
Screenshot: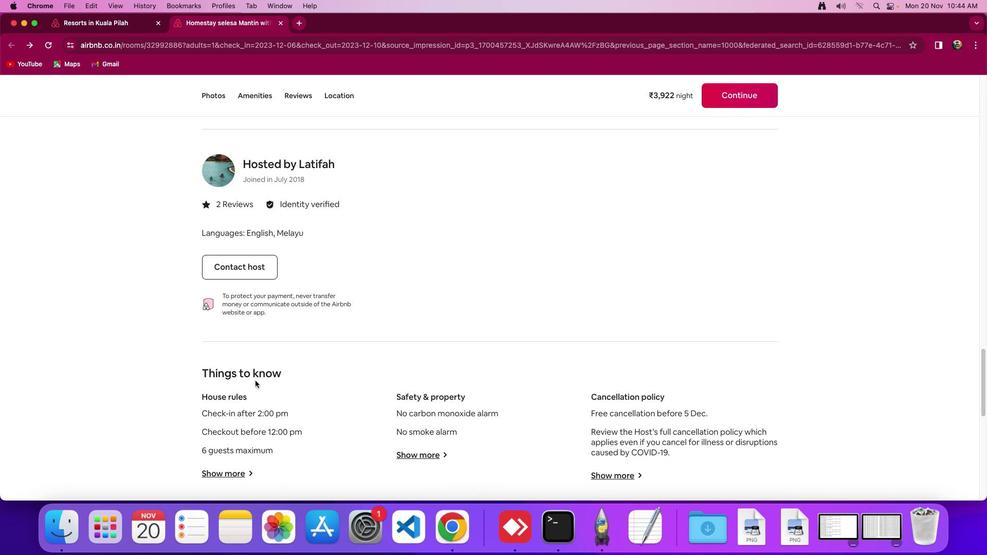 
Action: Mouse moved to (247, 374)
Screenshot: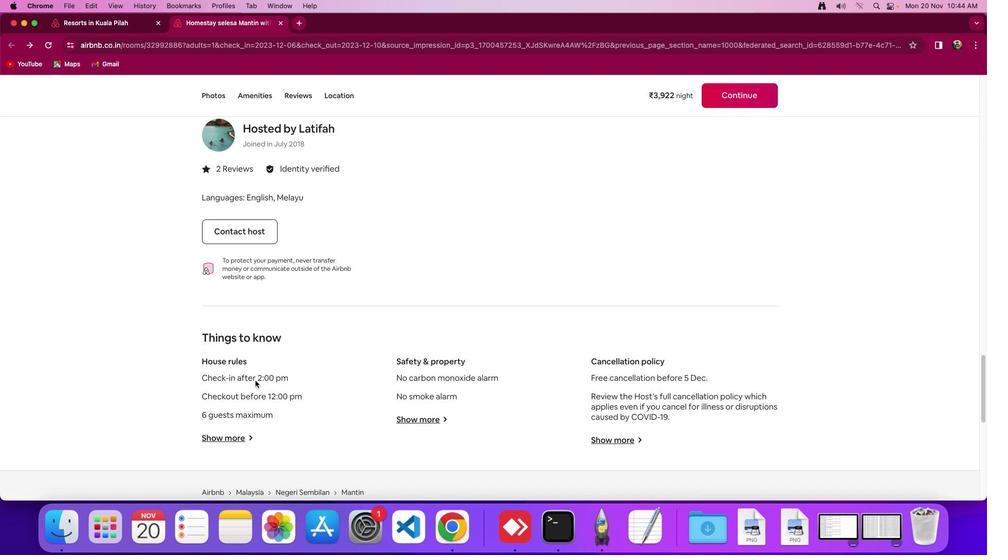 
Action: Mouse scrolled (247, 374) with delta (49, 107)
Screenshot: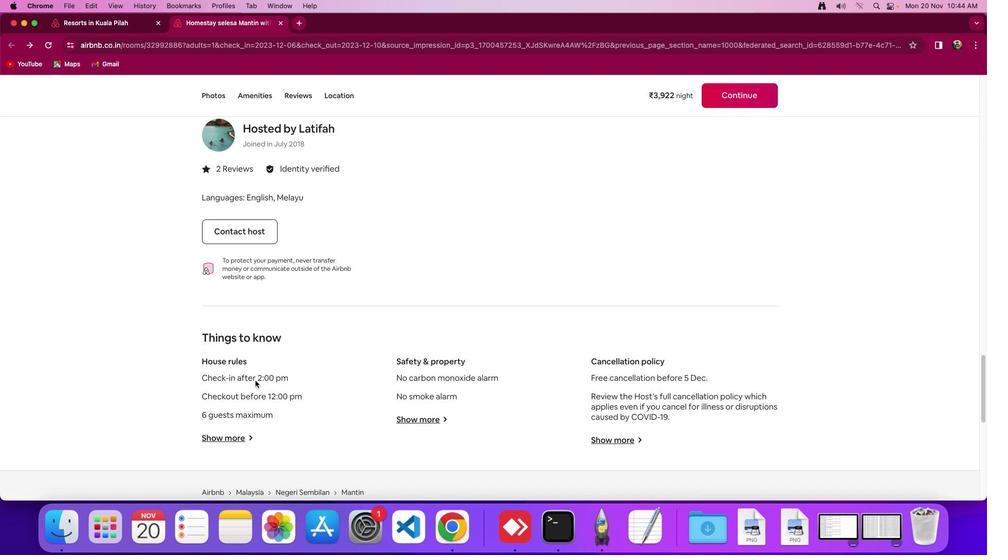 
Action: Mouse moved to (247, 374)
Screenshot: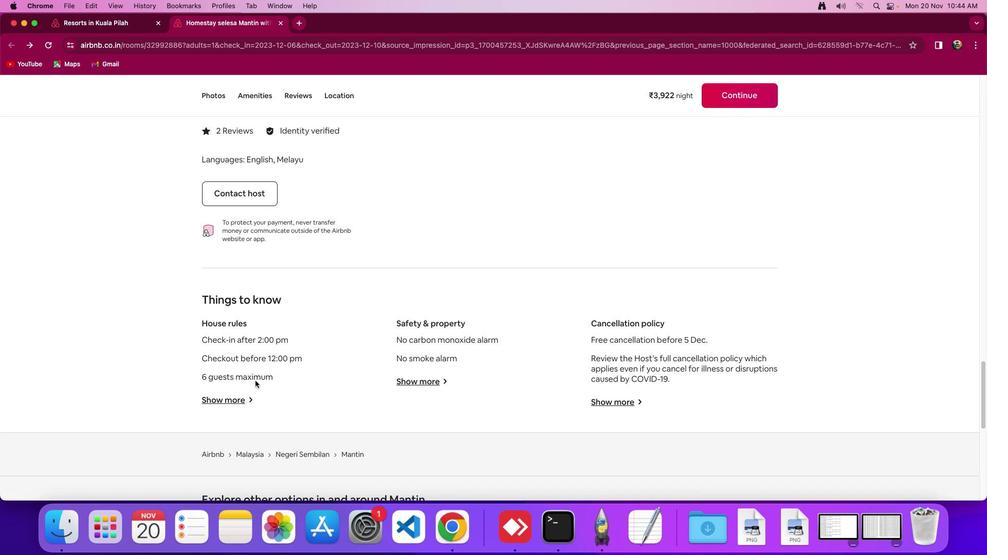 
Action: Mouse scrolled (247, 374) with delta (49, 106)
Screenshot: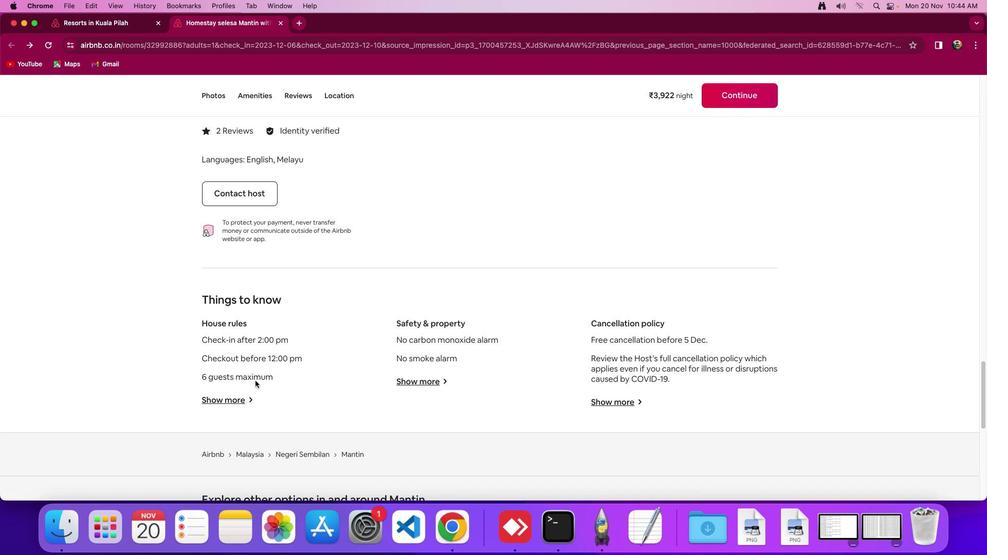 
Action: Mouse moved to (234, 368)
Screenshot: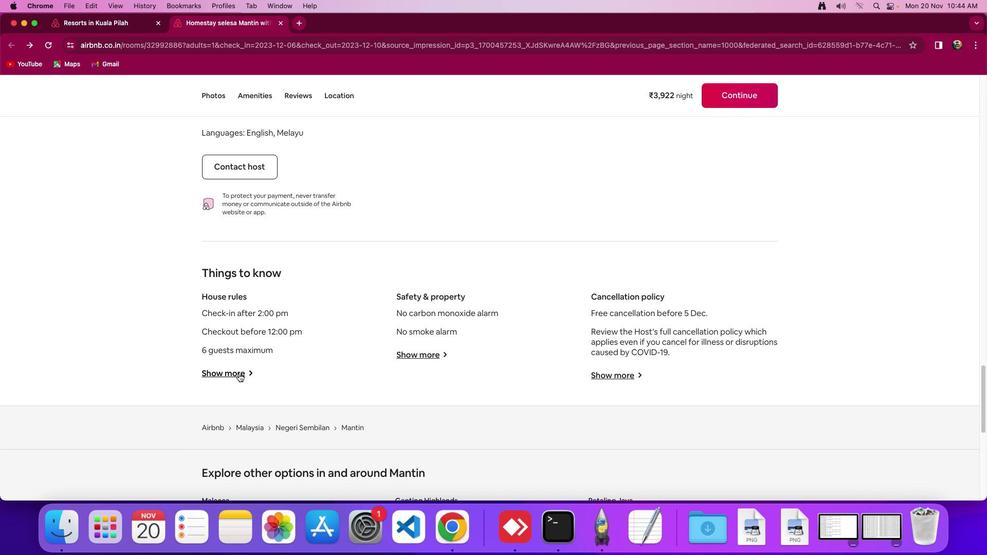 
Action: Mouse pressed left at (234, 368)
Screenshot: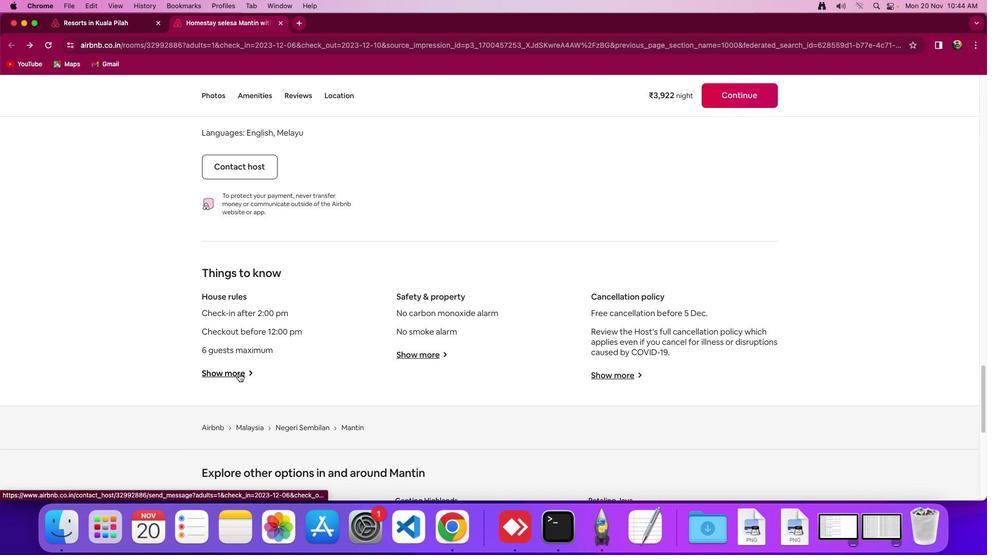 
Action: Mouse moved to (348, 283)
Screenshot: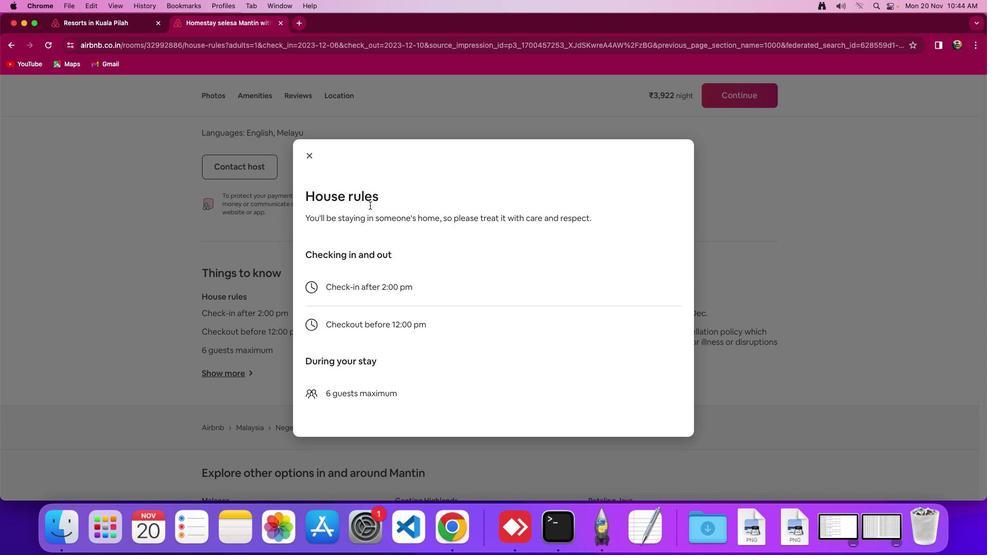 
Action: Mouse scrolled (348, 283) with delta (49, 107)
Screenshot: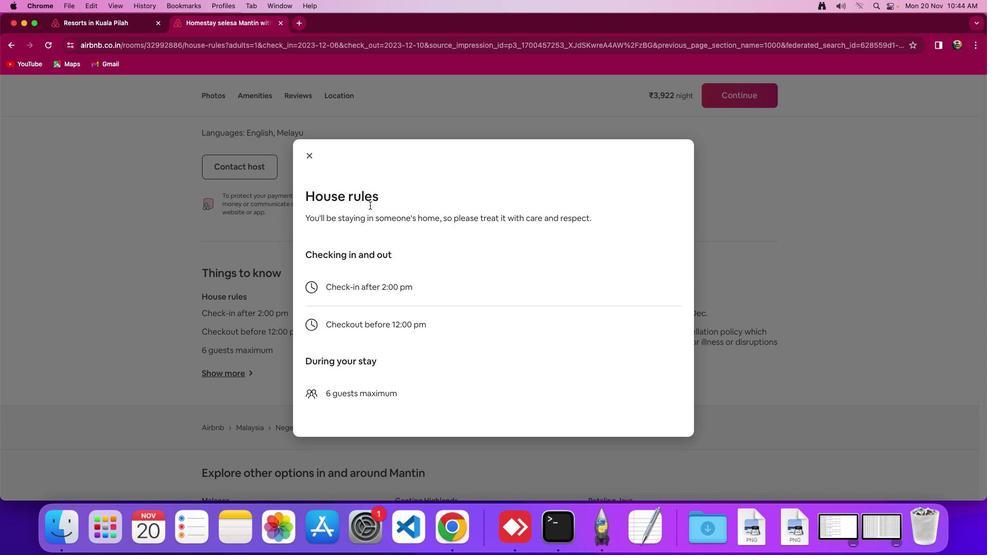 
Action: Mouse moved to (348, 283)
Screenshot: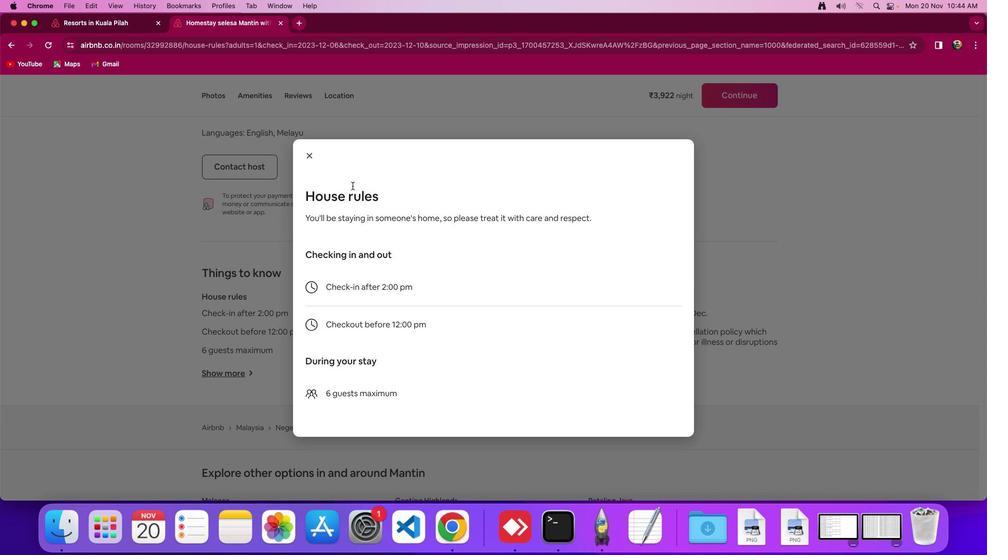 
Action: Mouse scrolled (348, 283) with delta (49, 107)
Screenshot: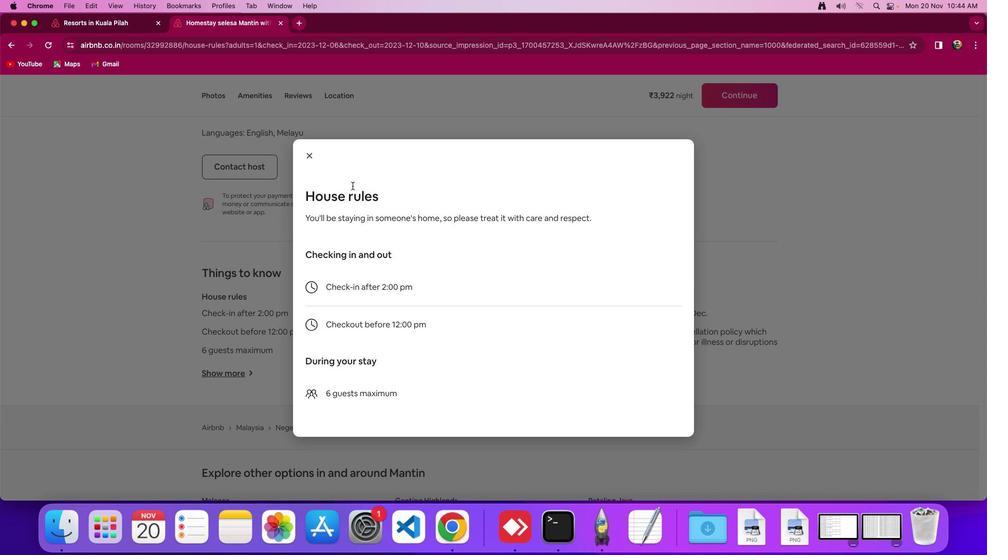 
Action: Mouse moved to (348, 281)
Screenshot: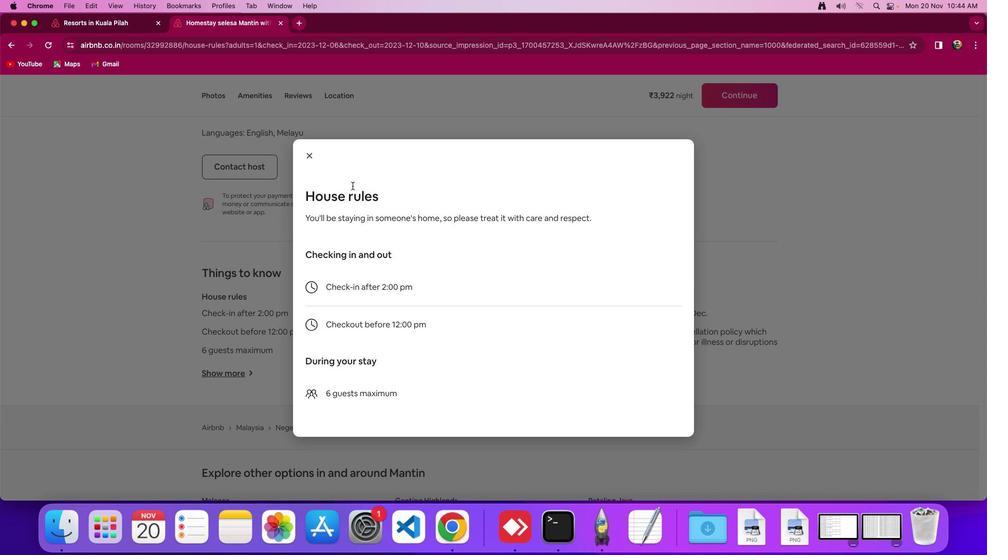 
Action: Mouse scrolled (348, 281) with delta (49, 106)
Screenshot: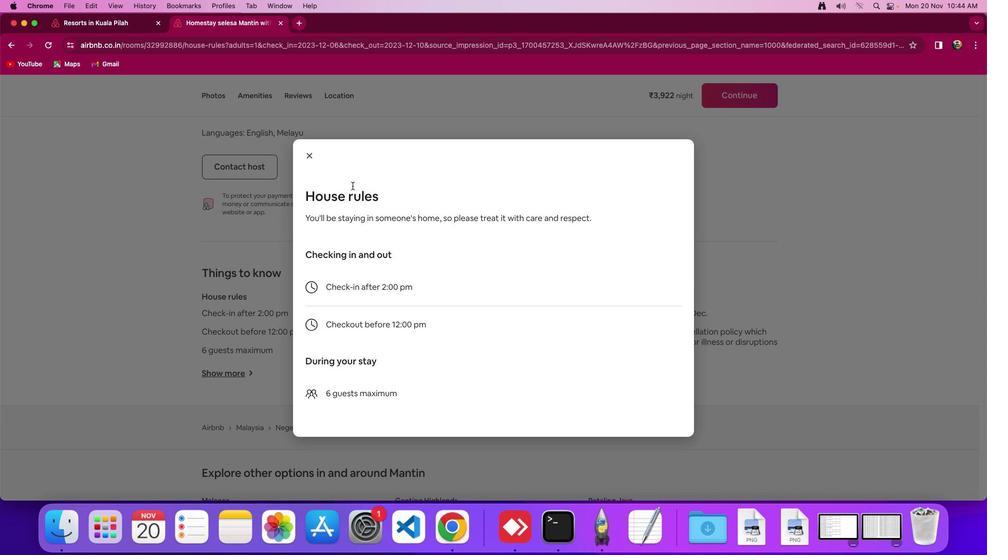
Action: Mouse moved to (343, 265)
Screenshot: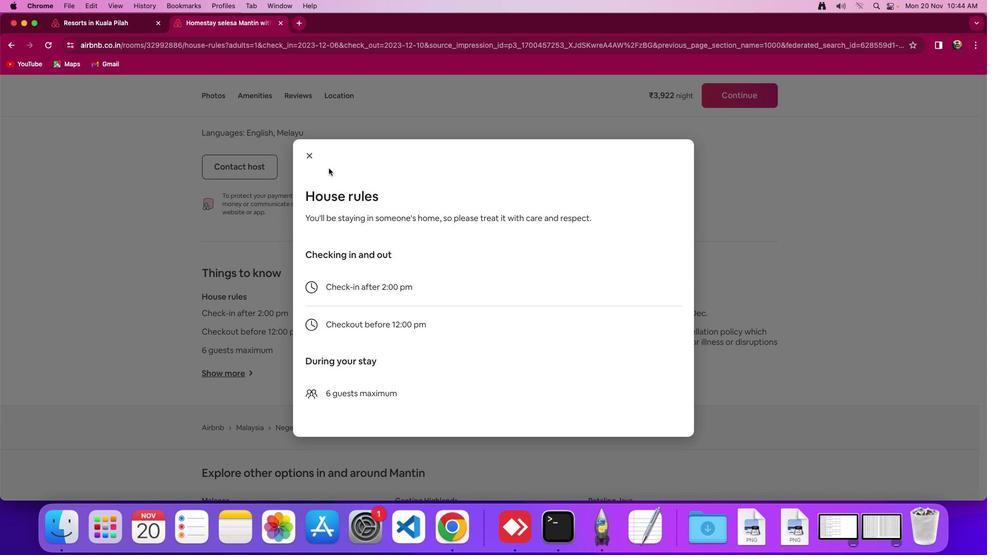 
Action: Mouse scrolled (343, 265) with delta (49, 106)
Screenshot: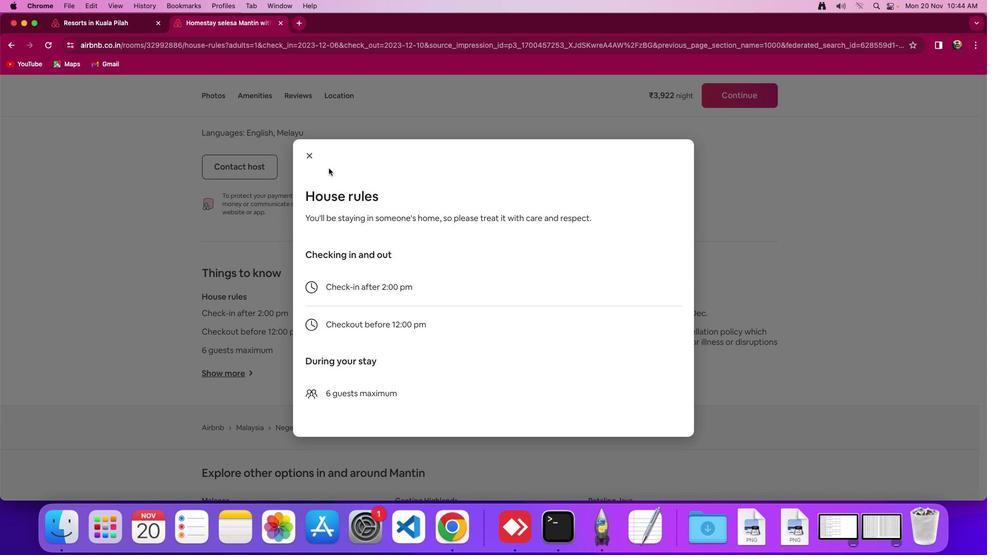 
Action: Mouse moved to (288, 212)
Screenshot: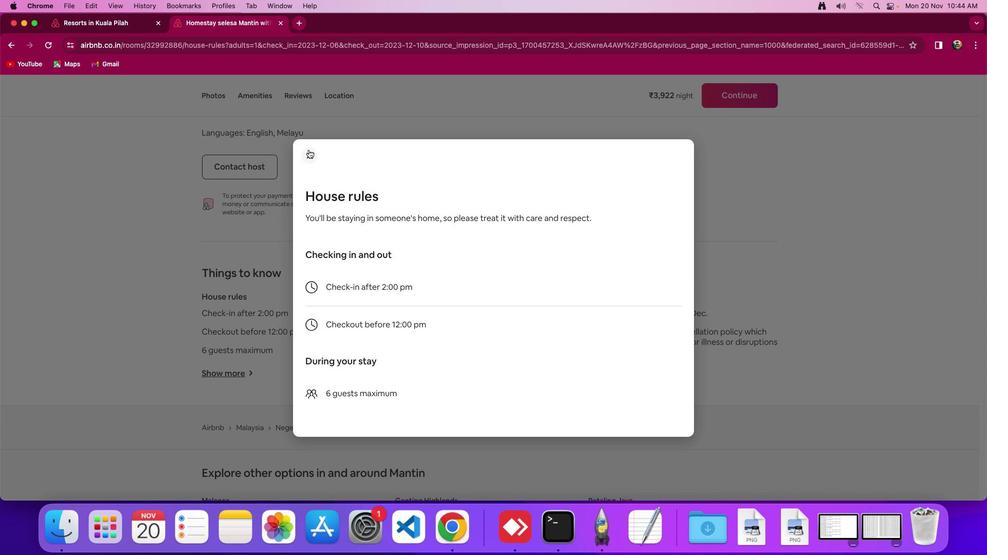 
Action: Mouse pressed left at (288, 212)
Screenshot: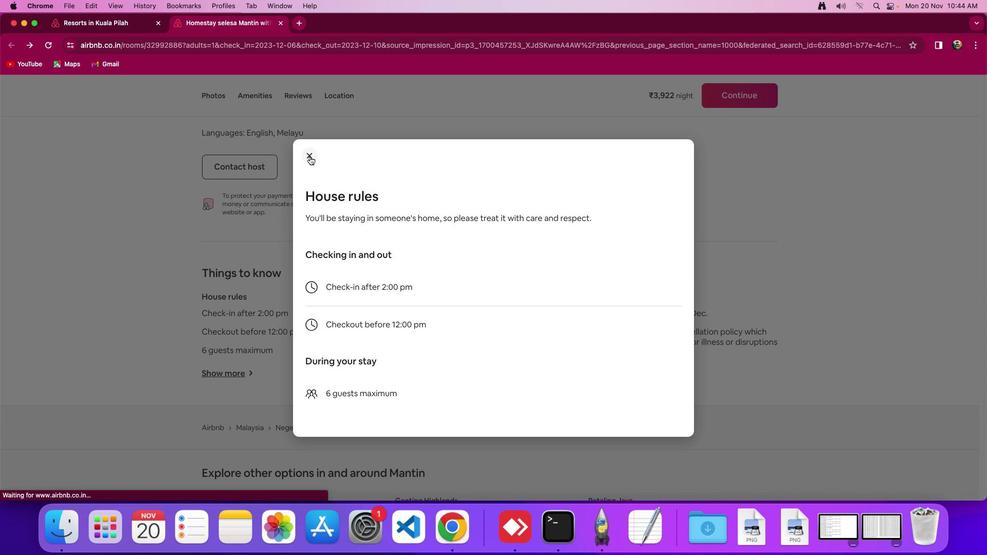 
Action: Mouse moved to (363, 357)
Screenshot: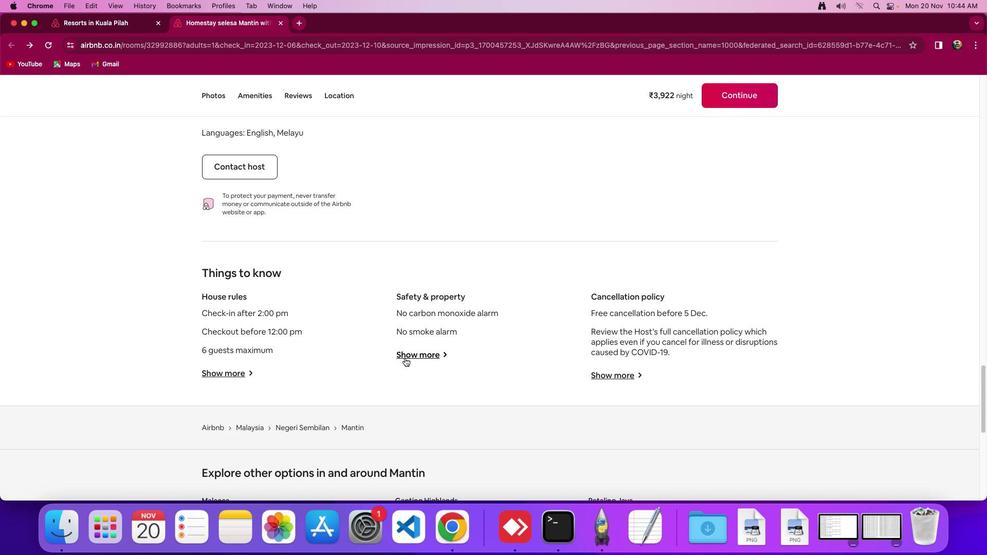 
Action: Mouse pressed left at (363, 357)
Screenshot: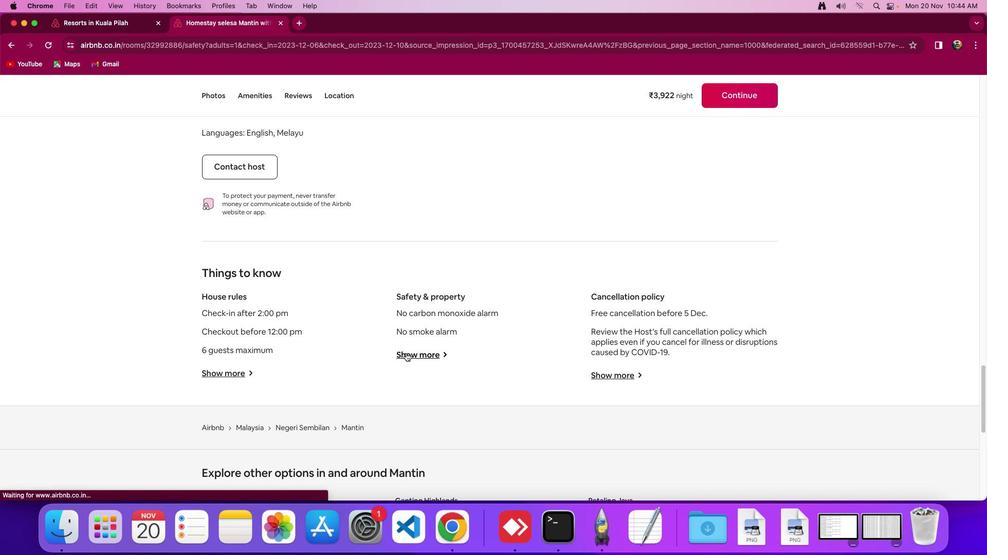 
Action: Mouse moved to (393, 289)
Screenshot: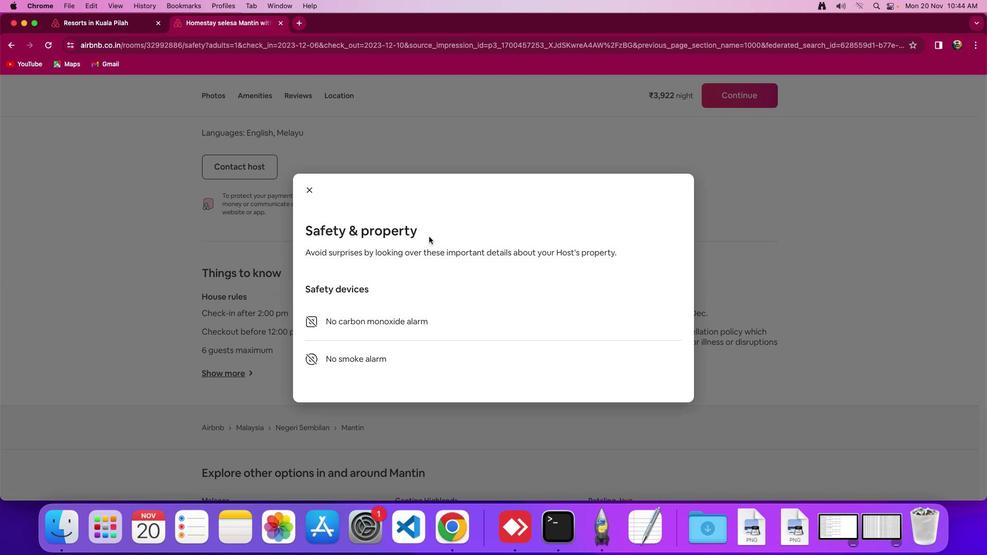 
Action: Mouse scrolled (393, 289) with delta (49, 107)
